 Task: Explore the NASA Solar System Exploration website to gather information about Jupiter and compare it with another planet.
Action: Mouse moved to (248, 225)
Screenshot: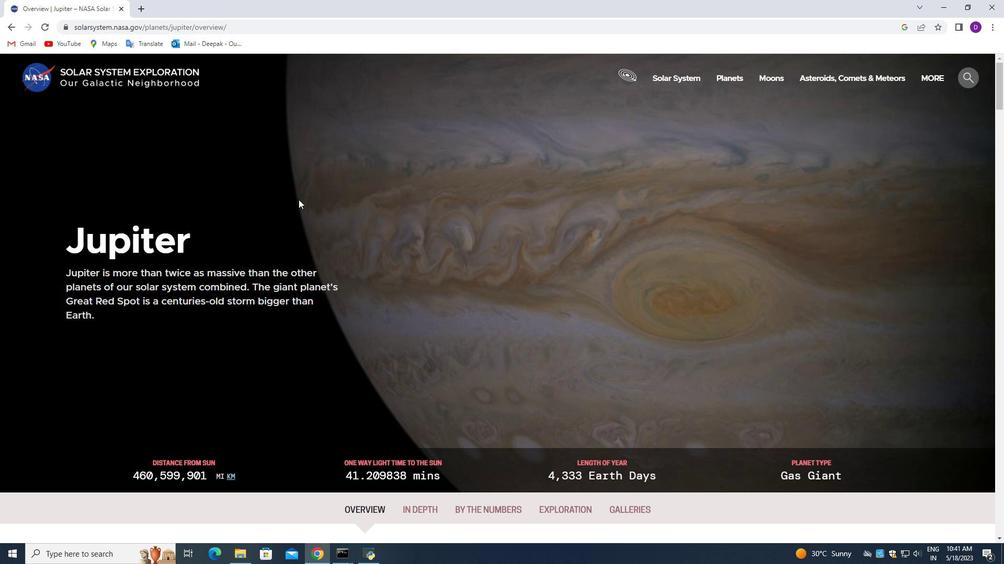 
Action: Mouse scrolled (248, 224) with delta (0, 0)
Screenshot: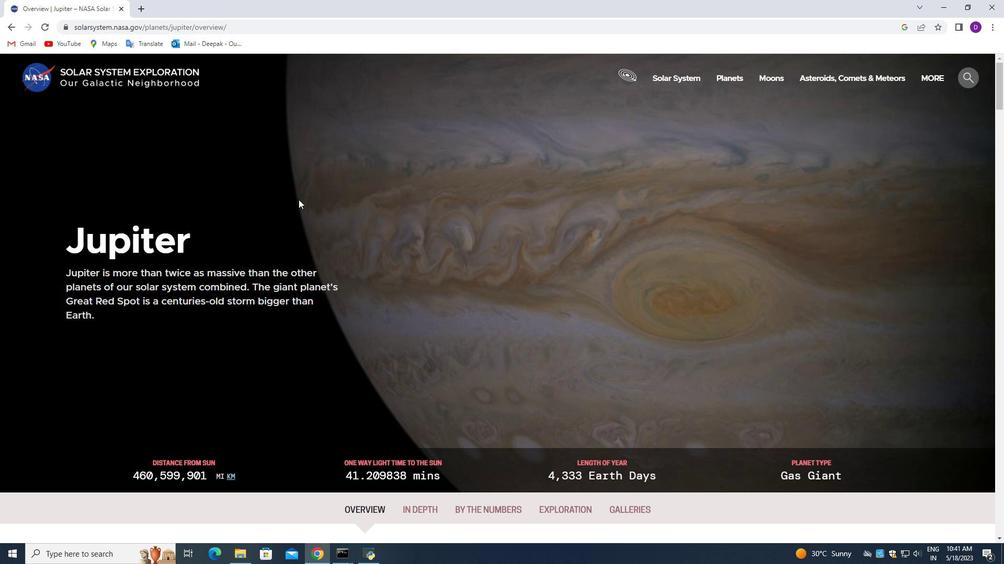 
Action: Mouse moved to (238, 230)
Screenshot: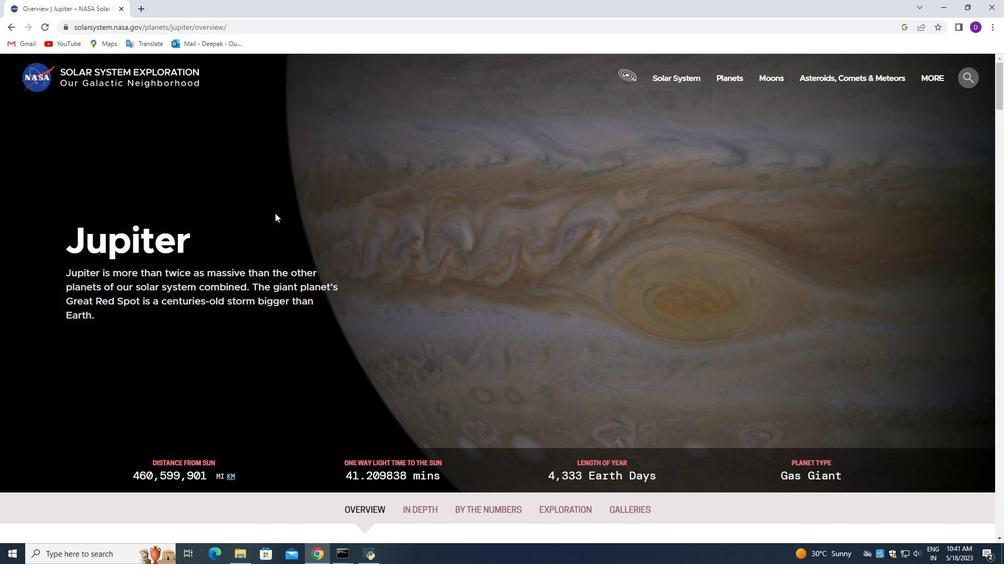 
Action: Mouse scrolled (238, 230) with delta (0, 0)
Screenshot: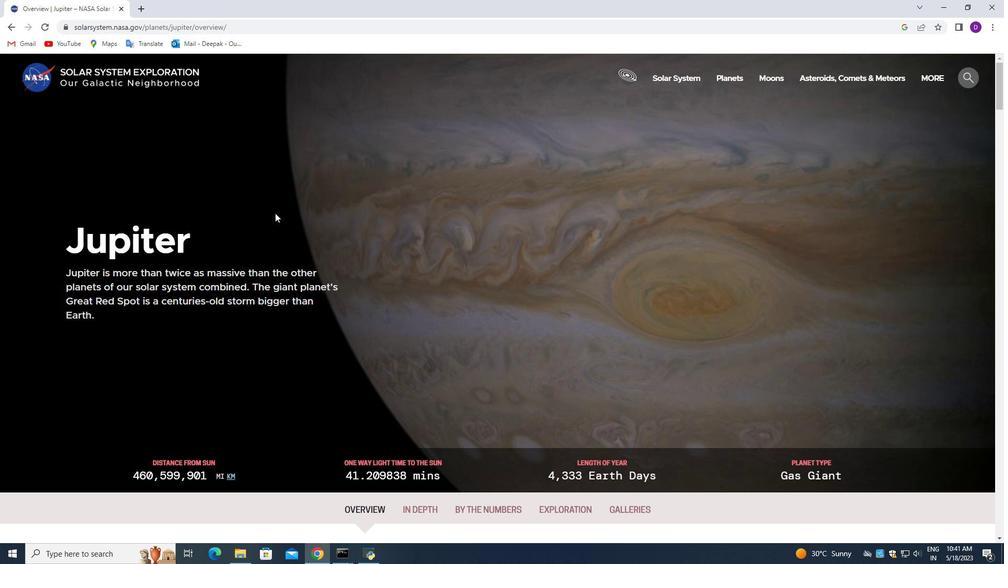 
Action: Mouse moved to (236, 231)
Screenshot: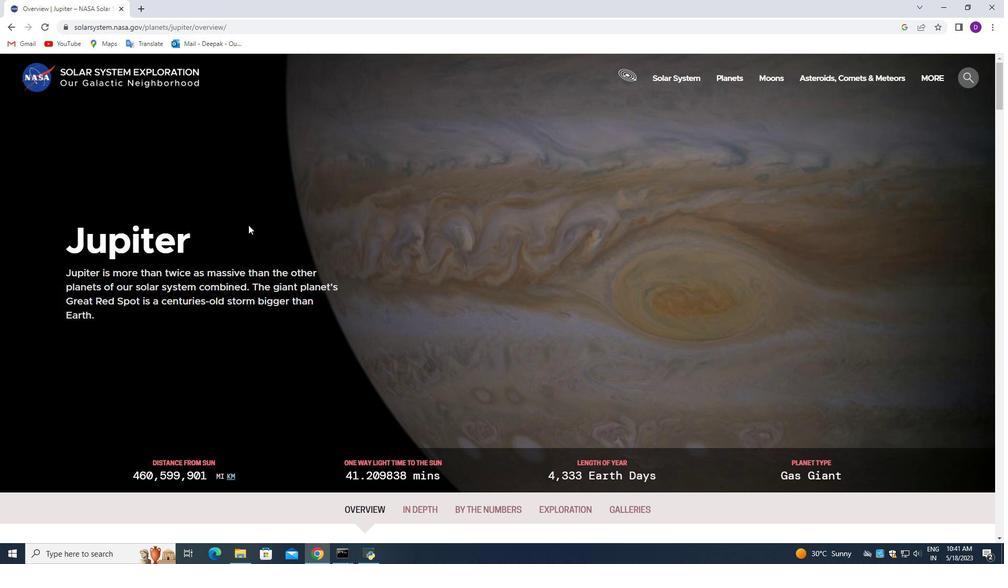 
Action: Mouse scrolled (236, 231) with delta (0, 0)
Screenshot: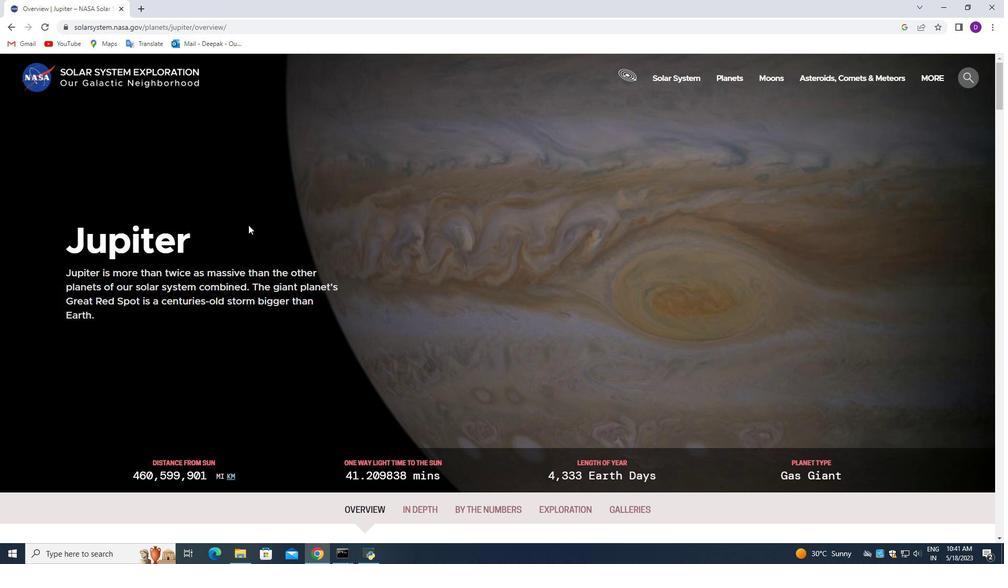
Action: Mouse moved to (276, 232)
Screenshot: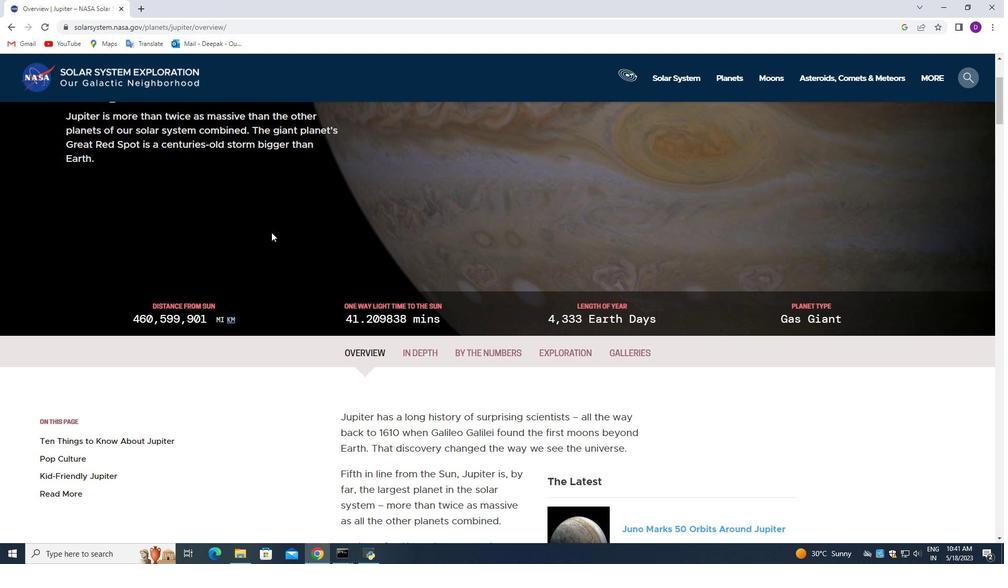 
Action: Mouse scrolled (276, 232) with delta (0, 0)
Screenshot: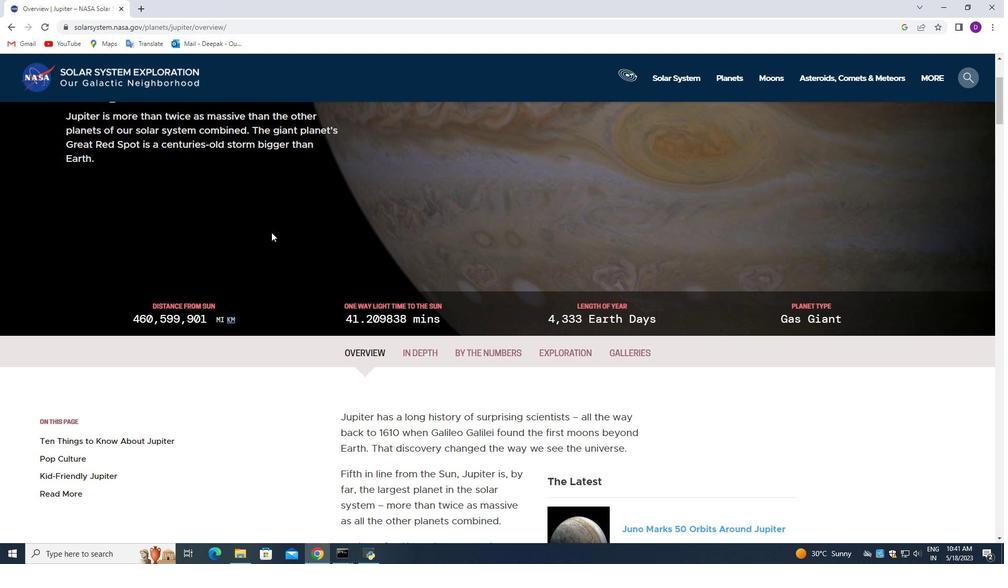 
Action: Mouse moved to (581, 317)
Screenshot: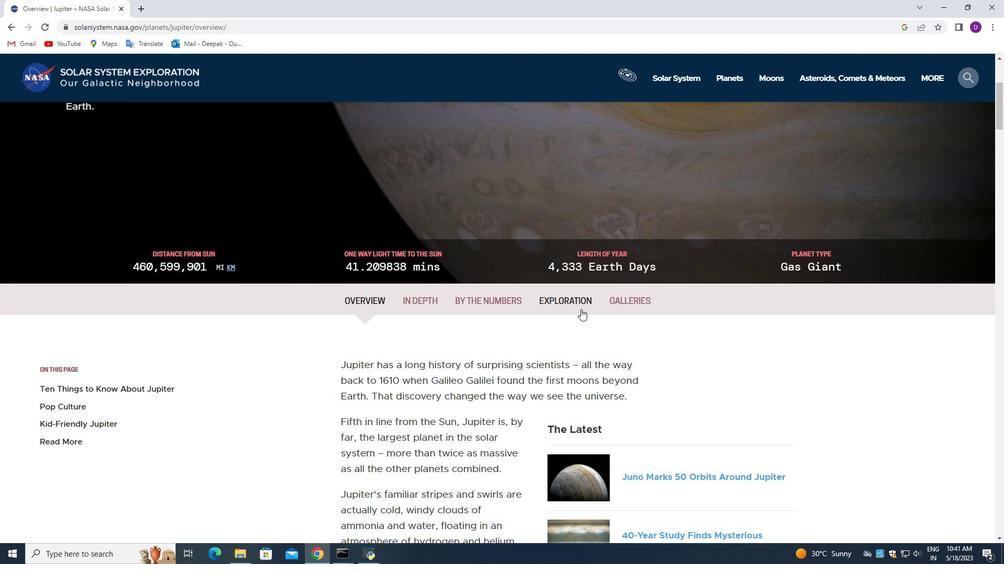 
Action: Mouse scrolled (581, 316) with delta (0, 0)
Screenshot: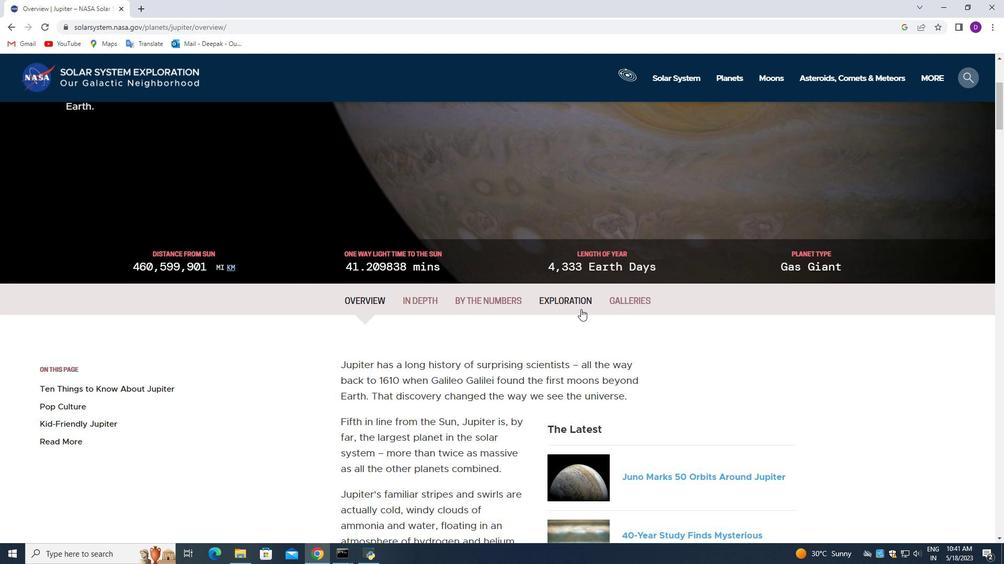 
Action: Mouse scrolled (581, 316) with delta (0, 0)
Screenshot: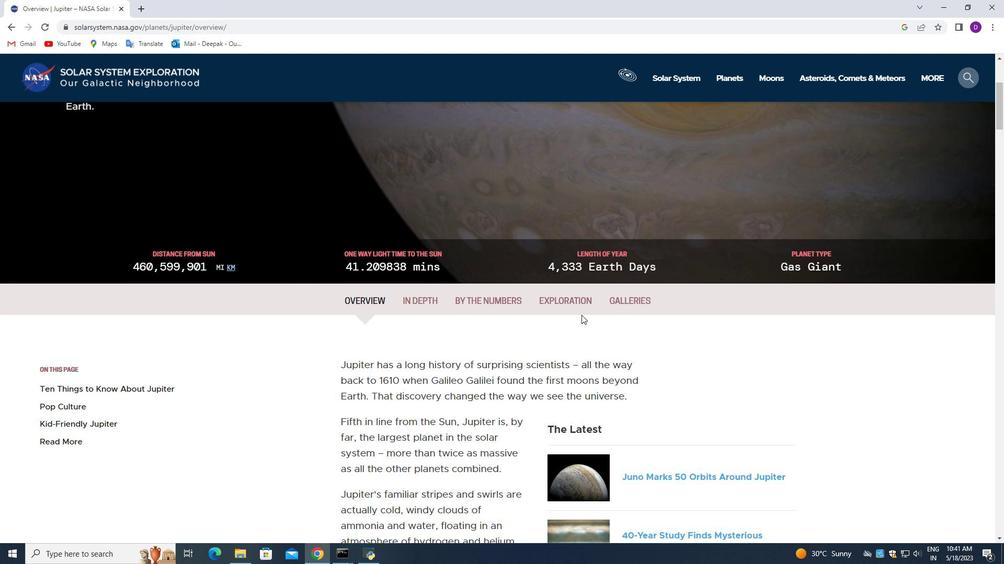 
Action: Mouse moved to (580, 317)
Screenshot: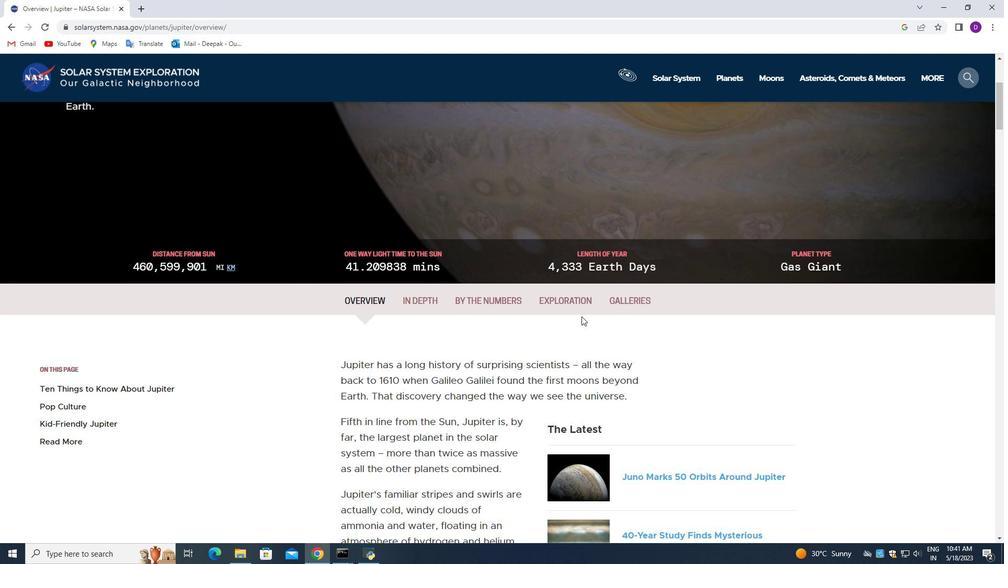 
Action: Mouse scrolled (580, 316) with delta (0, 0)
Screenshot: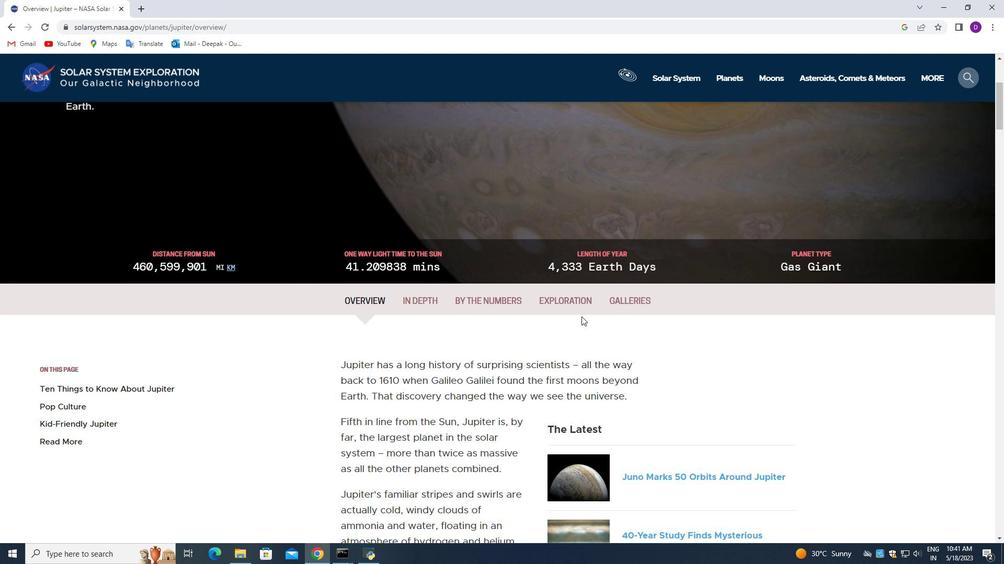 
Action: Mouse moved to (447, 321)
Screenshot: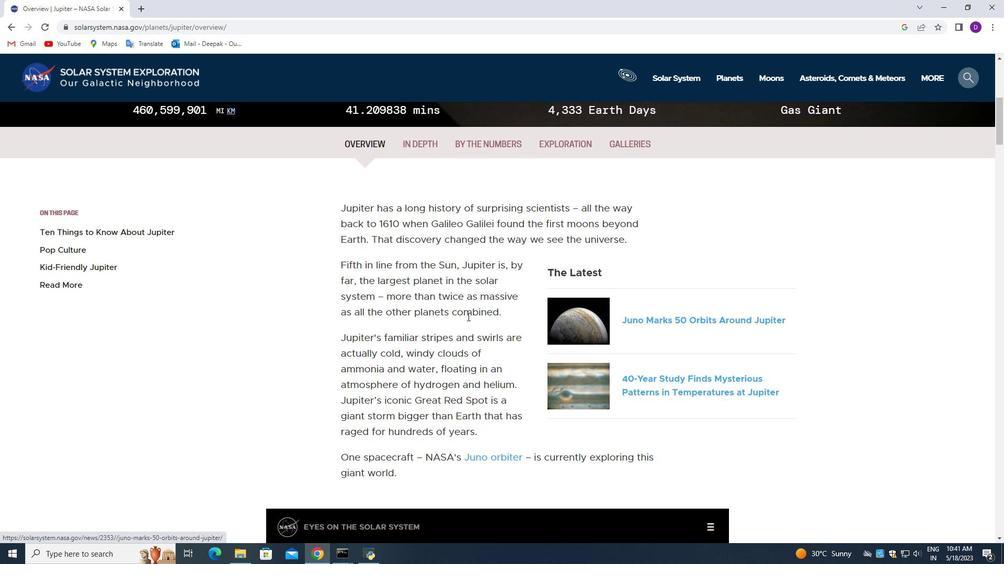 
Action: Mouse scrolled (447, 321) with delta (0, 0)
Screenshot: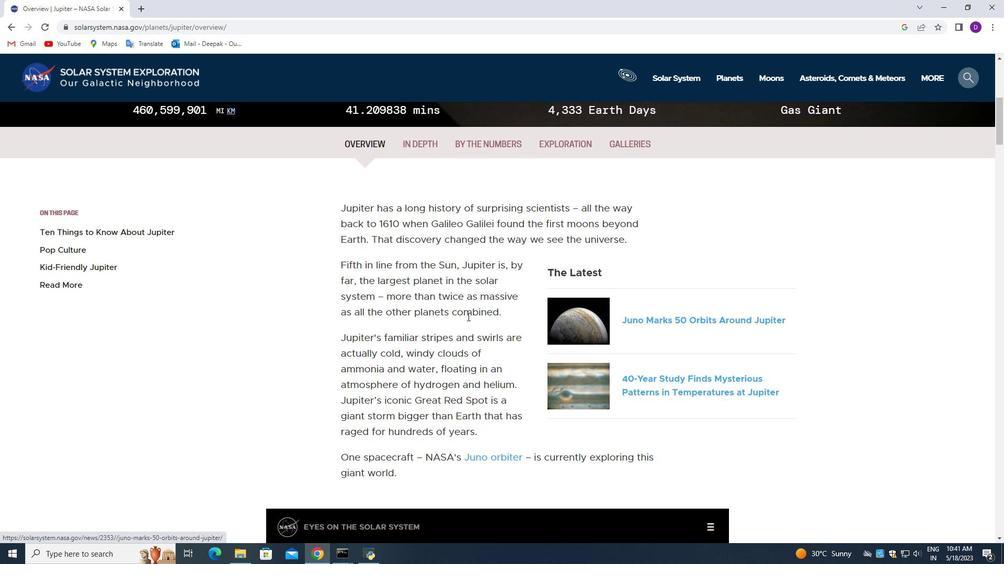 
Action: Mouse scrolled (447, 321) with delta (0, 0)
Screenshot: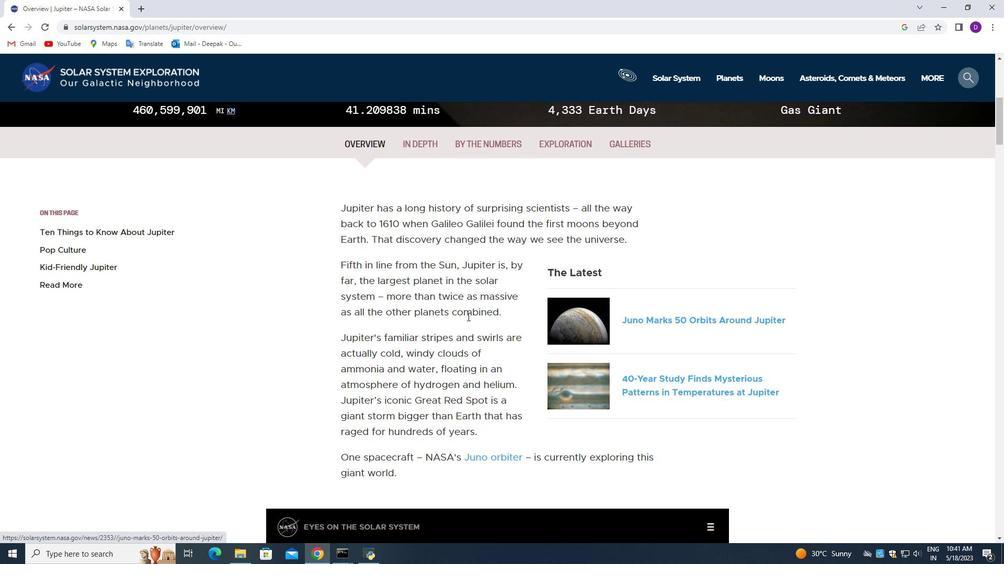 
Action: Mouse scrolled (447, 321) with delta (0, 0)
Screenshot: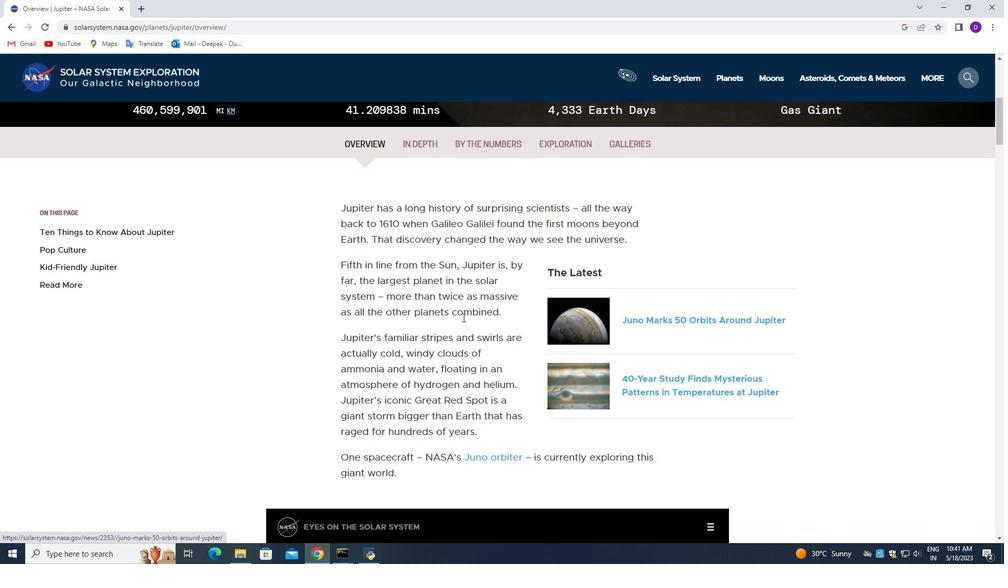 
Action: Mouse scrolled (447, 321) with delta (0, 0)
Screenshot: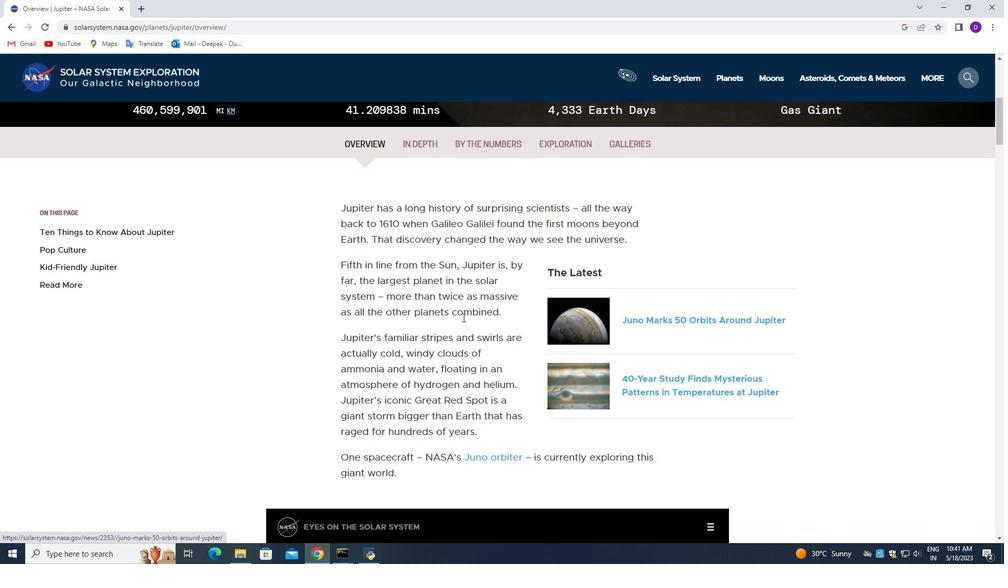 
Action: Mouse scrolled (447, 321) with delta (0, 0)
Screenshot: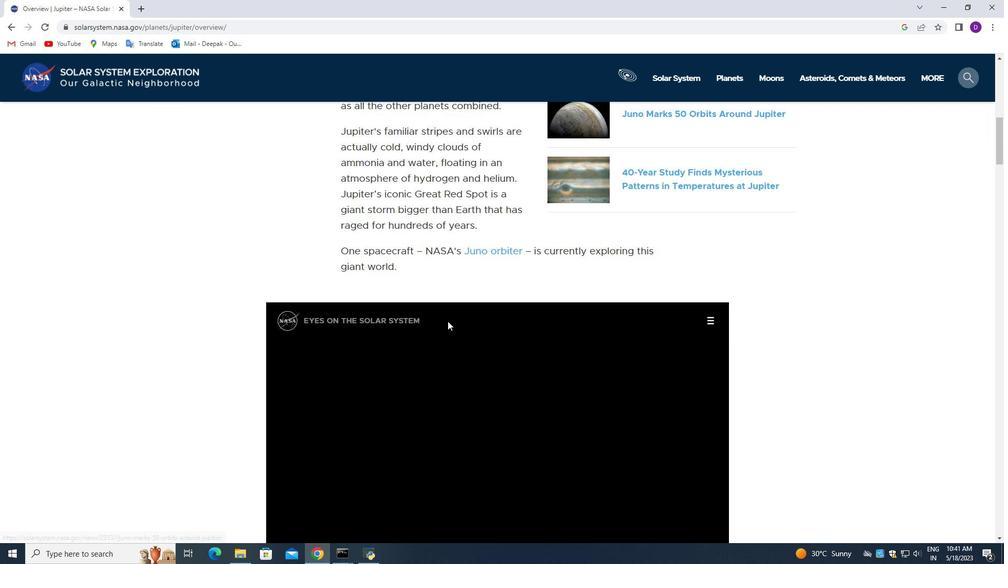 
Action: Mouse scrolled (447, 321) with delta (0, 0)
Screenshot: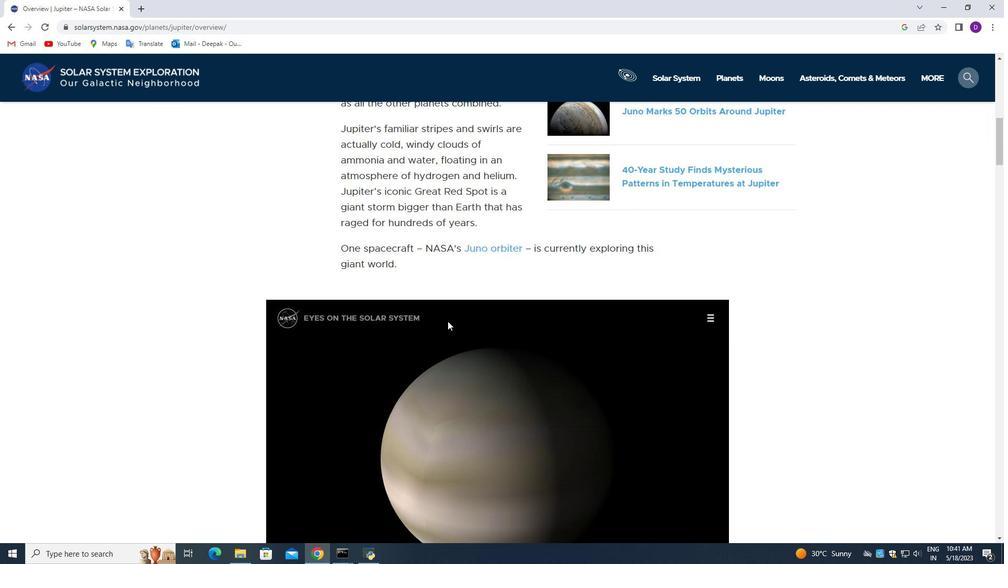 
Action: Mouse scrolled (447, 321) with delta (0, 0)
Screenshot: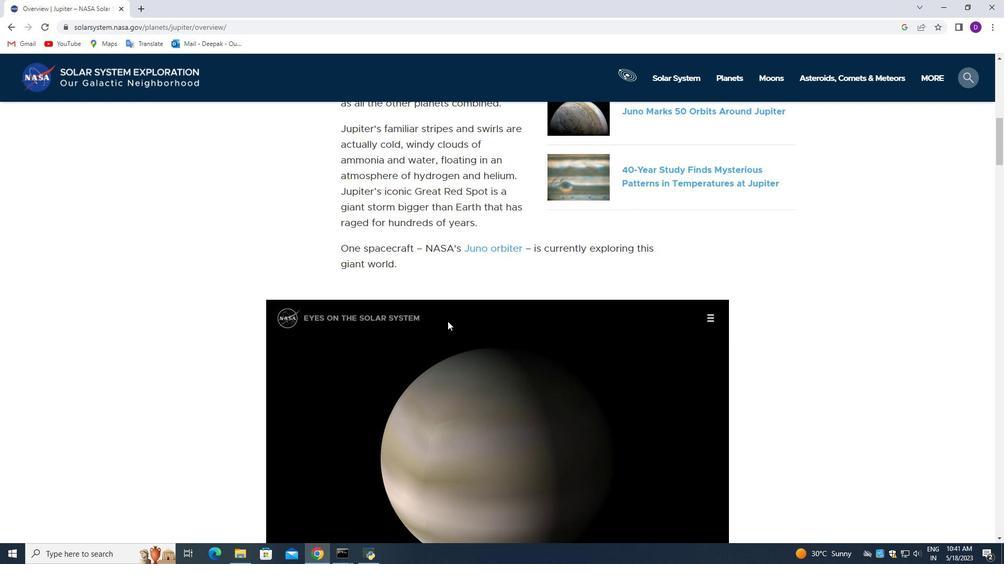 
Action: Mouse scrolled (447, 321) with delta (0, 0)
Screenshot: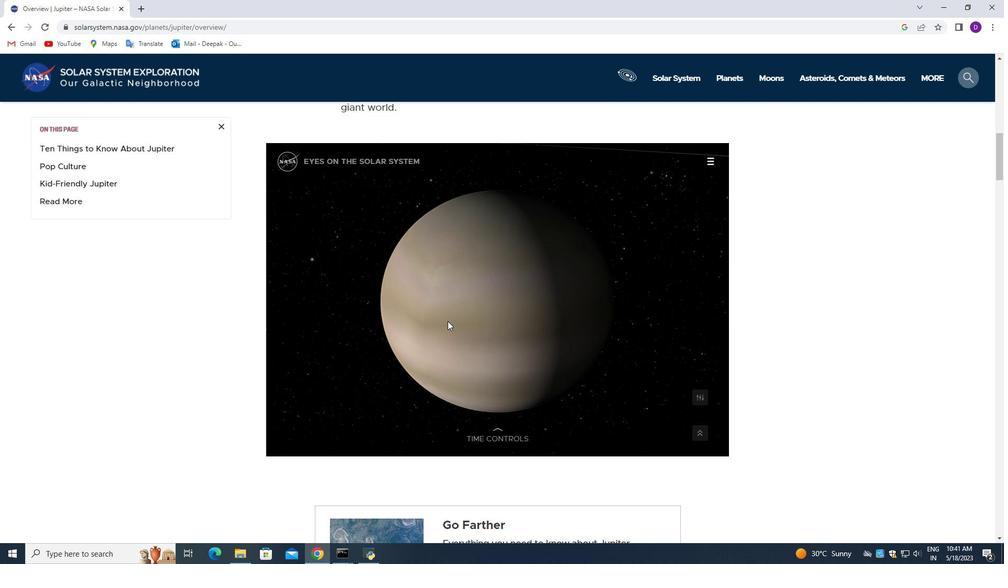 
Action: Mouse moved to (534, 318)
Screenshot: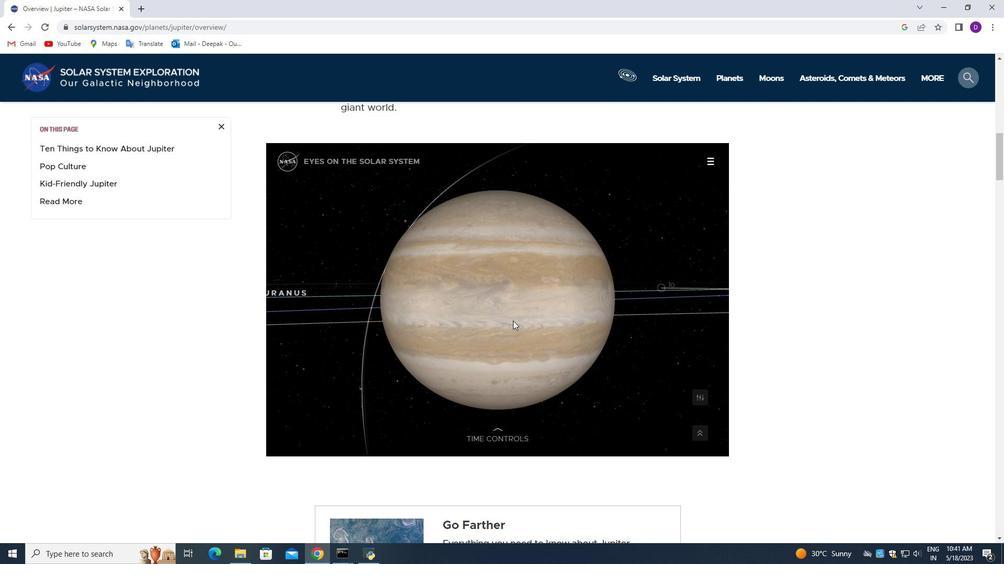 
Action: Mouse pressed left at (534, 318)
Screenshot: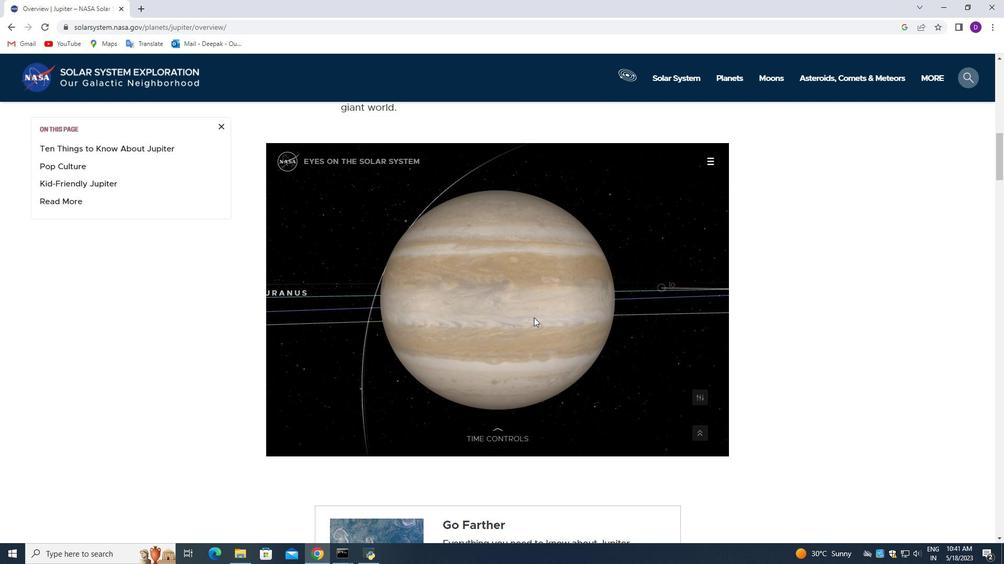 
Action: Mouse moved to (489, 293)
Screenshot: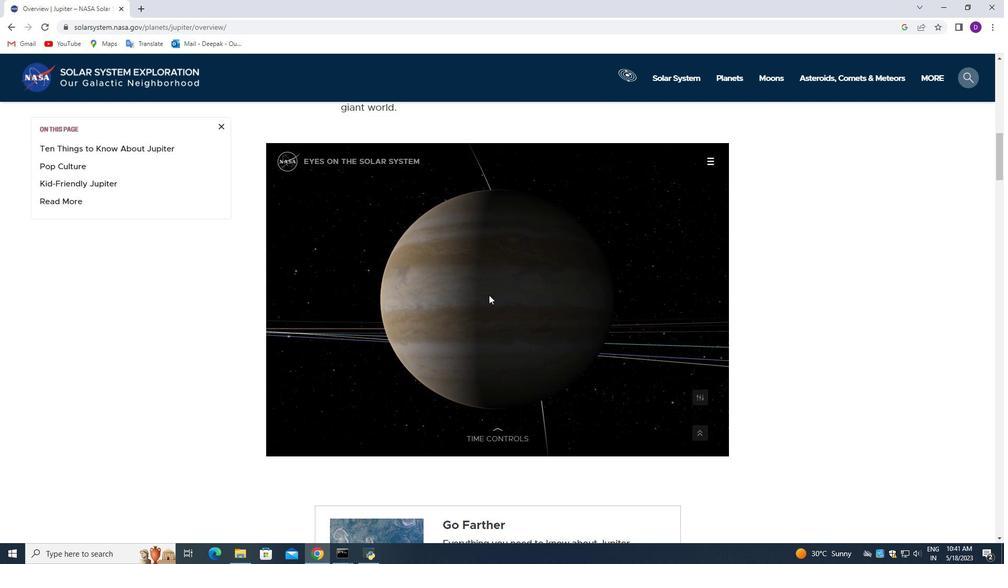 
Action: Mouse pressed left at (489, 293)
Screenshot: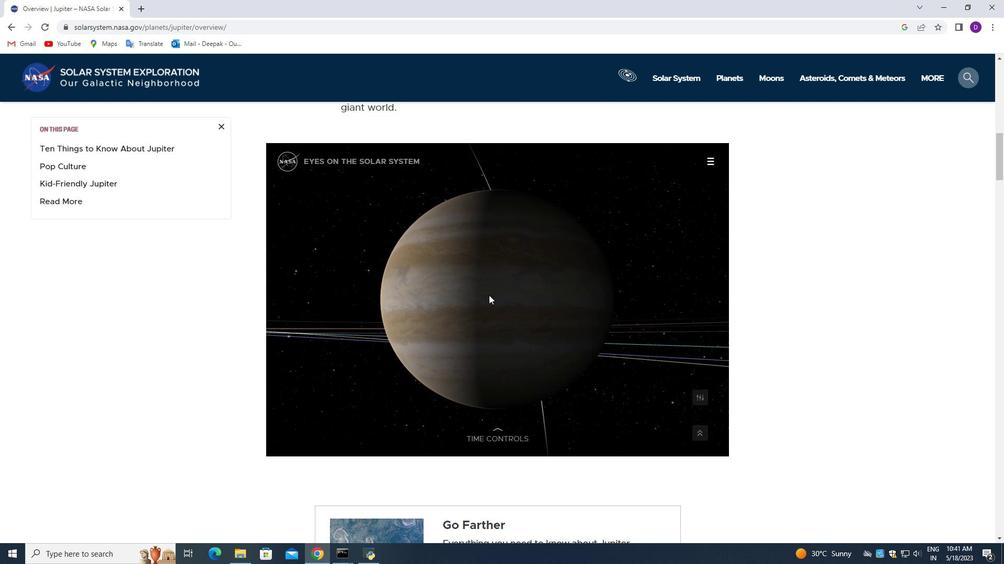 
Action: Mouse moved to (479, 325)
Screenshot: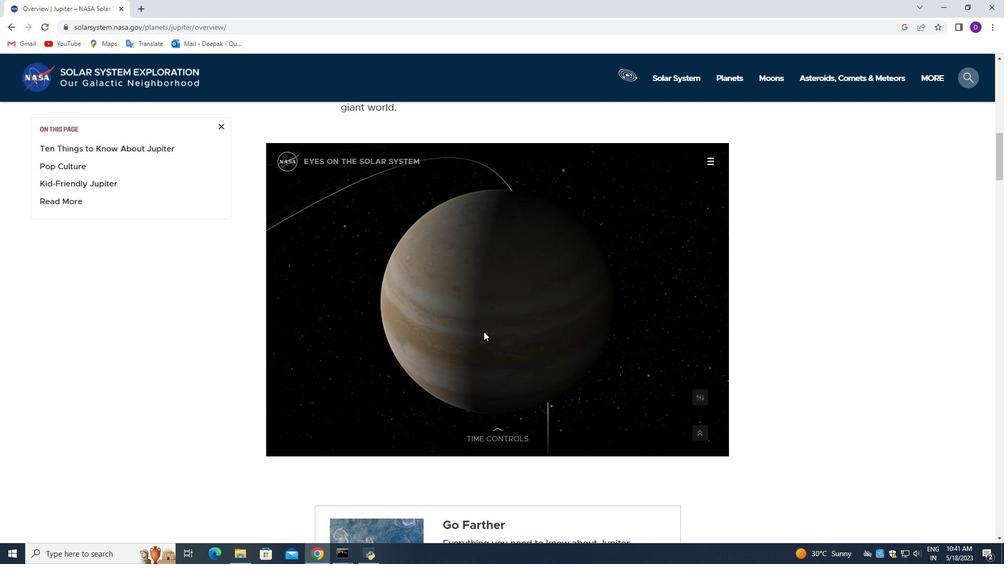 
Action: Mouse pressed left at (479, 325)
Screenshot: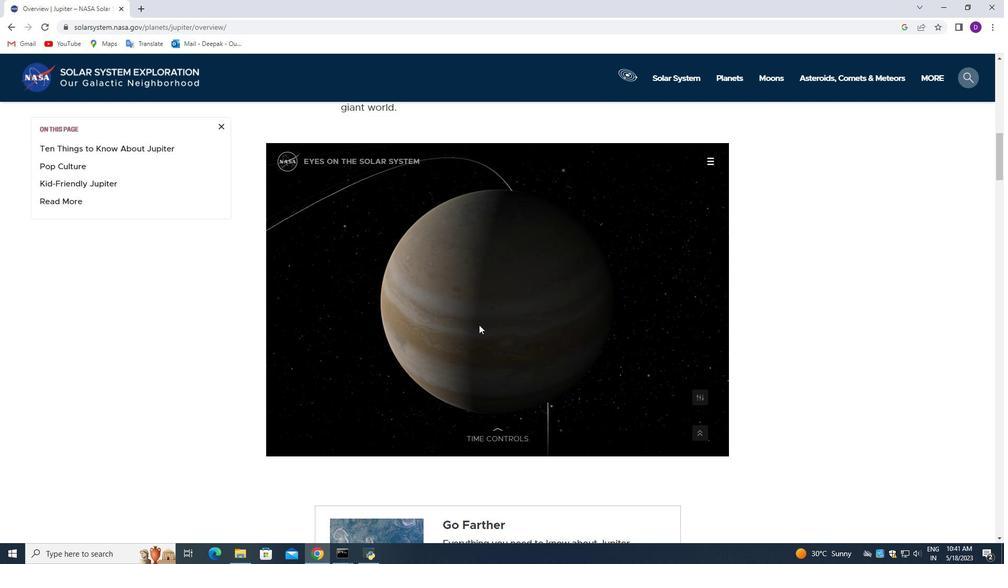 
Action: Mouse moved to (438, 307)
Screenshot: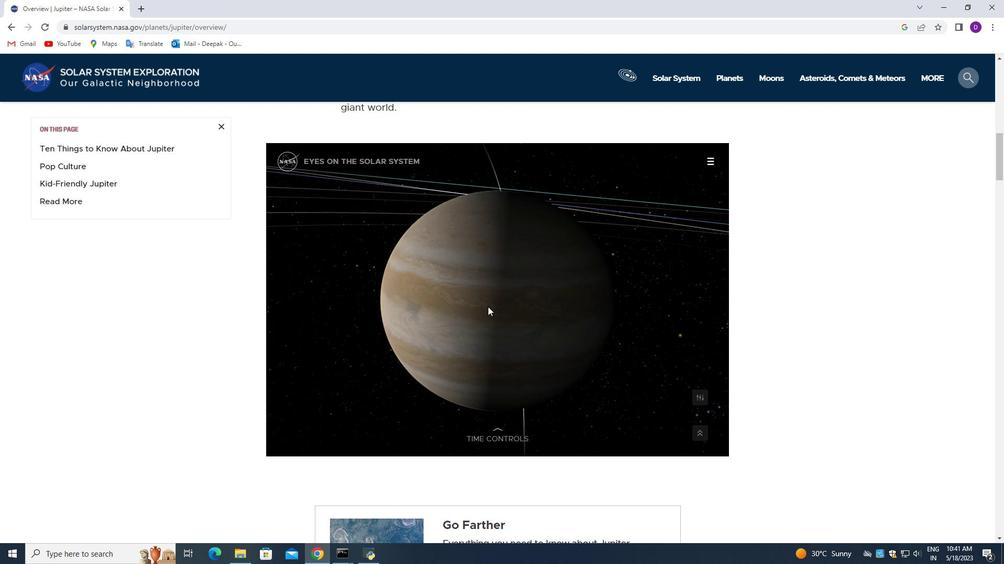 
Action: Mouse pressed left at (438, 307)
Screenshot: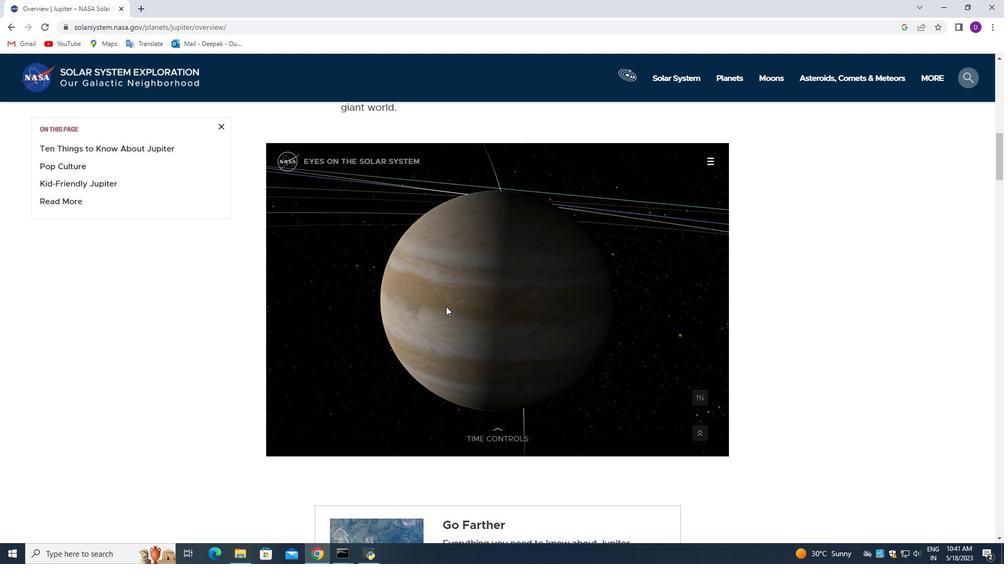 
Action: Mouse moved to (521, 276)
Screenshot: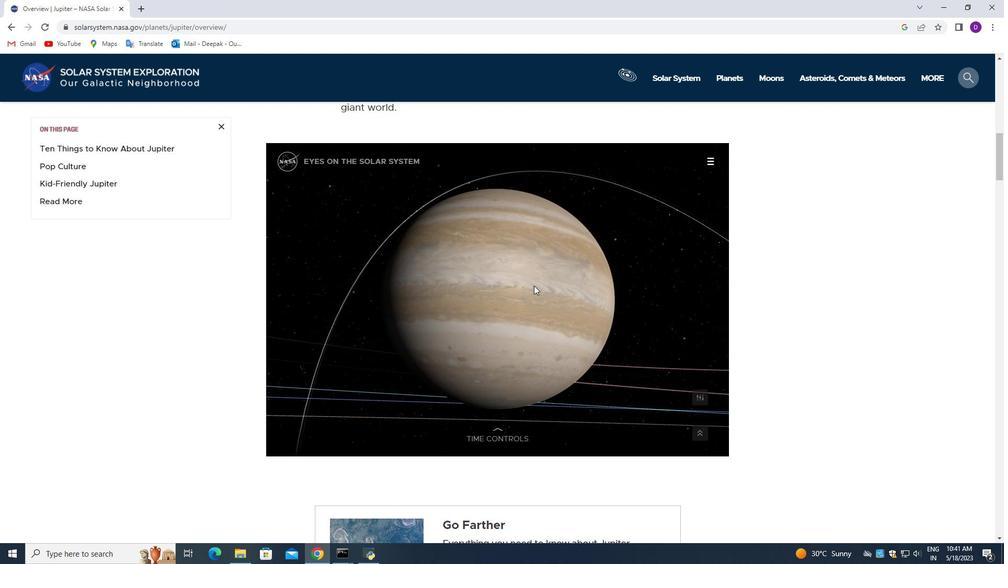 
Action: Mouse pressed left at (521, 276)
Screenshot: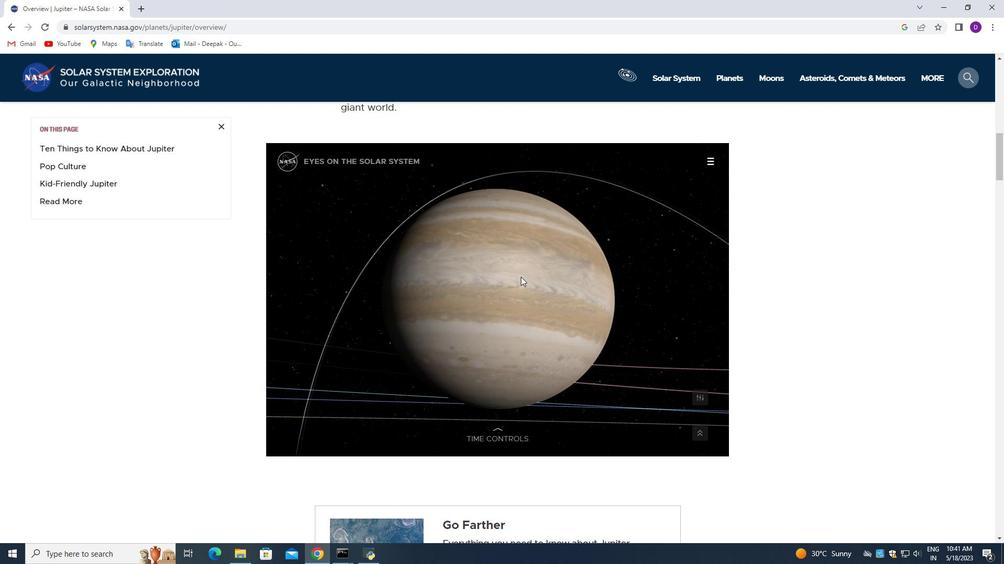 
Action: Mouse moved to (541, 345)
Screenshot: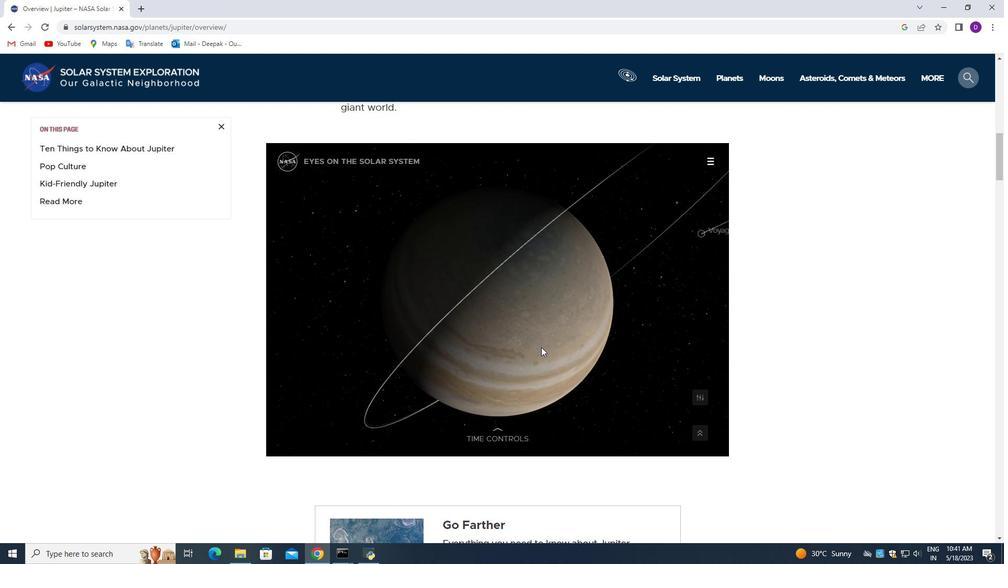 
Action: Mouse pressed left at (541, 345)
Screenshot: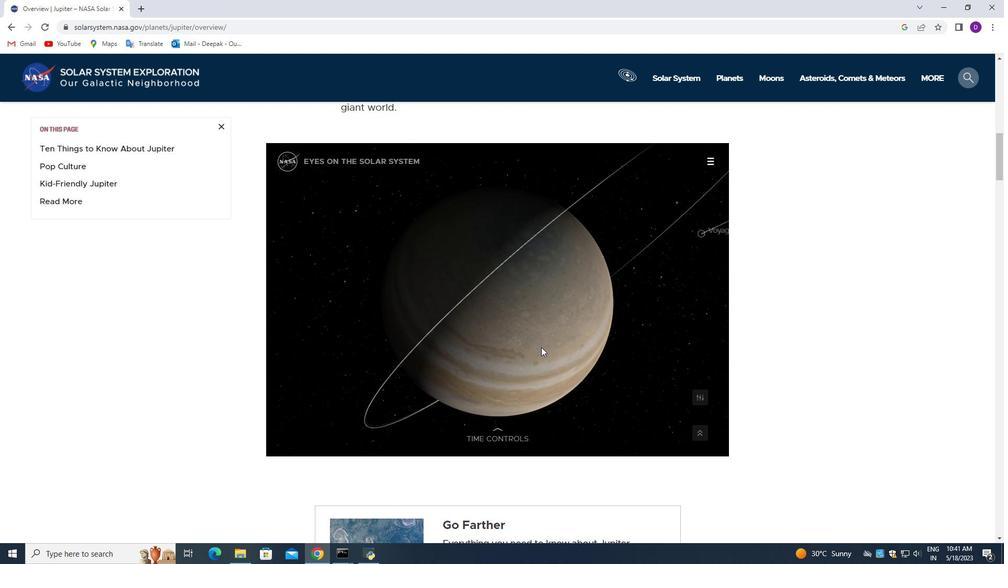 
Action: Mouse moved to (507, 286)
Screenshot: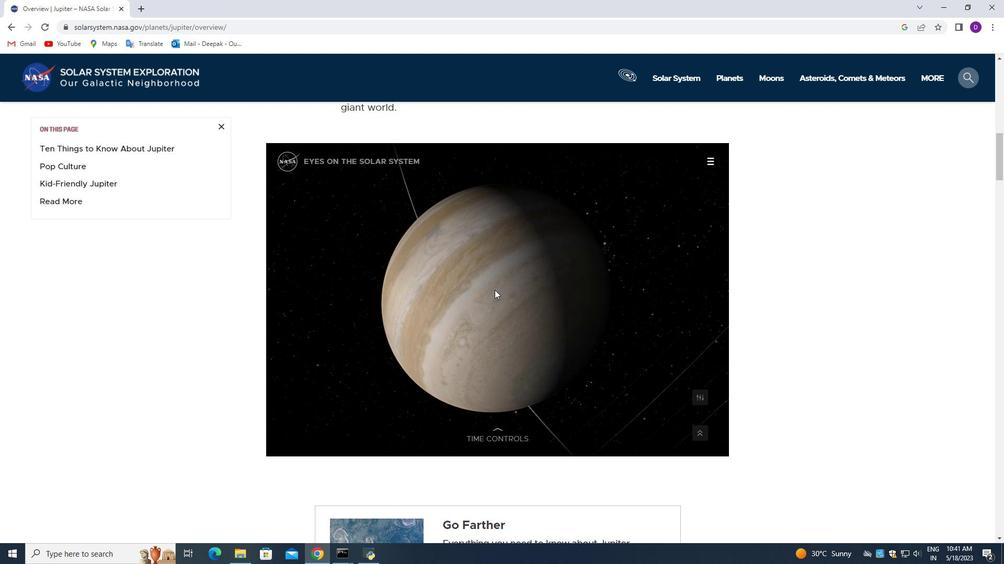 
Action: Mouse pressed left at (507, 286)
Screenshot: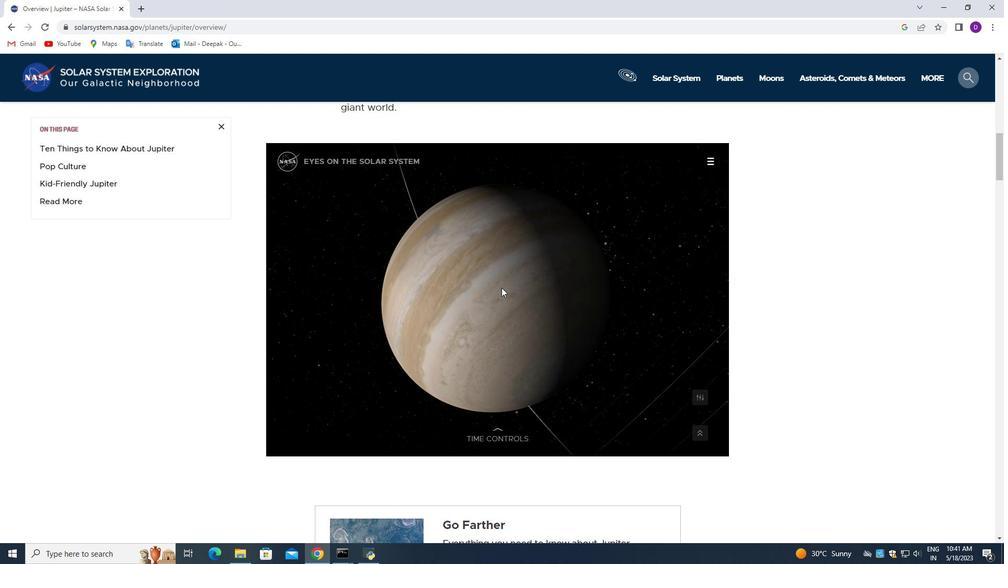 
Action: Mouse moved to (528, 301)
Screenshot: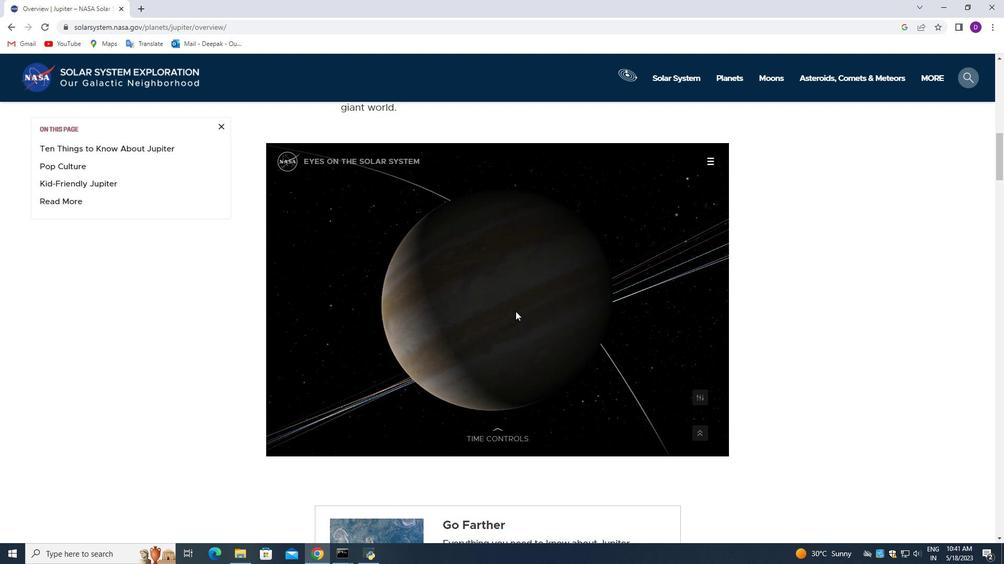 
Action: Mouse pressed left at (528, 301)
Screenshot: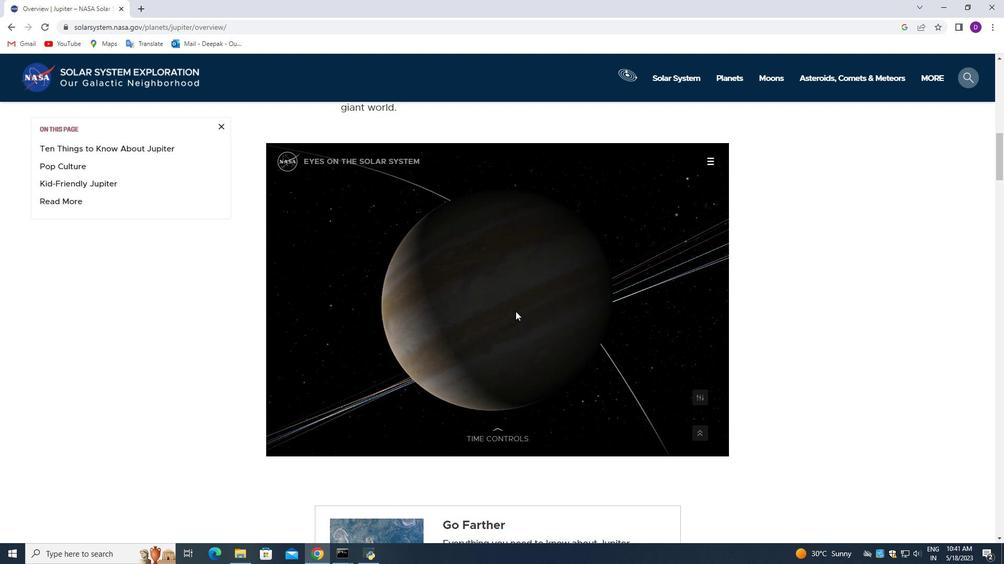 
Action: Mouse moved to (464, 355)
Screenshot: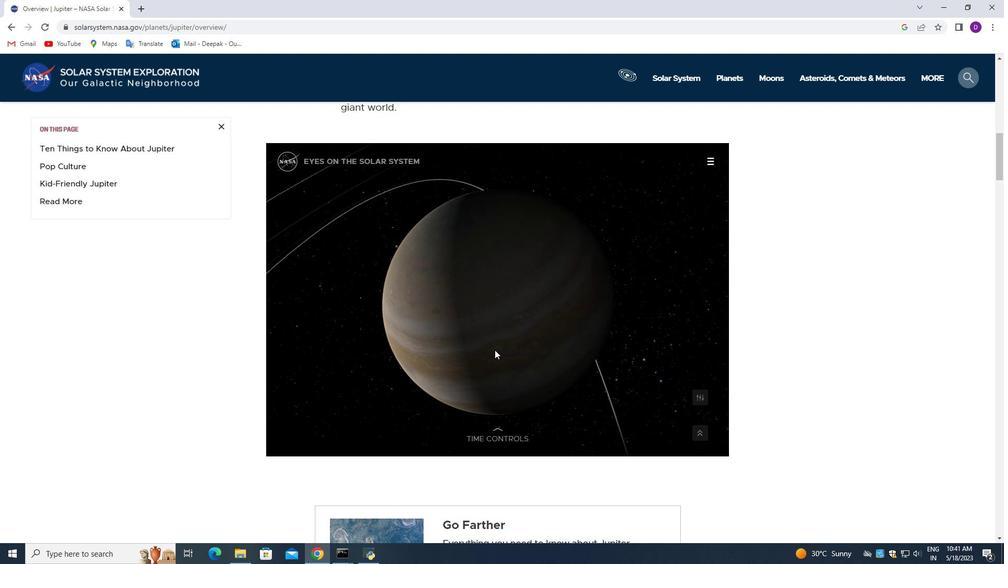 
Action: Mouse pressed left at (464, 355)
Screenshot: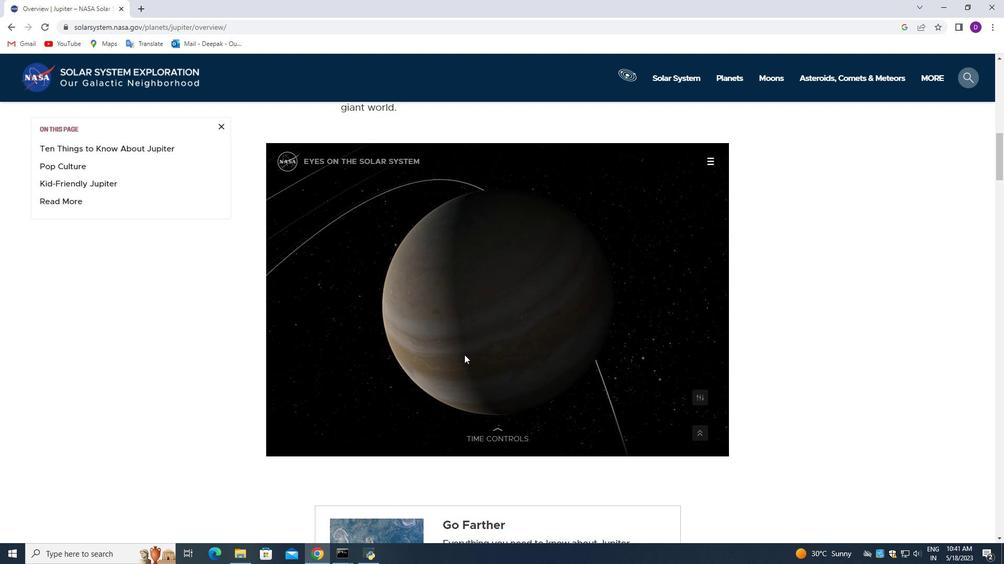 
Action: Mouse moved to (454, 329)
Screenshot: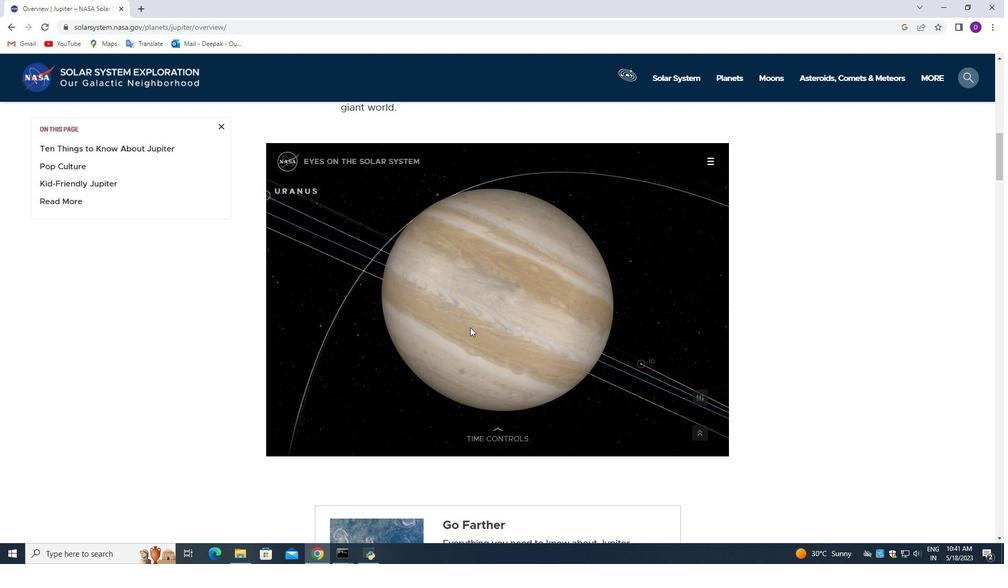 
Action: Mouse pressed left at (454, 329)
Screenshot: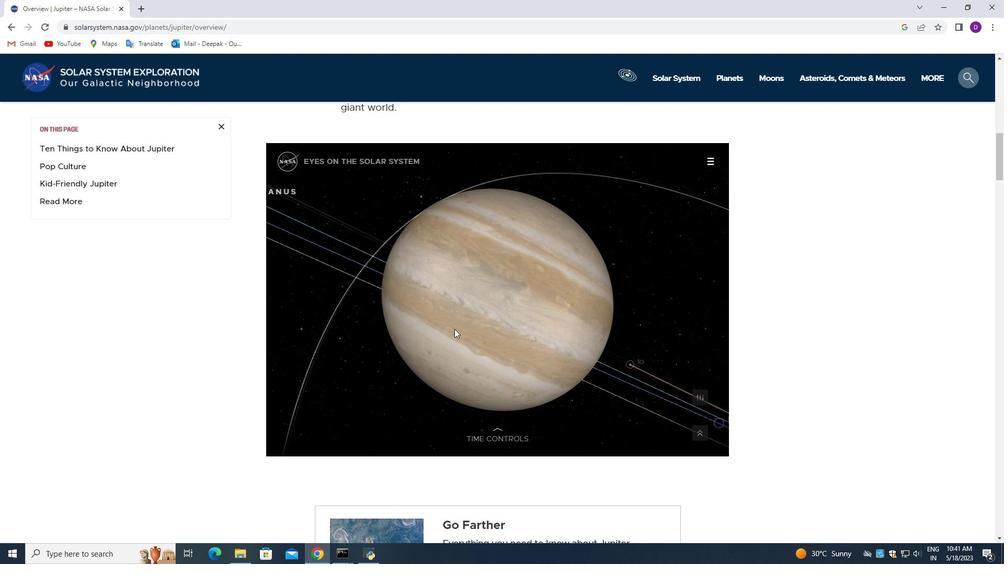 
Action: Mouse moved to (515, 338)
Screenshot: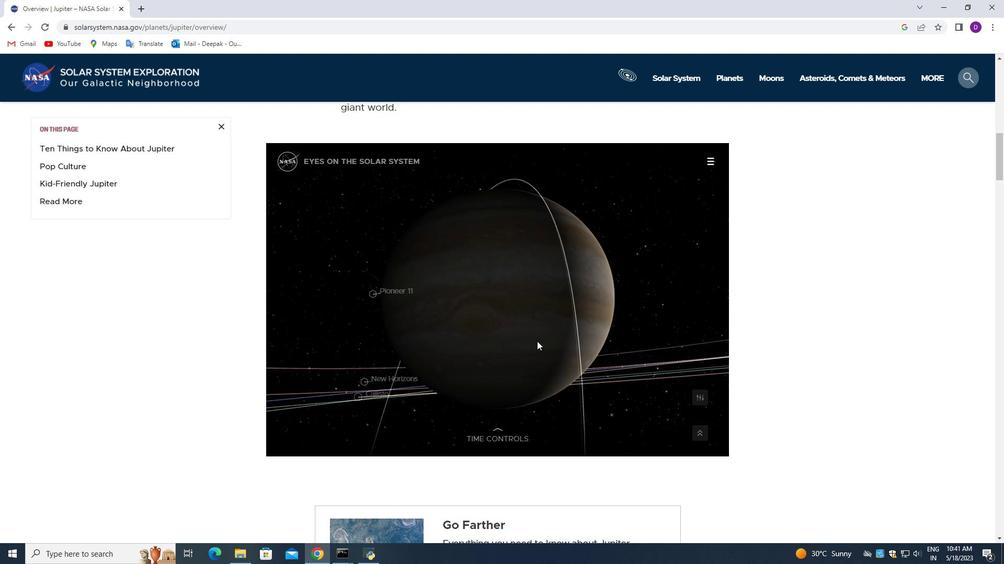 
Action: Mouse pressed left at (515, 338)
Screenshot: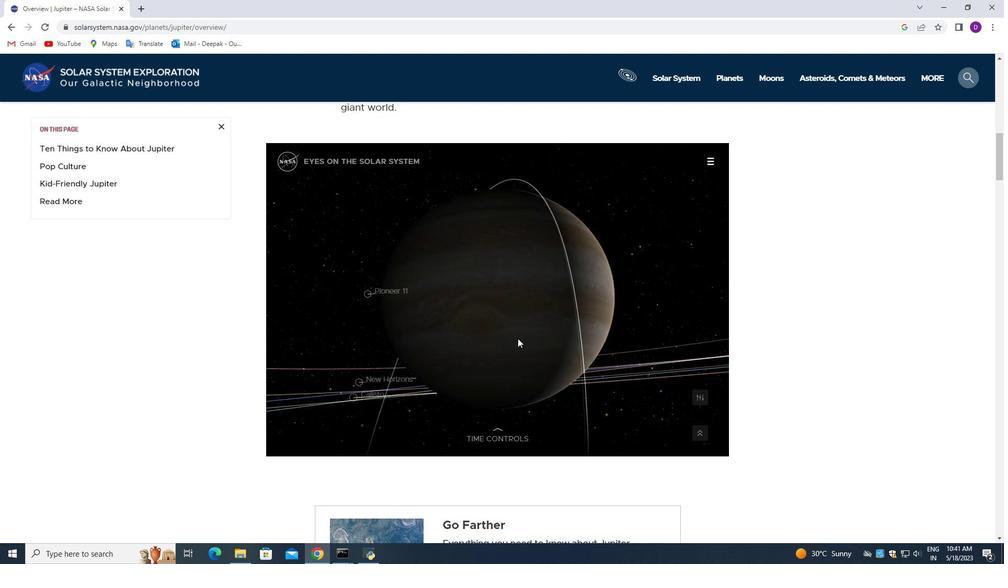 
Action: Mouse moved to (535, 323)
Screenshot: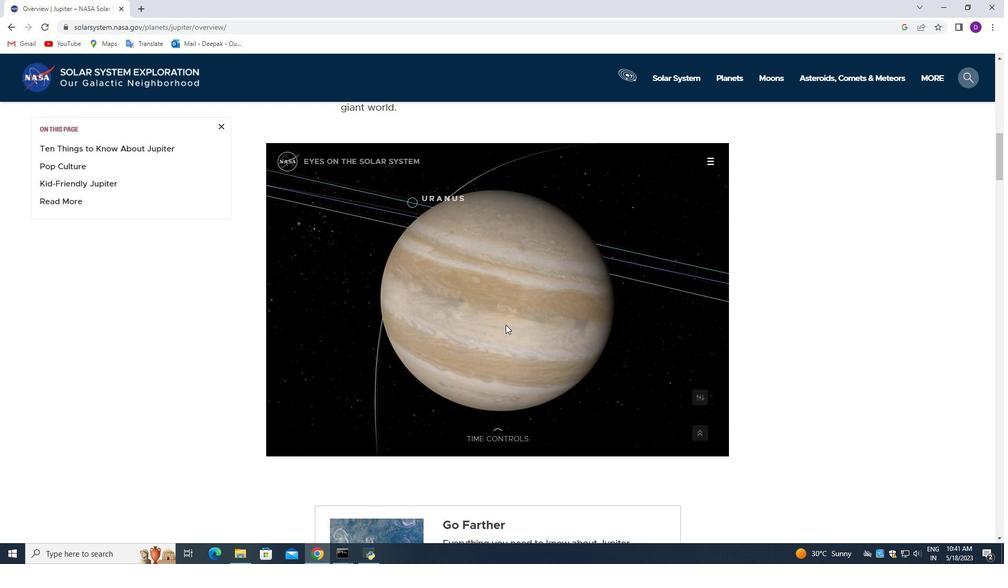 
Action: Mouse pressed left at (535, 323)
Screenshot: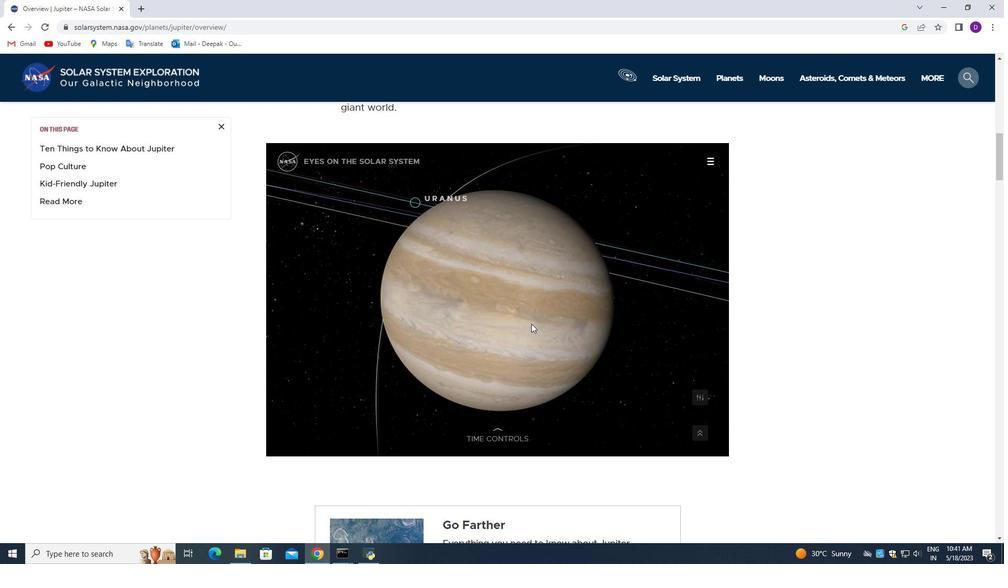 
Action: Mouse moved to (518, 318)
Screenshot: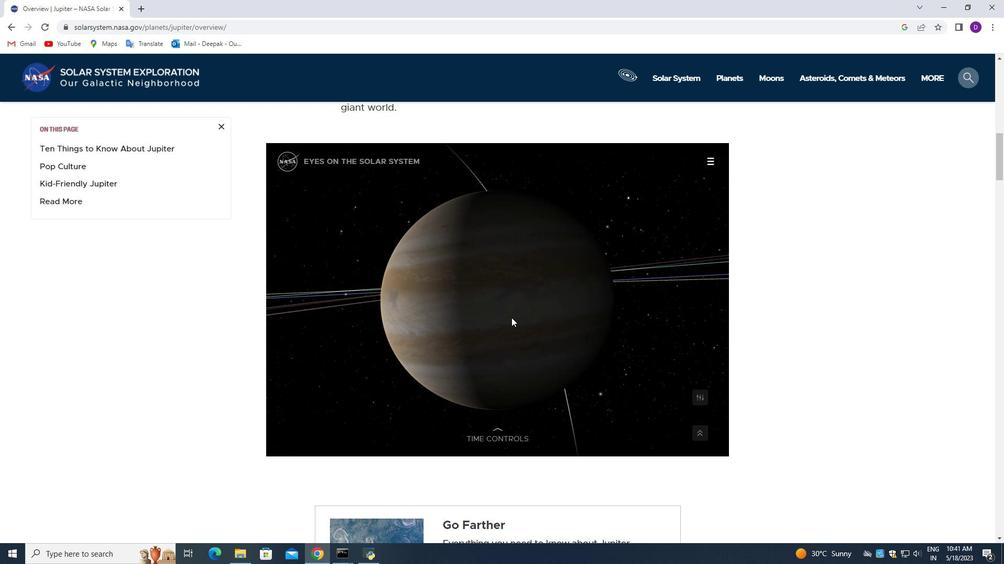 
Action: Mouse pressed left at (518, 318)
Screenshot: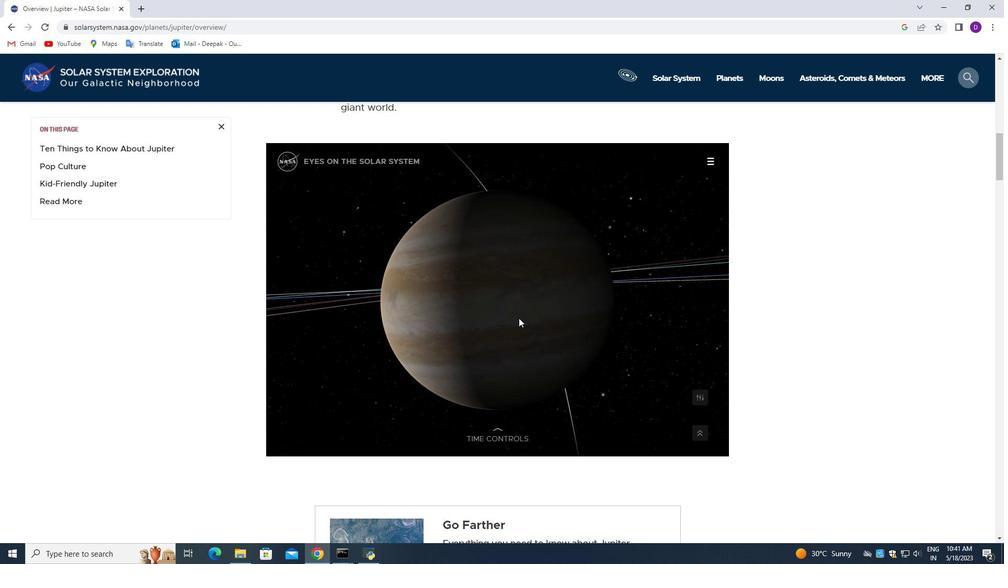 
Action: Mouse moved to (481, 297)
Screenshot: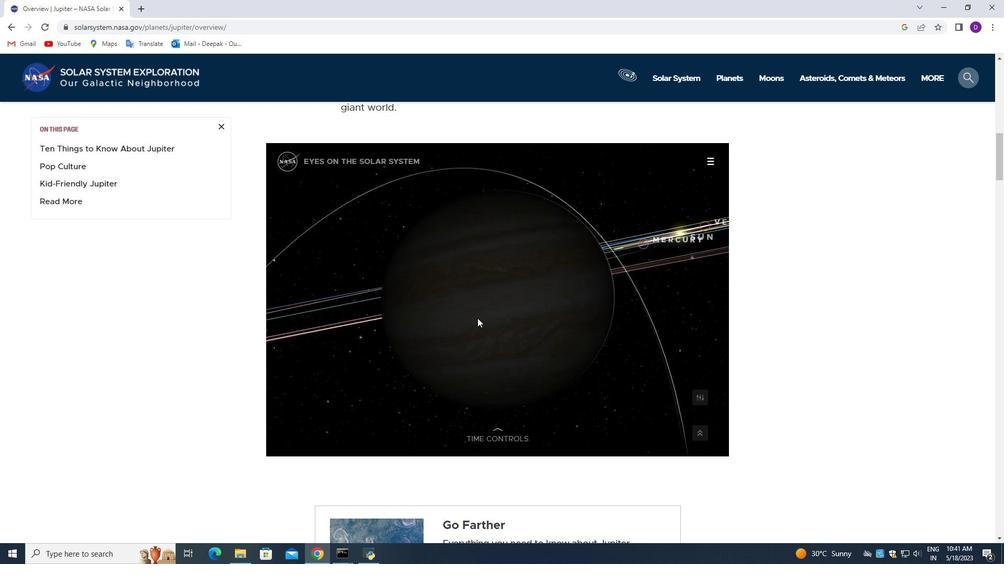 
Action: Mouse pressed left at (481, 297)
Screenshot: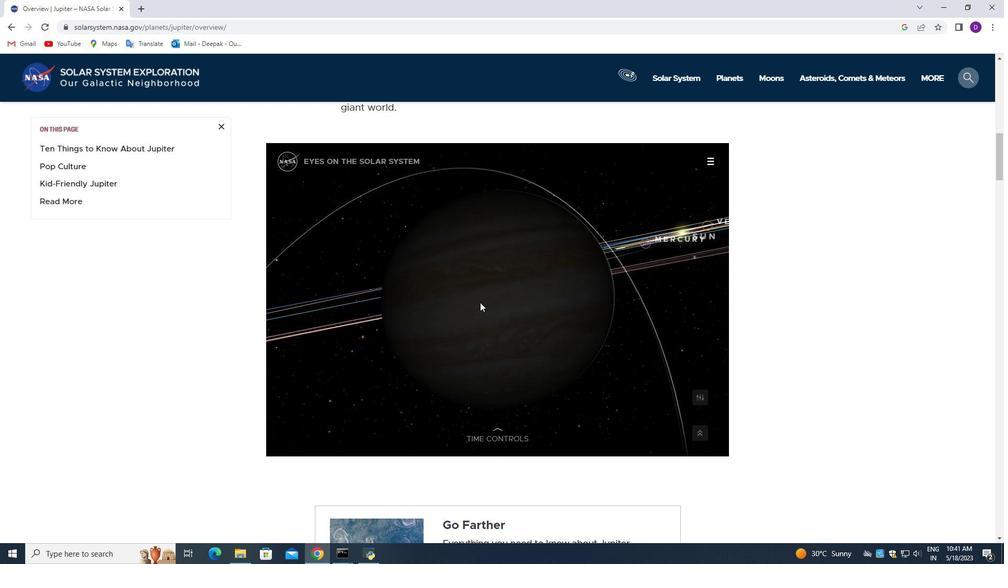 
Action: Mouse moved to (464, 282)
Screenshot: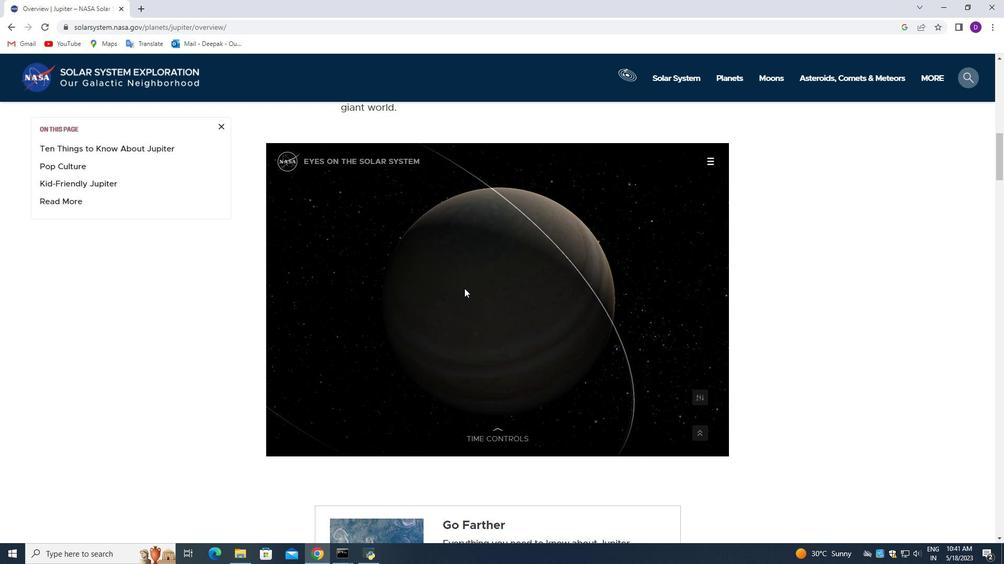 
Action: Mouse pressed left at (464, 282)
Screenshot: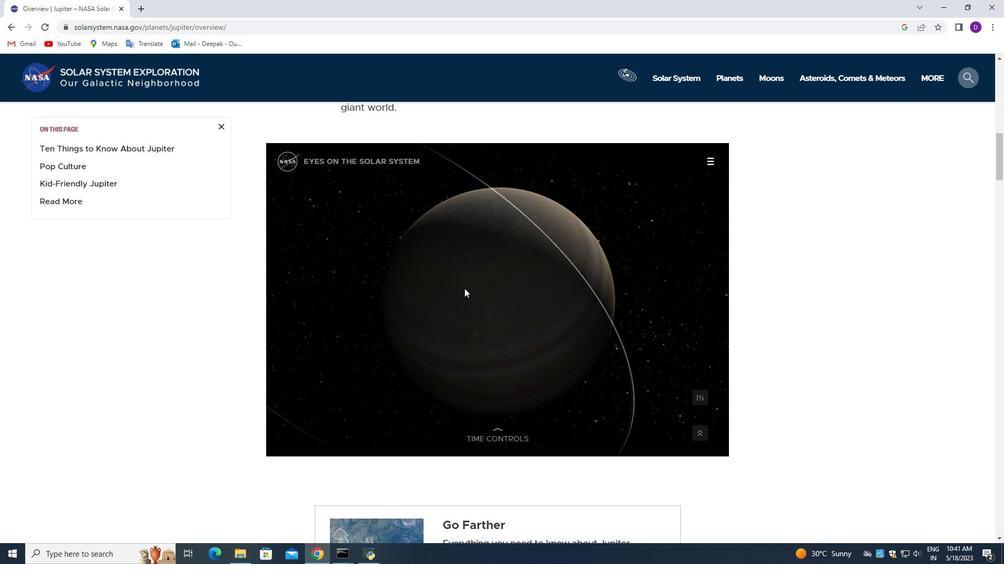 
Action: Mouse moved to (470, 277)
Screenshot: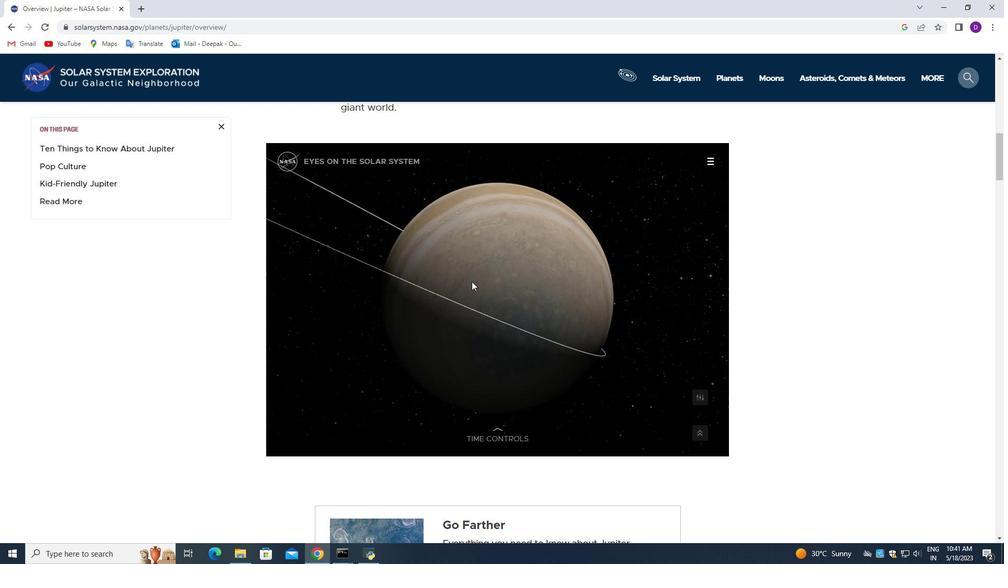 
Action: Mouse pressed left at (470, 277)
Screenshot: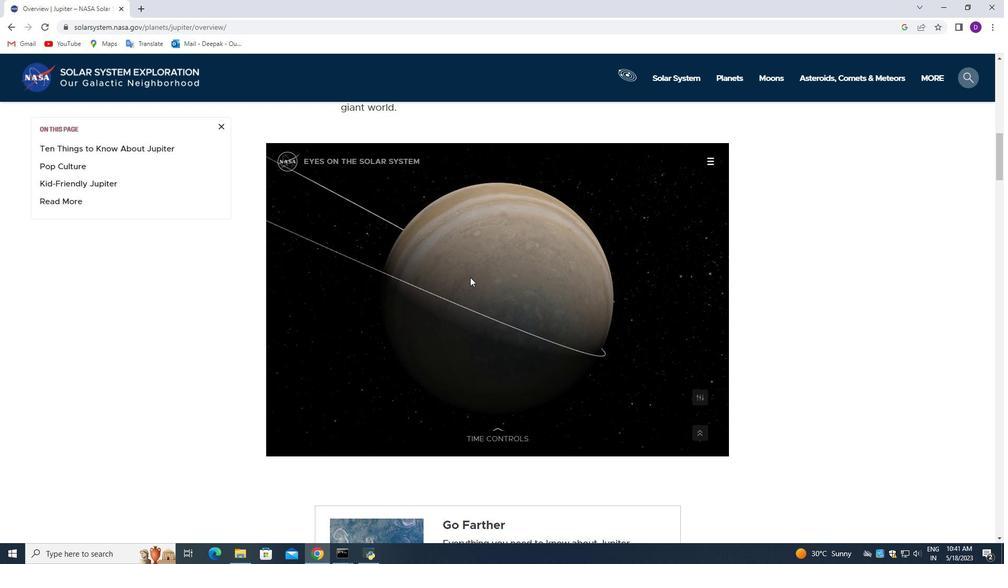 
Action: Mouse moved to (762, 308)
Screenshot: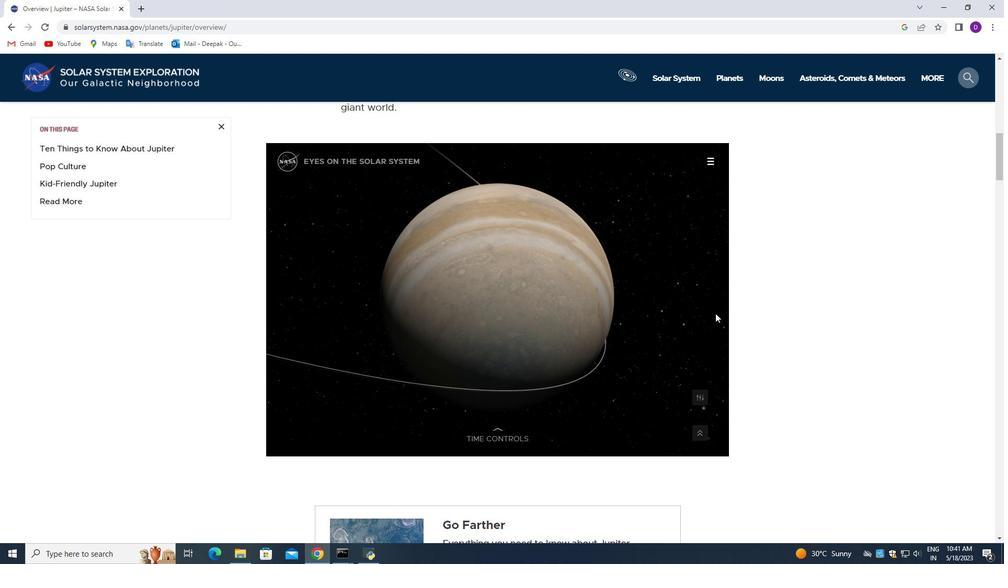 
Action: Mouse scrolled (762, 307) with delta (0, 0)
Screenshot: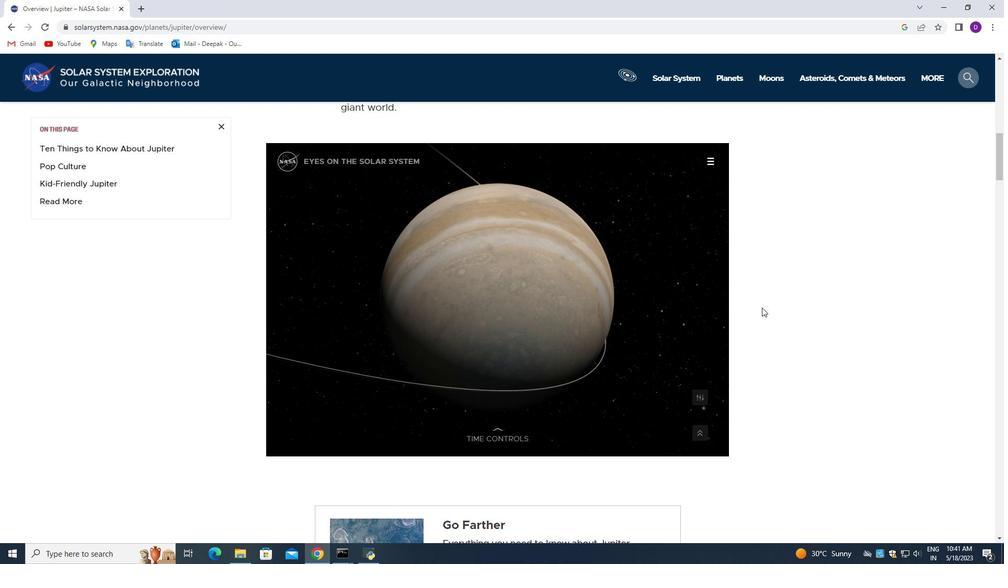 
Action: Mouse moved to (763, 307)
Screenshot: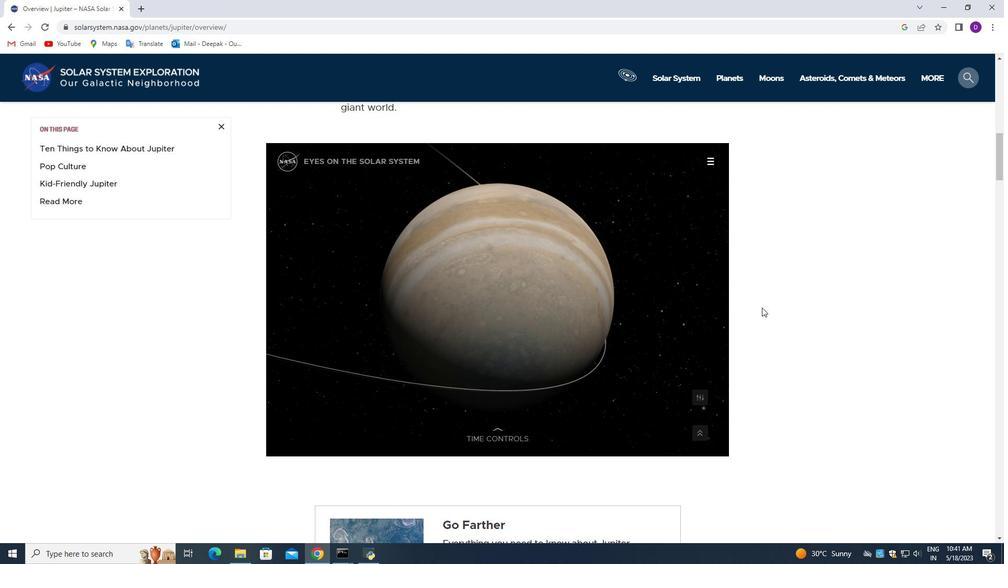 
Action: Mouse scrolled (763, 307) with delta (0, 0)
Screenshot: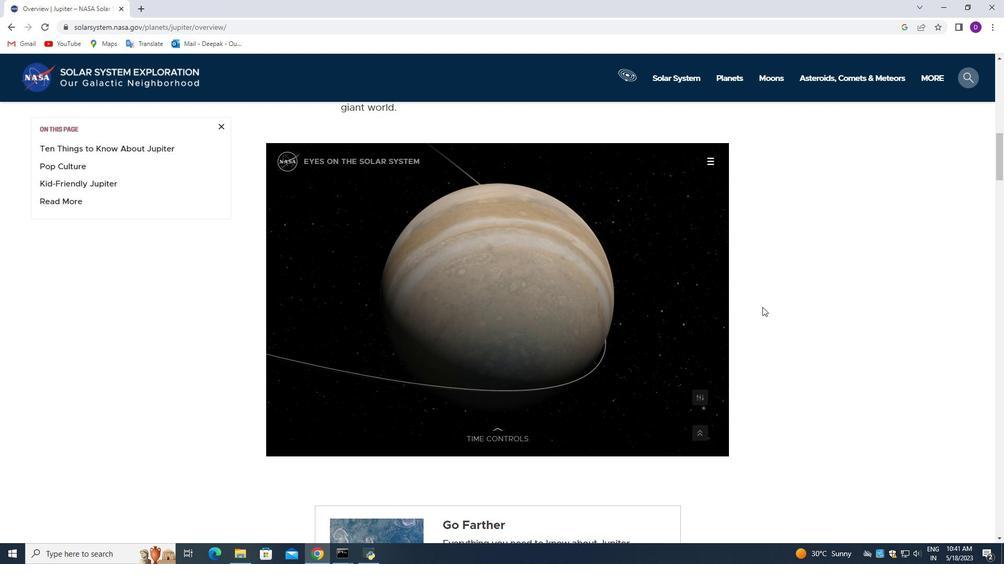 
Action: Mouse moved to (741, 291)
Screenshot: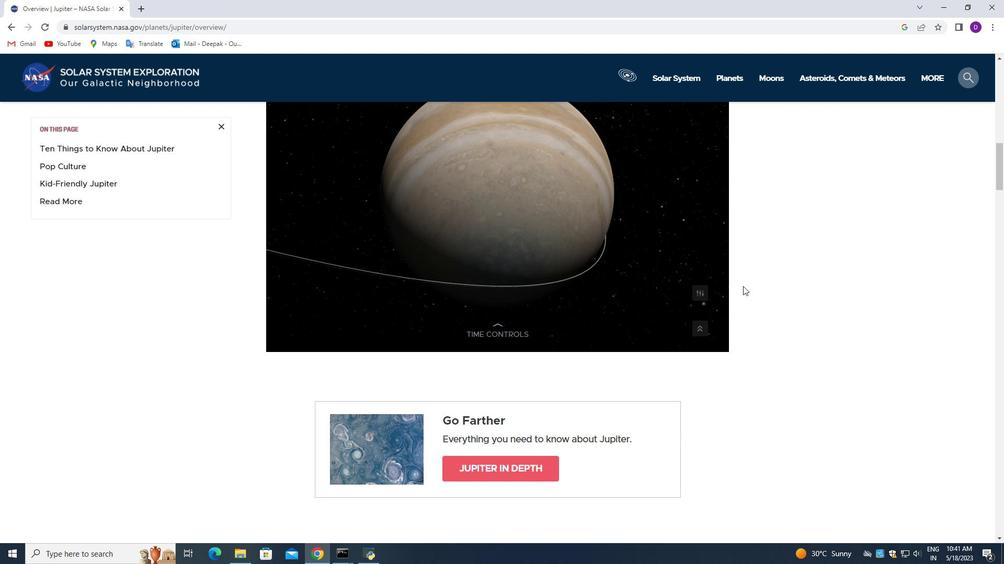 
Action: Mouse scrolled (741, 292) with delta (0, 0)
Screenshot: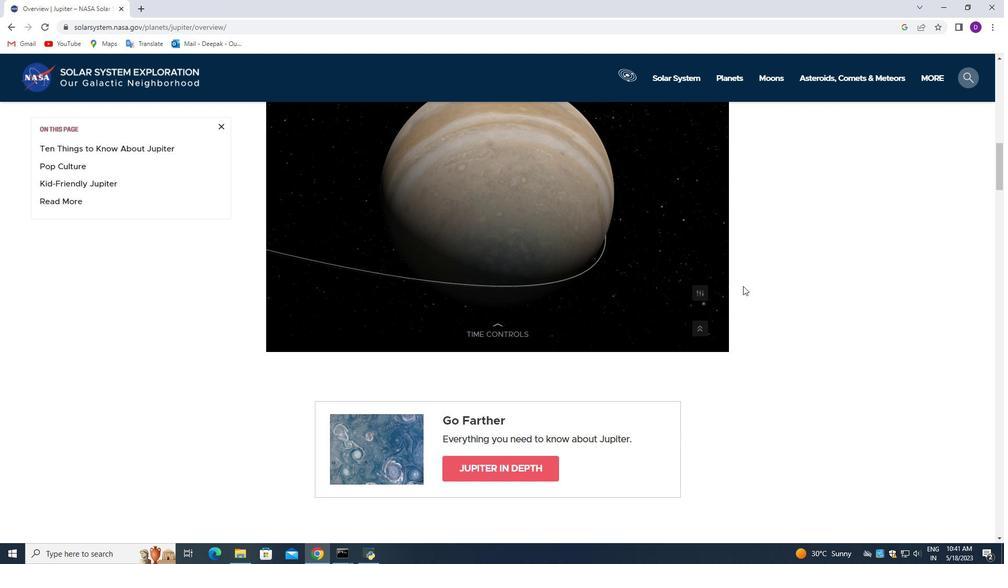 
Action: Mouse scrolled (741, 292) with delta (0, 0)
Screenshot: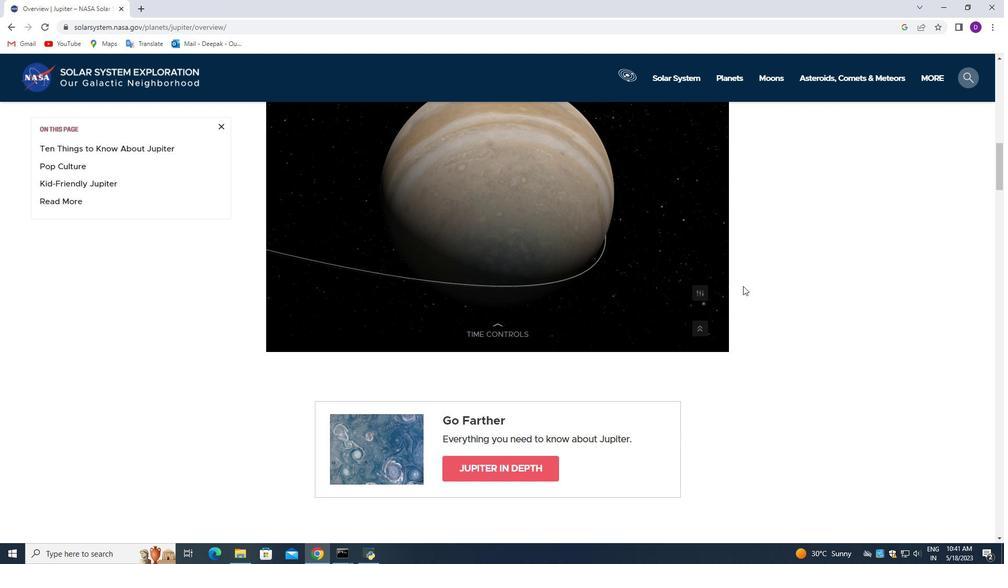 
Action: Mouse moved to (705, 160)
Screenshot: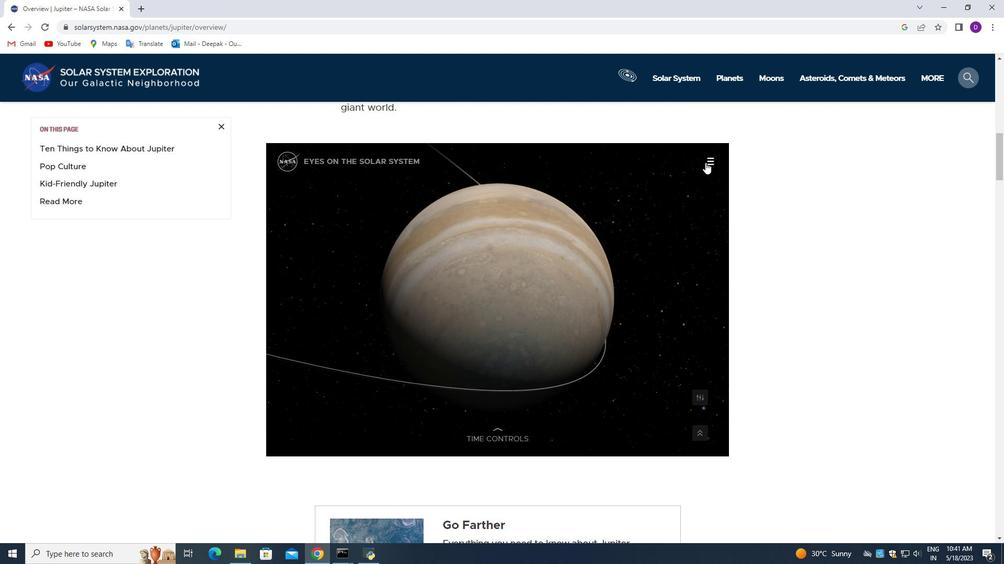 
Action: Mouse pressed left at (705, 160)
Screenshot: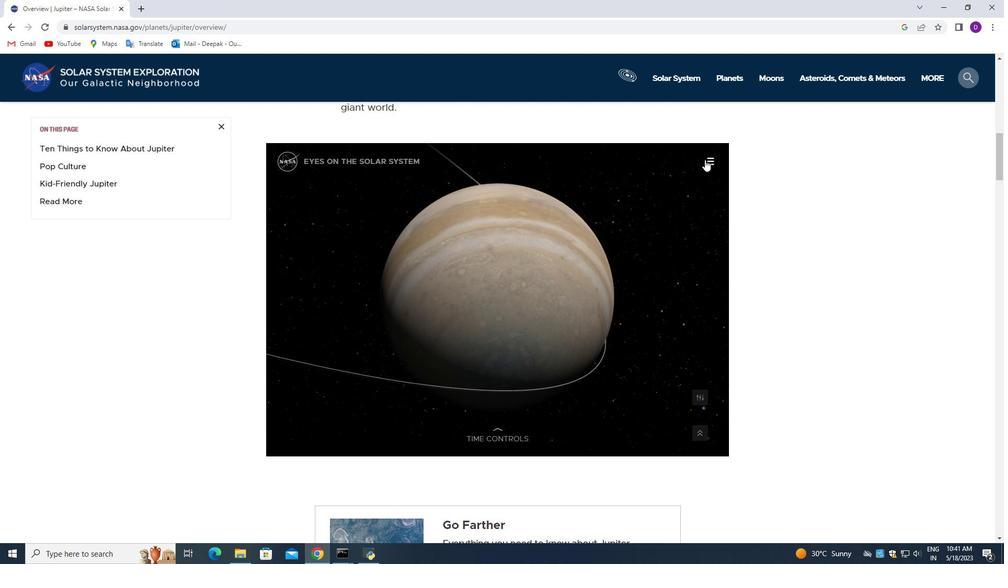 
Action: Mouse moved to (704, 242)
Screenshot: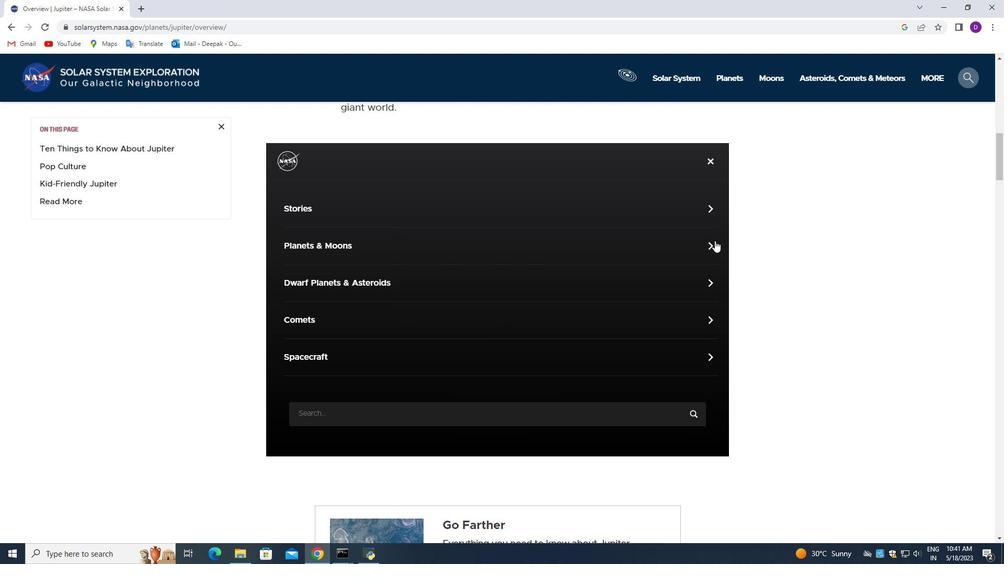 
Action: Mouse pressed left at (704, 242)
Screenshot: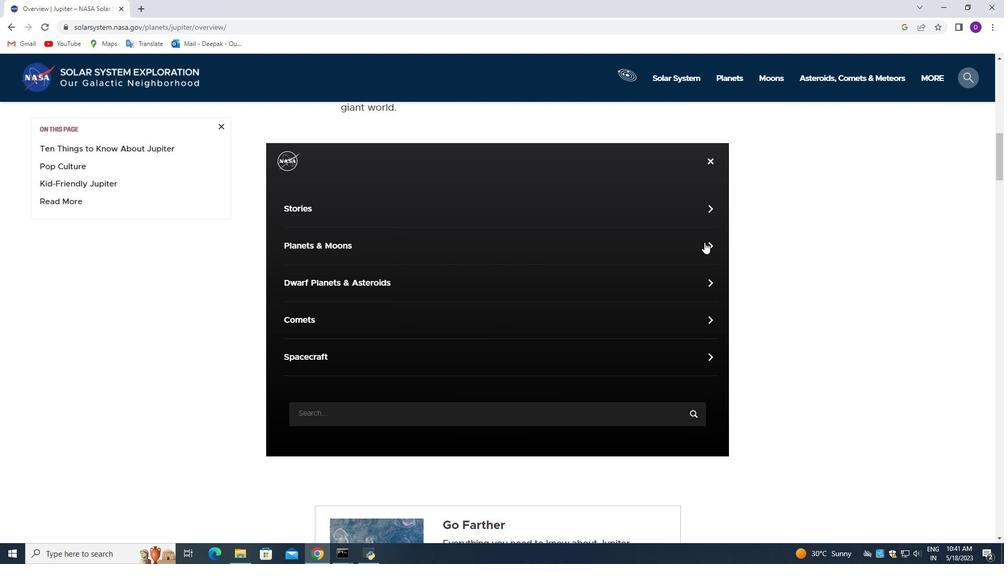
Action: Mouse moved to (301, 322)
Screenshot: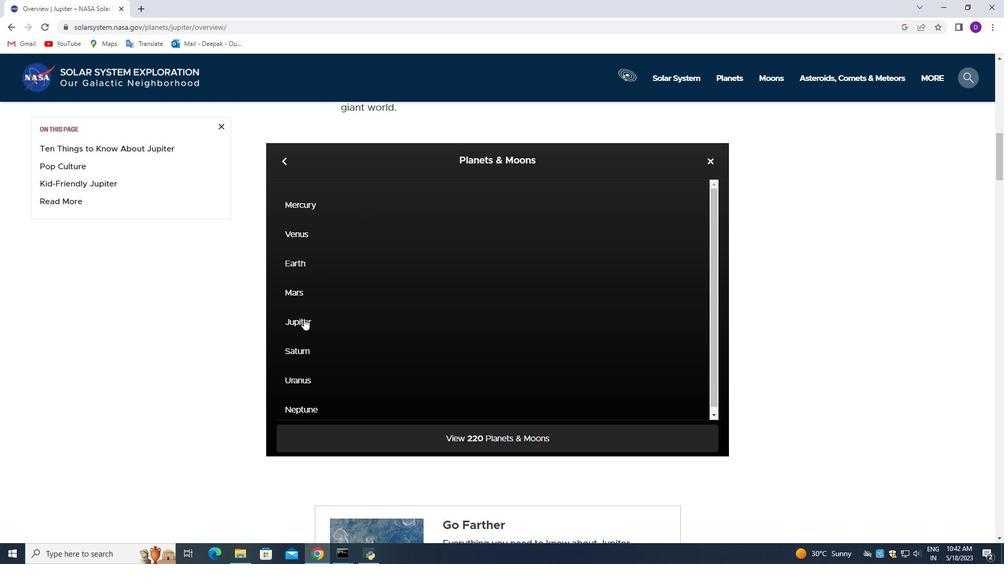 
Action: Mouse pressed left at (301, 322)
Screenshot: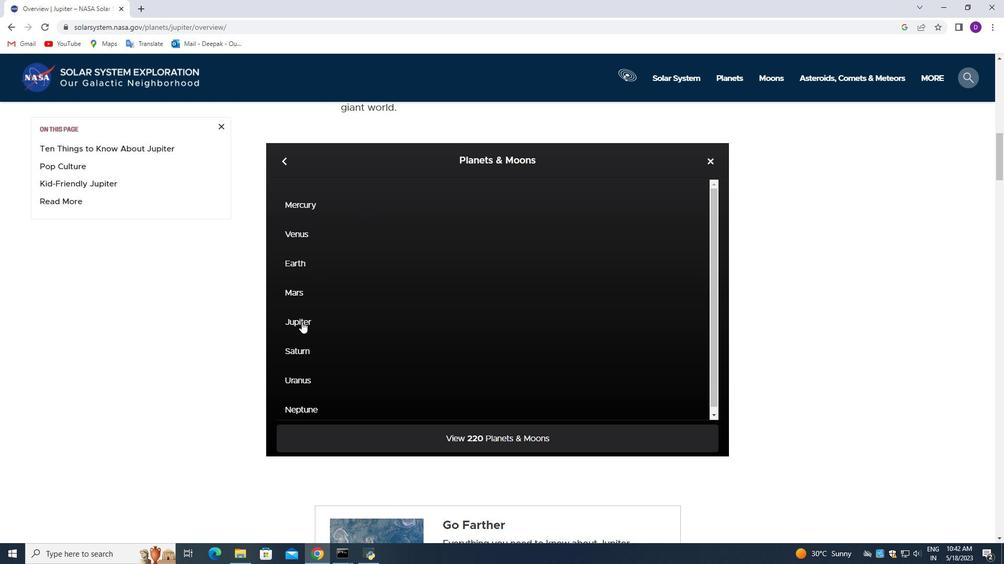
Action: Mouse moved to (491, 315)
Screenshot: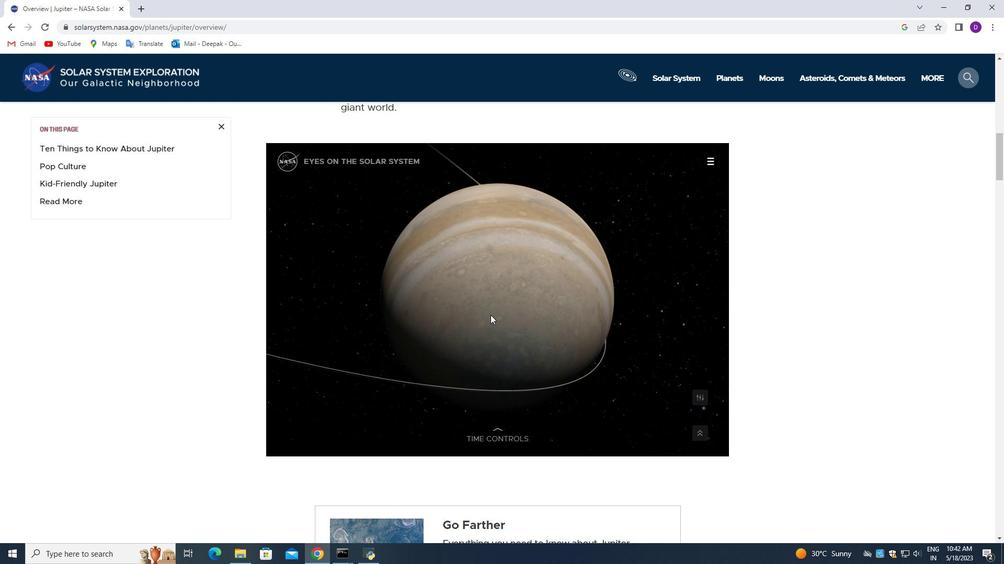 
Action: Mouse scrolled (491, 315) with delta (0, 0)
Screenshot: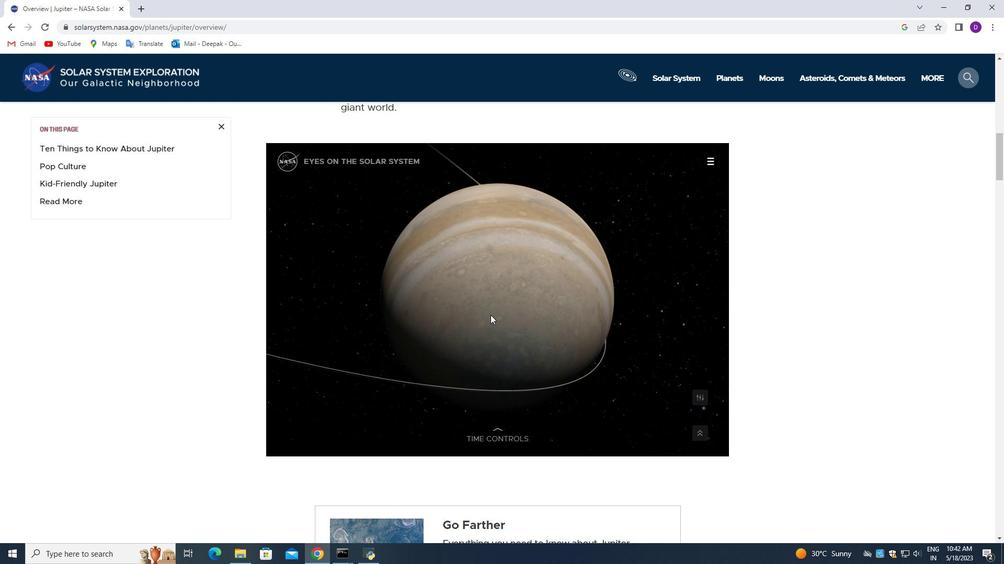 
Action: Mouse moved to (492, 315)
Screenshot: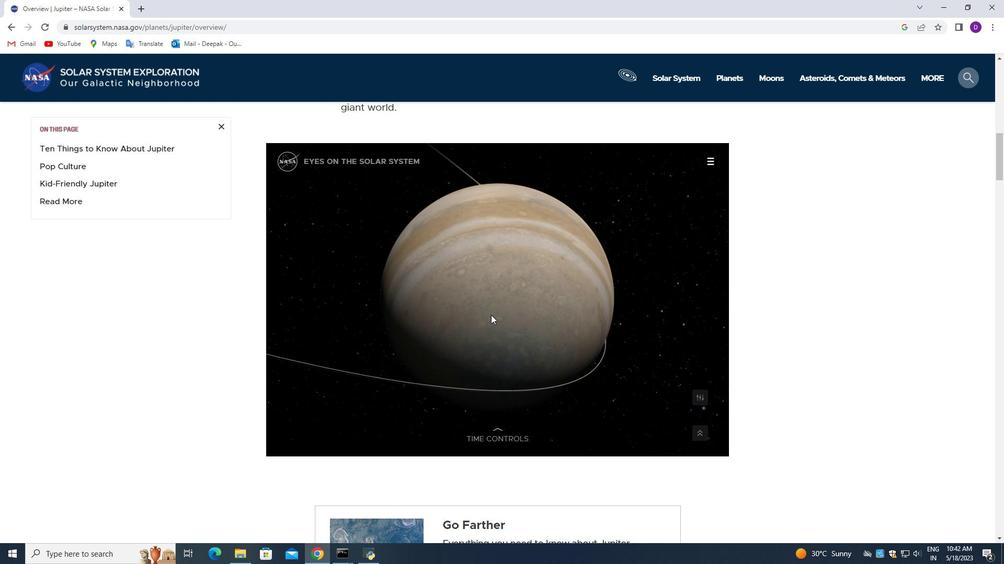 
Action: Mouse scrolled (492, 315) with delta (0, 0)
Screenshot: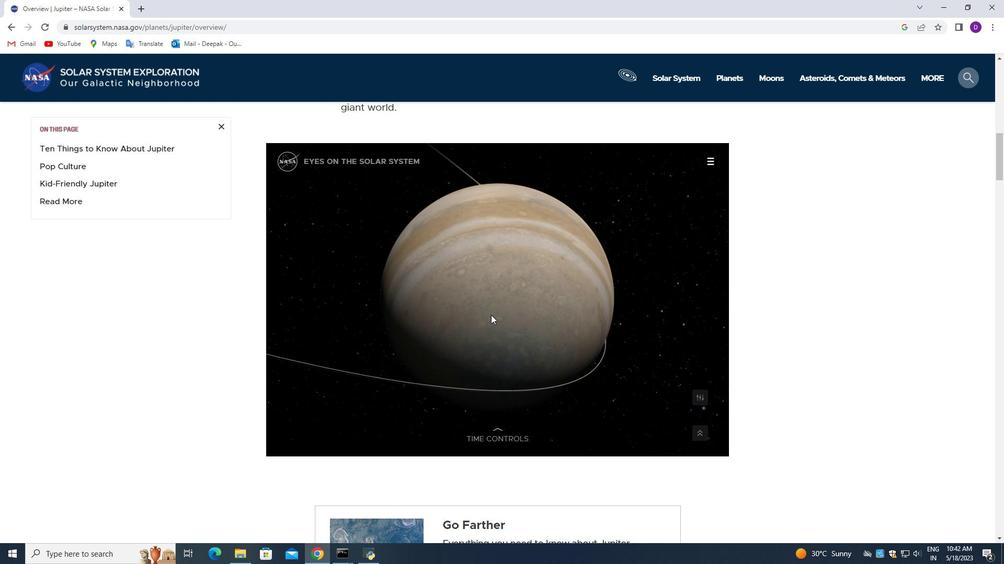 
Action: Mouse moved to (482, 320)
Screenshot: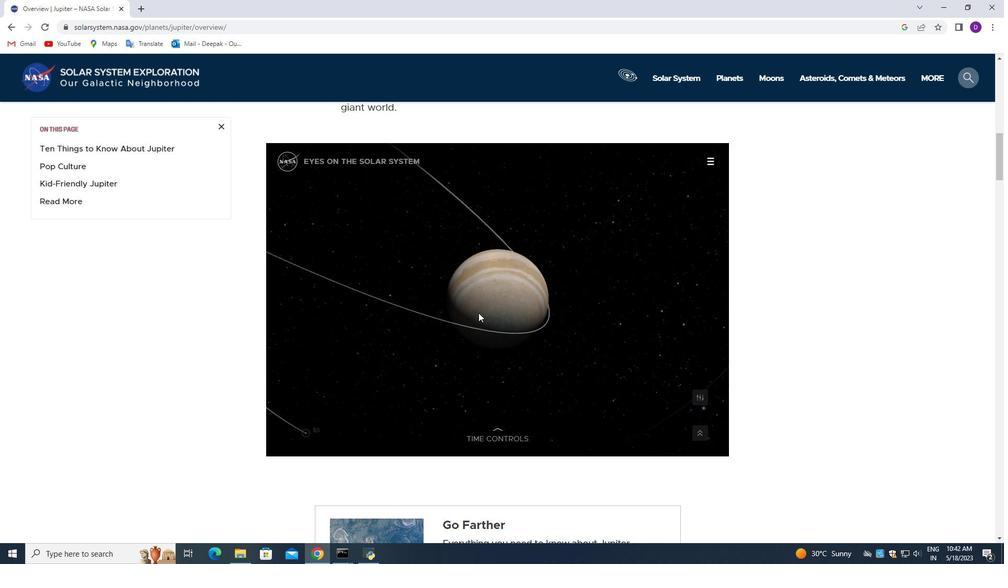 
Action: Mouse scrolled (481, 318) with delta (0, 0)
Screenshot: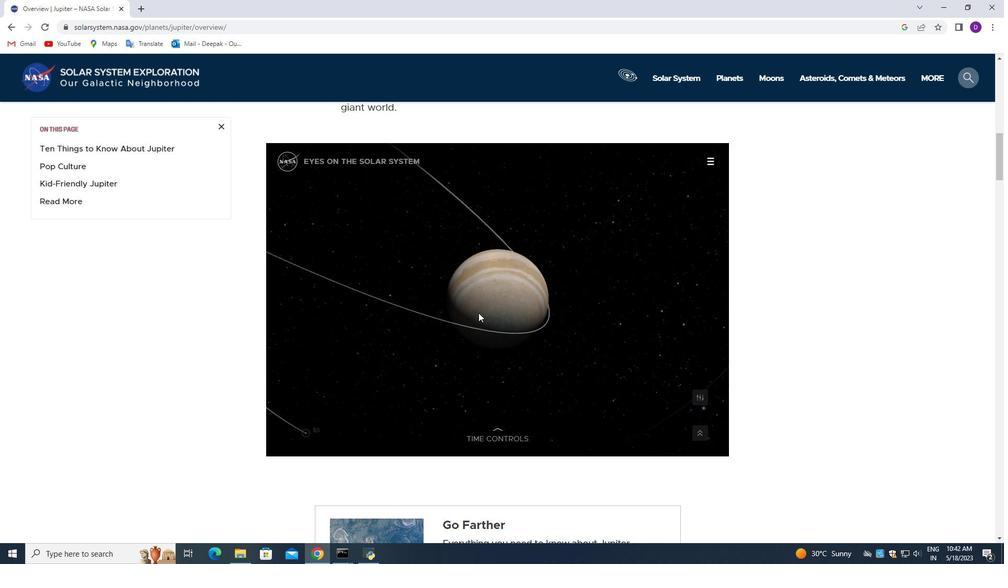 
Action: Mouse moved to (482, 321)
Screenshot: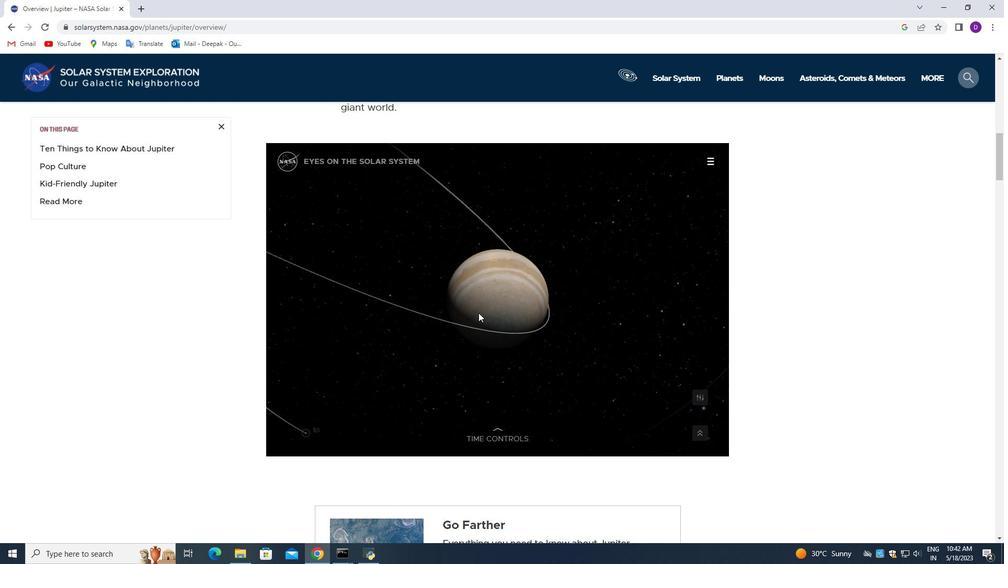 
Action: Mouse scrolled (482, 320) with delta (0, 0)
Screenshot: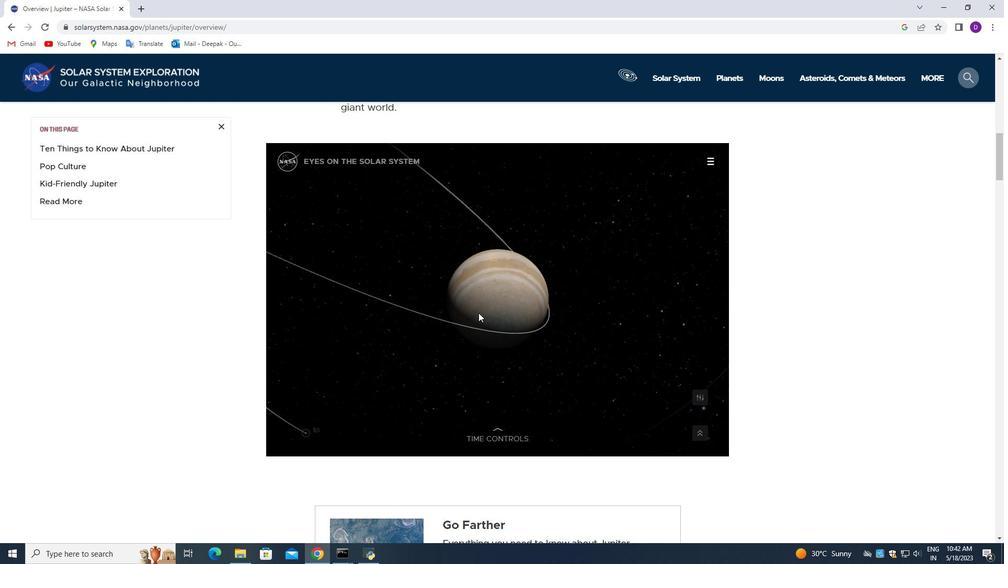 
Action: Mouse moved to (483, 321)
Screenshot: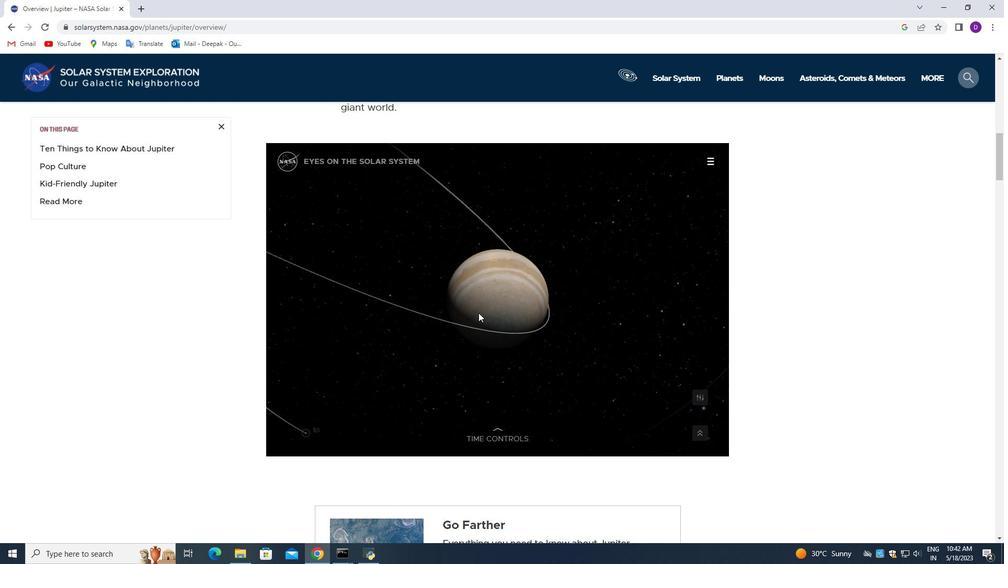 
Action: Mouse scrolled (483, 321) with delta (0, 0)
Screenshot: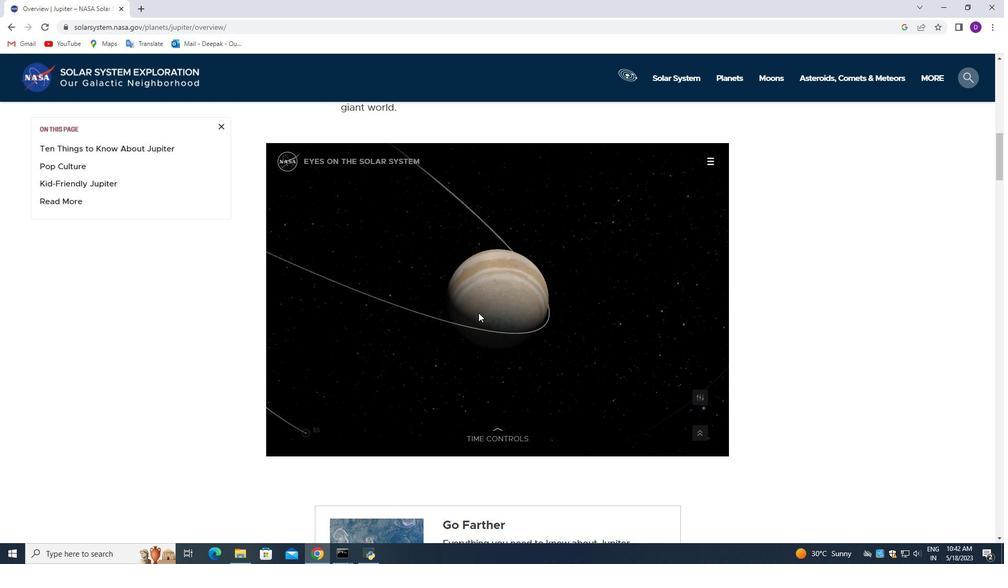 
Action: Mouse scrolled (483, 321) with delta (0, 0)
Screenshot: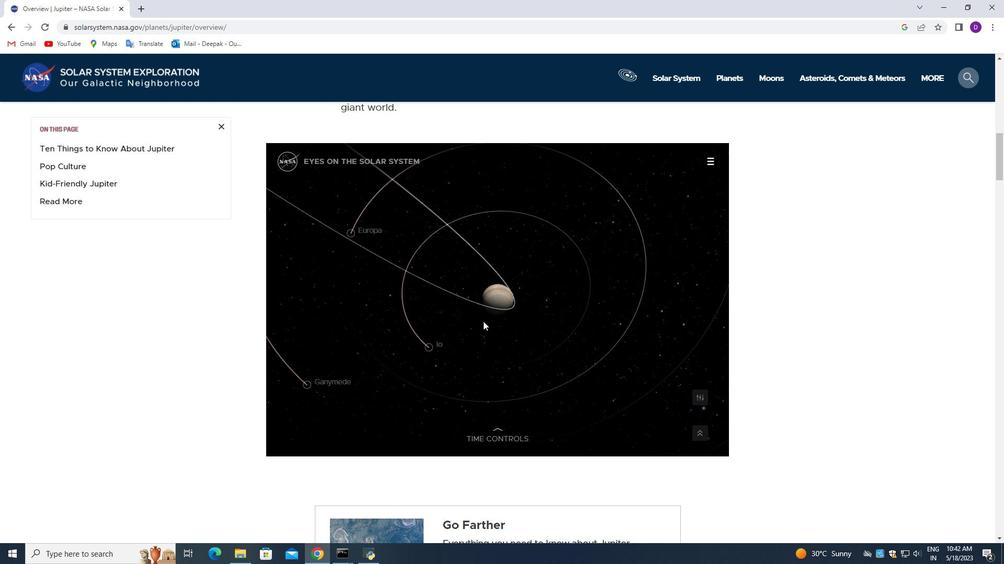 
Action: Mouse scrolled (483, 321) with delta (0, 0)
Screenshot: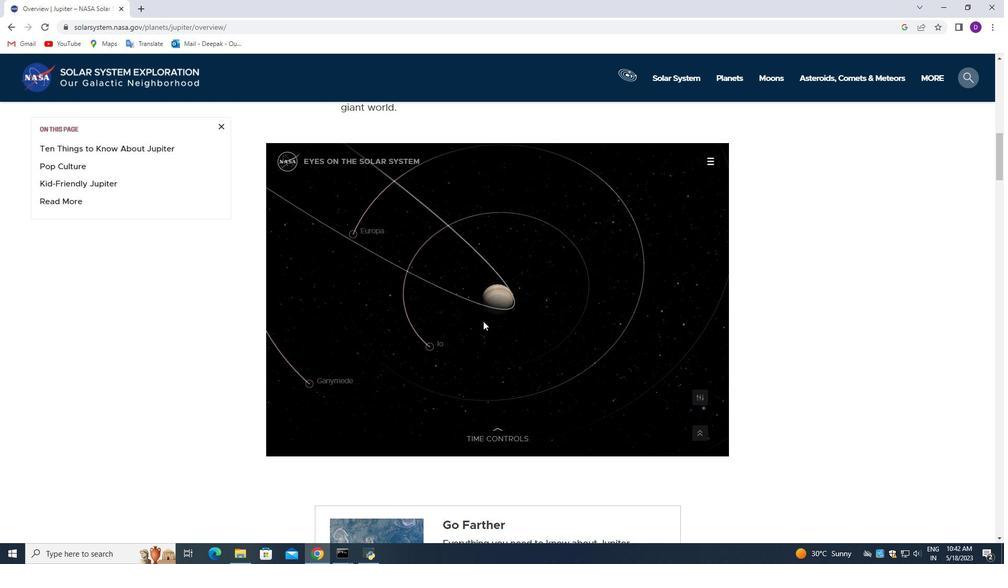 
Action: Mouse moved to (483, 322)
Screenshot: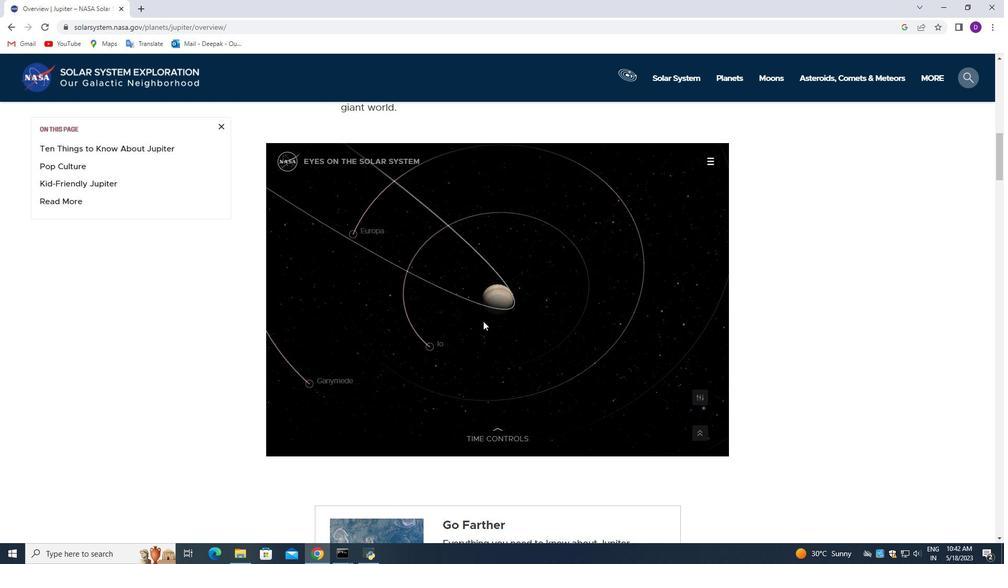 
Action: Mouse scrolled (483, 321) with delta (0, 0)
Screenshot: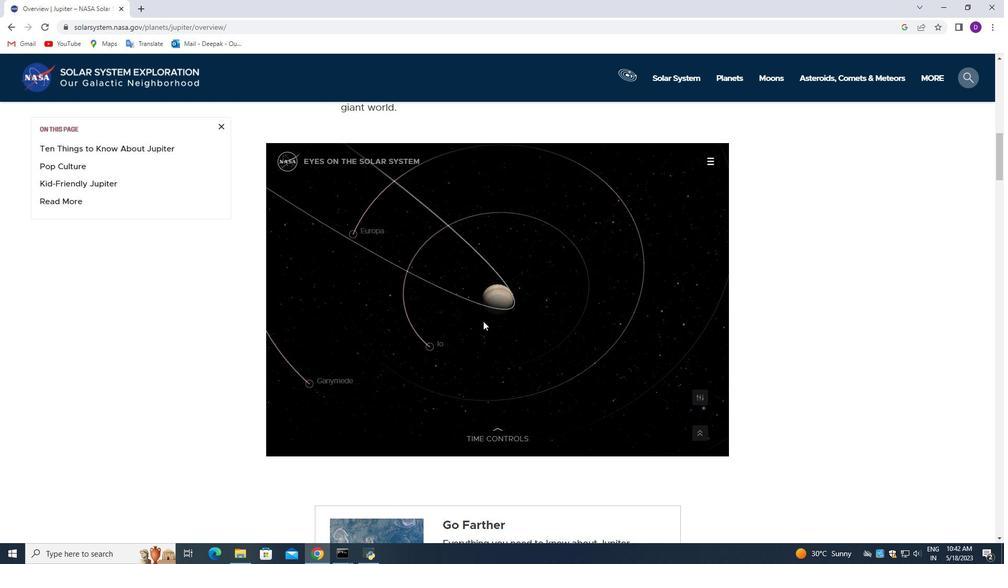 
Action: Mouse moved to (409, 307)
Screenshot: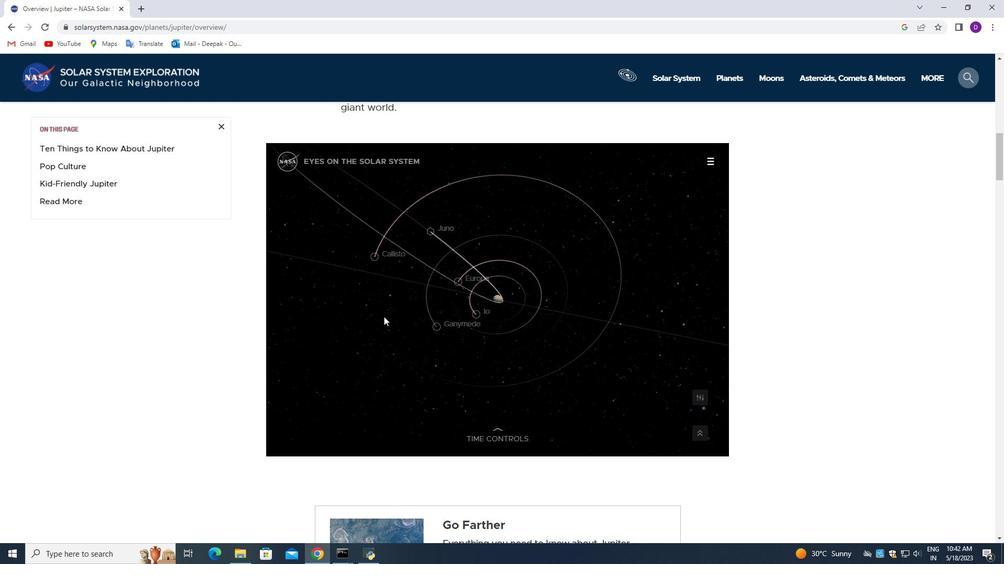 
Action: Mouse scrolled (409, 307) with delta (0, 0)
Screenshot: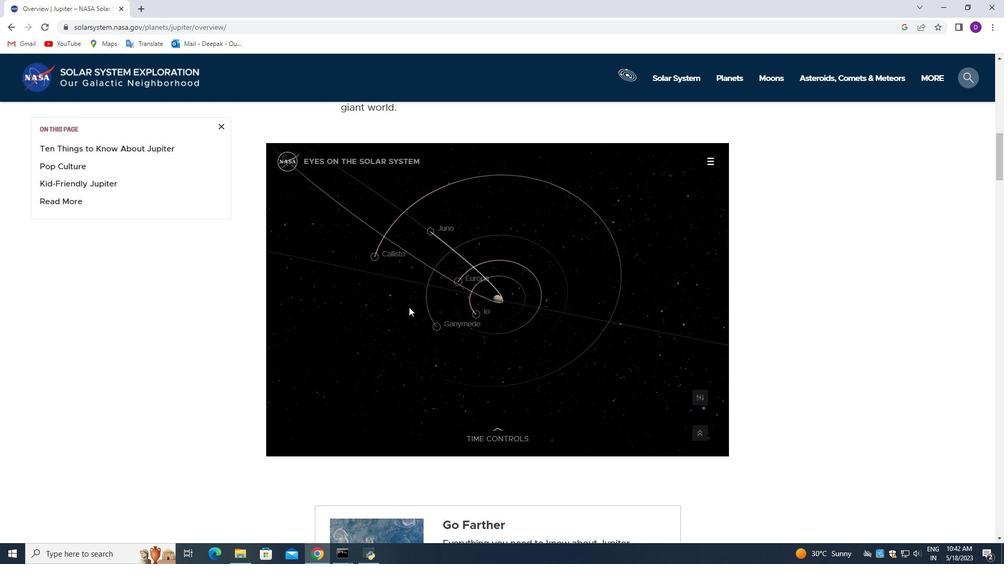 
Action: Mouse scrolled (409, 307) with delta (0, 0)
Screenshot: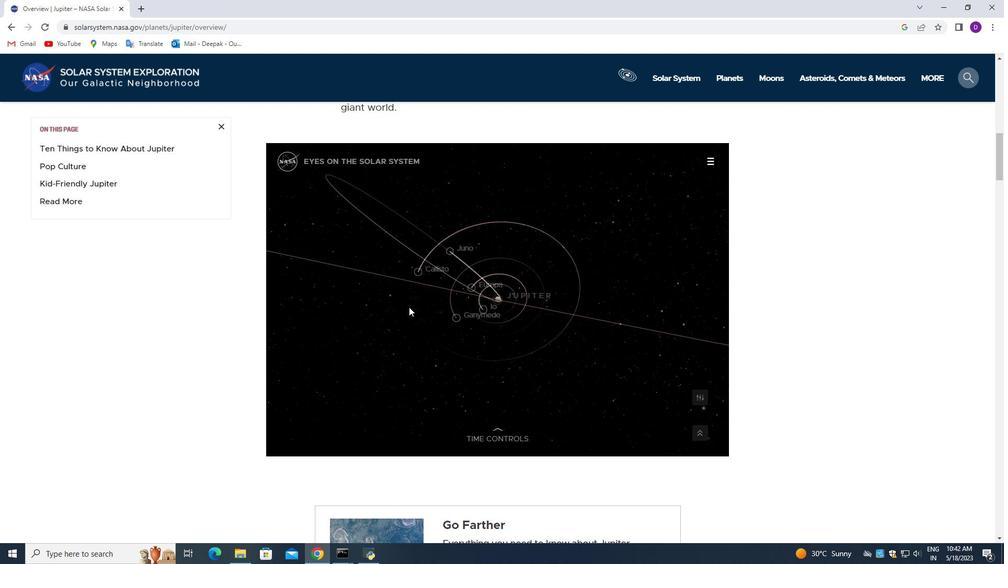 
Action: Mouse moved to (438, 340)
Screenshot: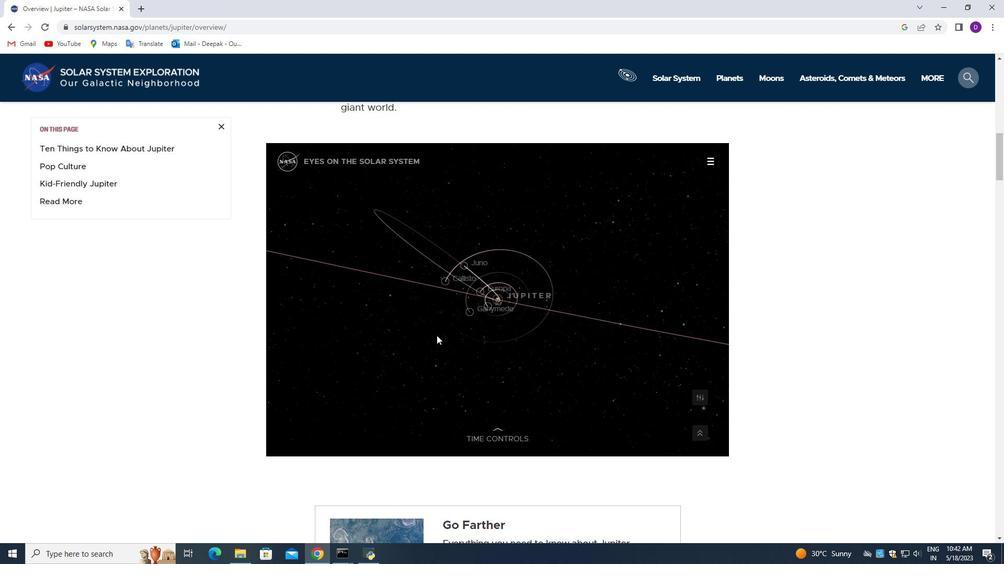 
Action: Mouse scrolled (438, 340) with delta (0, 0)
Screenshot: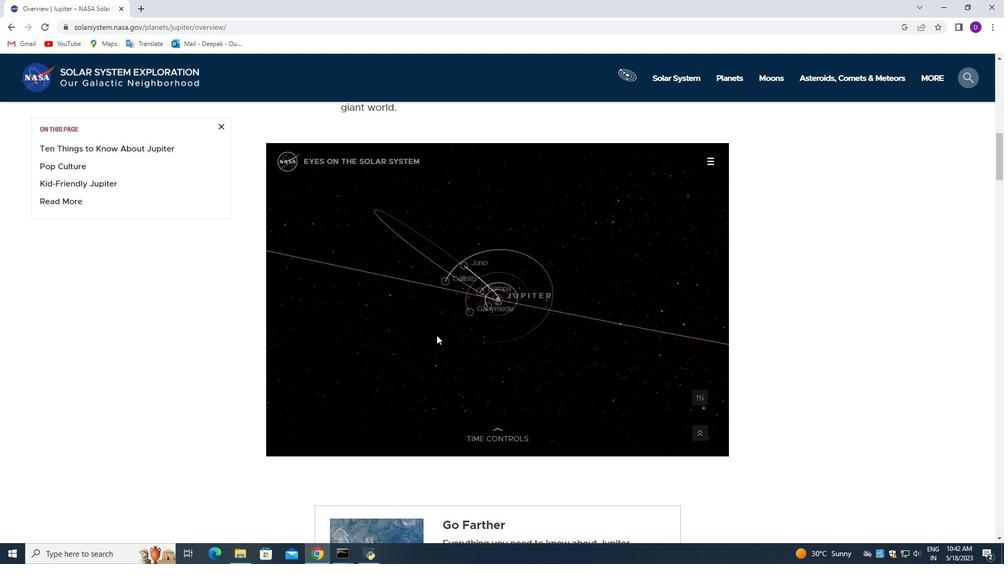 
Action: Mouse scrolled (438, 340) with delta (0, 0)
Screenshot: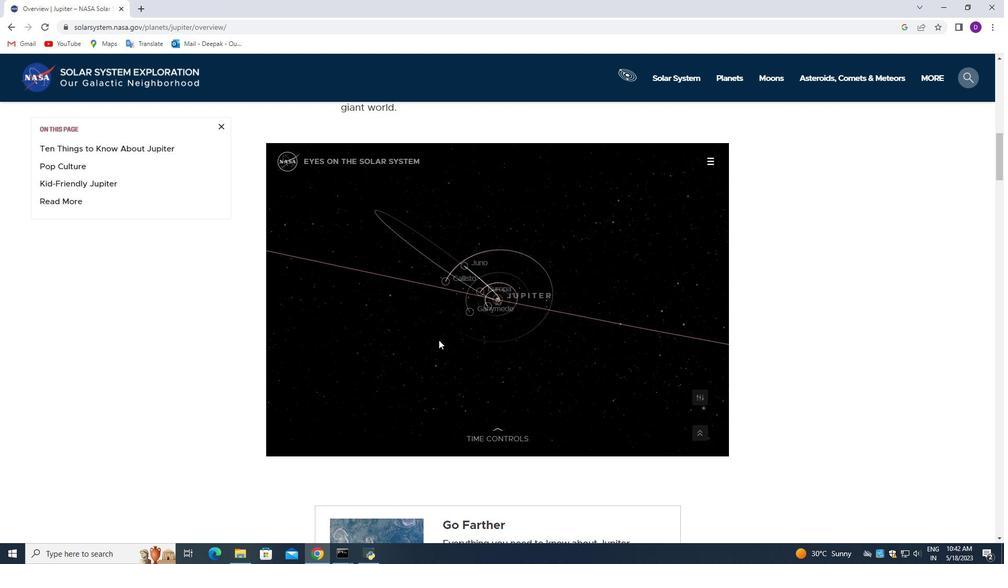 
Action: Mouse scrolled (438, 340) with delta (0, 0)
Screenshot: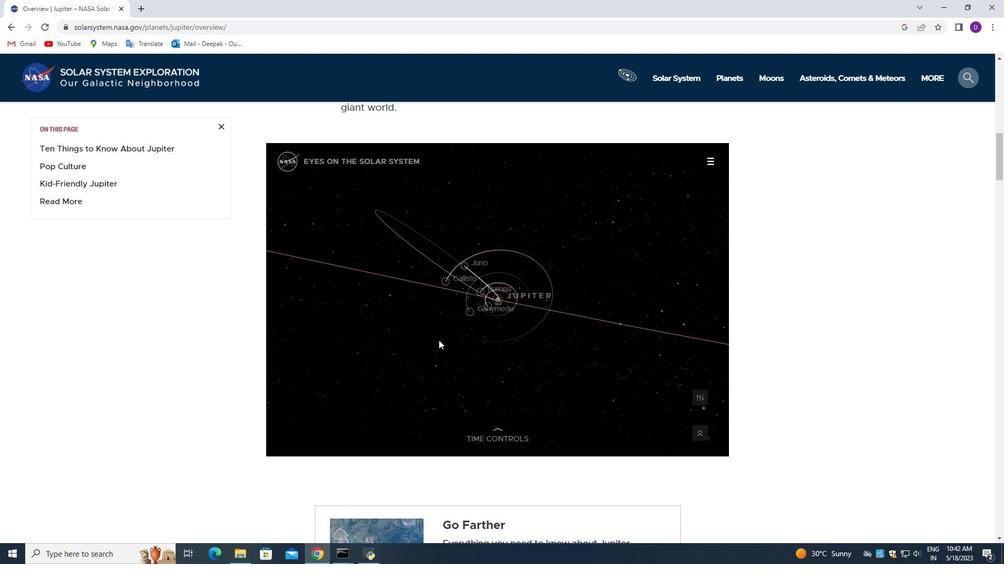 
Action: Mouse scrolled (438, 340) with delta (0, 0)
Screenshot: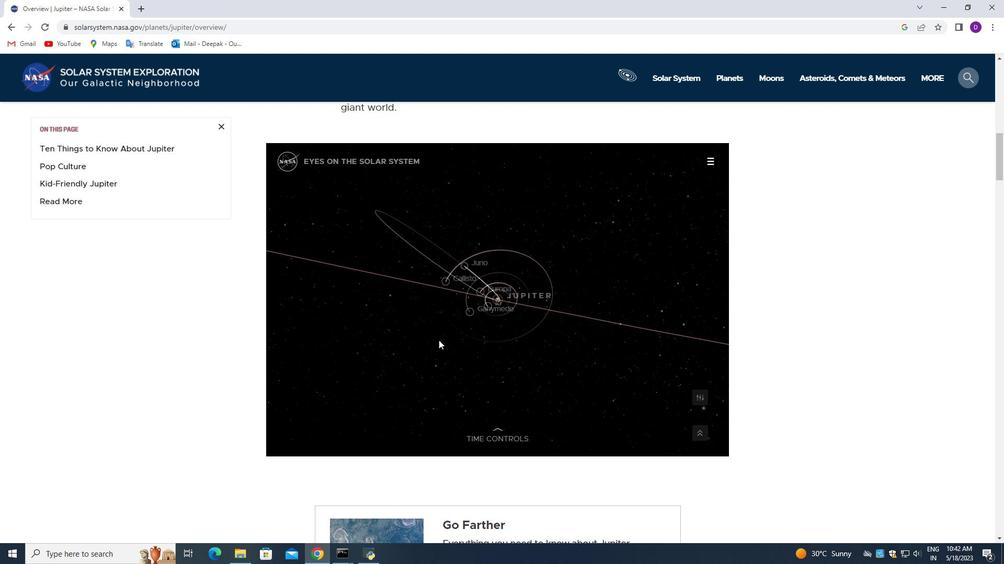 
Action: Mouse scrolled (438, 340) with delta (0, 0)
Screenshot: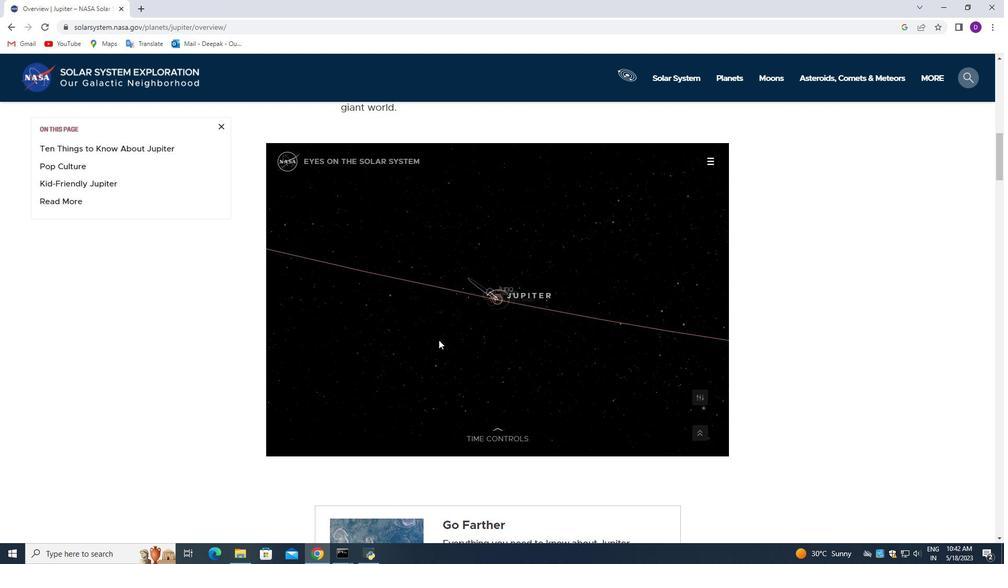 
Action: Mouse scrolled (438, 340) with delta (0, 0)
Screenshot: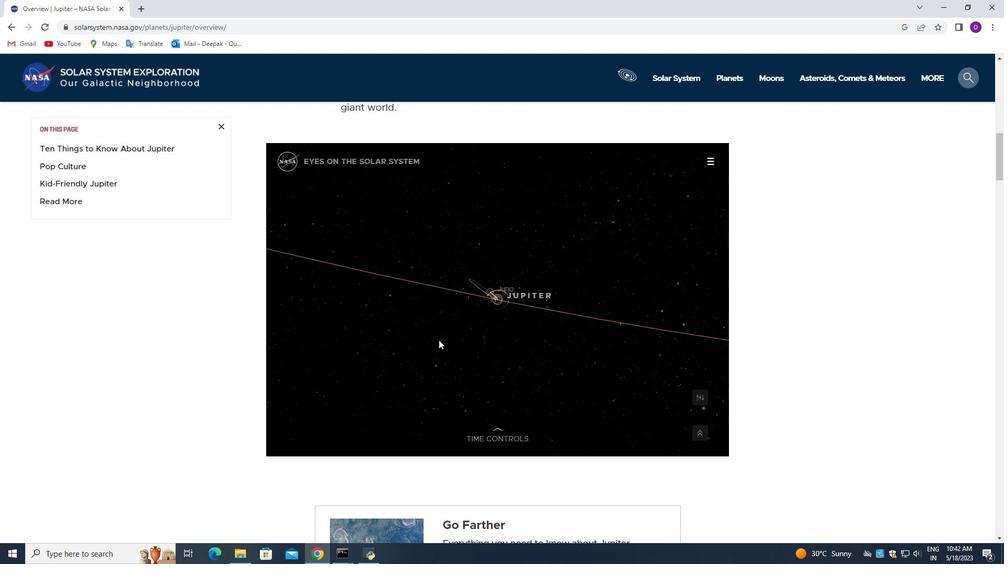 
Action: Mouse scrolled (438, 340) with delta (0, 0)
Screenshot: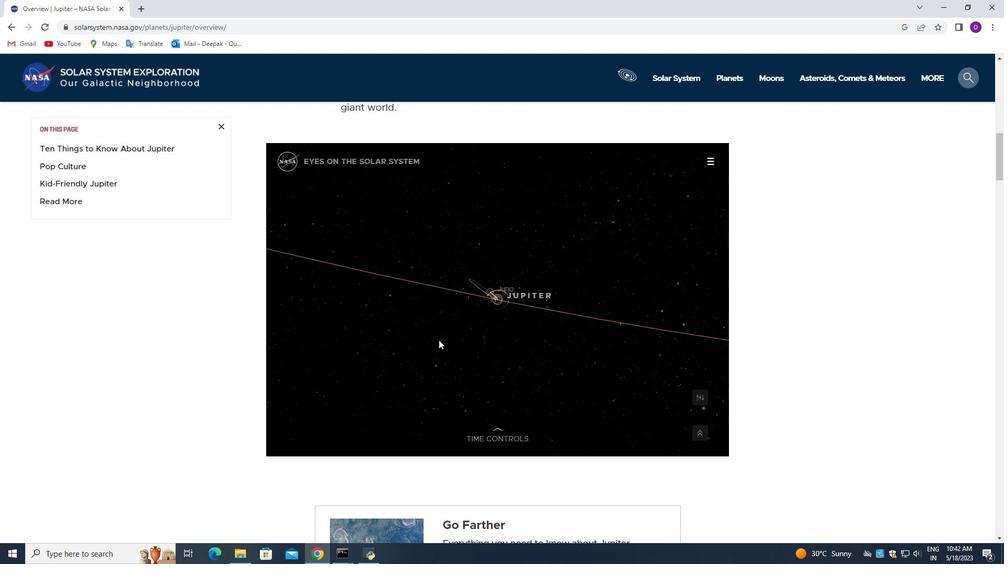 
Action: Mouse scrolled (438, 340) with delta (0, 0)
Screenshot: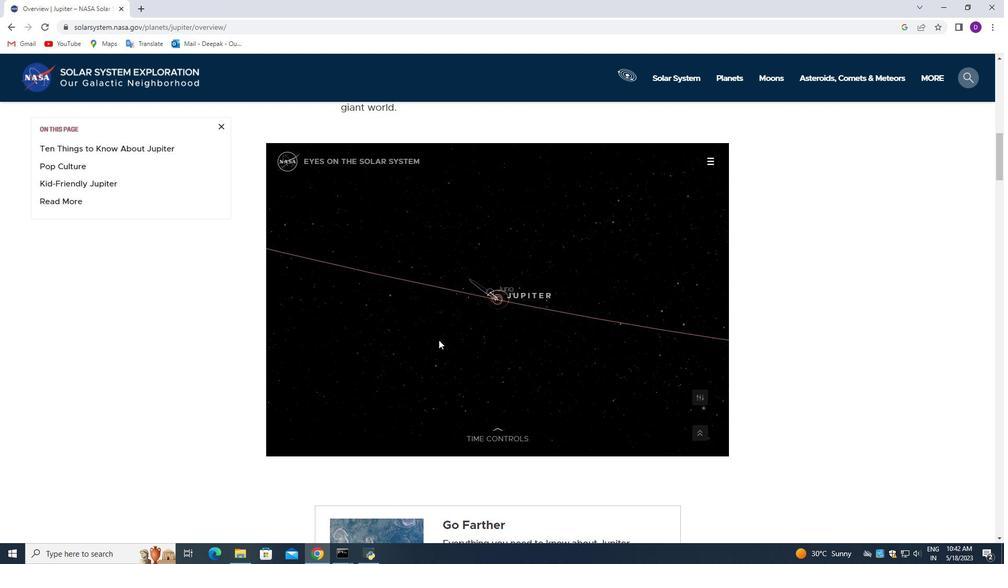
Action: Mouse moved to (449, 336)
Screenshot: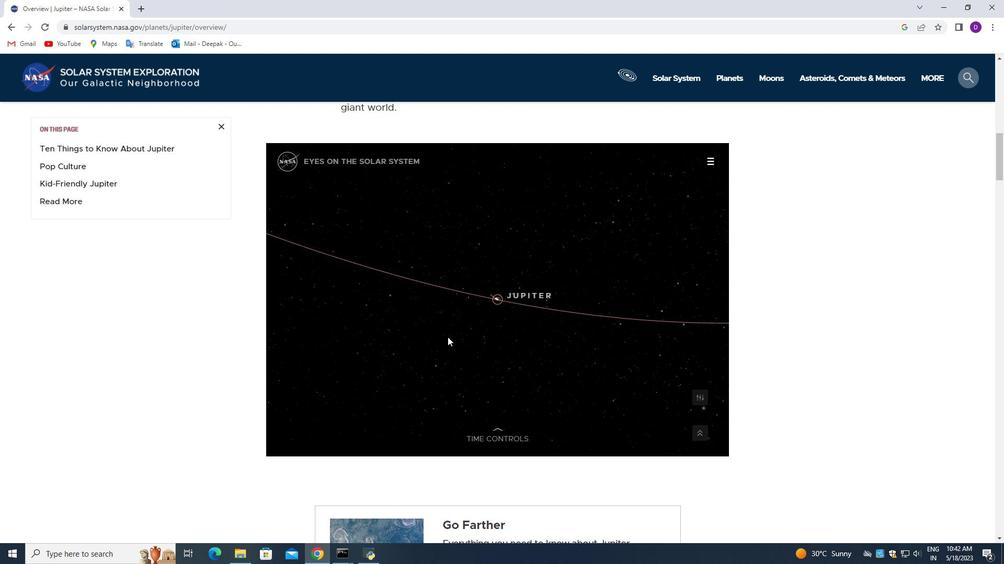 
Action: Mouse scrolled (449, 336) with delta (0, 0)
Screenshot: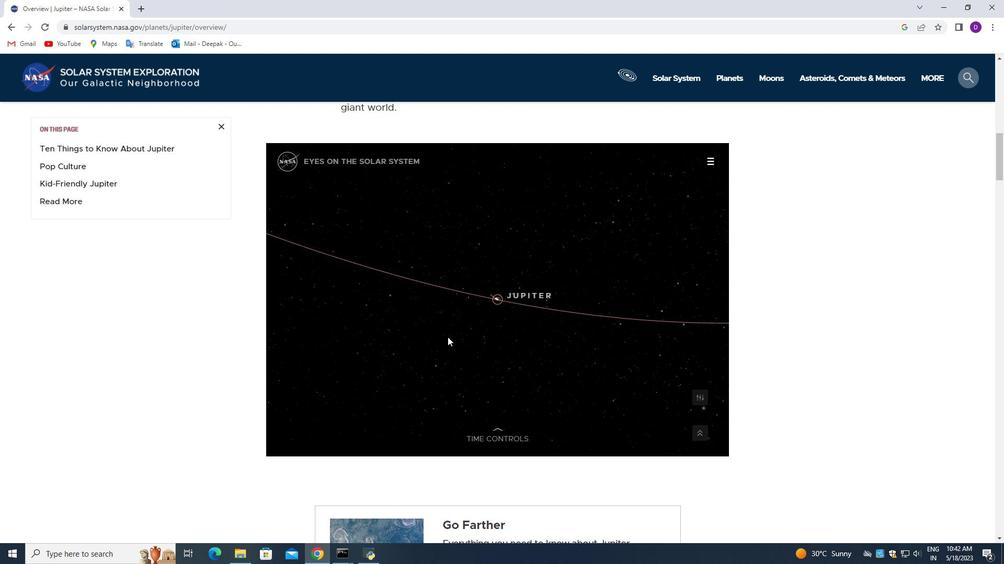 
Action: Mouse moved to (450, 336)
Screenshot: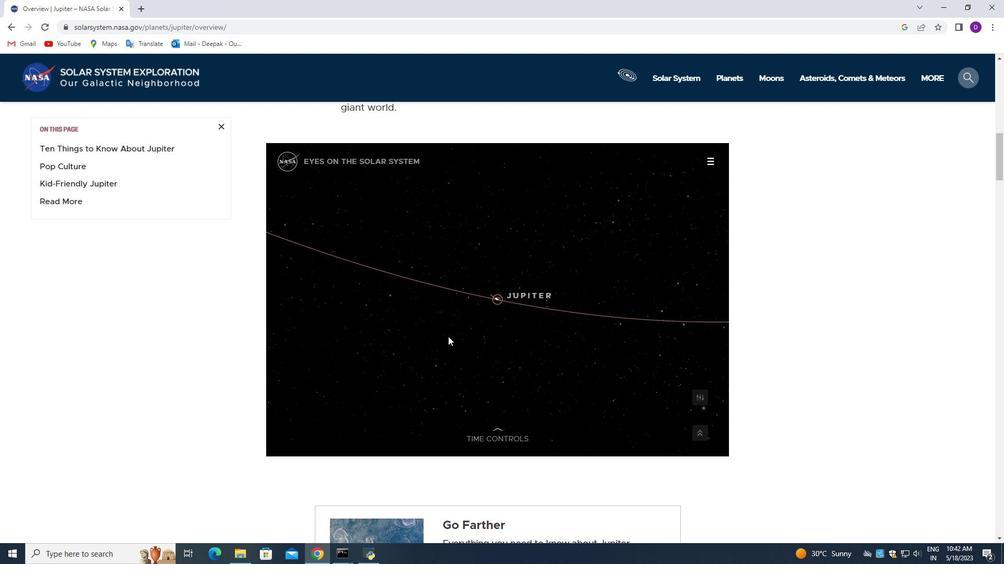 
Action: Mouse scrolled (450, 336) with delta (0, 0)
Screenshot: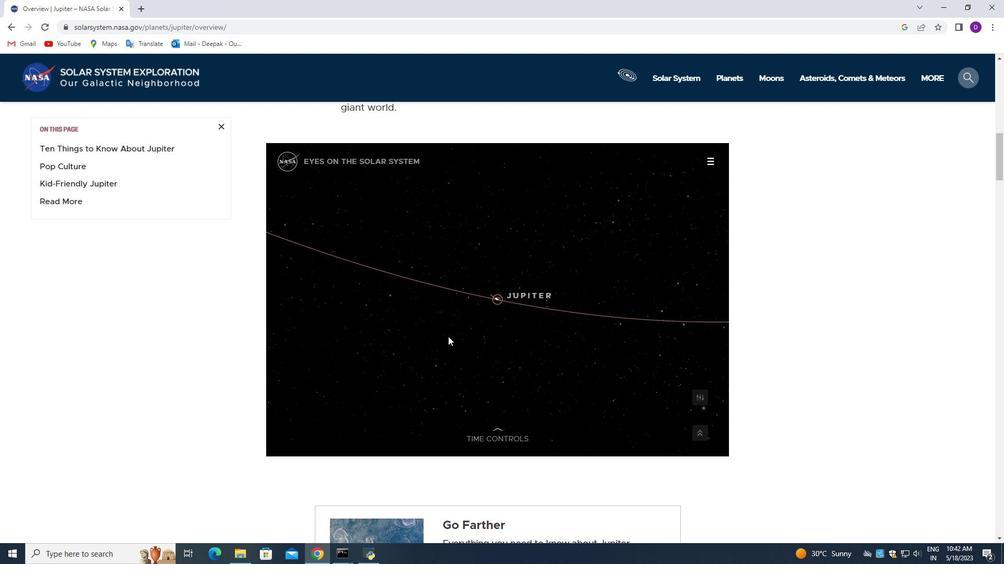 
Action: Mouse moved to (453, 336)
Screenshot: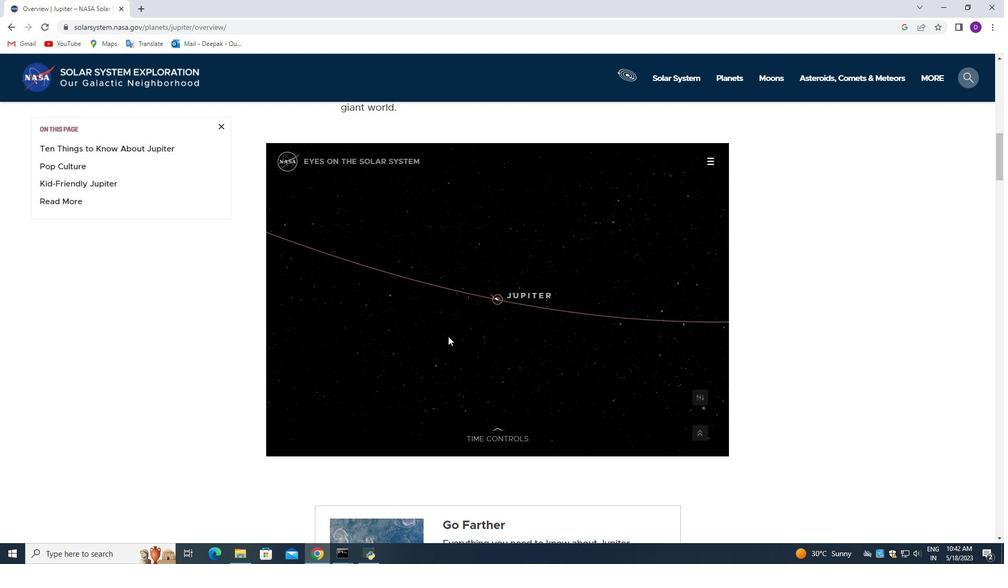 
Action: Mouse scrolled (452, 336) with delta (0, 0)
Screenshot: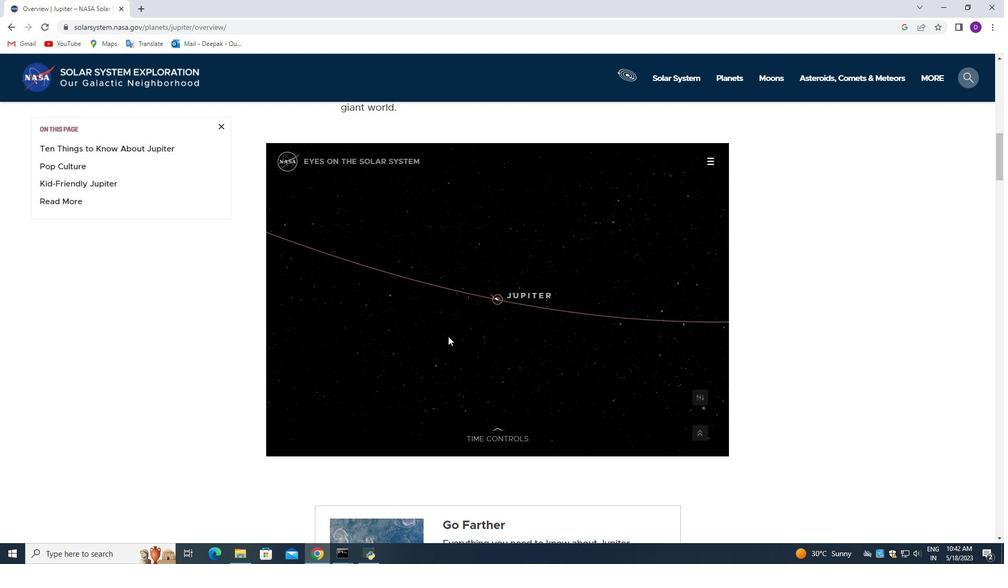 
Action: Mouse moved to (455, 336)
Screenshot: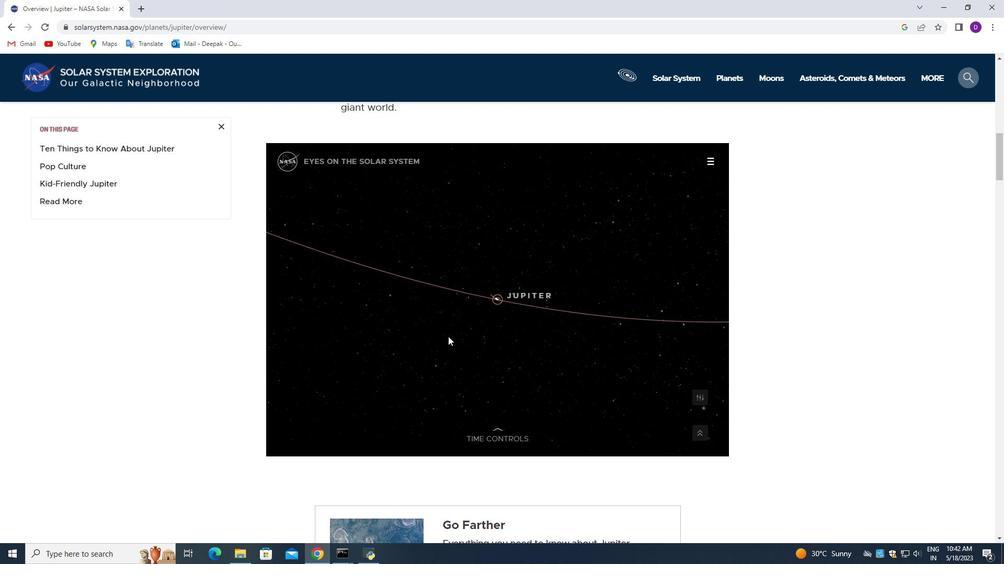 
Action: Mouse scrolled (455, 335) with delta (0, 0)
Screenshot: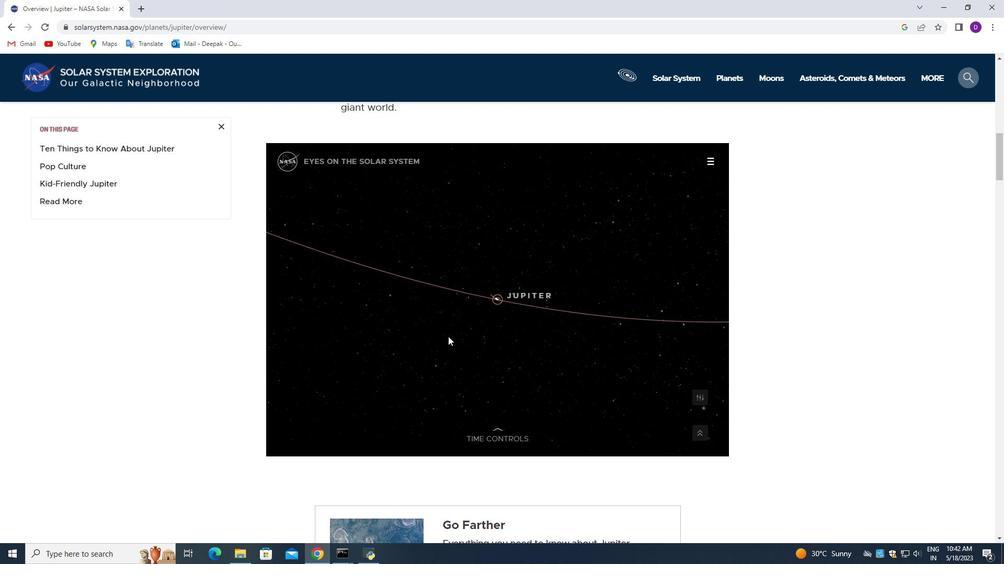 
Action: Mouse moved to (485, 328)
Screenshot: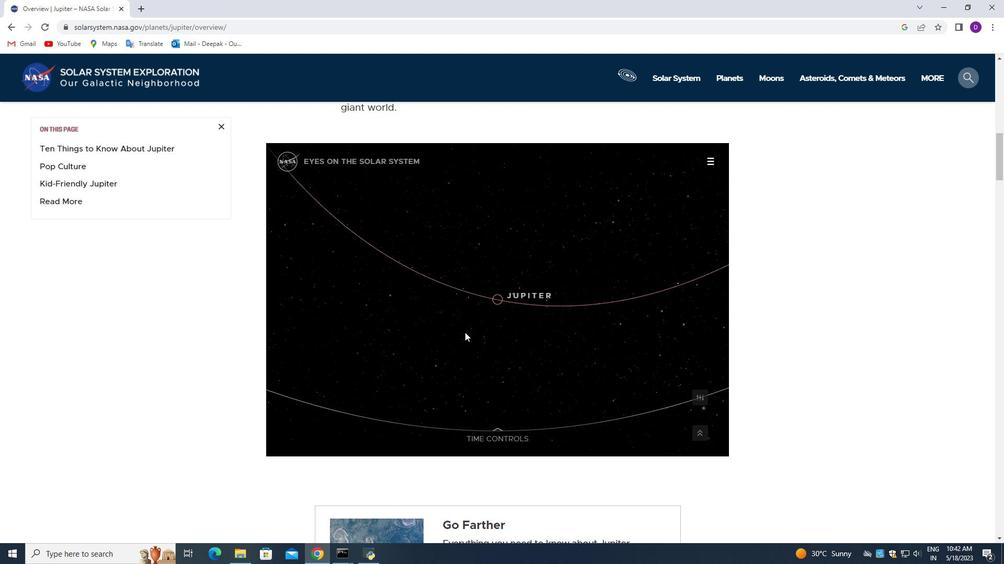 
Action: Mouse scrolled (485, 327) with delta (0, 0)
Screenshot: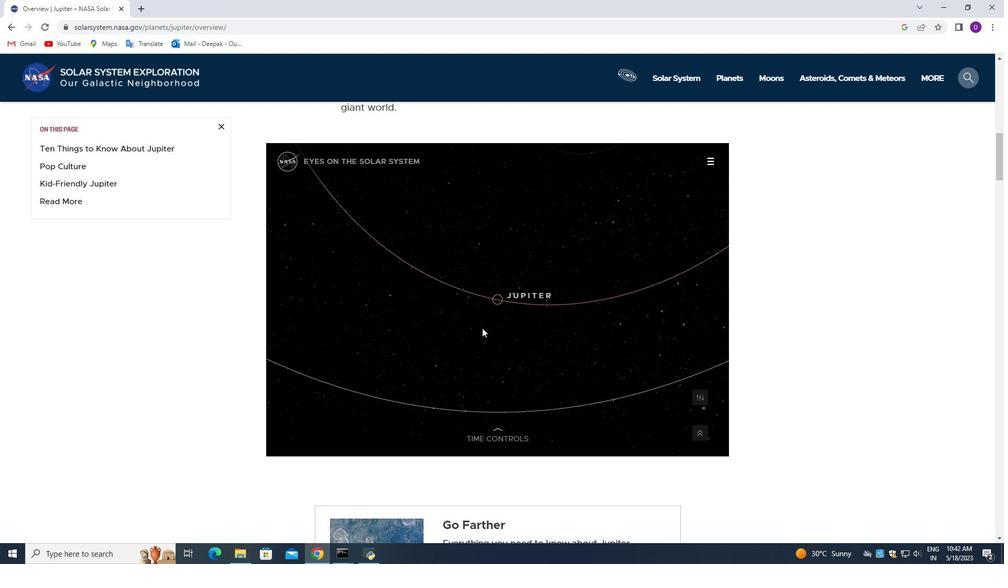 
Action: Mouse scrolled (485, 327) with delta (0, 0)
Screenshot: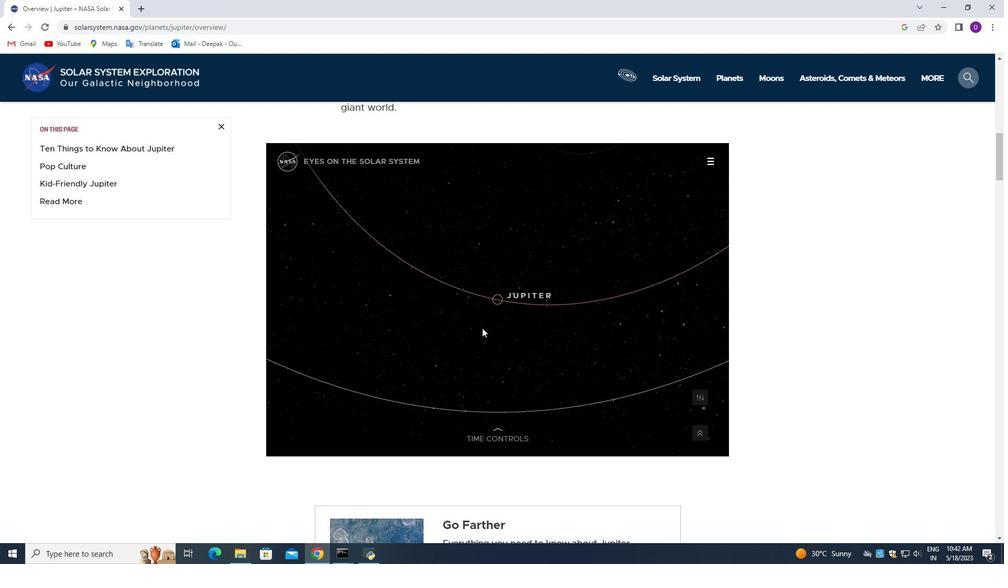 
Action: Mouse scrolled (485, 327) with delta (0, 0)
Screenshot: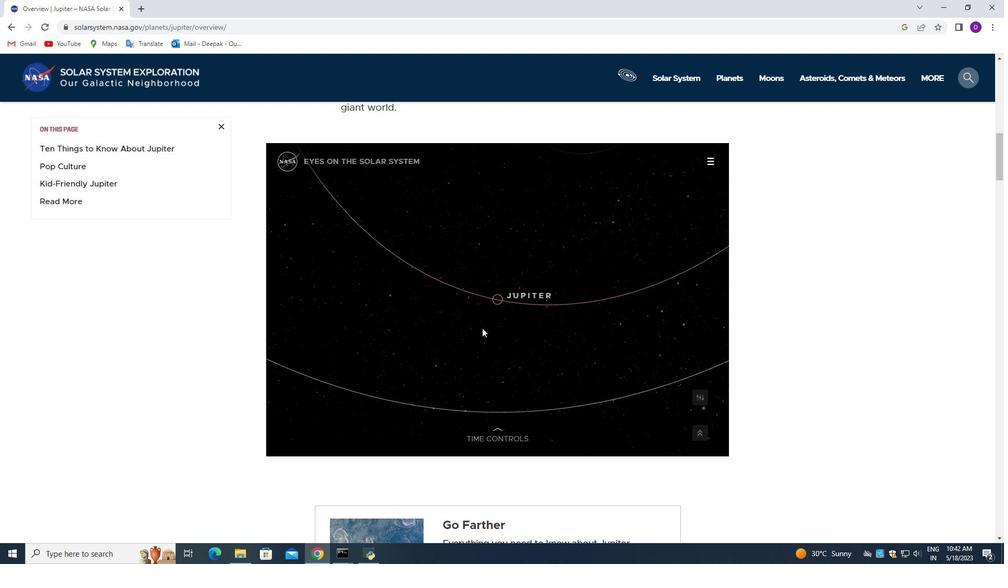 
Action: Mouse scrolled (485, 327) with delta (0, 0)
Screenshot: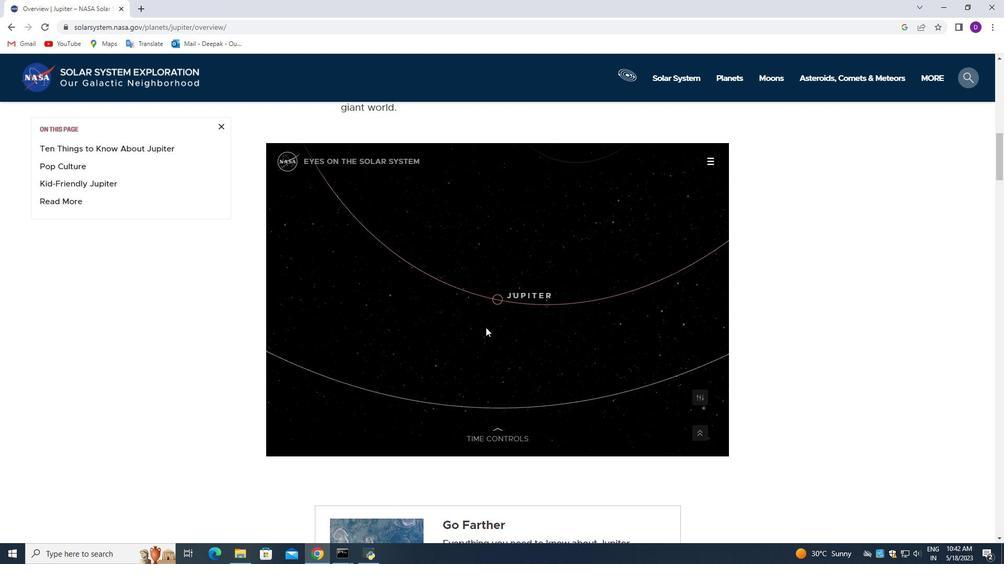 
Action: Mouse scrolled (485, 327) with delta (0, 0)
Screenshot: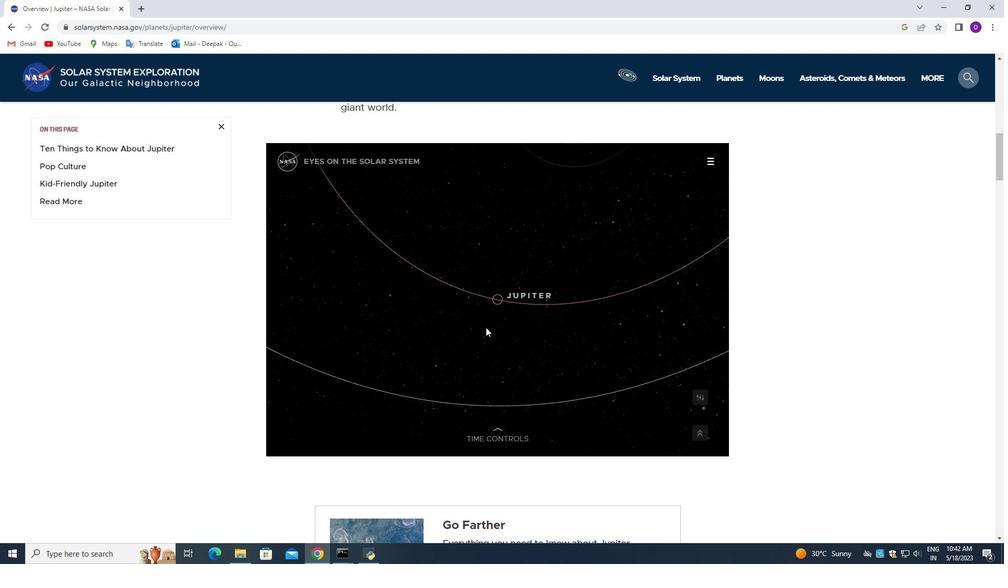 
Action: Mouse scrolled (485, 327) with delta (0, 0)
Screenshot: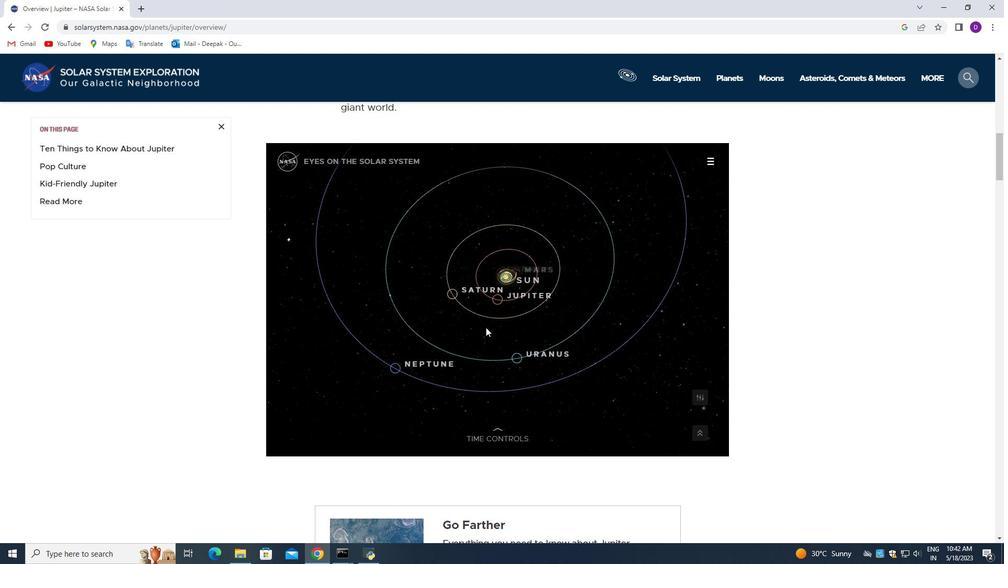 
Action: Mouse scrolled (485, 327) with delta (0, 0)
Screenshot: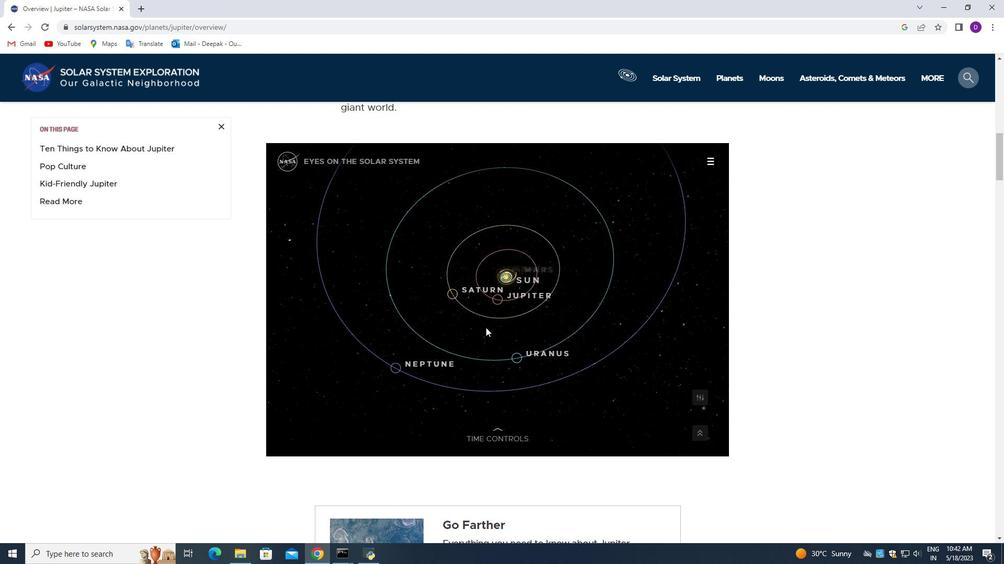 
Action: Mouse scrolled (485, 327) with delta (0, 0)
Screenshot: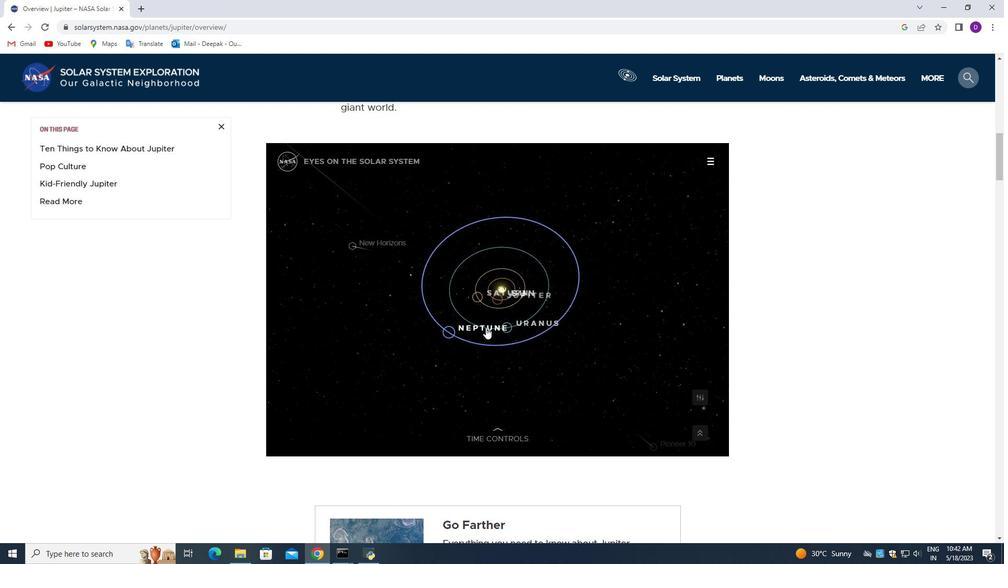 
Action: Mouse scrolled (485, 327) with delta (0, 0)
Screenshot: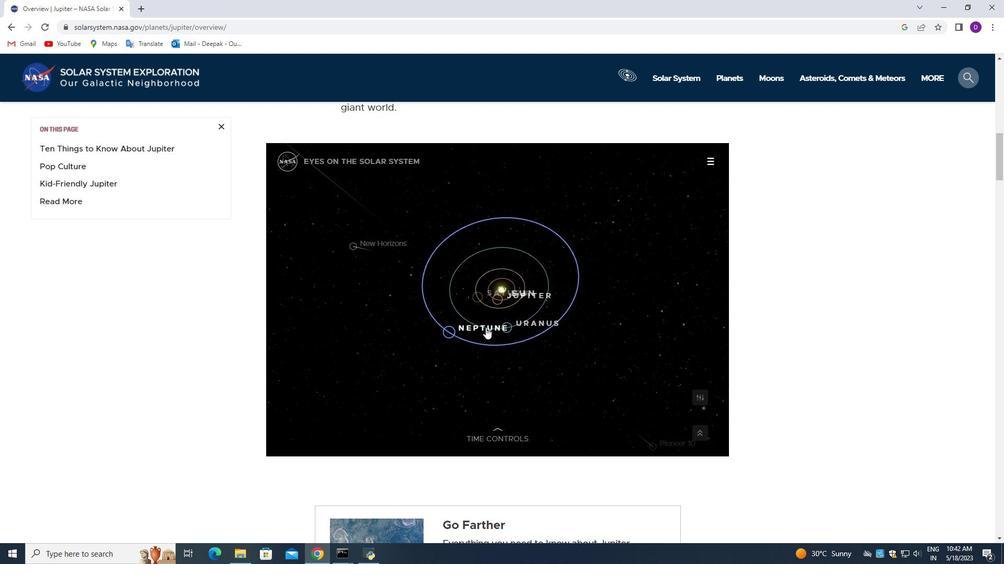 
Action: Mouse scrolled (485, 327) with delta (0, 0)
Screenshot: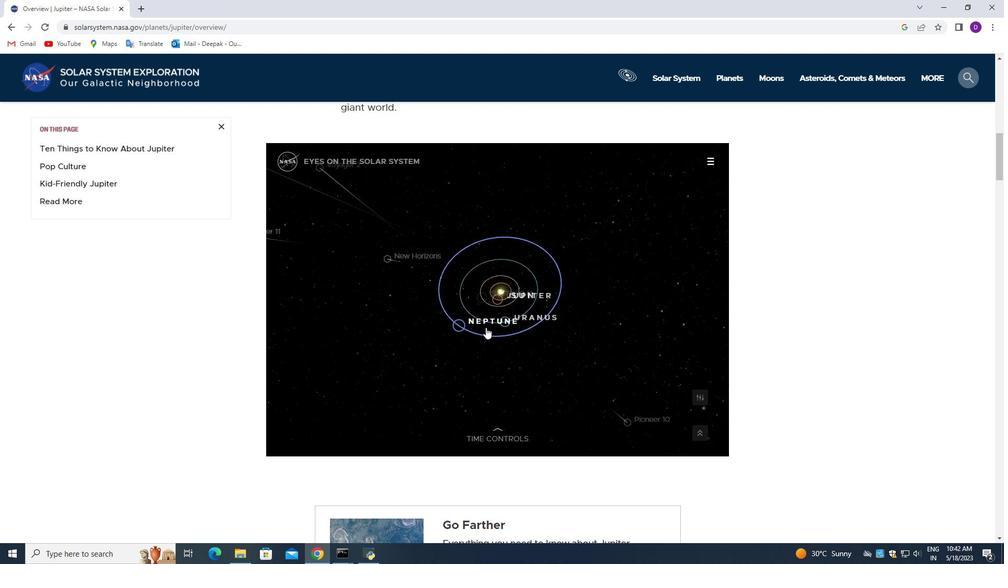 
Action: Mouse scrolled (485, 327) with delta (0, 0)
Screenshot: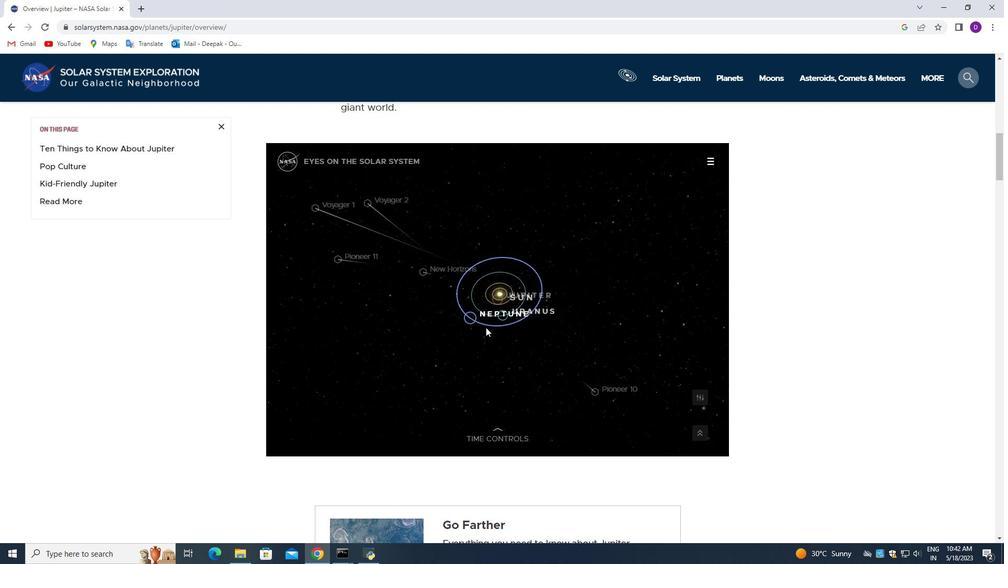 
Action: Mouse scrolled (485, 327) with delta (0, 0)
Screenshot: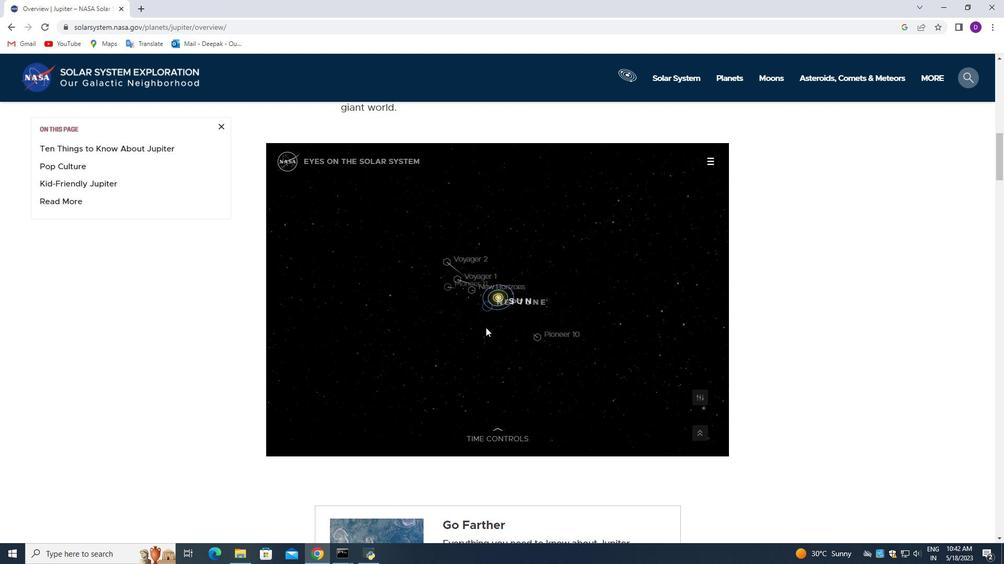 
Action: Mouse scrolled (485, 327) with delta (0, 0)
Screenshot: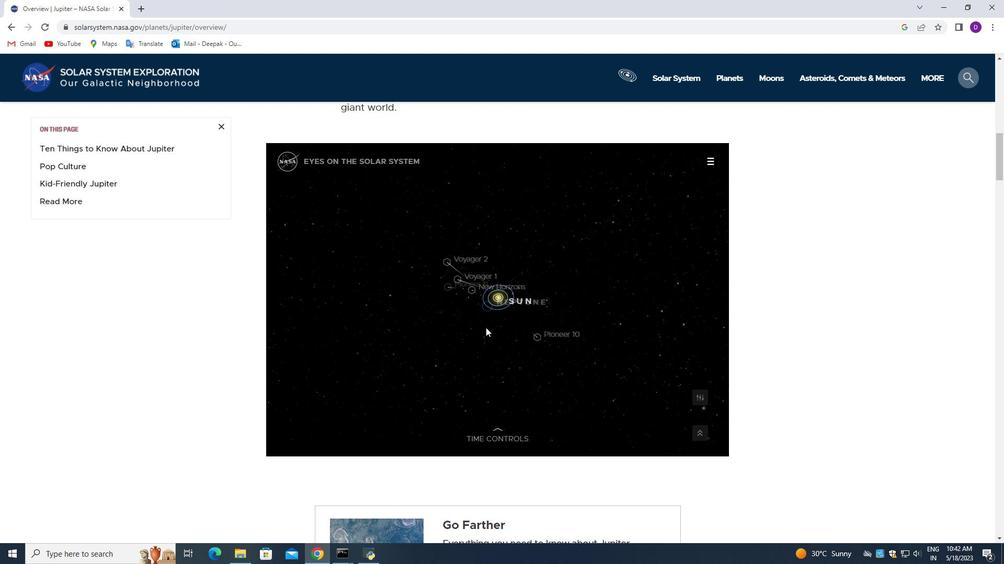
Action: Mouse scrolled (485, 327) with delta (0, 0)
Screenshot: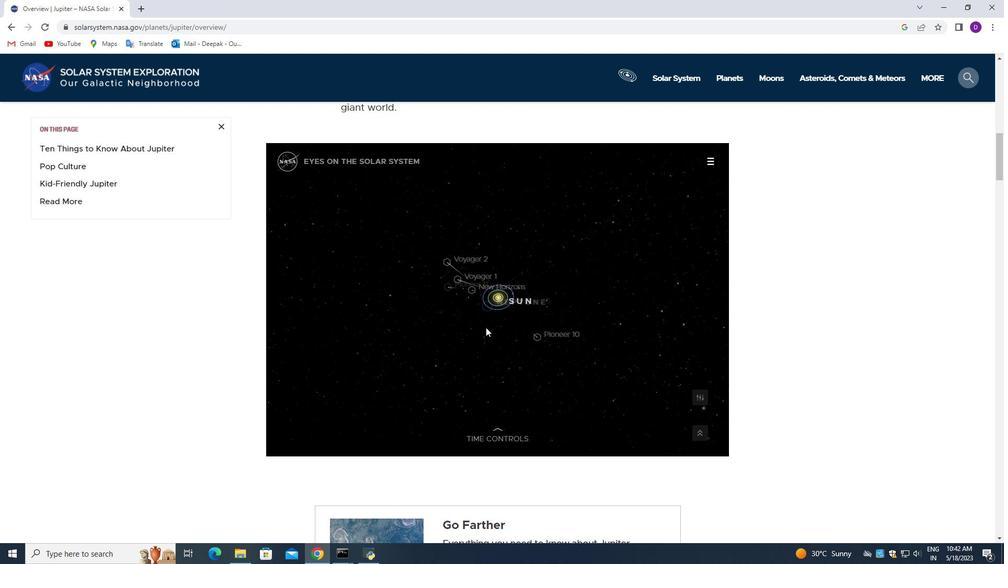 
Action: Mouse scrolled (485, 327) with delta (0, 0)
Screenshot: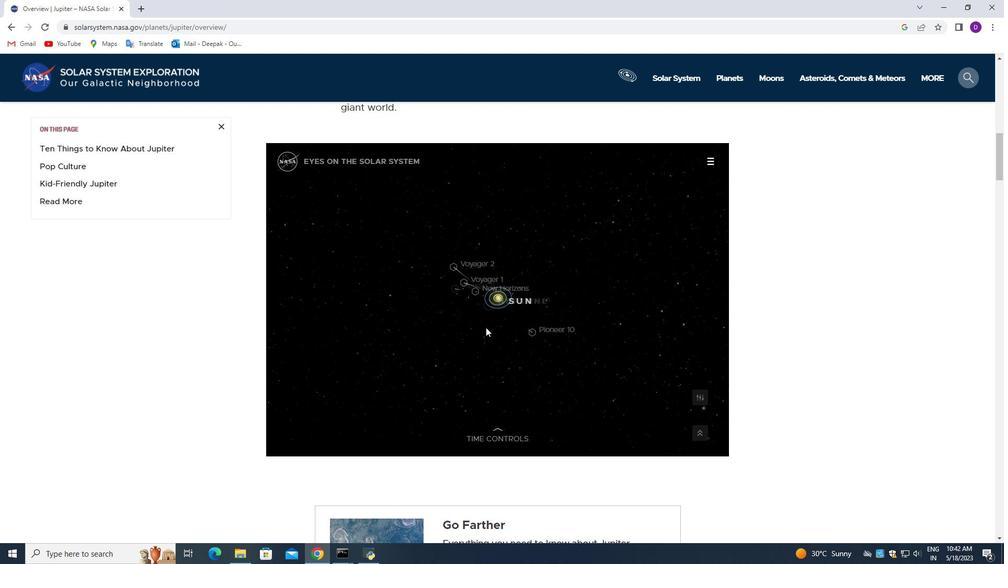 
Action: Mouse scrolled (485, 327) with delta (0, 0)
Screenshot: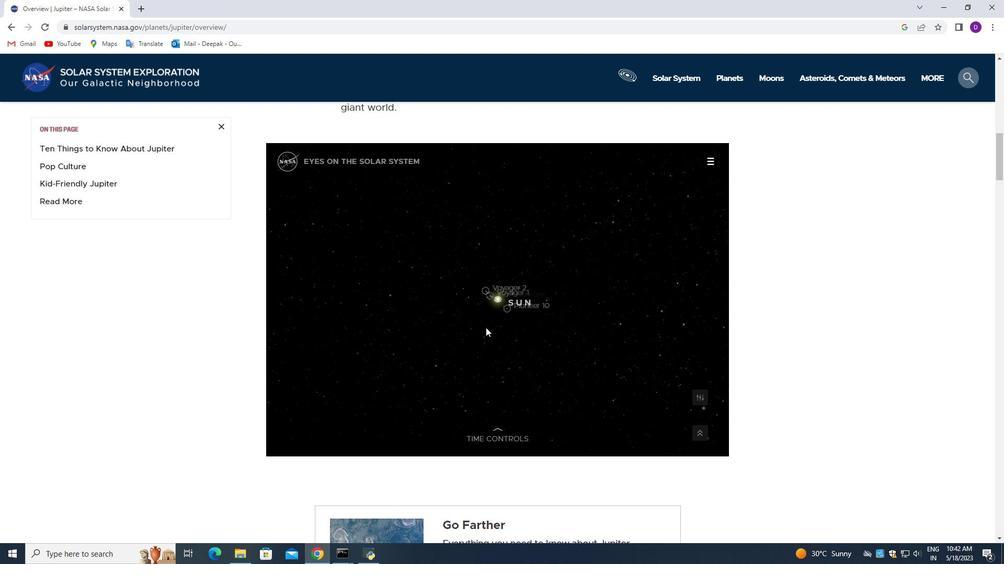 
Action: Mouse scrolled (485, 327) with delta (0, 0)
Screenshot: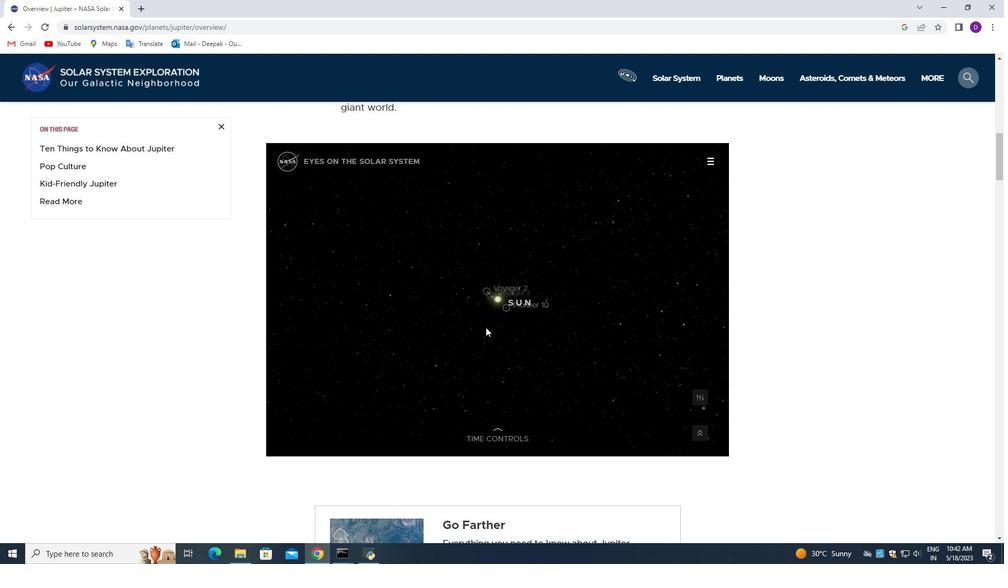 
Action: Mouse scrolled (485, 327) with delta (0, 0)
Screenshot: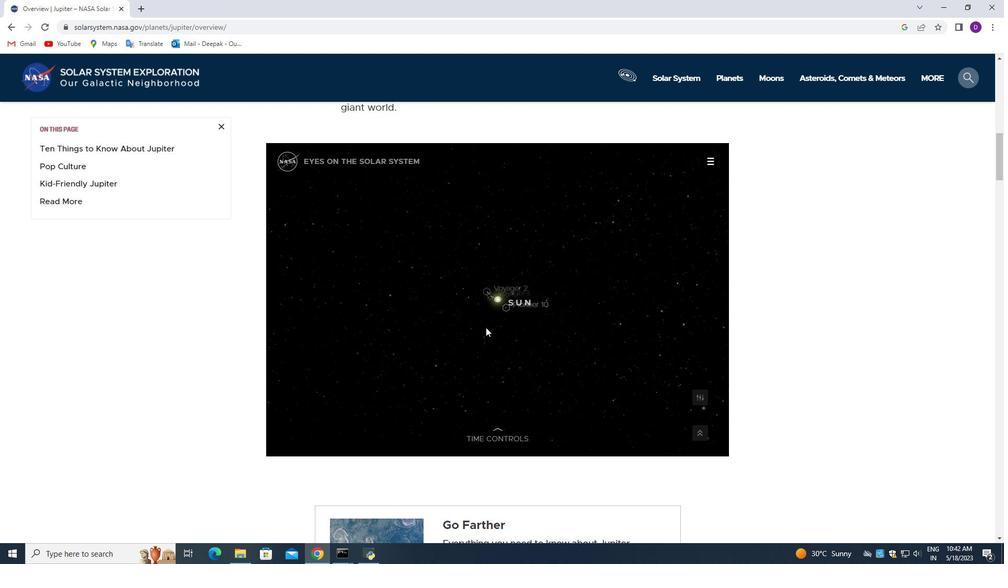 
Action: Mouse scrolled (485, 327) with delta (0, 0)
Screenshot: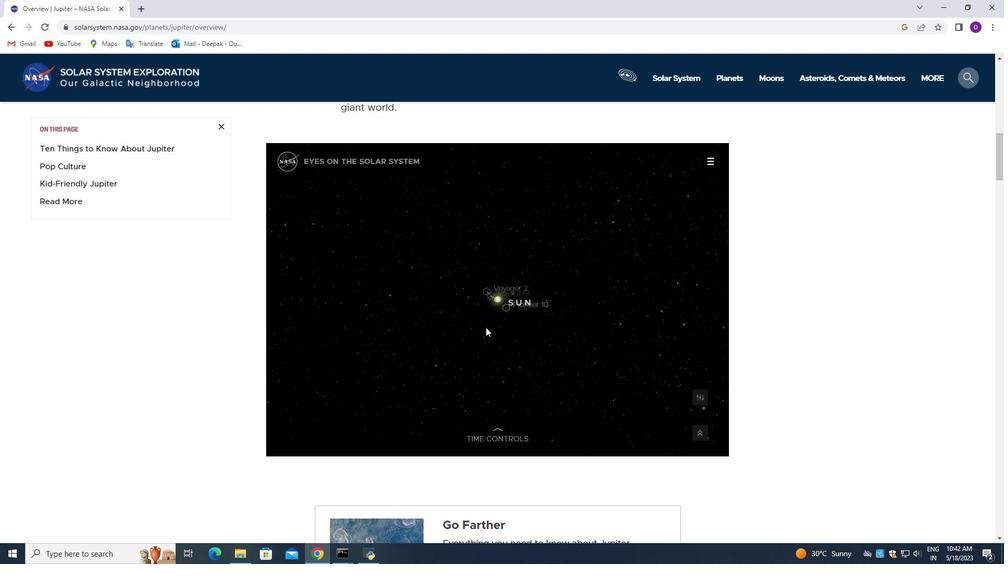 
Action: Mouse scrolled (485, 327) with delta (0, 0)
Screenshot: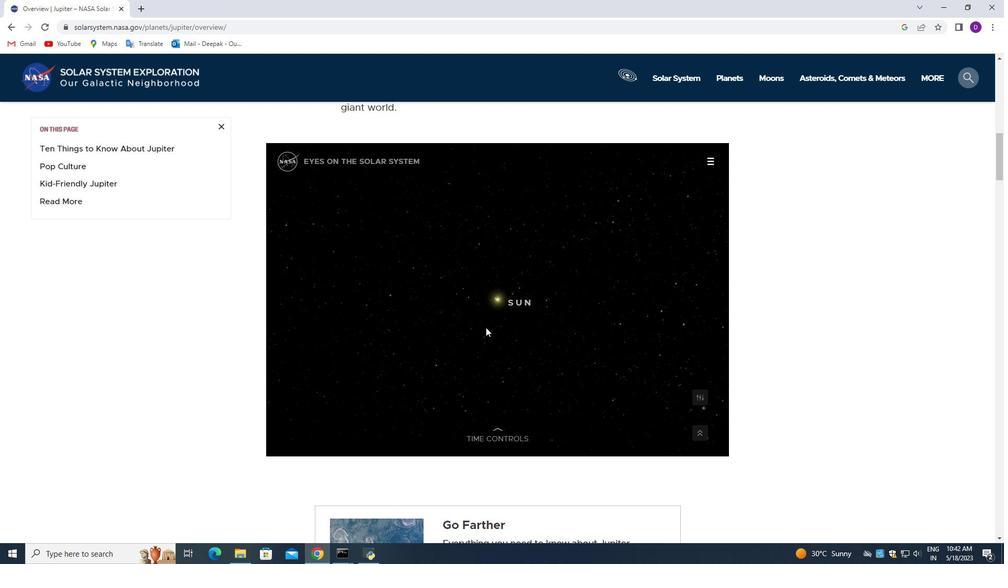 
Action: Mouse scrolled (485, 327) with delta (0, 0)
Screenshot: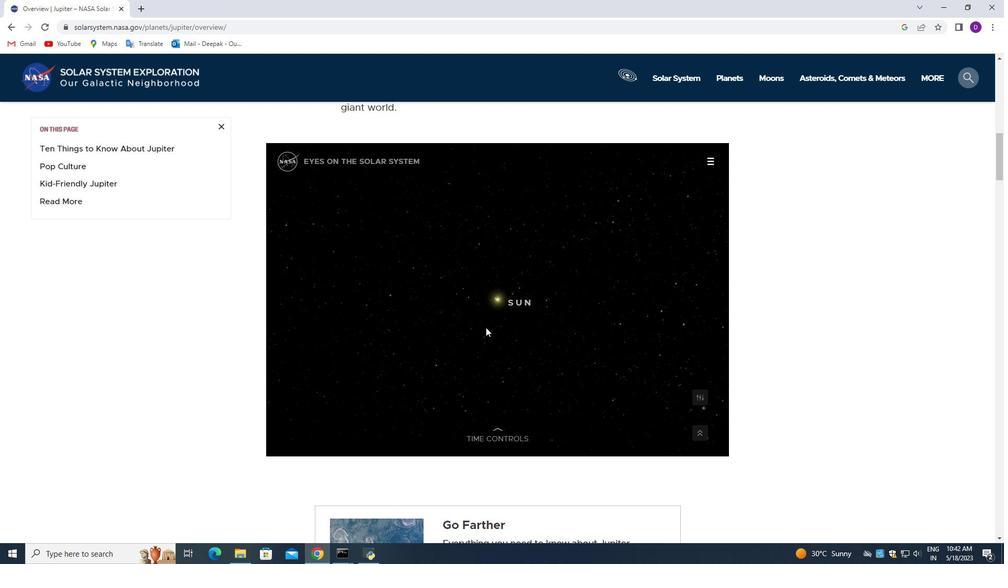 
Action: Mouse scrolled (485, 327) with delta (0, 0)
Screenshot: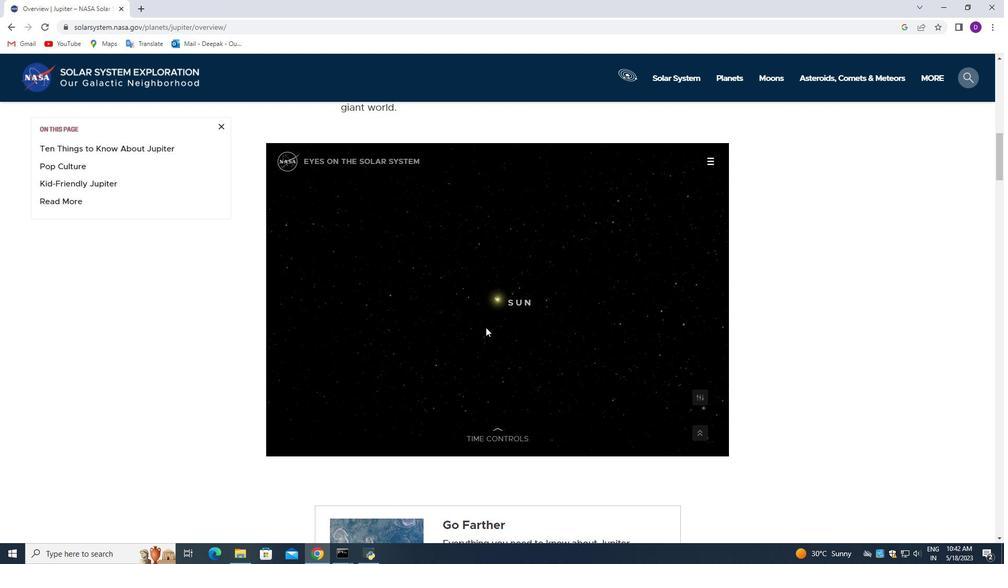 
Action: Mouse scrolled (485, 327) with delta (0, 0)
Screenshot: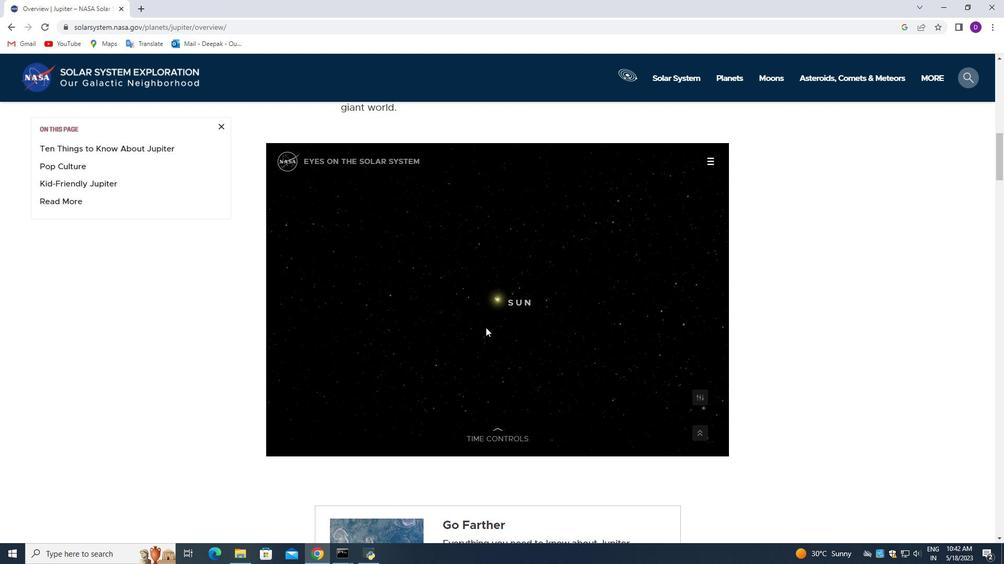 
Action: Mouse scrolled (485, 327) with delta (0, 0)
Screenshot: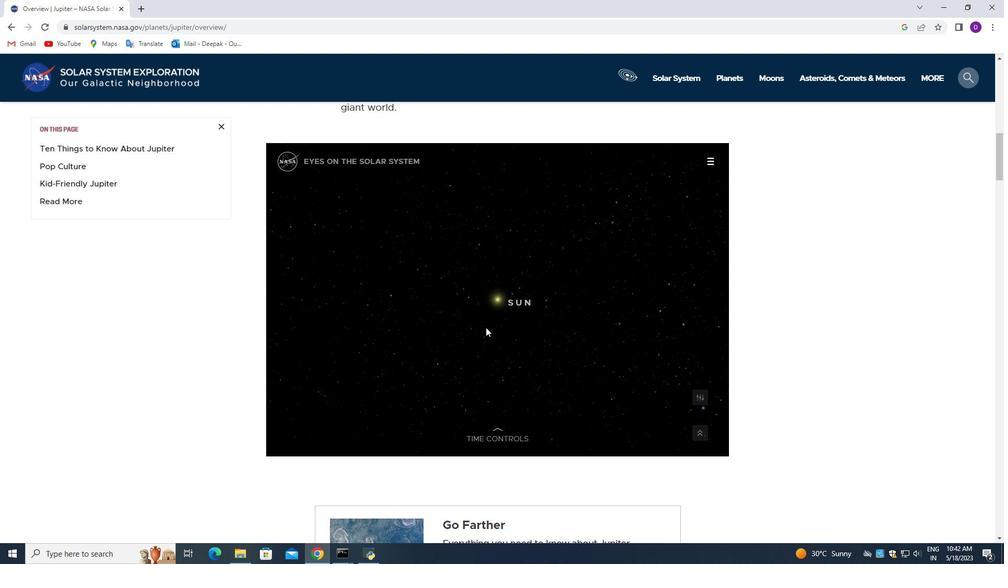 
Action: Mouse scrolled (485, 327) with delta (0, 0)
Screenshot: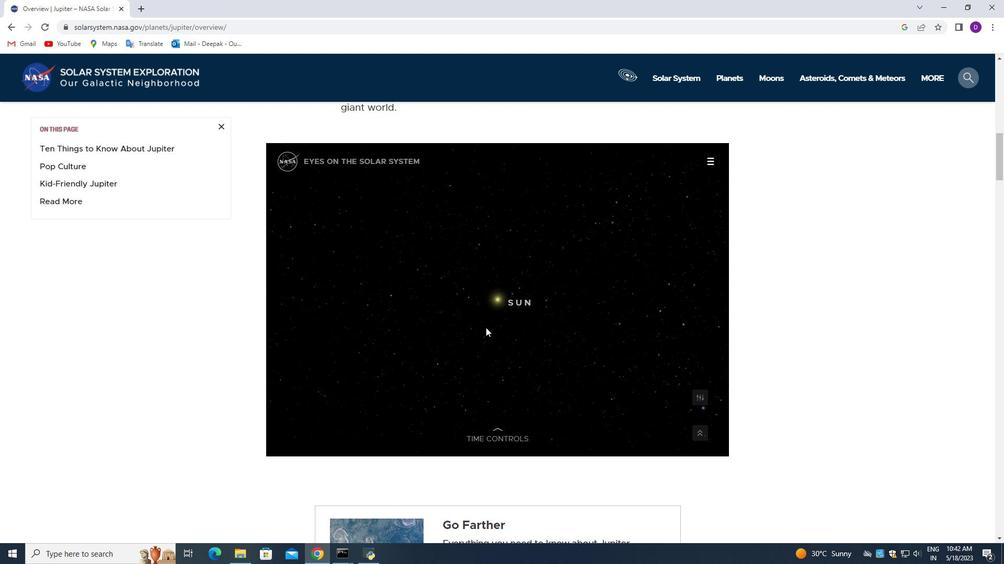 
Action: Mouse scrolled (485, 327) with delta (0, 0)
Screenshot: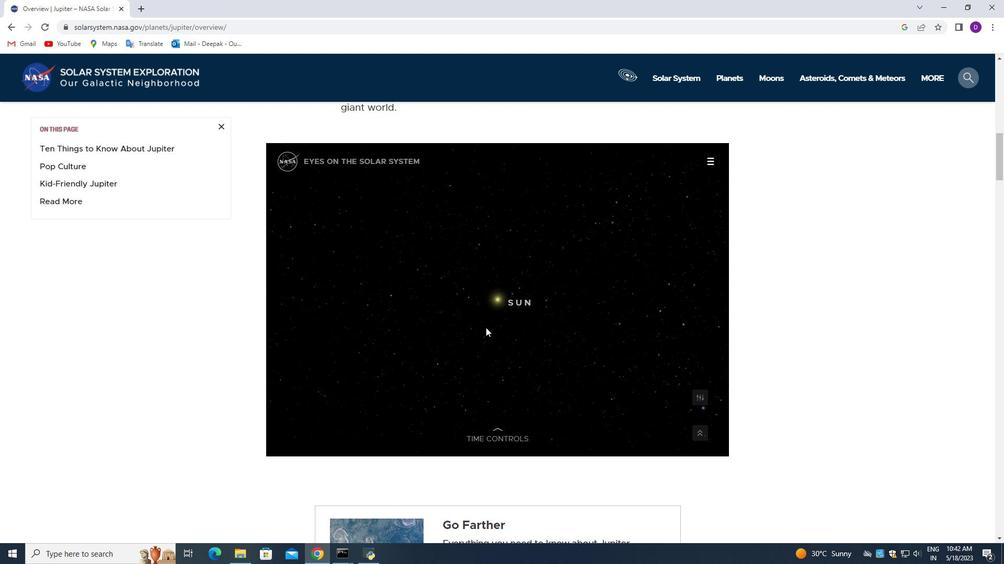 
Action: Mouse scrolled (485, 327) with delta (0, 0)
Screenshot: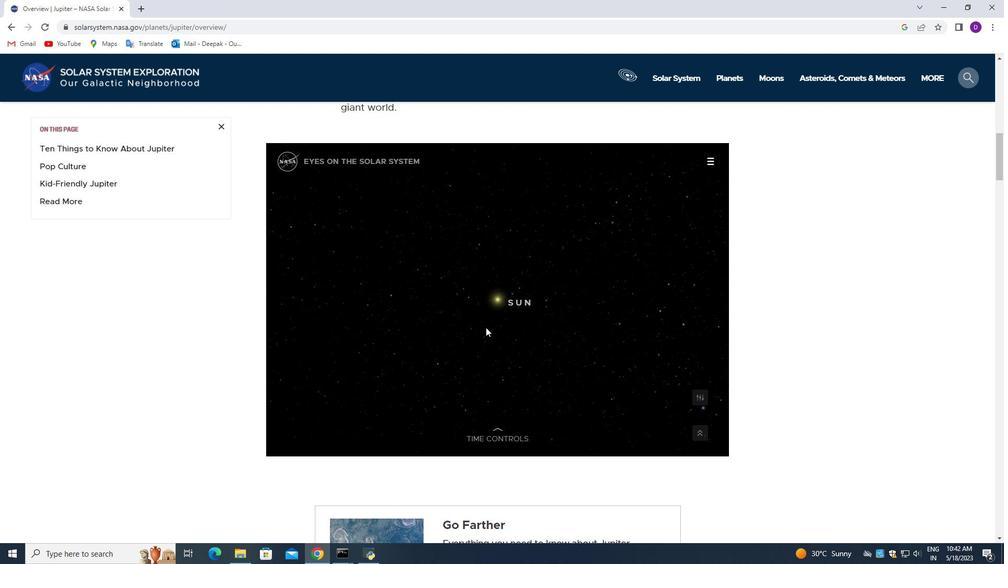 
Action: Mouse scrolled (485, 327) with delta (0, 0)
Screenshot: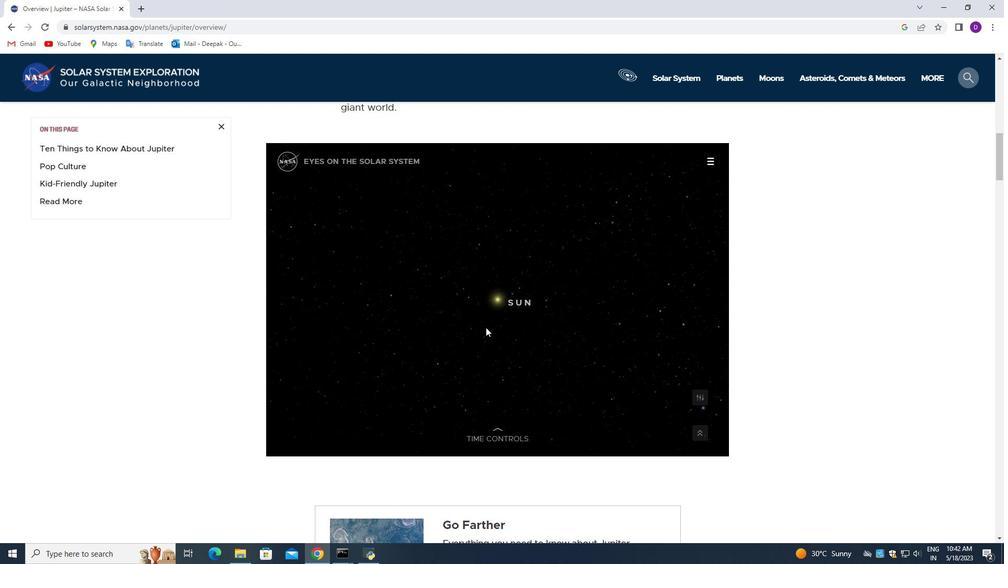 
Action: Mouse scrolled (485, 327) with delta (0, 0)
Screenshot: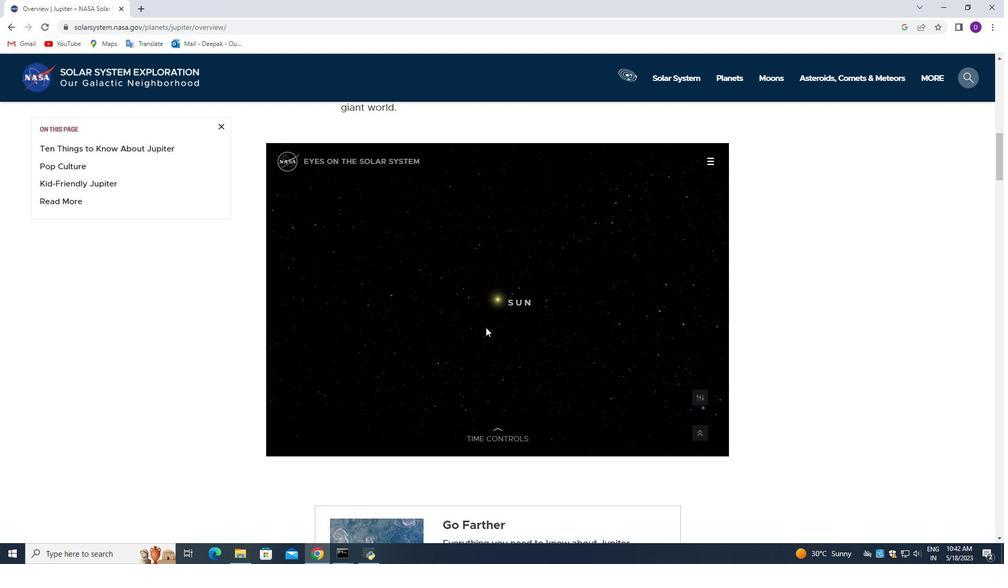 
Action: Mouse scrolled (485, 327) with delta (0, 0)
Screenshot: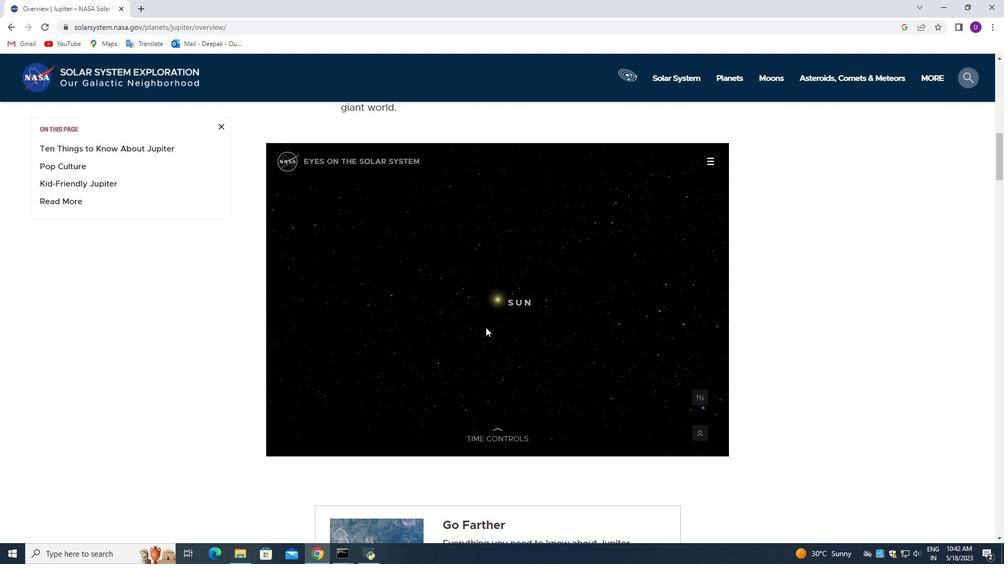 
Action: Mouse scrolled (485, 327) with delta (0, 0)
Screenshot: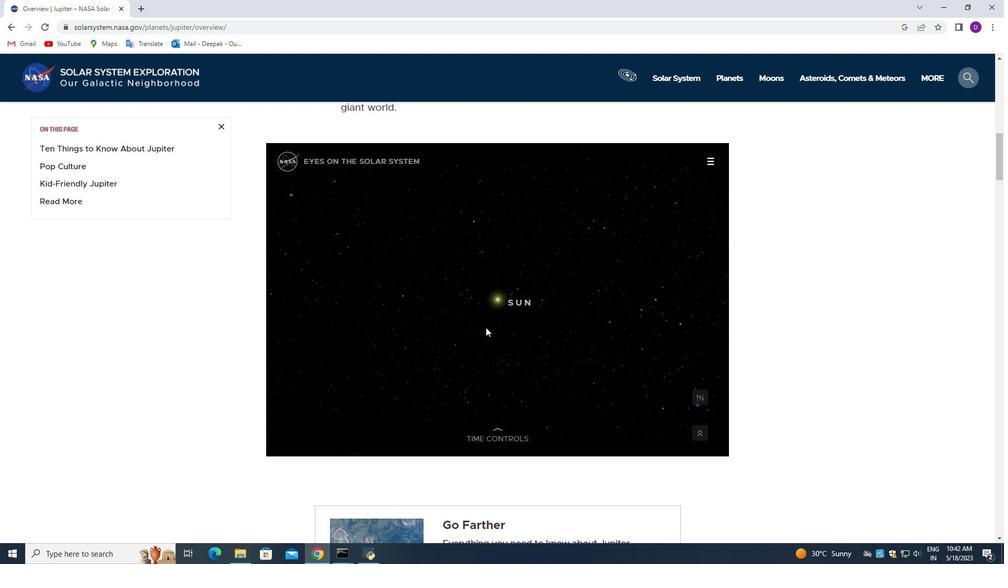 
Action: Mouse scrolled (485, 327) with delta (0, 0)
Screenshot: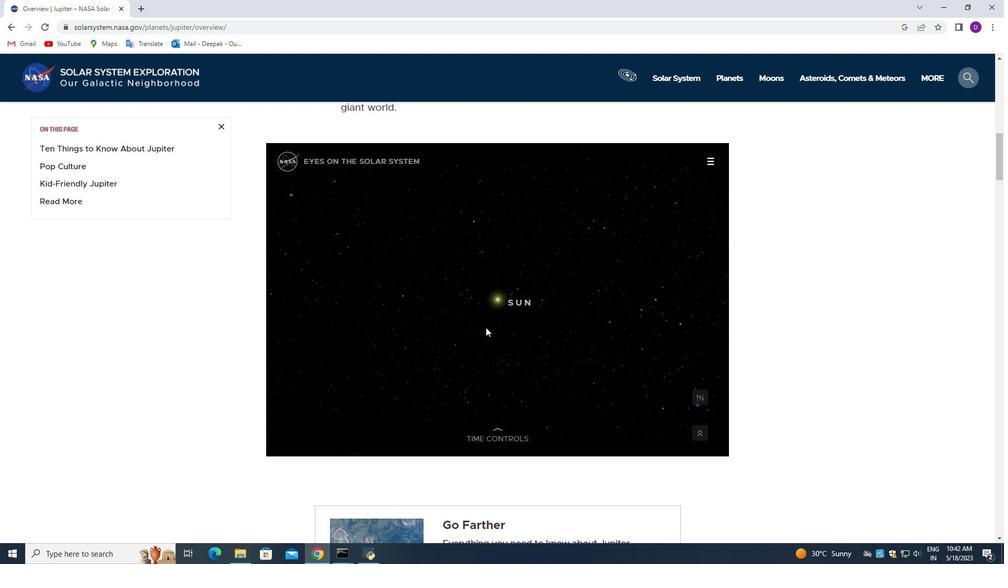 
Action: Mouse scrolled (485, 327) with delta (0, 0)
Screenshot: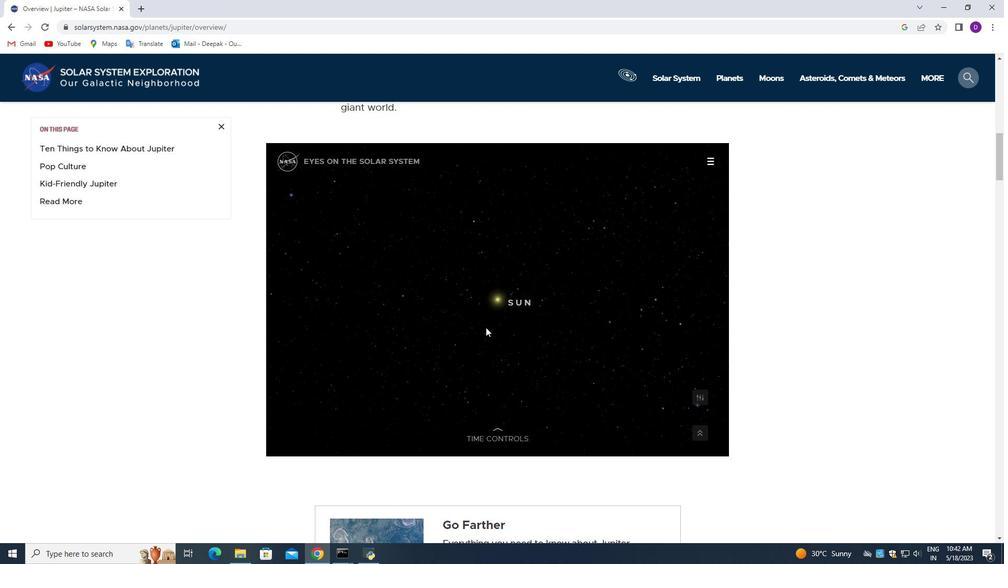 
Action: Mouse scrolled (485, 327) with delta (0, 0)
Screenshot: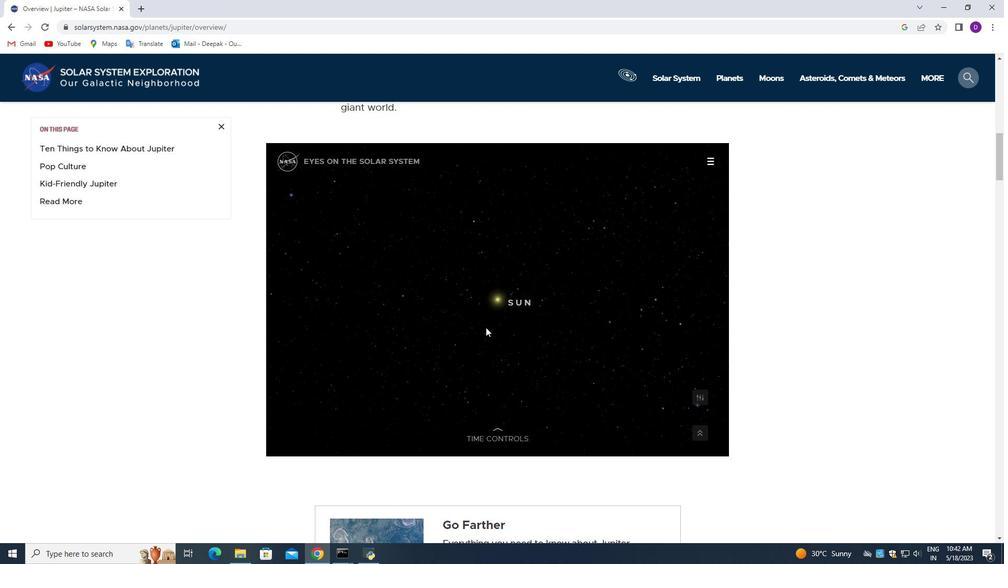 
Action: Mouse scrolled (485, 327) with delta (0, 0)
Screenshot: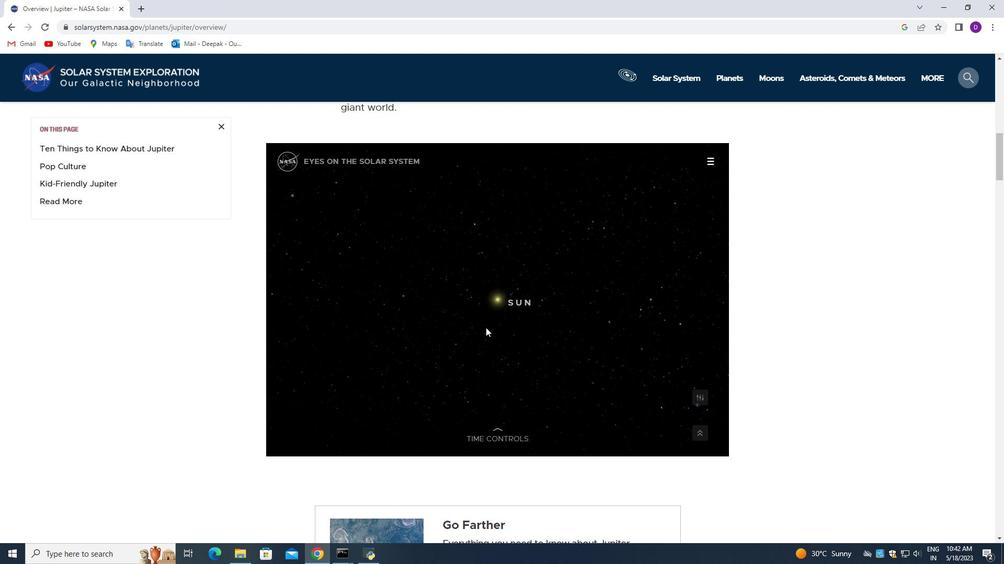
Action: Mouse scrolled (485, 327) with delta (0, 0)
Screenshot: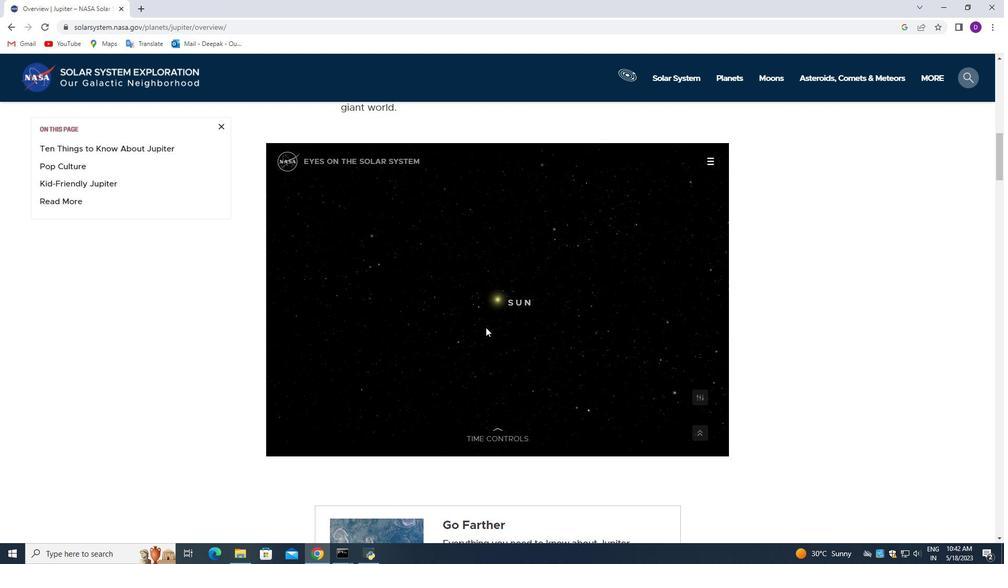 
Action: Mouse scrolled (485, 327) with delta (0, 0)
Screenshot: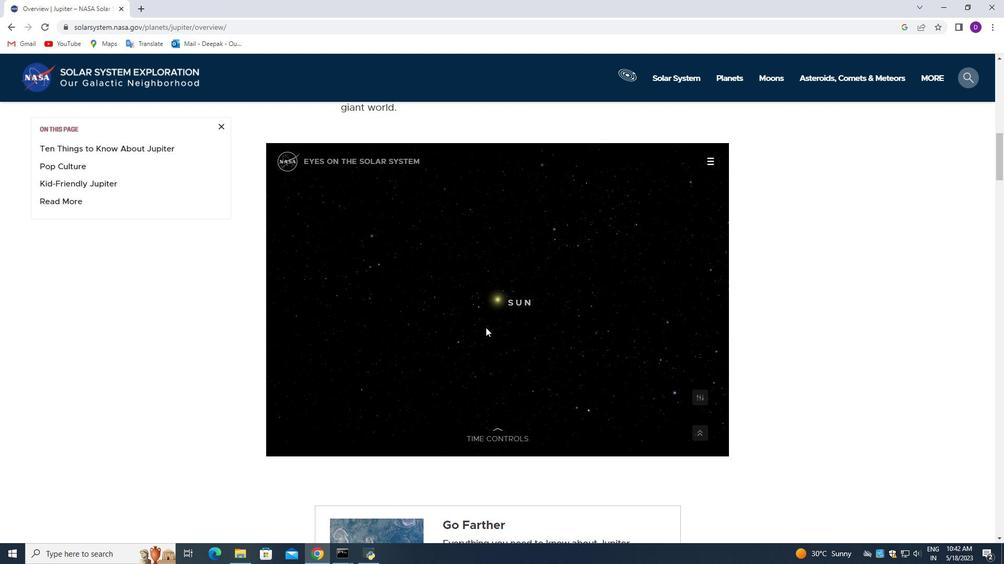 
Action: Mouse scrolled (485, 327) with delta (0, 0)
Screenshot: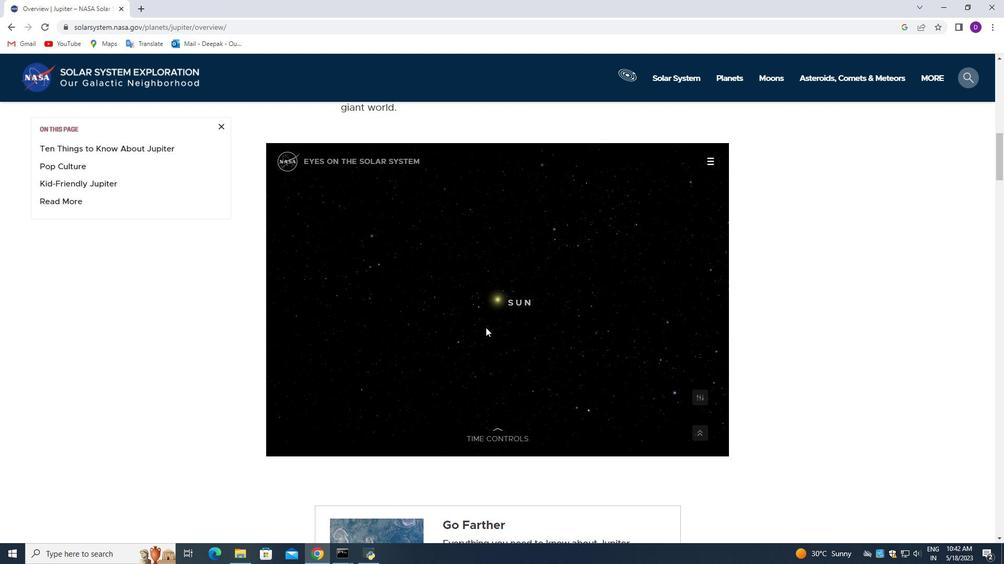 
Action: Mouse scrolled (485, 327) with delta (0, 0)
Screenshot: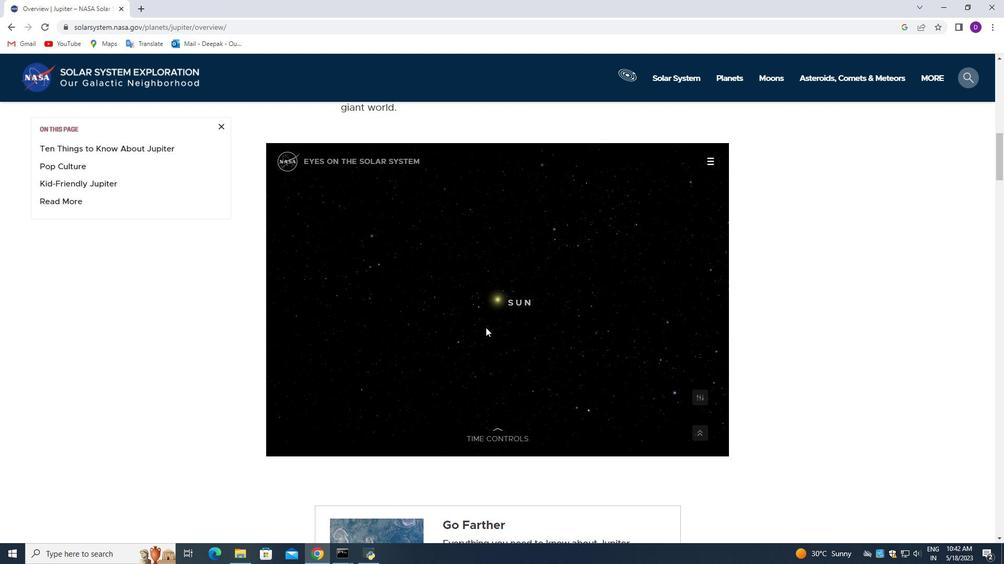 
Action: Mouse scrolled (485, 327) with delta (0, 0)
Screenshot: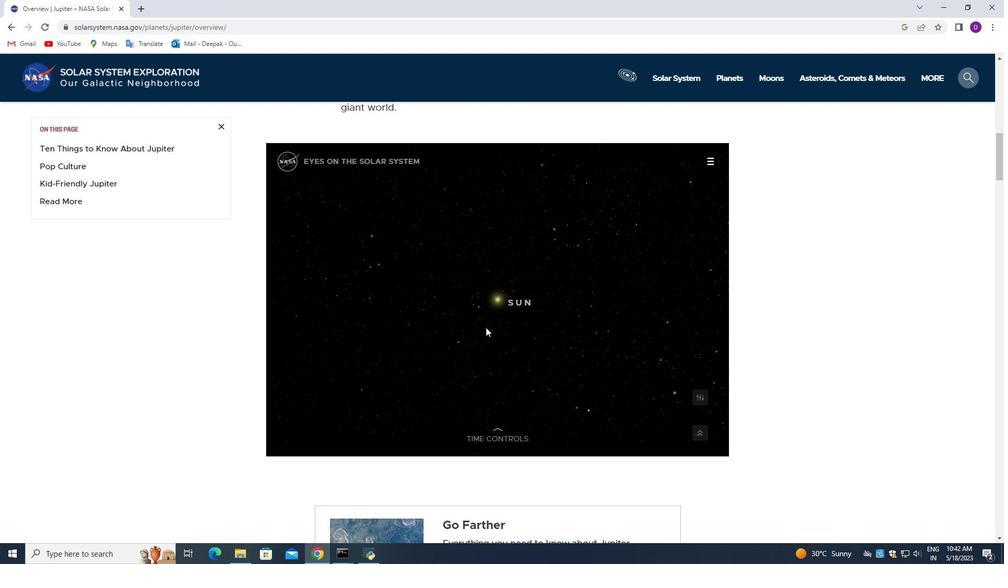 
Action: Mouse scrolled (485, 327) with delta (0, 0)
Screenshot: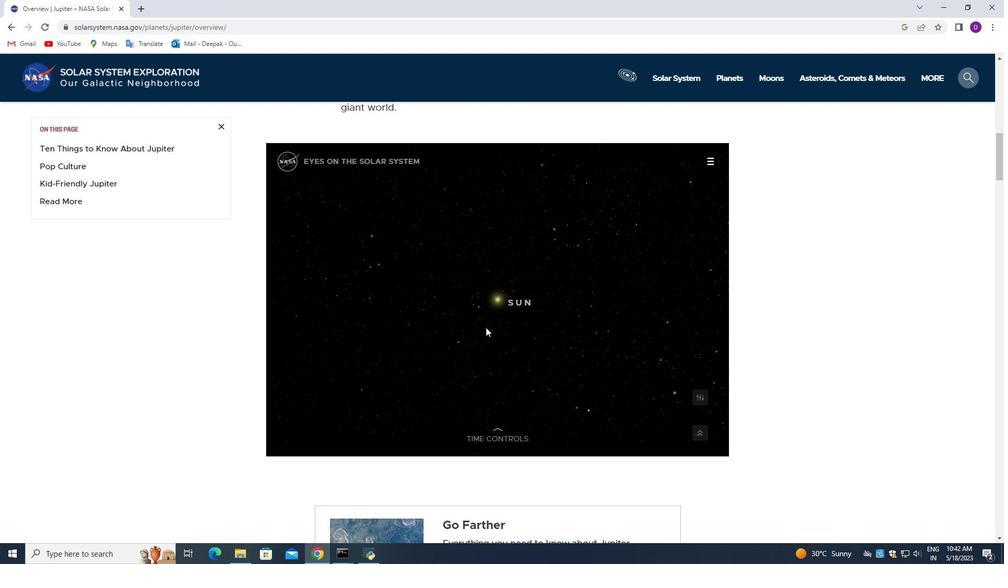 
Action: Mouse scrolled (485, 327) with delta (0, 0)
Screenshot: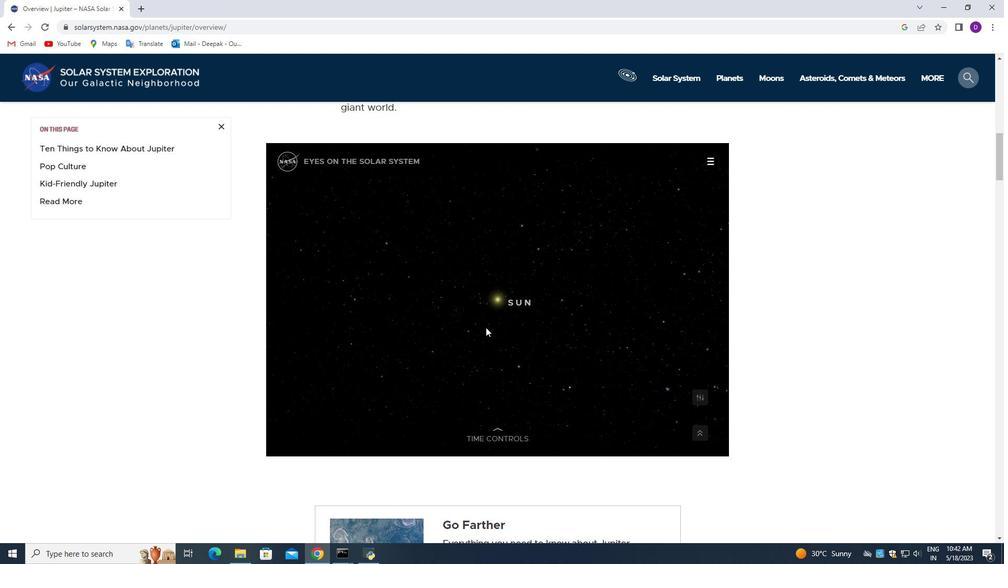 
Action: Mouse scrolled (485, 327) with delta (0, 0)
Screenshot: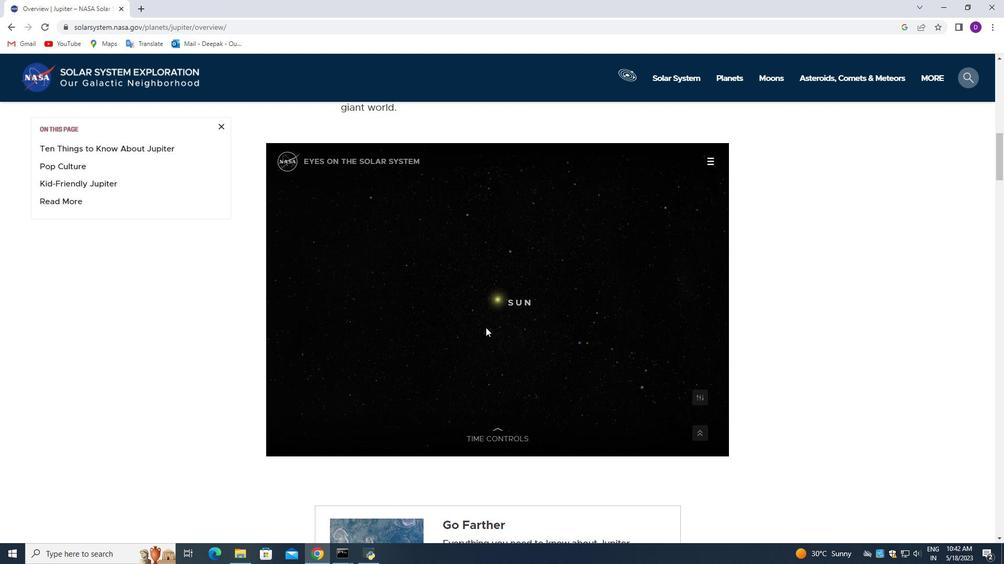 
Action: Mouse scrolled (485, 327) with delta (0, 0)
Screenshot: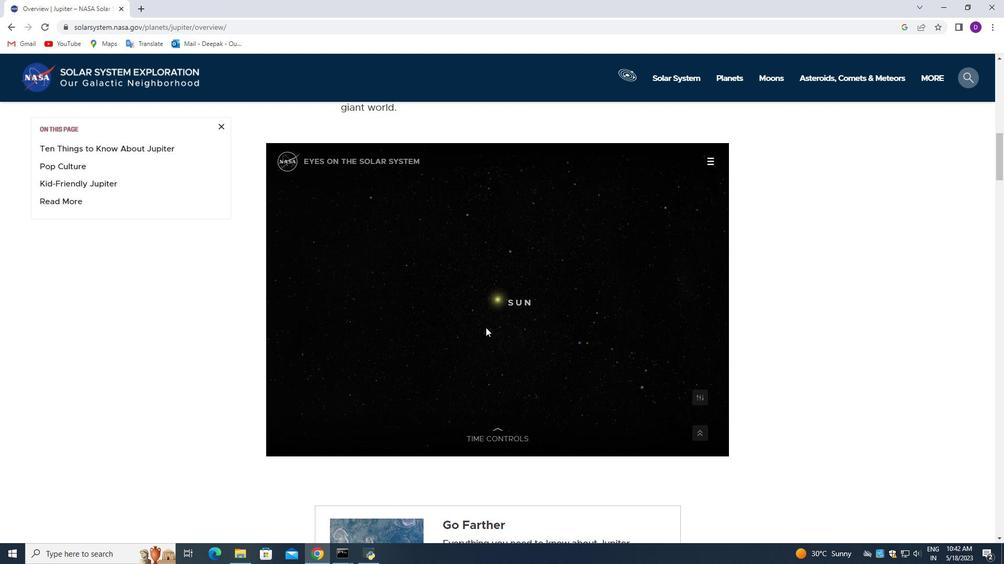 
Action: Mouse scrolled (485, 327) with delta (0, 0)
Screenshot: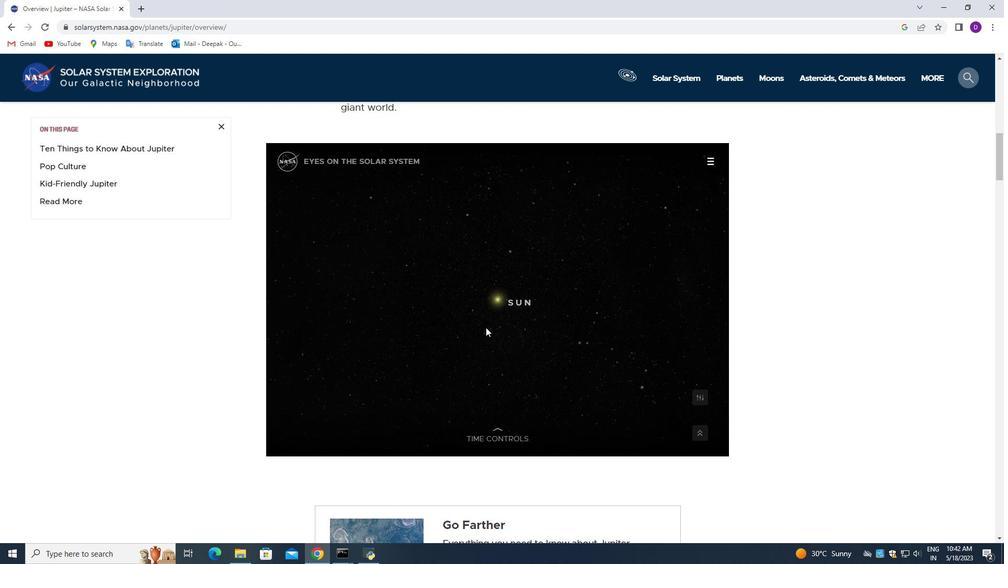 
Action: Mouse scrolled (485, 327) with delta (0, 0)
Screenshot: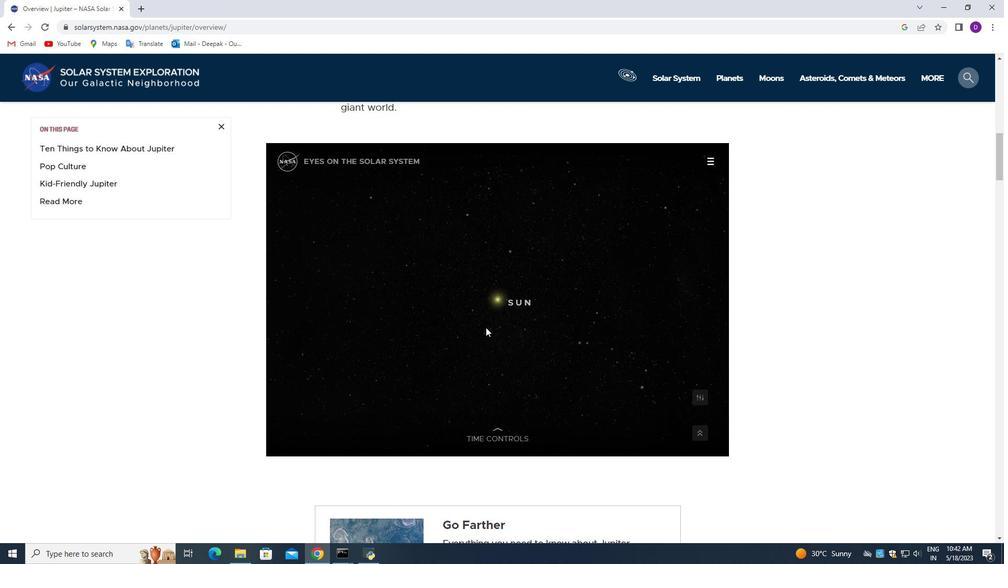 
Action: Mouse scrolled (485, 327) with delta (0, 0)
Screenshot: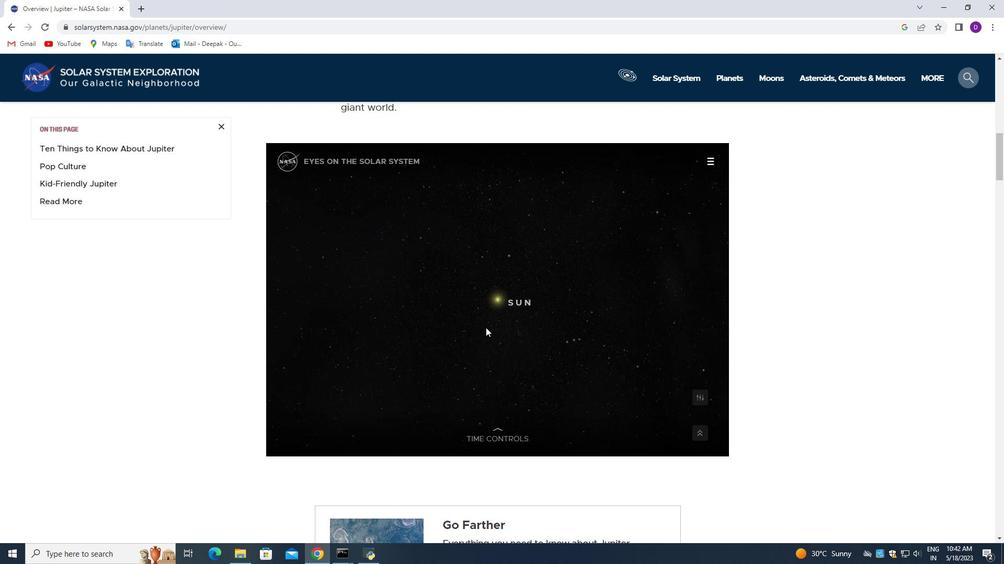 
Action: Mouse scrolled (485, 327) with delta (0, 0)
Screenshot: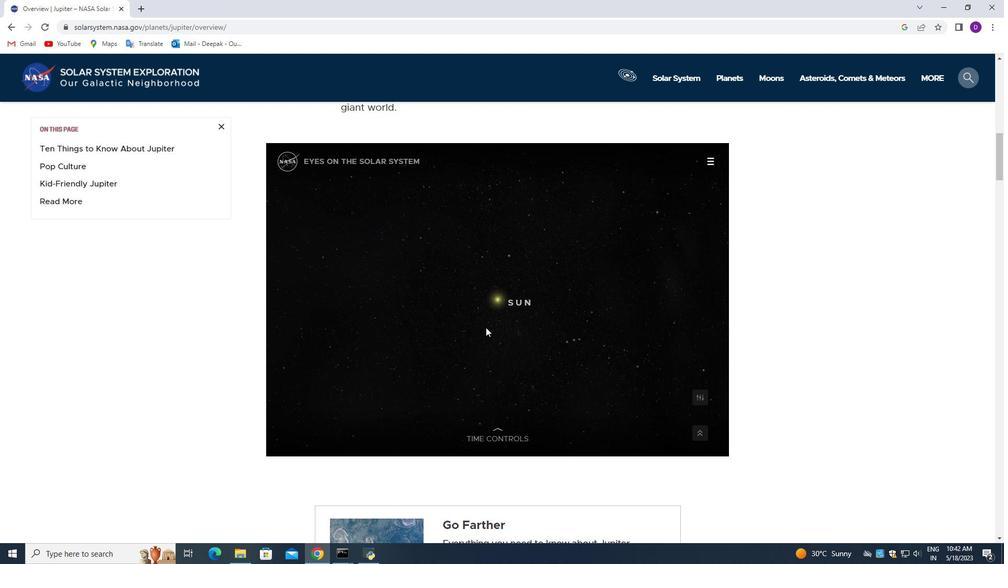 
Action: Mouse scrolled (485, 327) with delta (0, 0)
Screenshot: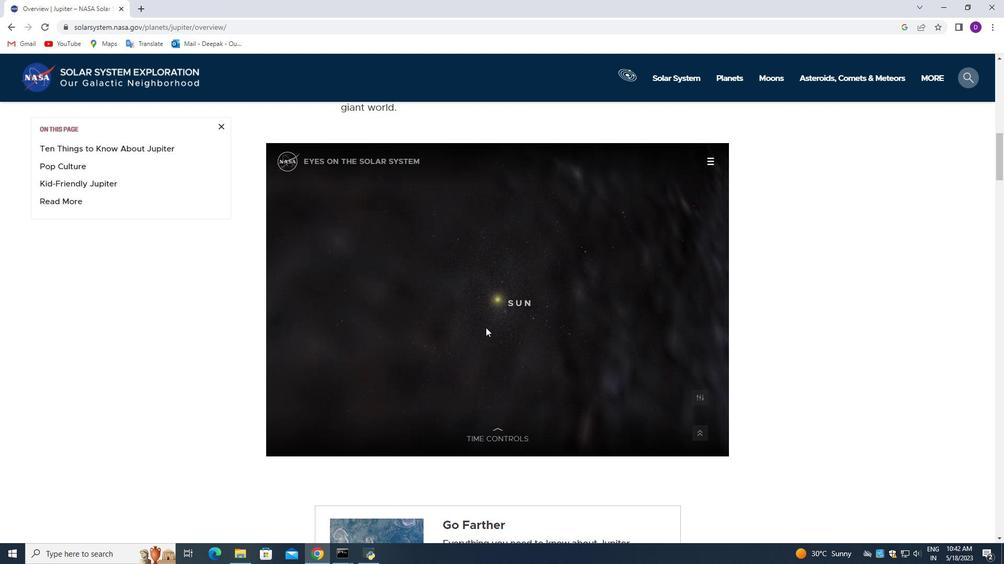 
Action: Mouse scrolled (485, 327) with delta (0, 0)
Screenshot: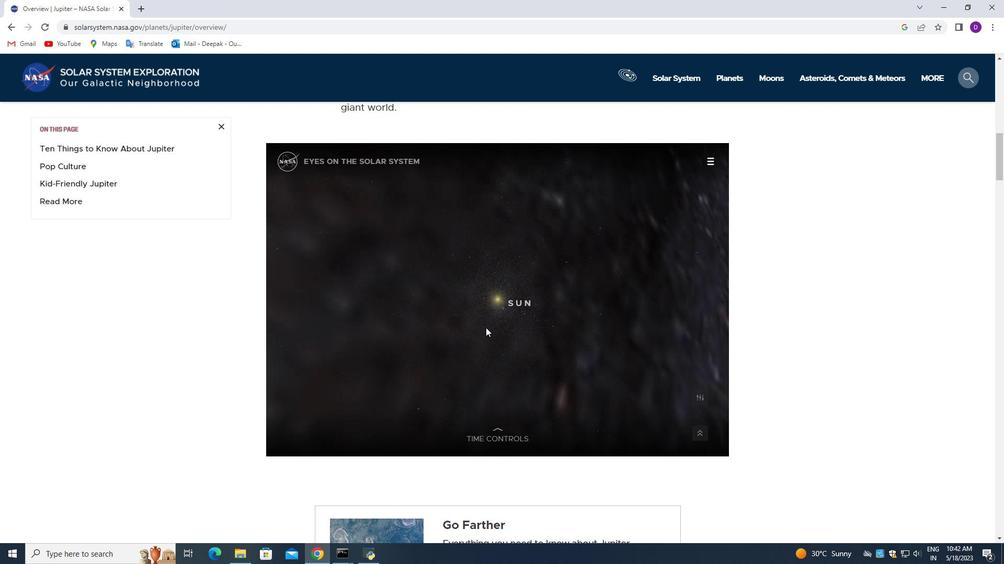 
Action: Mouse scrolled (485, 327) with delta (0, 0)
Screenshot: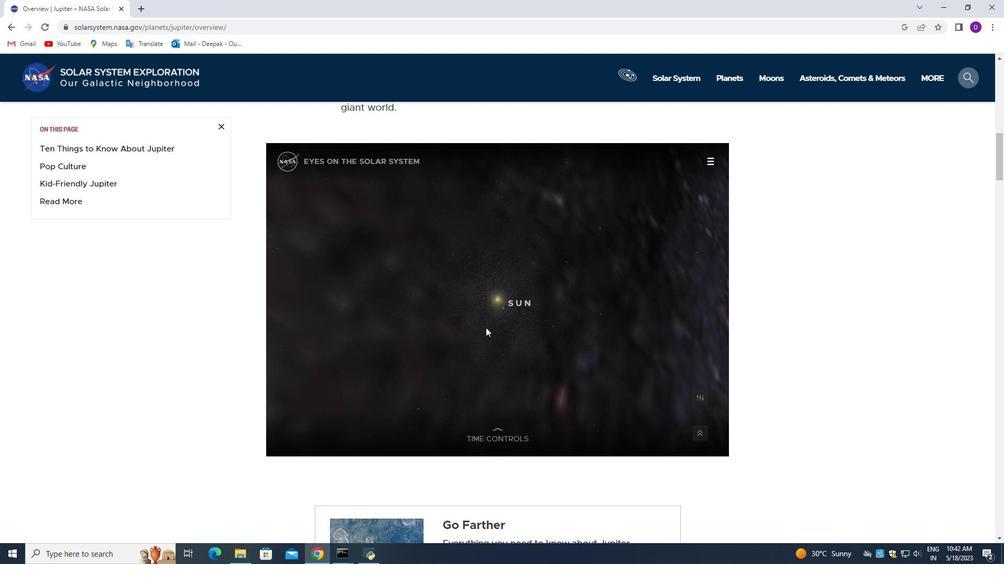 
Action: Mouse scrolled (485, 327) with delta (0, 0)
Screenshot: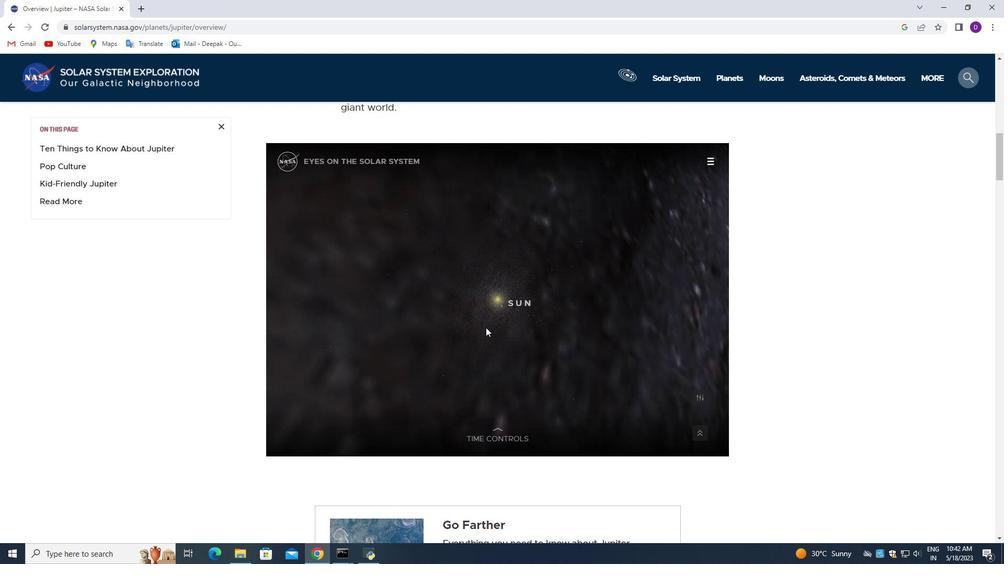 
Action: Mouse scrolled (485, 327) with delta (0, 0)
Screenshot: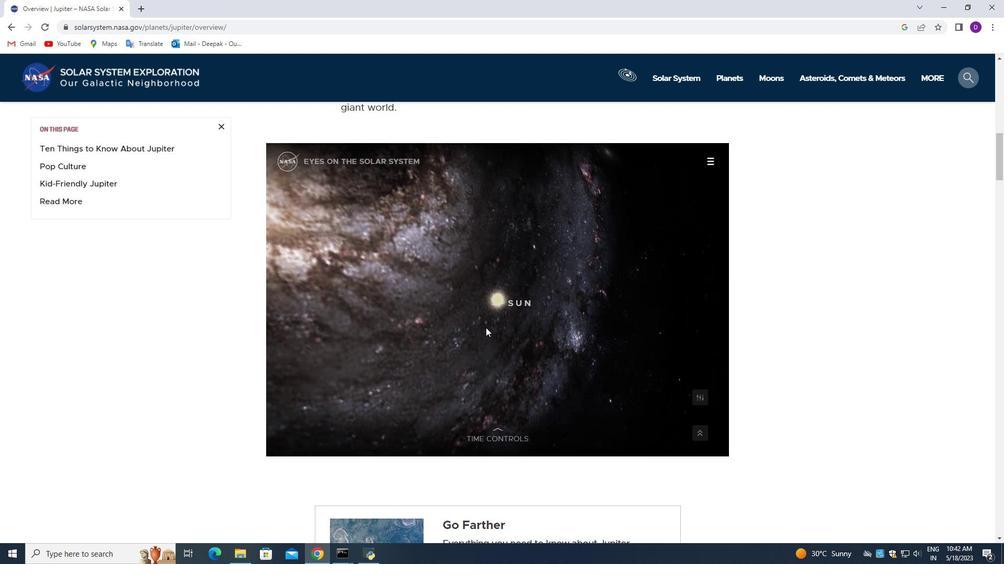 
Action: Mouse scrolled (485, 327) with delta (0, 0)
Screenshot: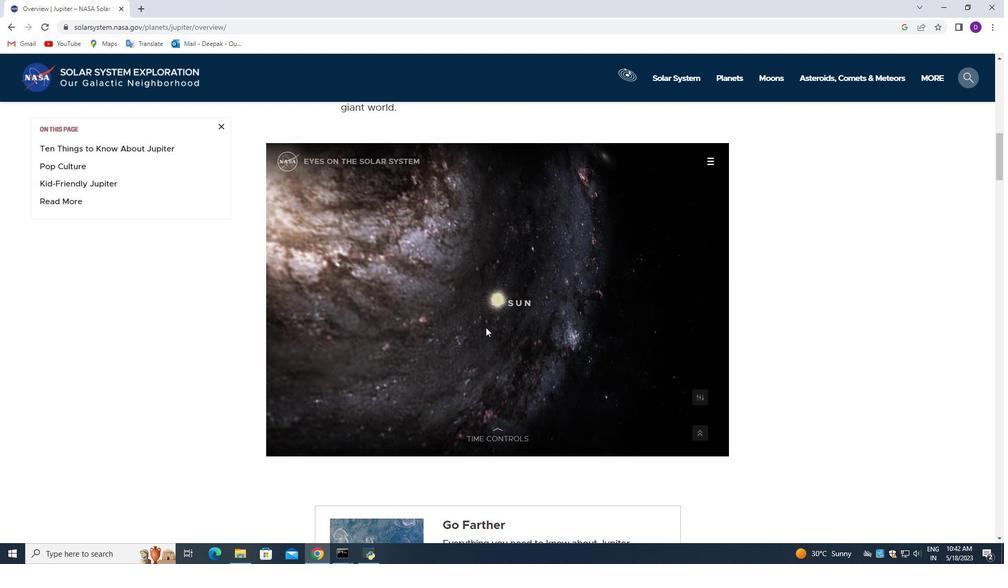 
Action: Mouse scrolled (485, 327) with delta (0, 0)
Screenshot: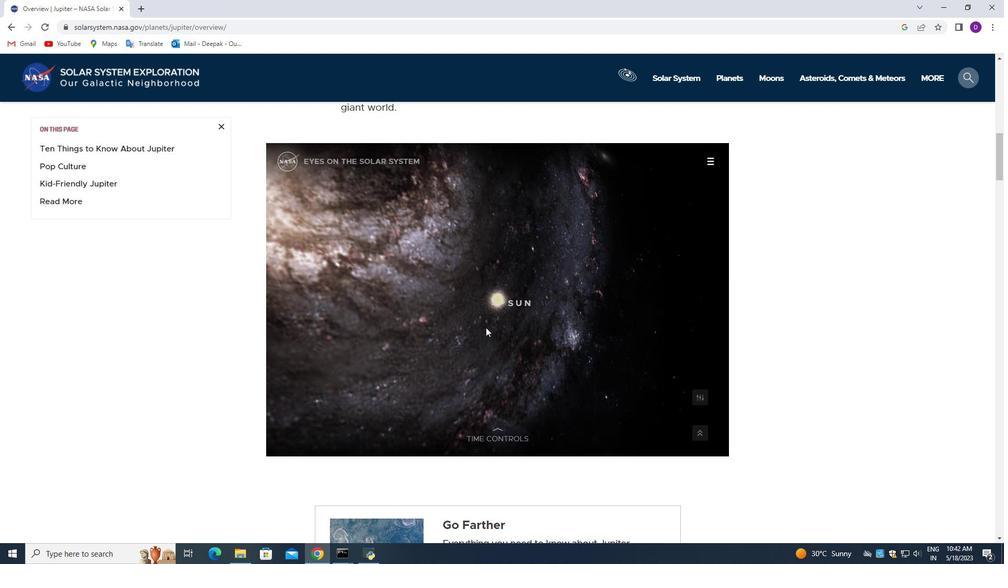 
Action: Mouse scrolled (485, 327) with delta (0, 0)
Screenshot: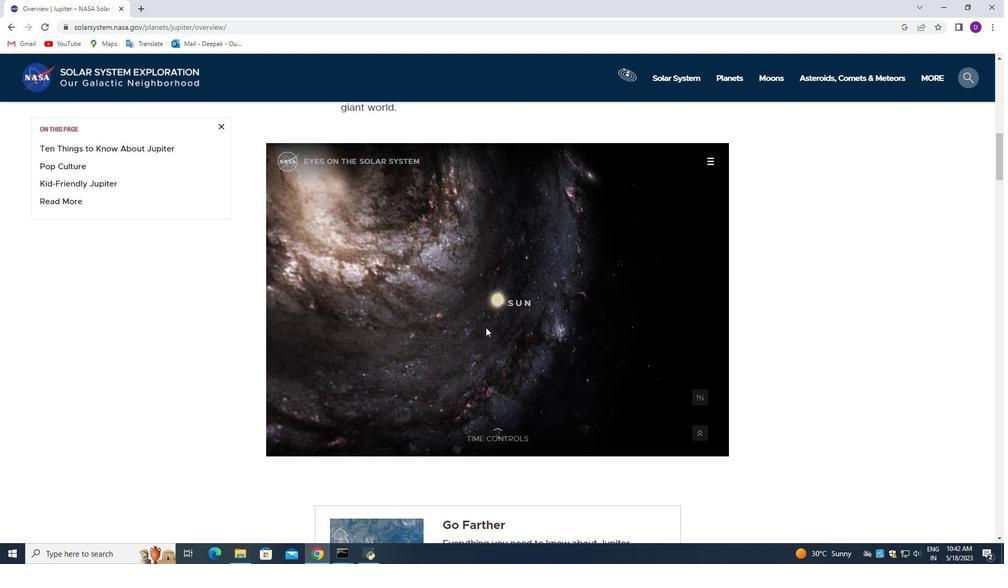 
Action: Mouse scrolled (485, 327) with delta (0, 0)
Screenshot: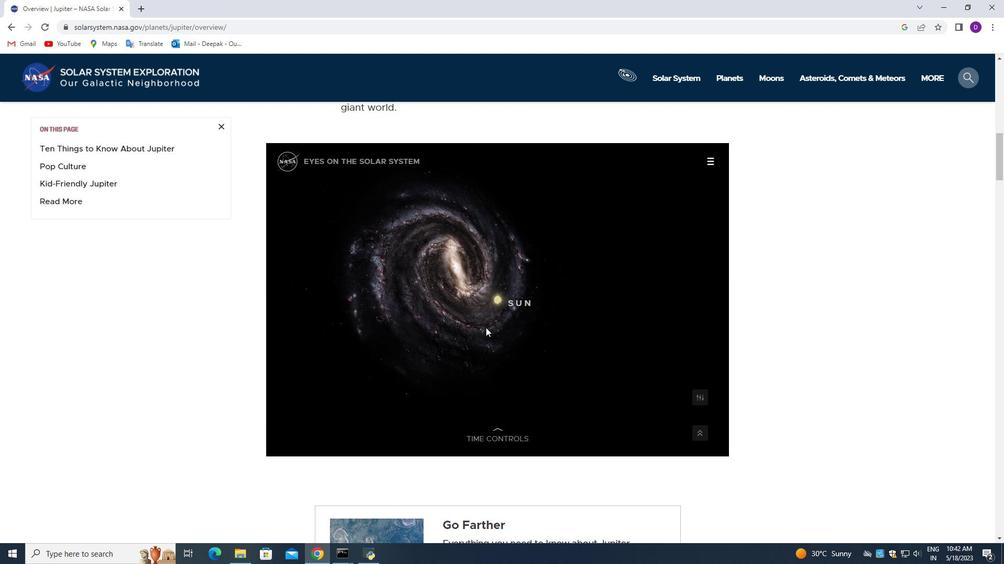 
Action: Mouse scrolled (485, 327) with delta (0, 0)
Screenshot: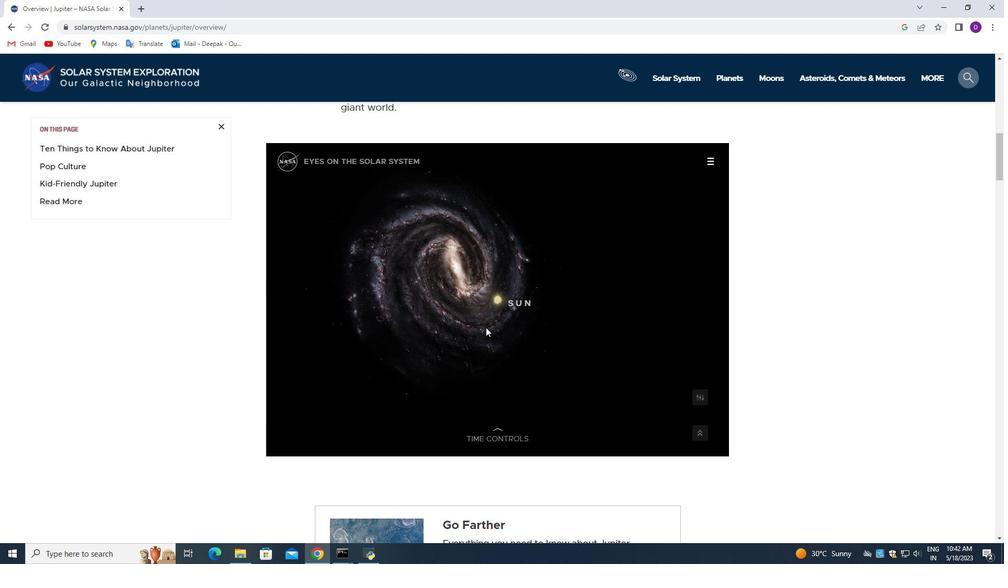 
Action: Mouse scrolled (485, 327) with delta (0, 0)
Screenshot: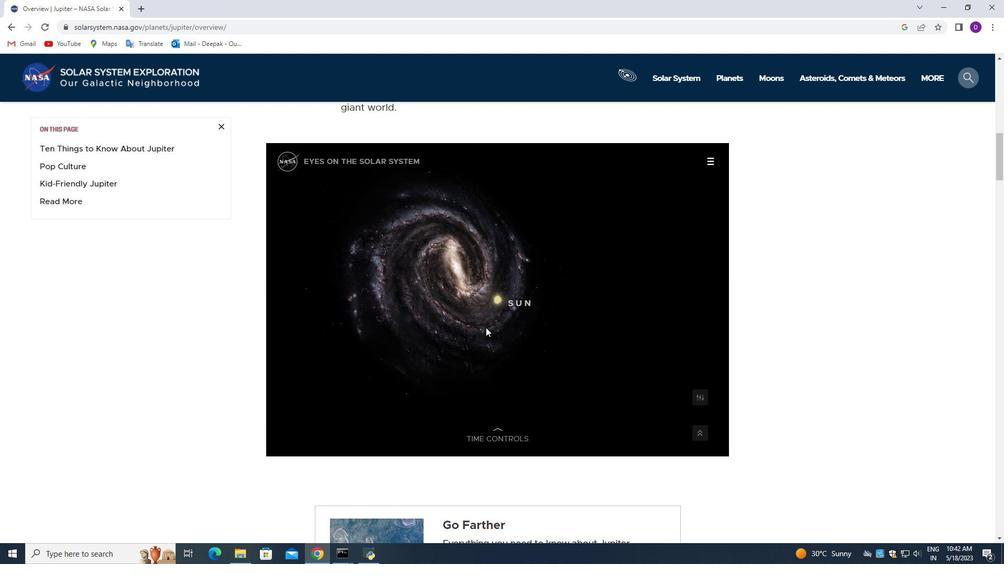
Action: Mouse scrolled (485, 327) with delta (0, 0)
Screenshot: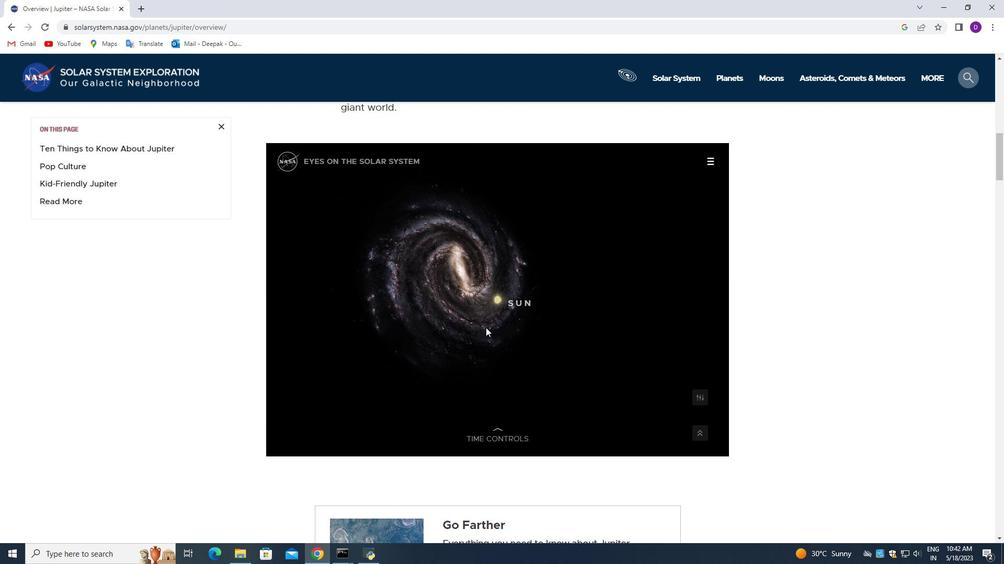 
Action: Mouse scrolled (485, 327) with delta (0, 0)
Screenshot: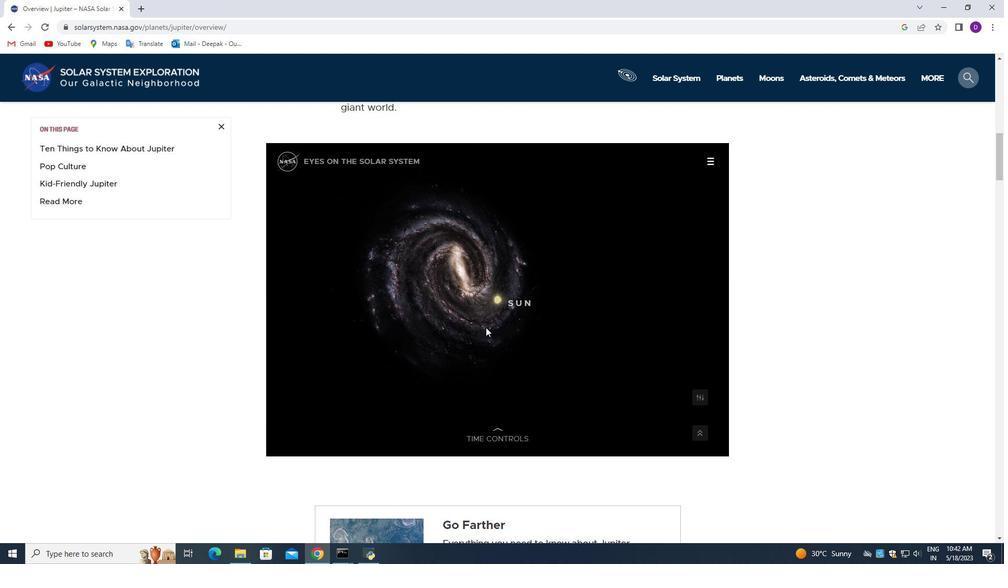
Action: Mouse scrolled (485, 327) with delta (0, 0)
Screenshot: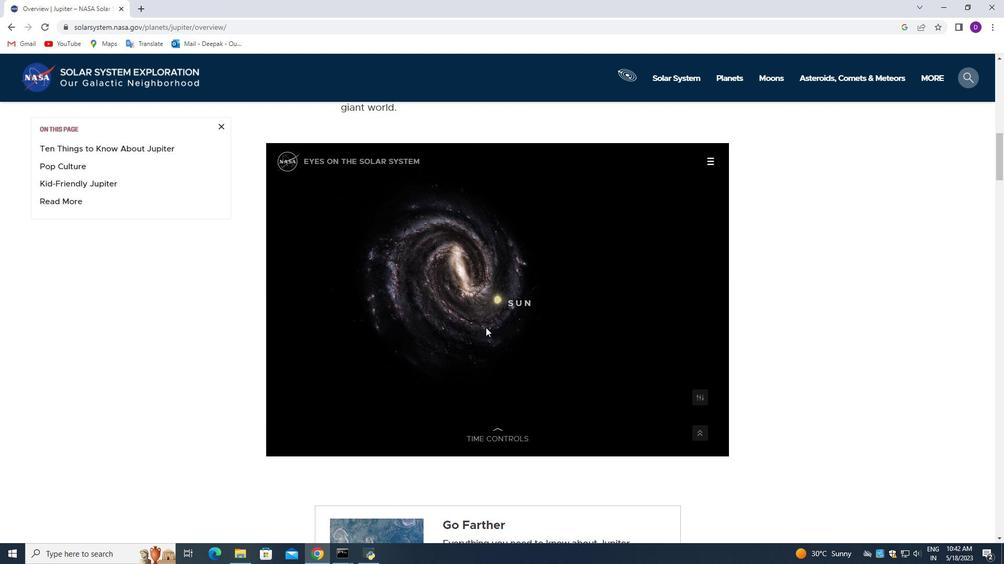 
Action: Mouse scrolled (485, 327) with delta (0, 0)
Screenshot: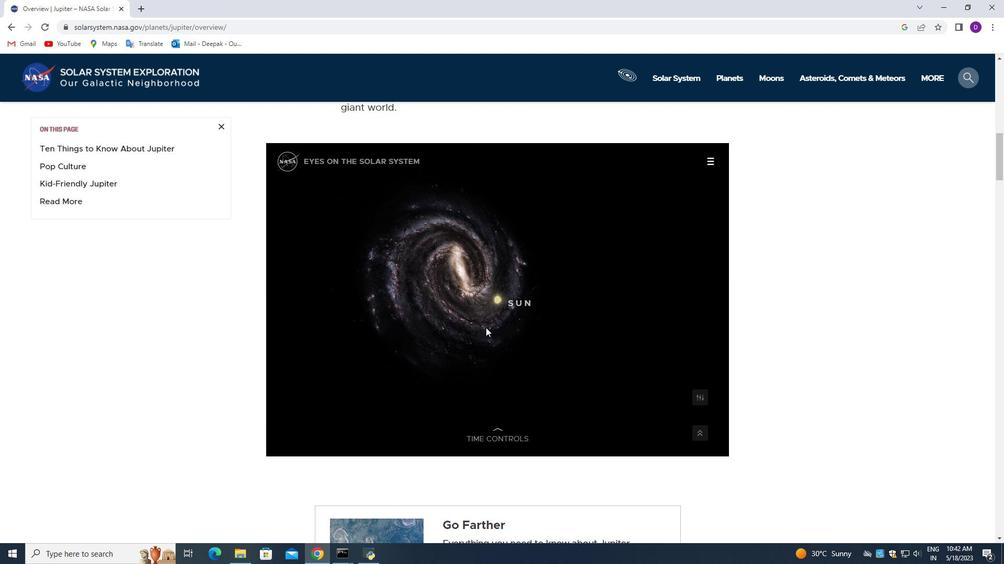 
Action: Mouse scrolled (485, 327) with delta (0, 0)
Screenshot: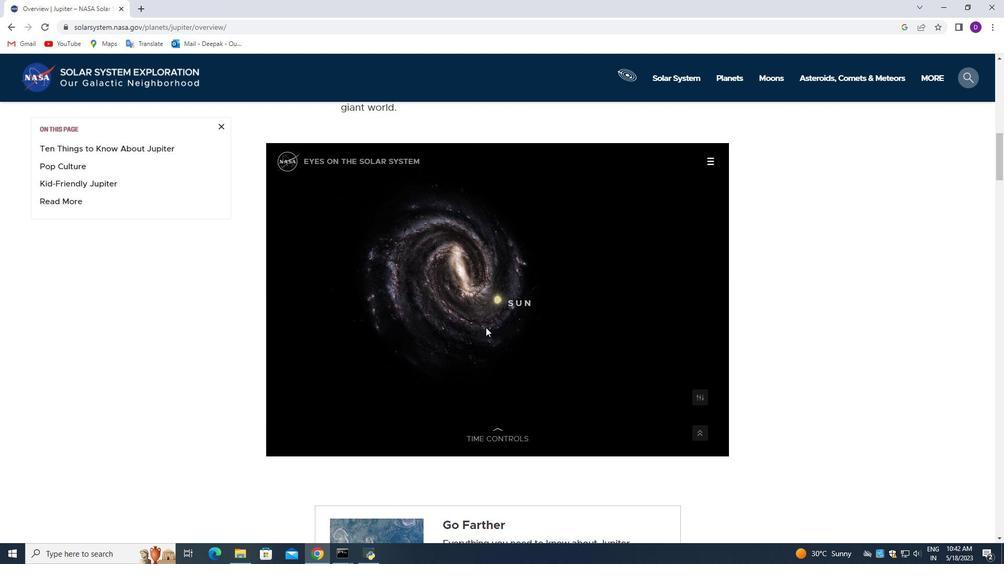 
Action: Mouse moved to (489, 313)
Screenshot: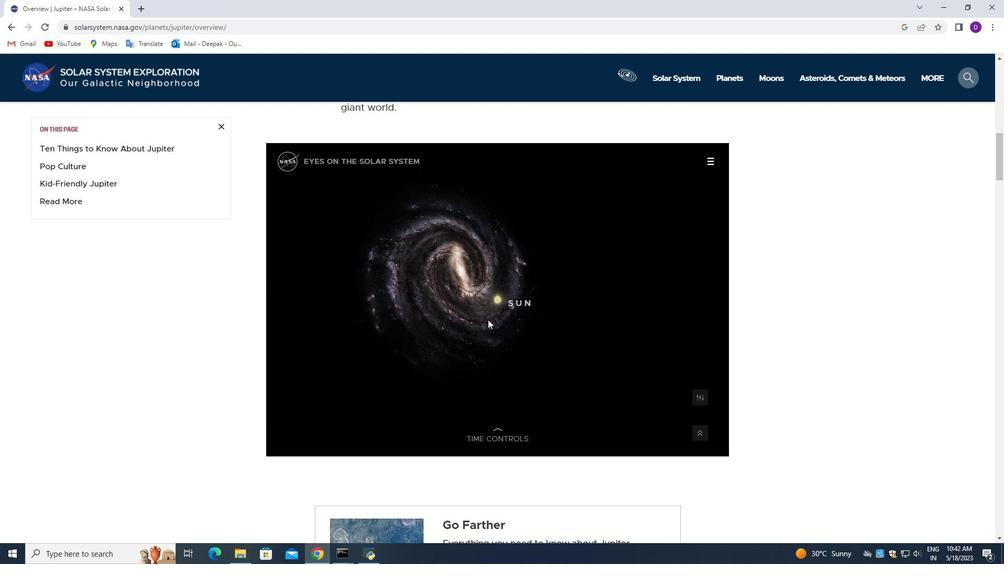 
Action: Mouse scrolled (489, 314) with delta (0, 0)
Screenshot: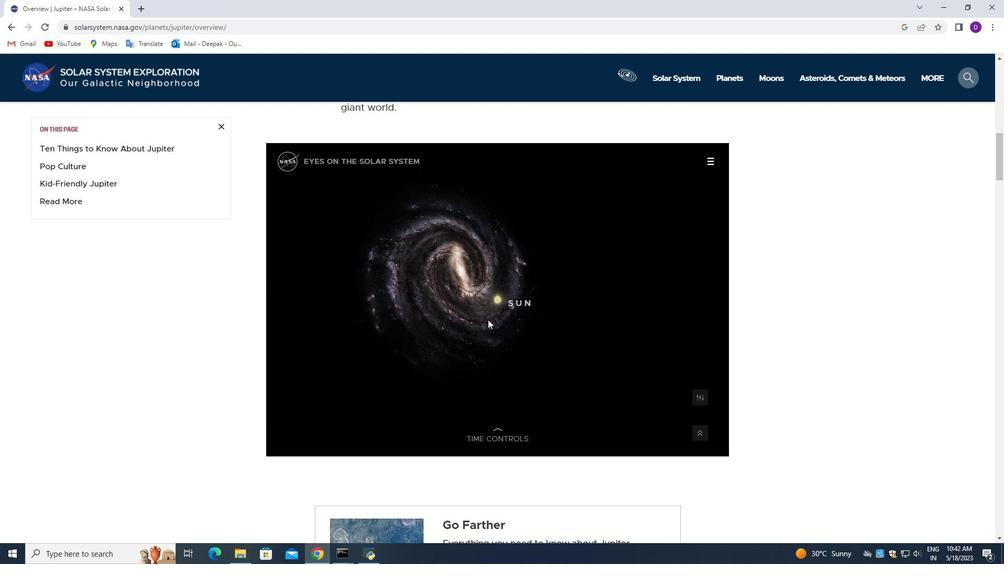 
Action: Mouse moved to (485, 316)
Screenshot: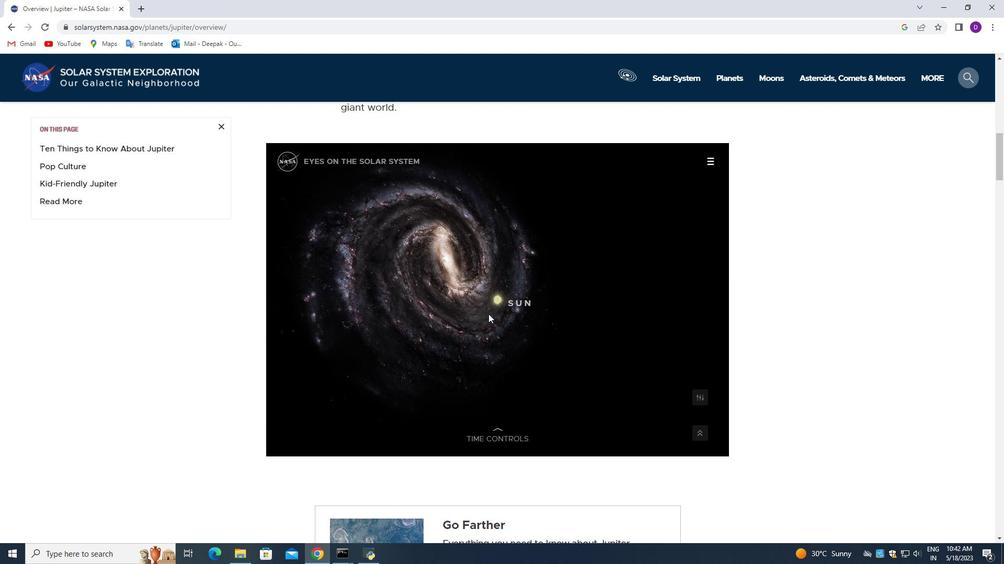 
Action: Mouse scrolled (485, 315) with delta (0, 0)
Screenshot: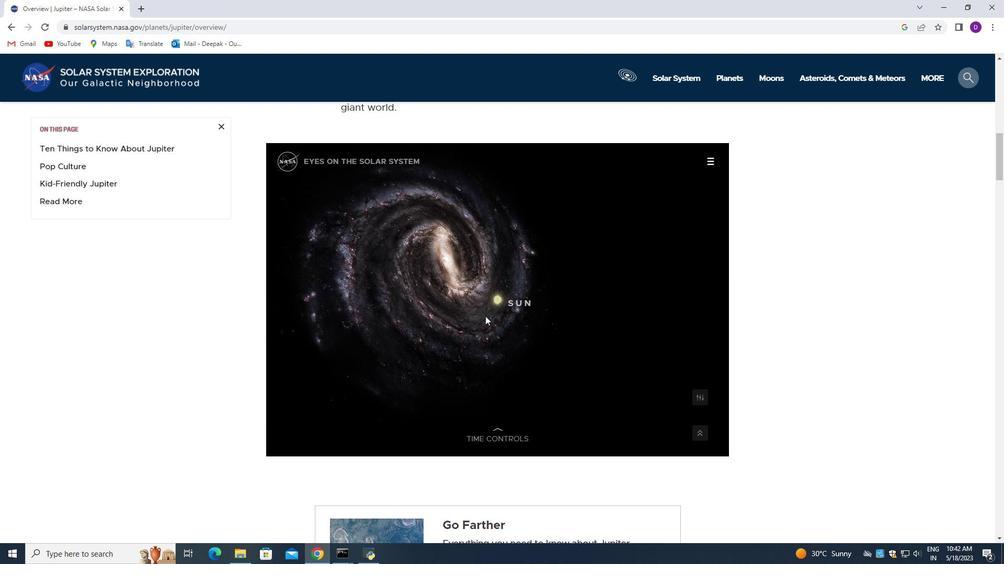 
Action: Mouse scrolled (485, 315) with delta (0, 0)
Screenshot: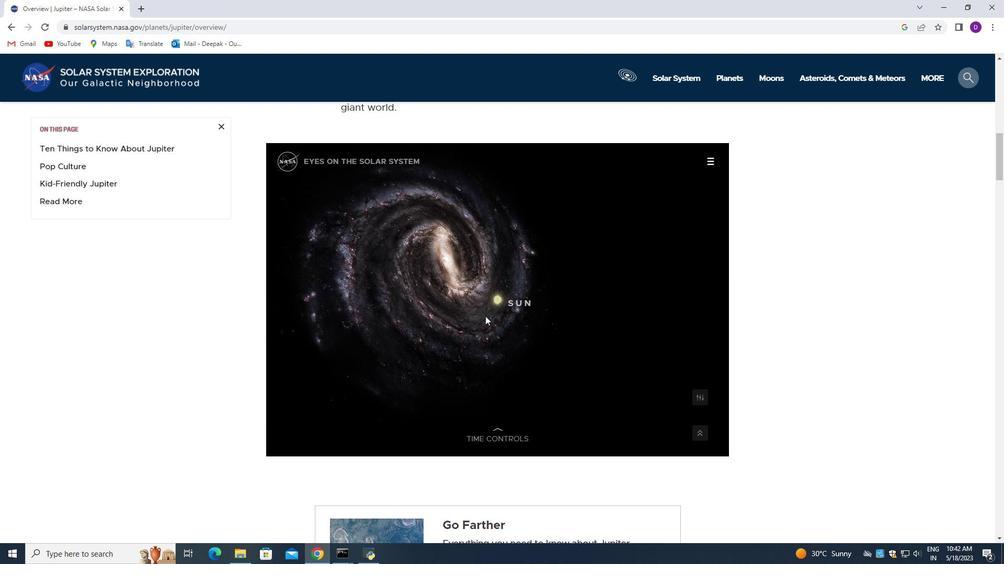 
Action: Mouse scrolled (485, 315) with delta (0, 0)
Screenshot: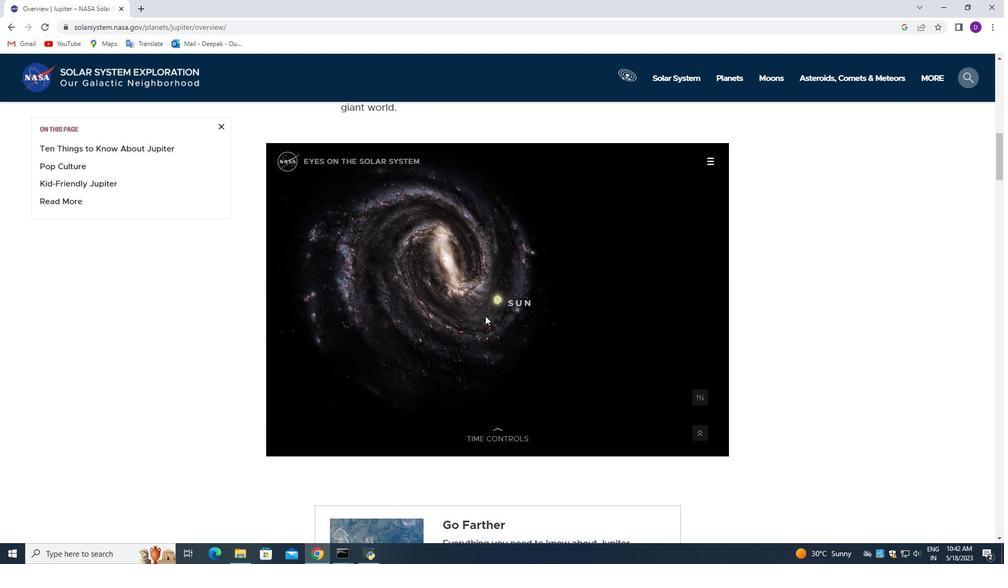 
Action: Mouse moved to (404, 323)
Screenshot: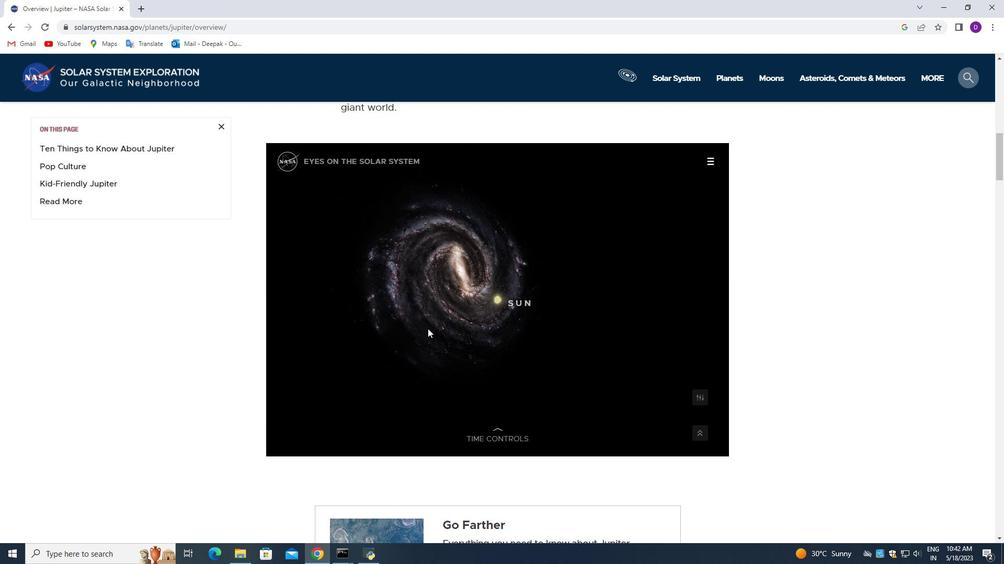 
Action: Mouse scrolled (404, 323) with delta (0, 0)
Screenshot: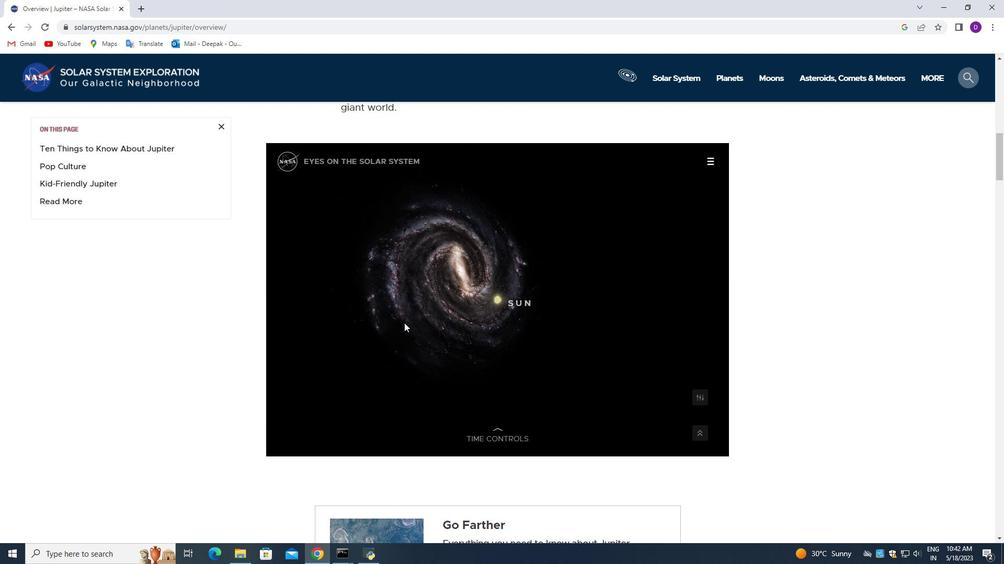 
Action: Mouse scrolled (404, 323) with delta (0, 0)
Screenshot: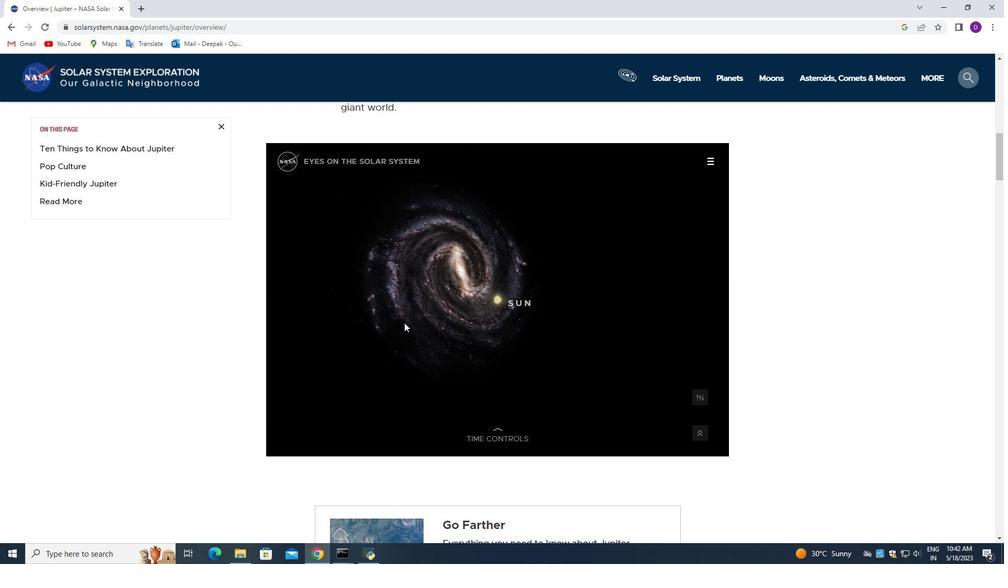 
Action: Mouse scrolled (404, 323) with delta (0, 0)
Screenshot: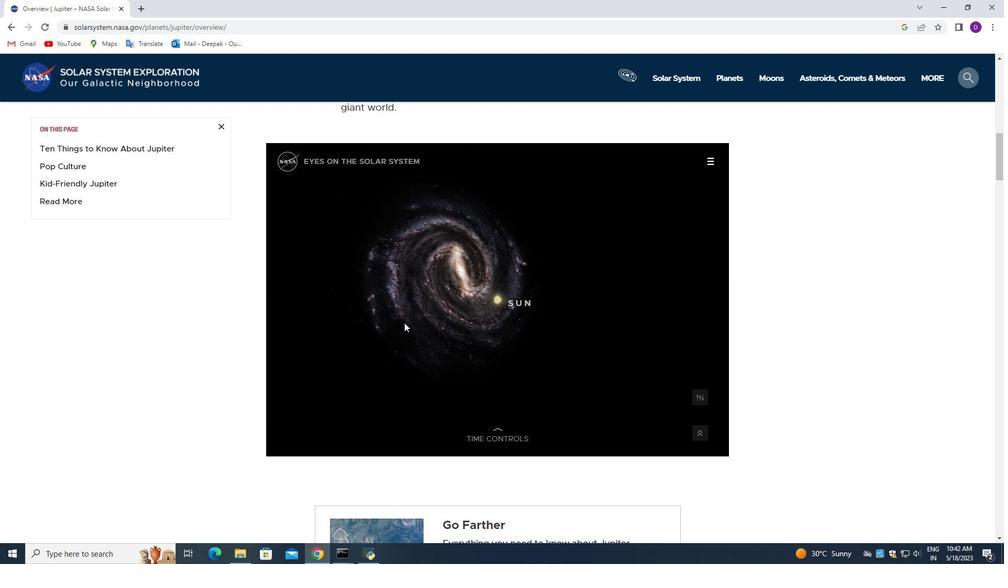 
Action: Mouse scrolled (404, 323) with delta (0, 0)
Screenshot: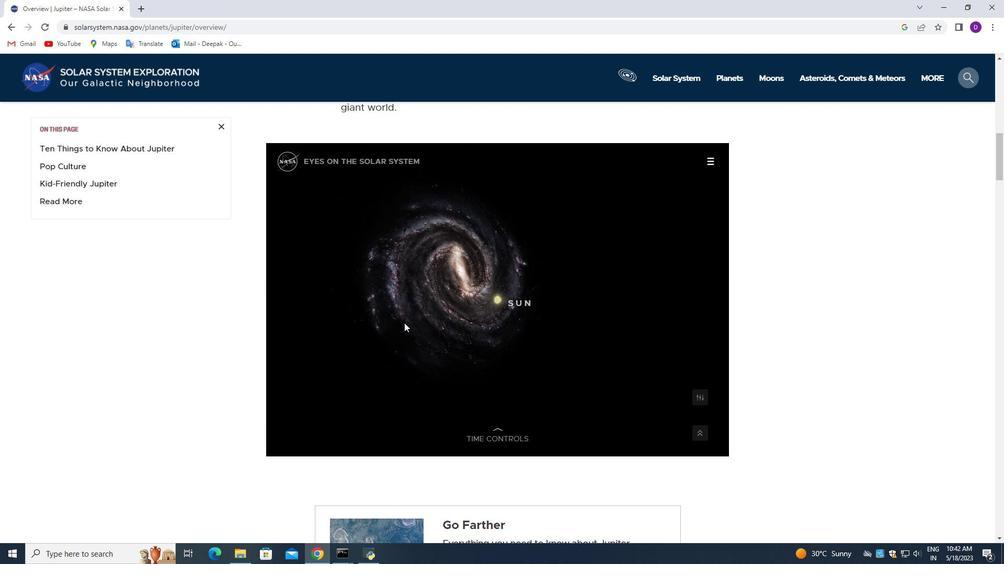 
Action: Mouse scrolled (404, 323) with delta (0, 0)
Screenshot: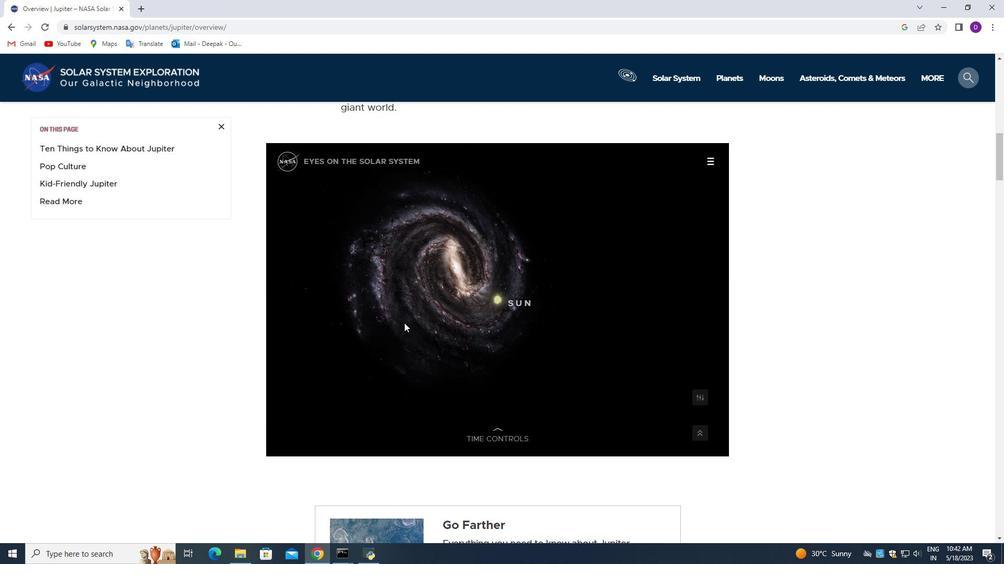 
Action: Mouse scrolled (404, 323) with delta (0, 0)
Screenshot: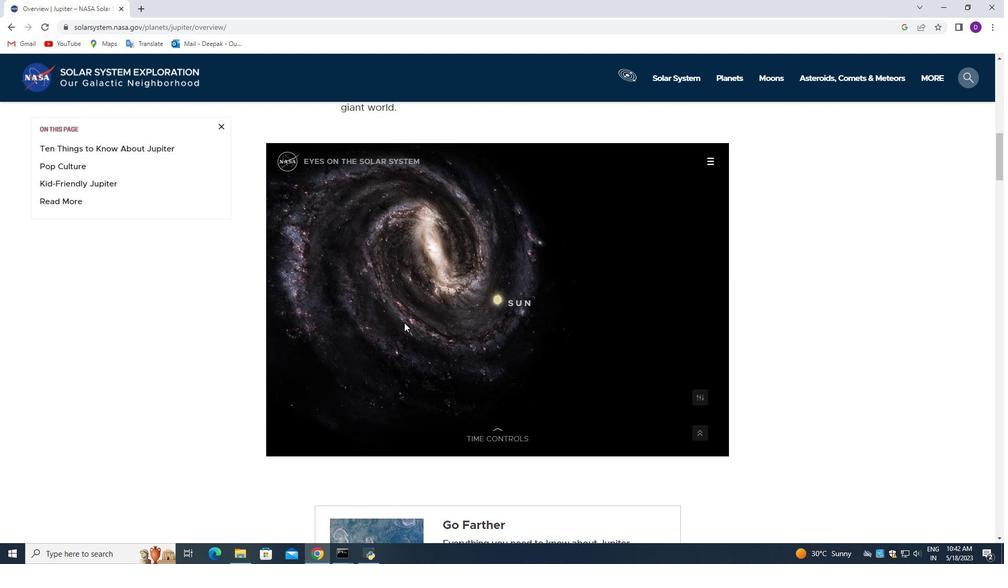 
Action: Mouse moved to (472, 333)
Screenshot: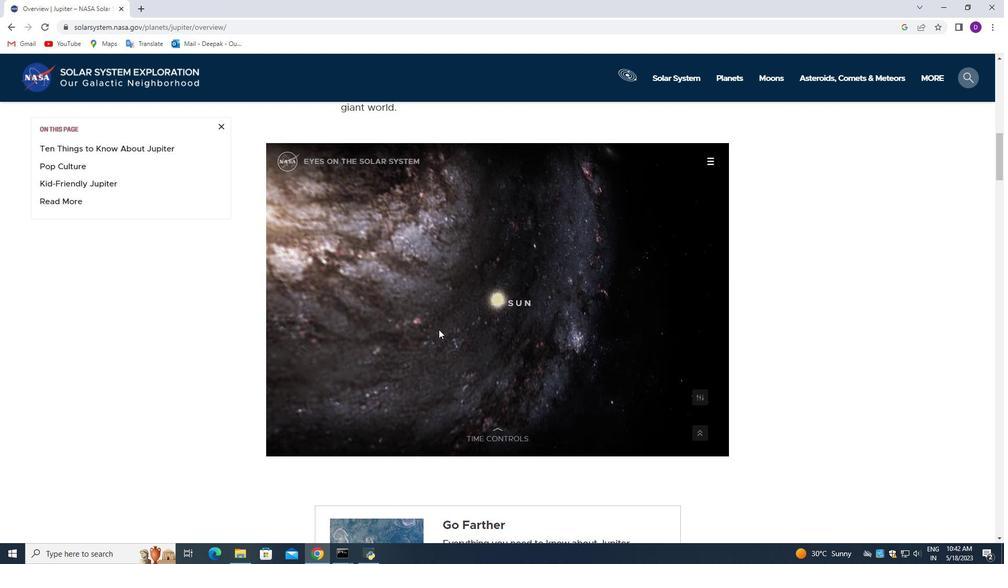 
Action: Mouse scrolled (472, 334) with delta (0, 0)
Screenshot: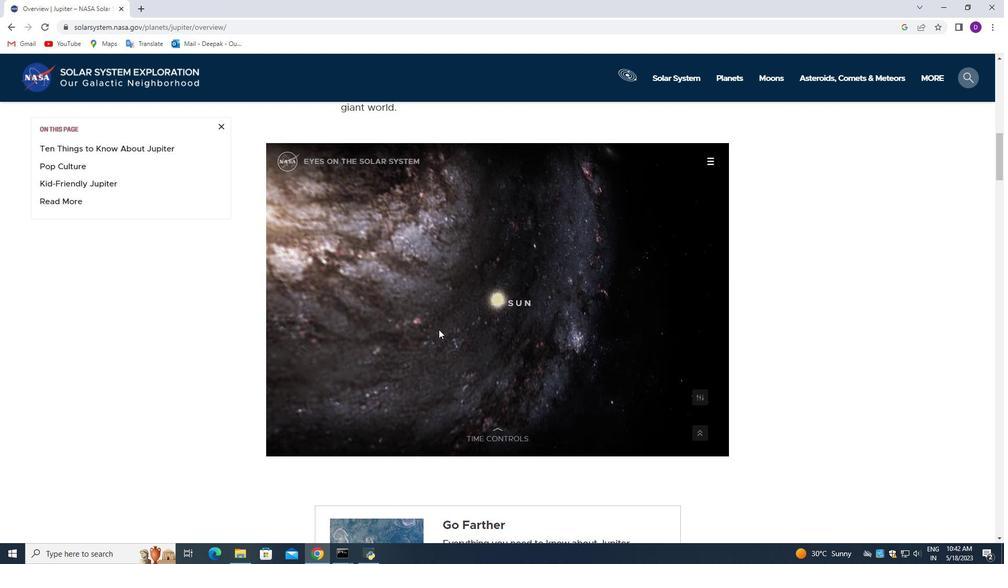 
Action: Mouse moved to (473, 334)
Screenshot: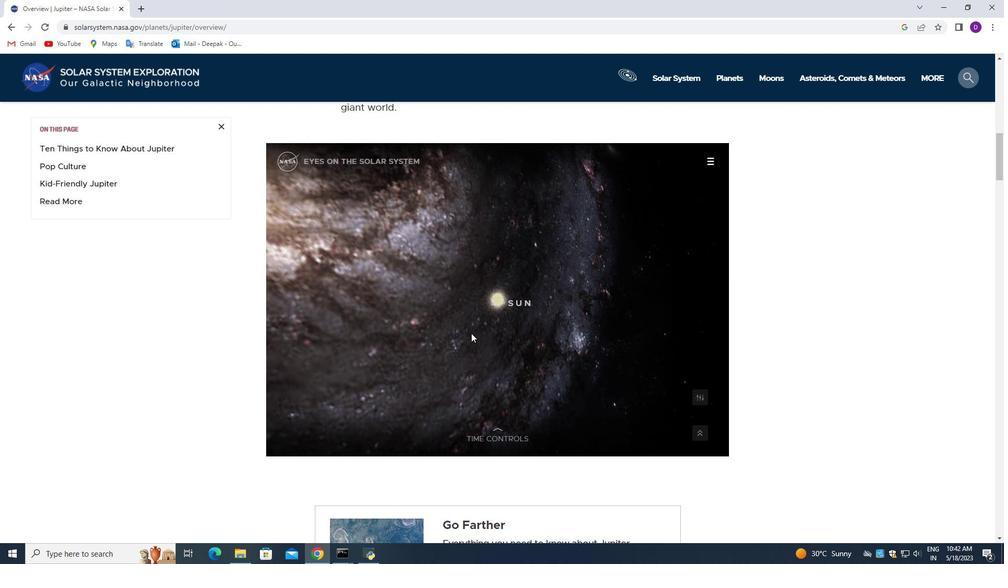 
Action: Mouse scrolled (473, 334) with delta (0, 0)
Screenshot: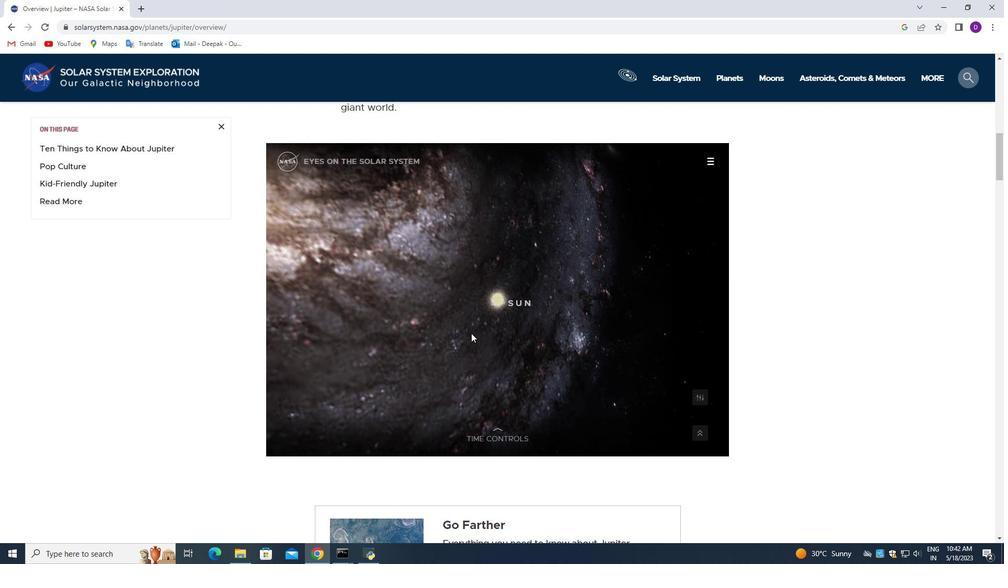 
Action: Mouse moved to (478, 335)
Screenshot: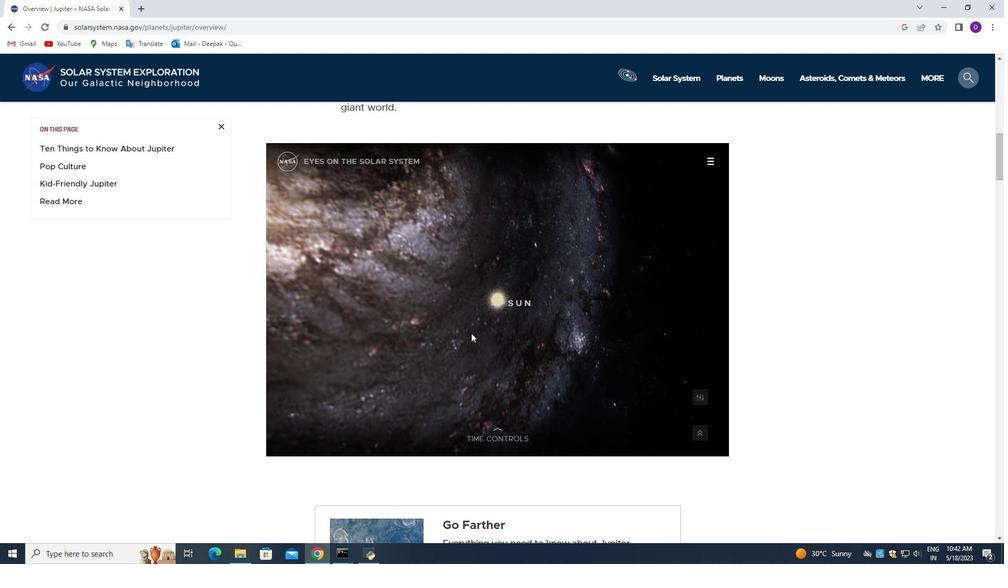 
Action: Mouse scrolled (478, 336) with delta (0, 0)
Screenshot: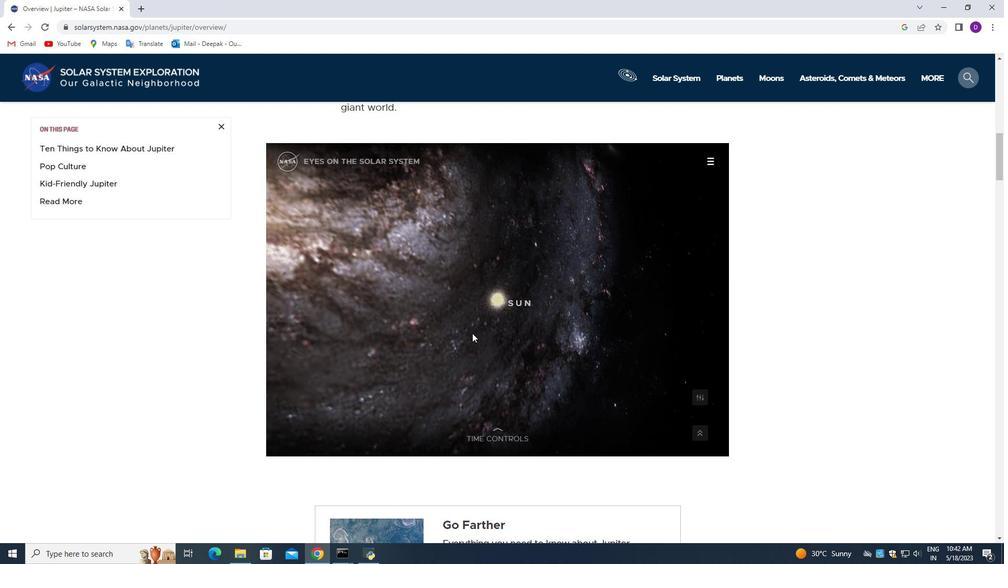 
Action: Mouse moved to (483, 336)
Screenshot: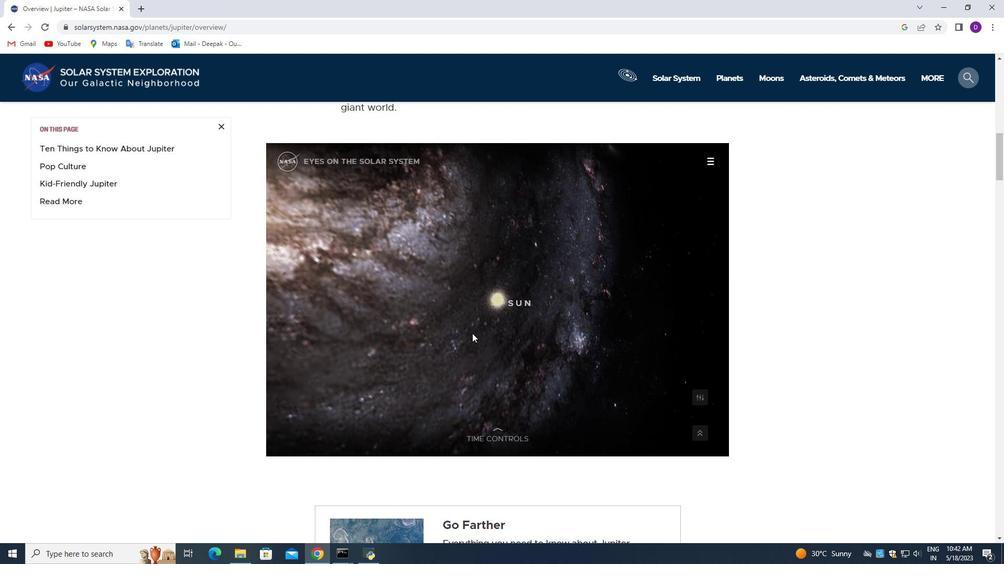 
Action: Mouse scrolled (483, 336) with delta (0, 0)
Screenshot: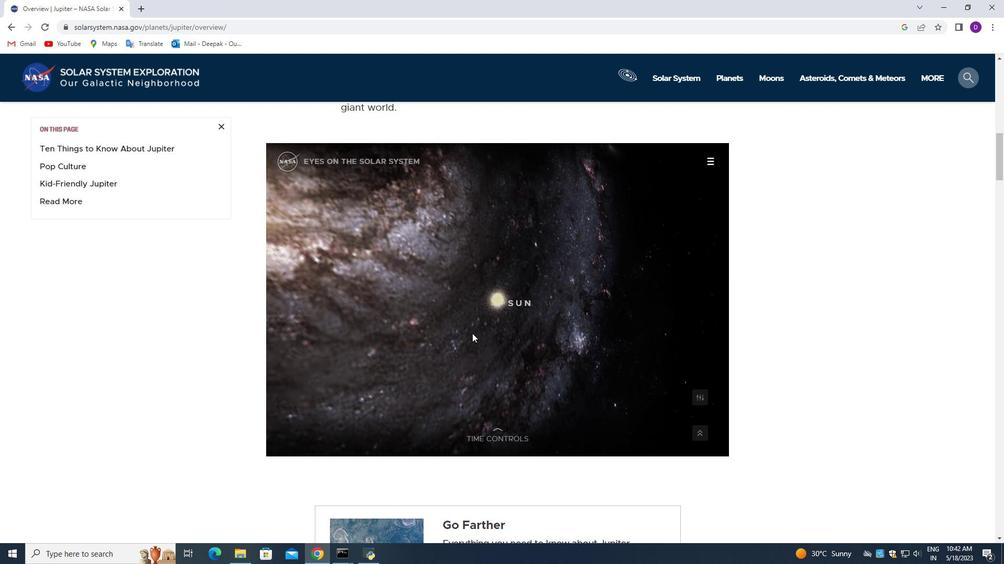 
Action: Mouse scrolled (483, 336) with delta (0, 0)
Screenshot: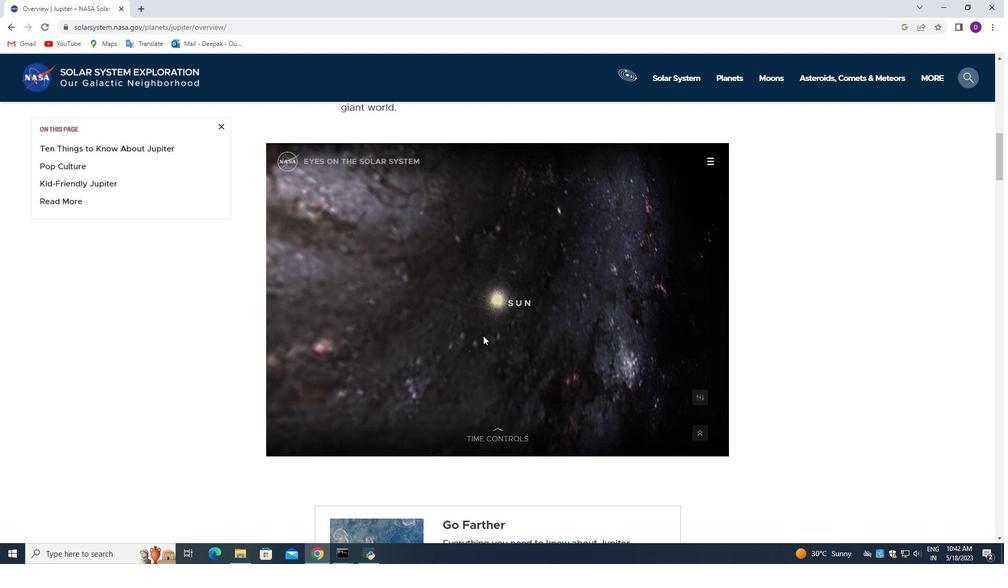 
Action: Mouse moved to (483, 336)
Screenshot: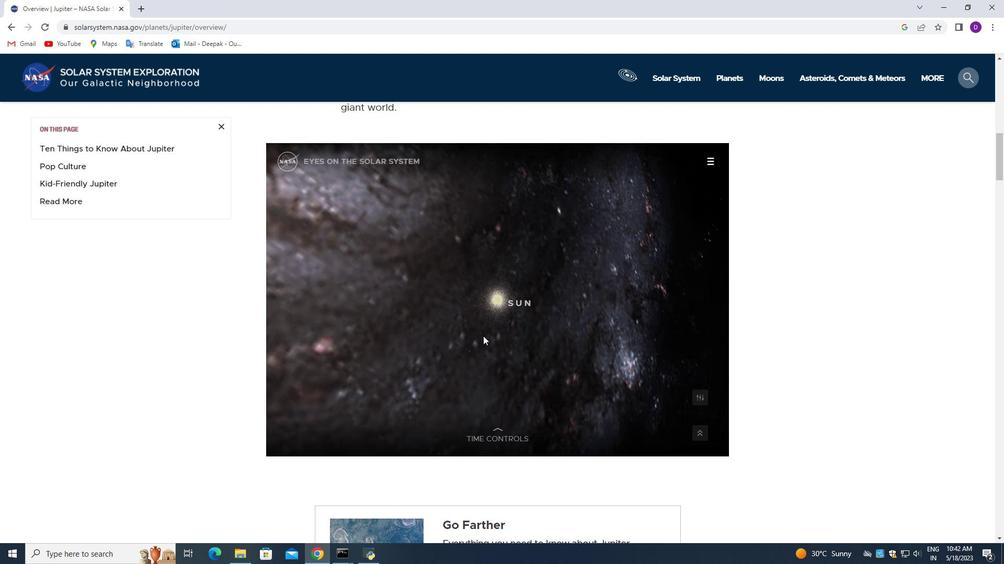 
Action: Mouse scrolled (483, 336) with delta (0, 0)
Screenshot: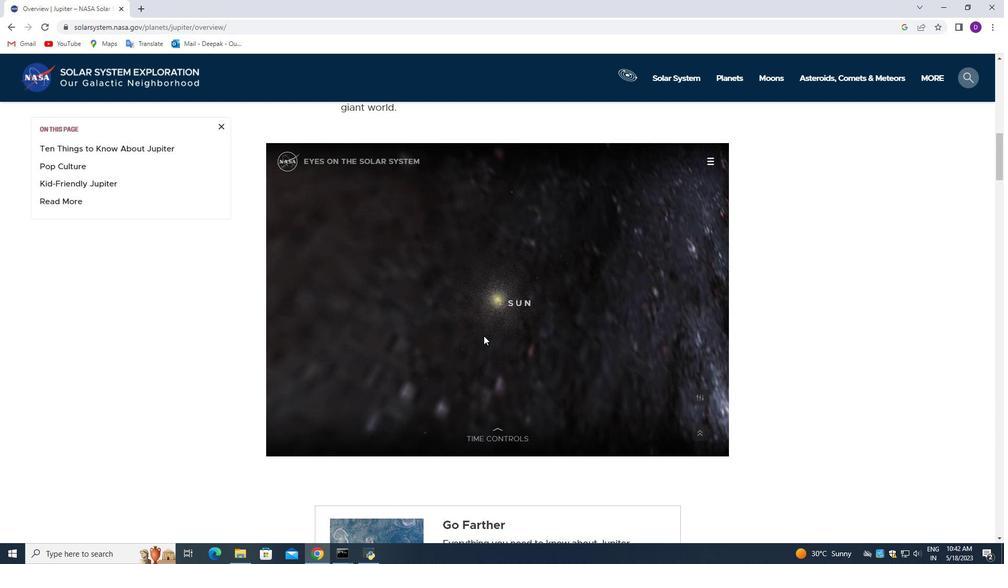 
Action: Mouse scrolled (483, 336) with delta (0, 0)
Screenshot: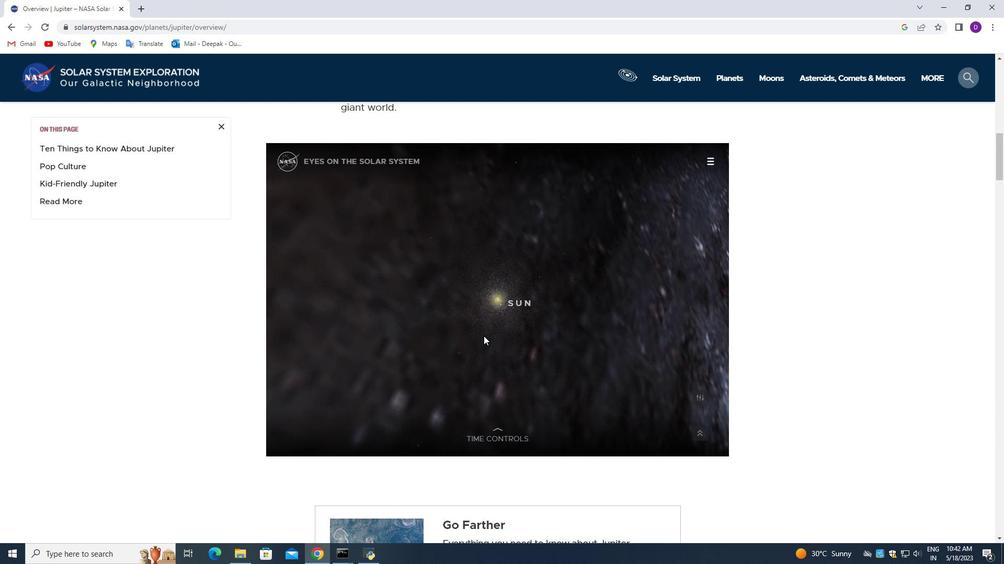 
Action: Mouse scrolled (483, 336) with delta (0, 0)
Screenshot: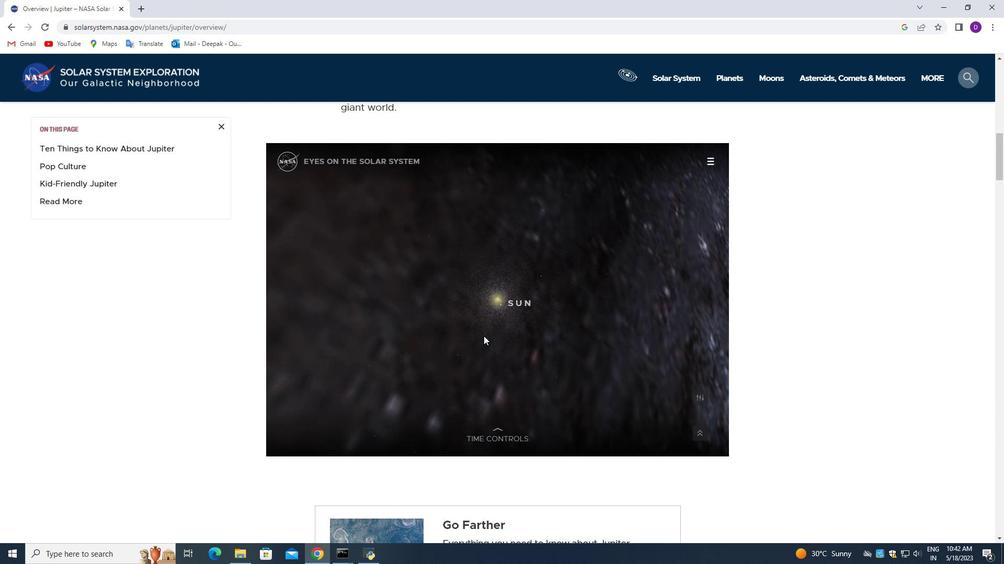 
Action: Mouse scrolled (483, 336) with delta (0, 0)
Screenshot: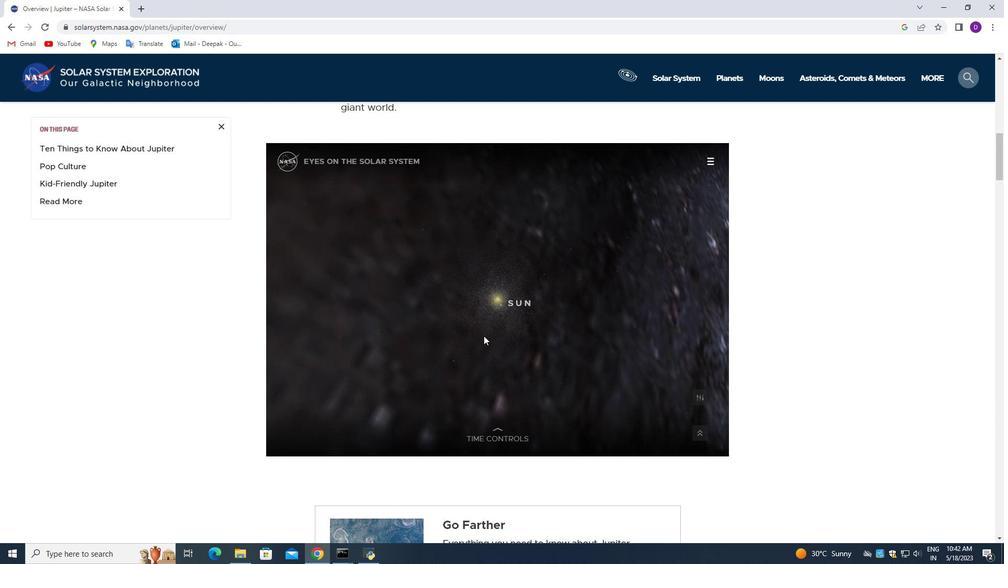
Action: Mouse scrolled (483, 336) with delta (0, 0)
Screenshot: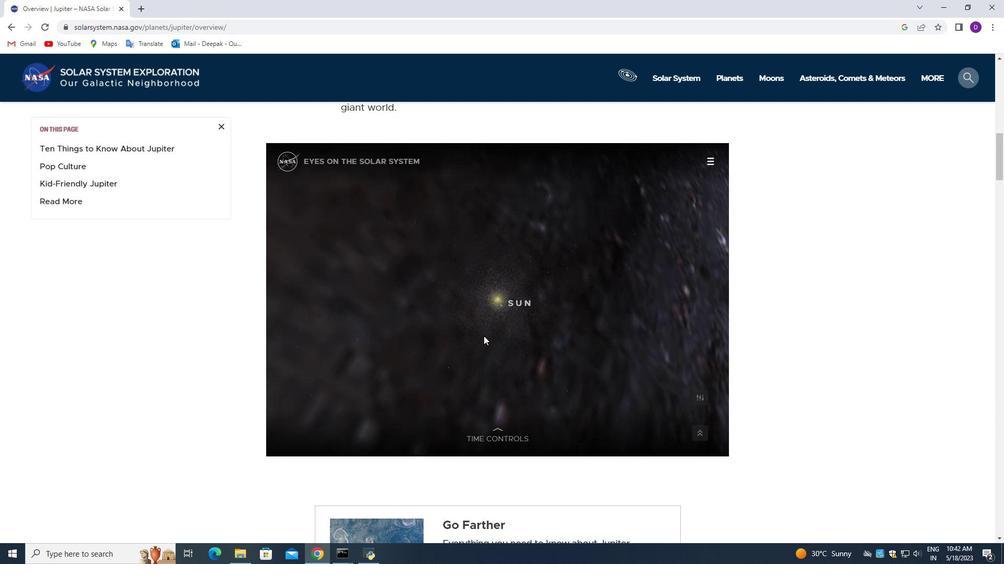 
Action: Mouse scrolled (483, 336) with delta (0, 0)
Screenshot: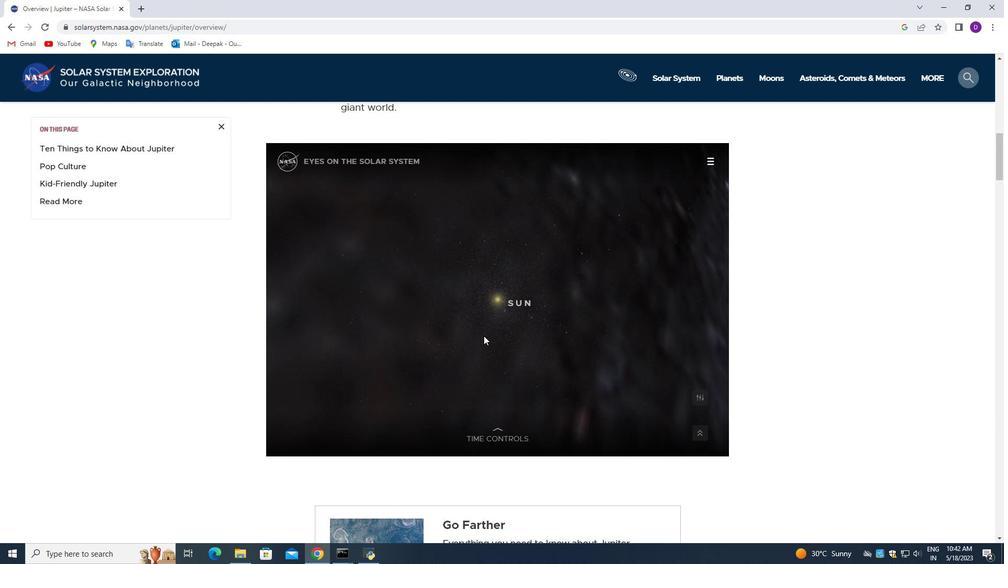 
Action: Mouse scrolled (483, 336) with delta (0, 0)
Screenshot: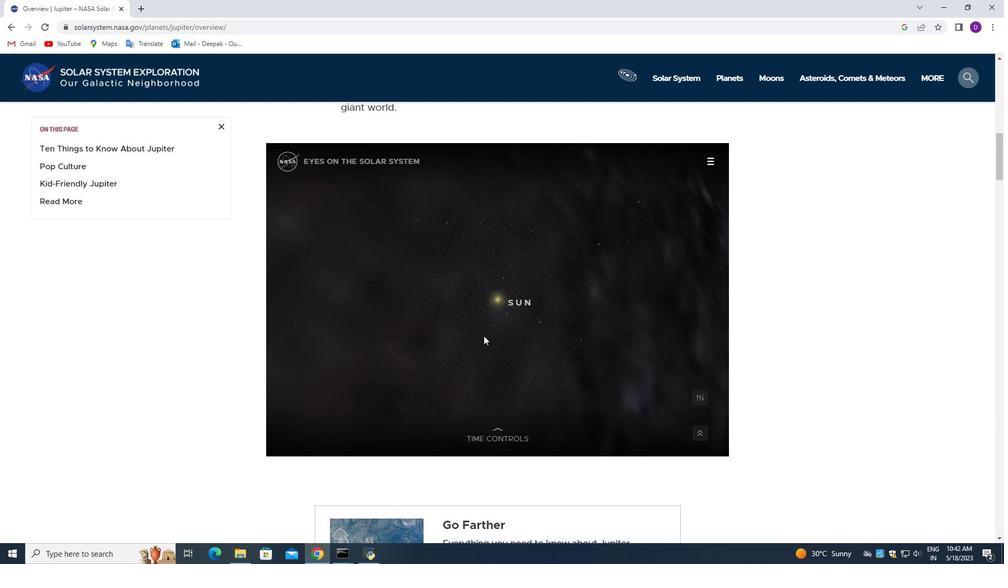 
Action: Mouse scrolled (483, 336) with delta (0, 0)
Screenshot: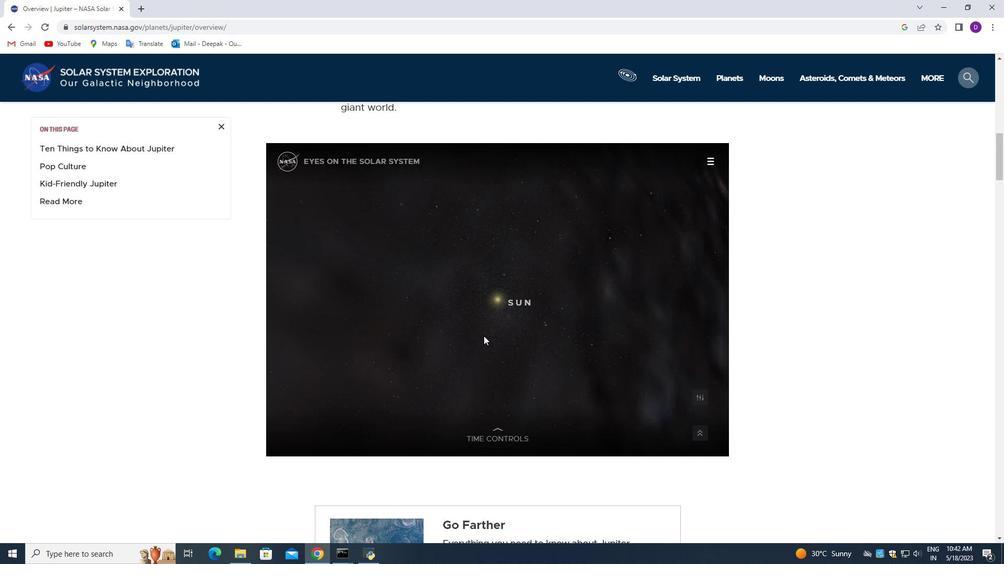 
Action: Mouse scrolled (483, 336) with delta (0, 0)
Screenshot: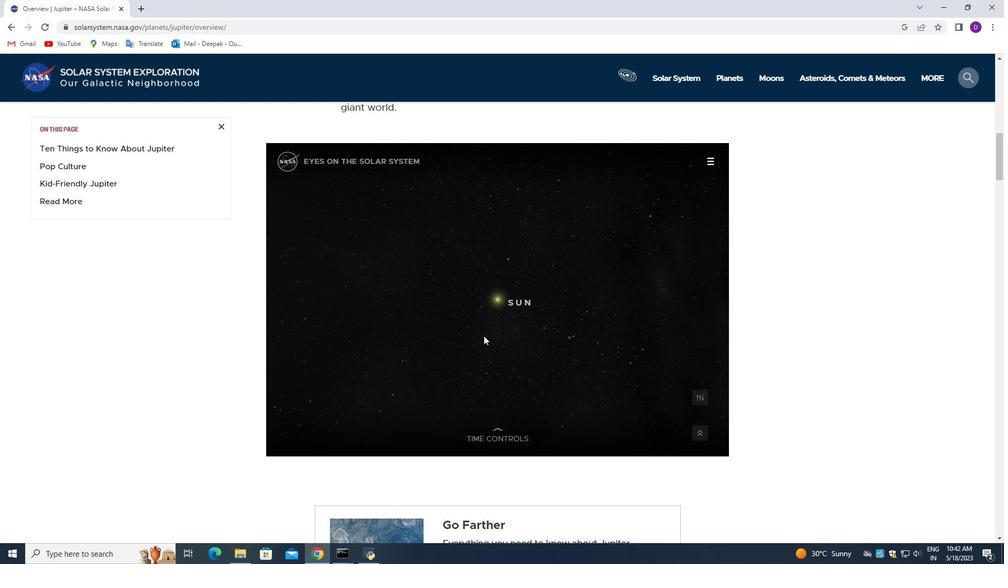 
Action: Mouse scrolled (483, 336) with delta (0, 0)
Screenshot: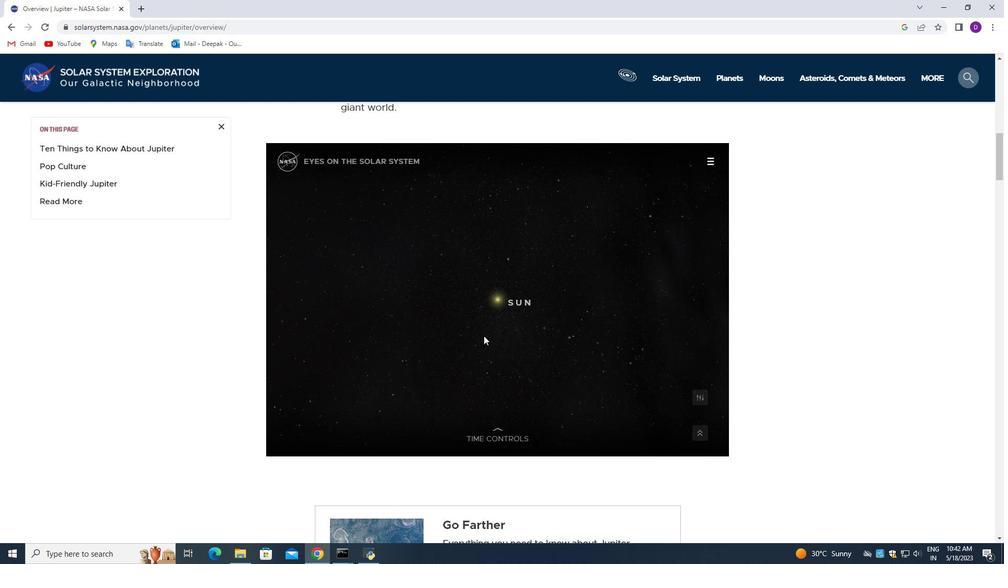 
Action: Mouse scrolled (483, 336) with delta (0, 0)
Screenshot: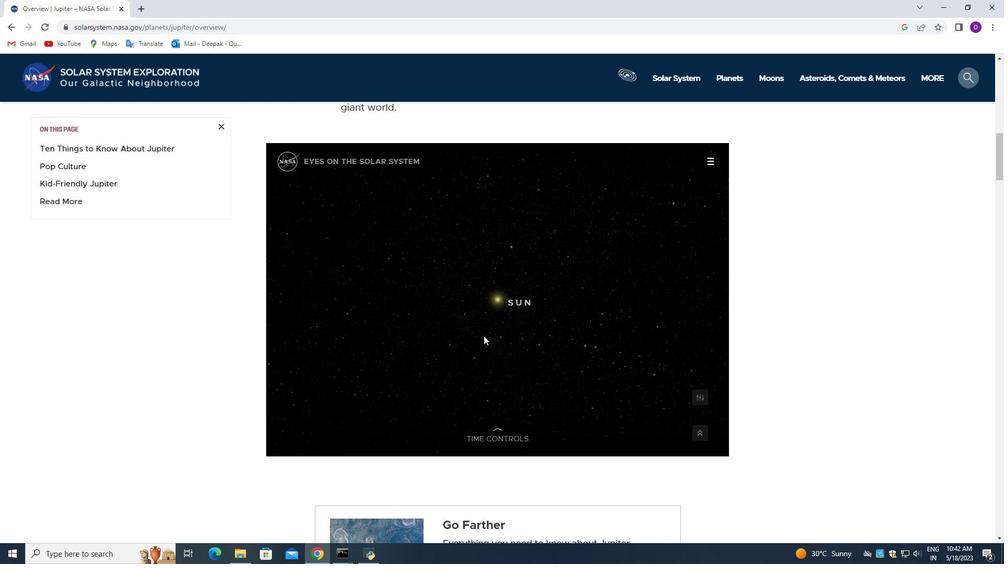
Action: Mouse scrolled (483, 336) with delta (0, 0)
Screenshot: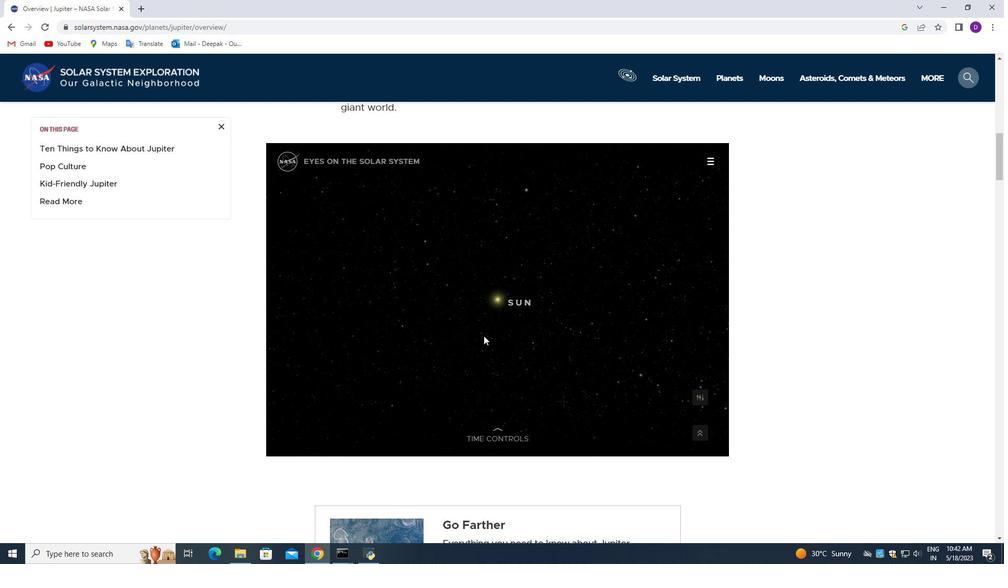 
Action: Mouse scrolled (483, 336) with delta (0, 0)
Screenshot: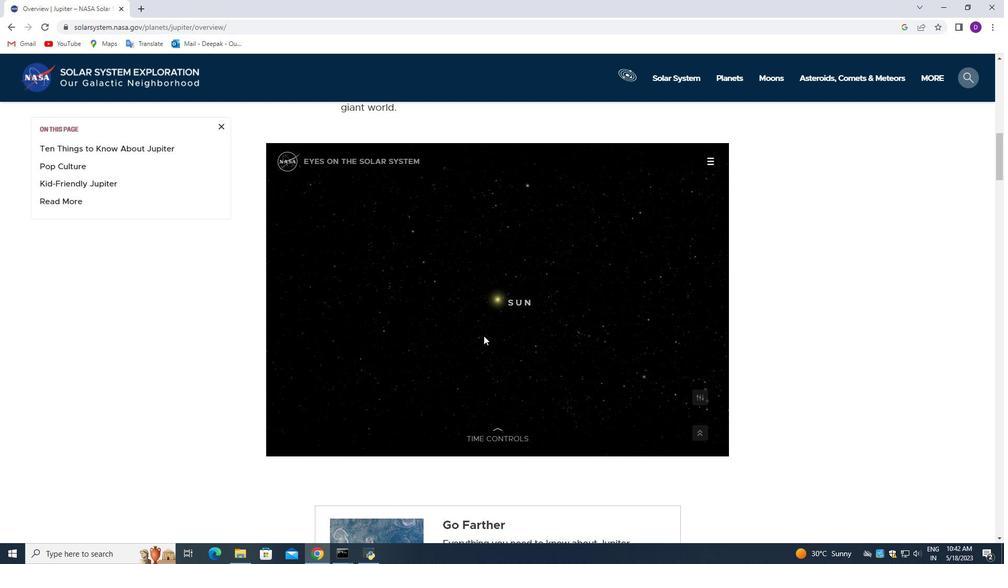 
Action: Mouse scrolled (483, 336) with delta (0, 0)
Screenshot: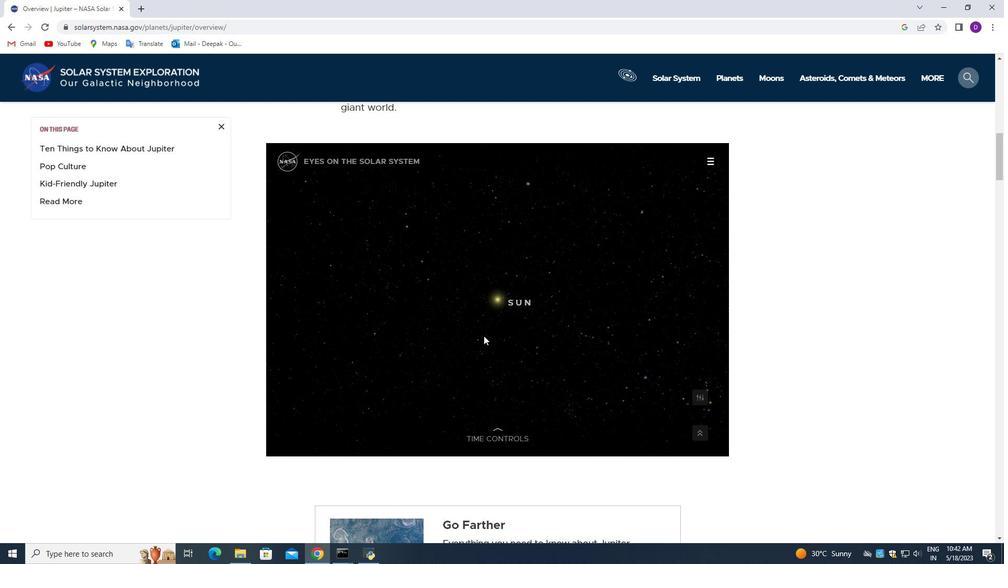 
Action: Mouse scrolled (483, 336) with delta (0, 0)
Screenshot: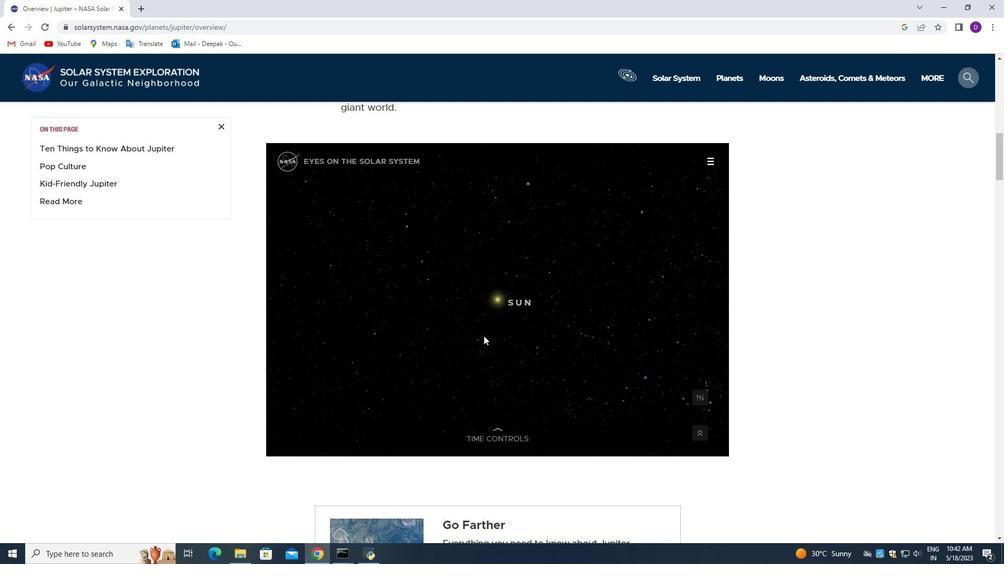 
Action: Mouse scrolled (483, 336) with delta (0, 0)
Screenshot: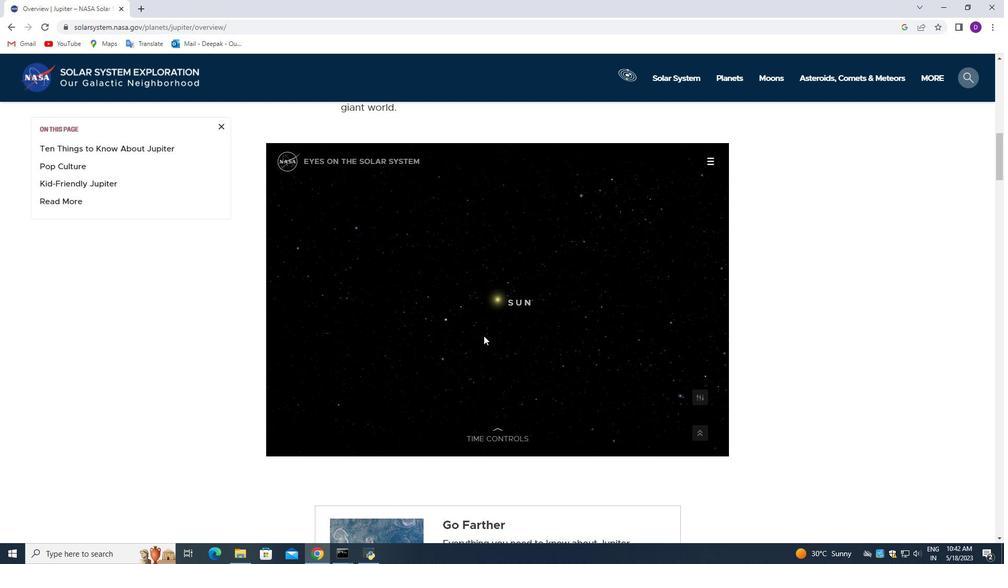 
Action: Mouse scrolled (483, 336) with delta (0, 0)
Screenshot: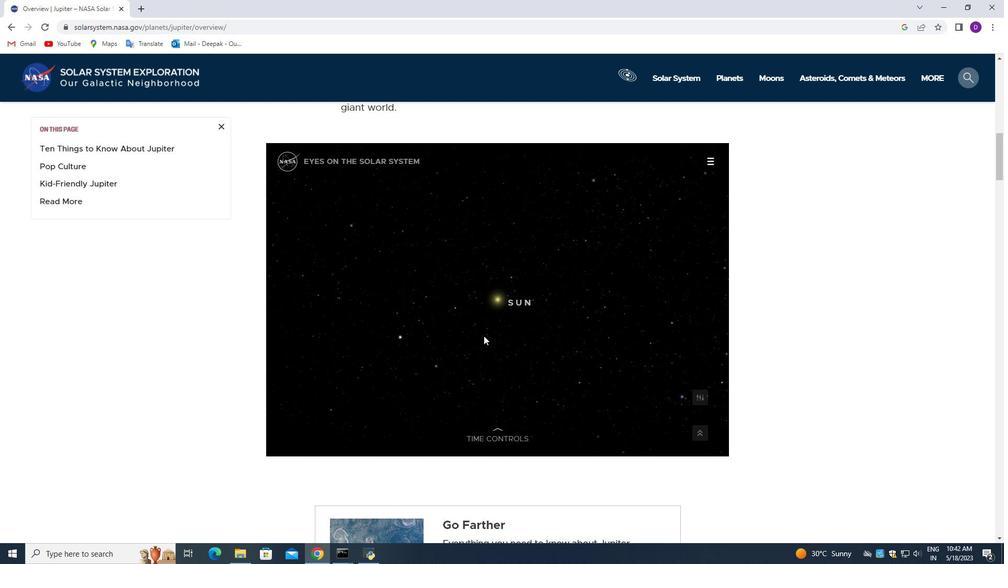 
Action: Mouse scrolled (483, 336) with delta (0, 0)
Screenshot: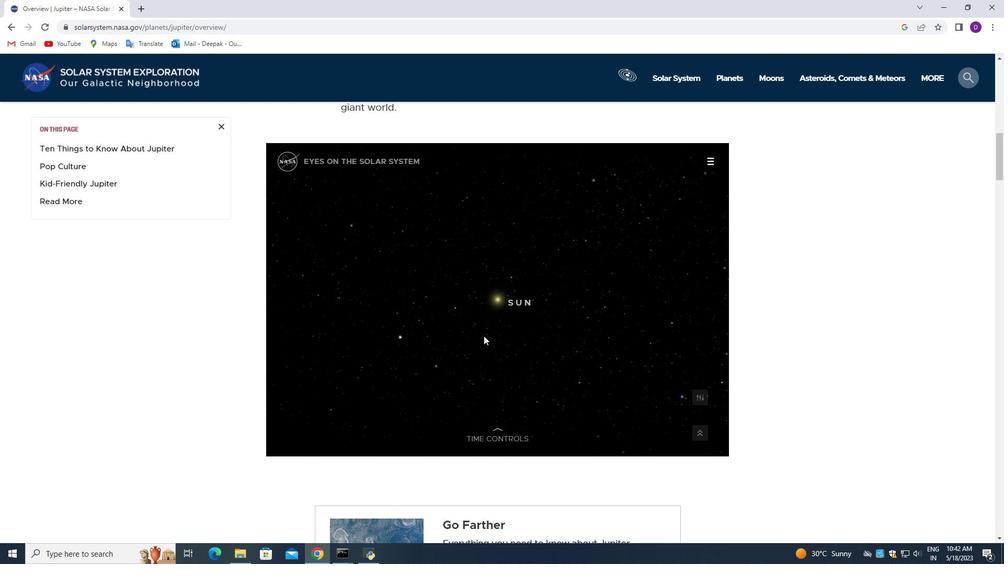 
Action: Mouse scrolled (483, 336) with delta (0, 0)
Screenshot: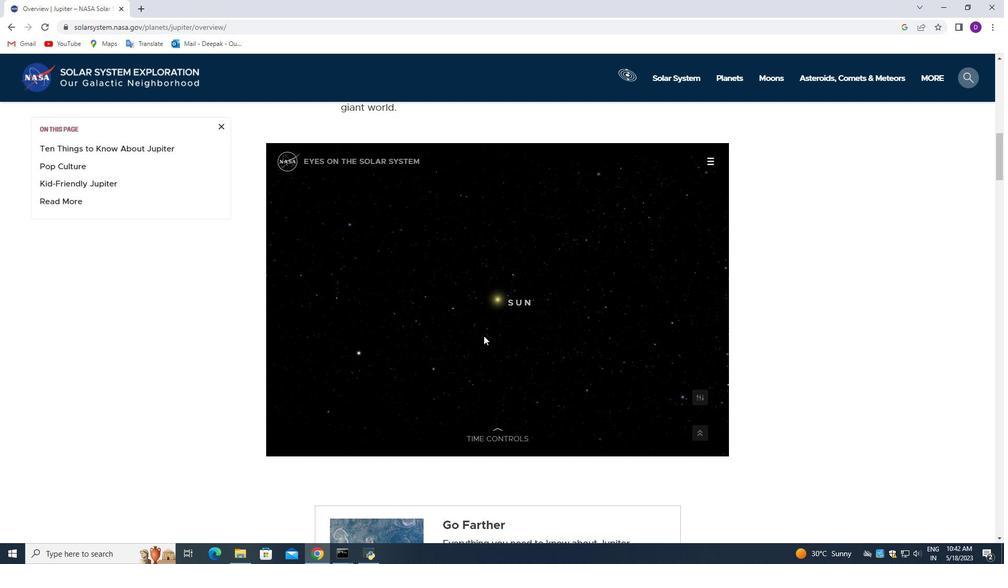 
Action: Mouse scrolled (483, 336) with delta (0, 0)
Screenshot: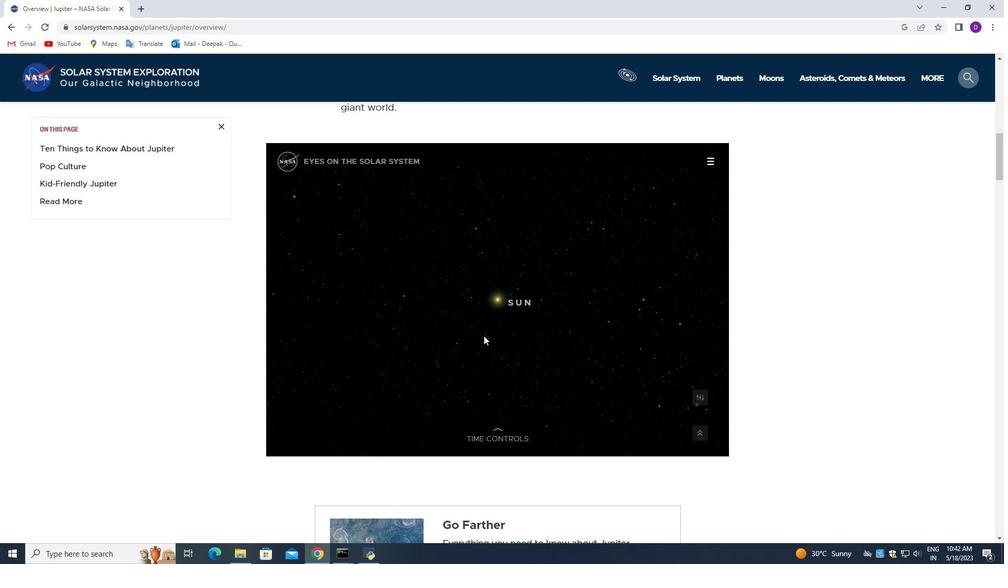 
Action: Mouse scrolled (483, 336) with delta (0, 0)
Screenshot: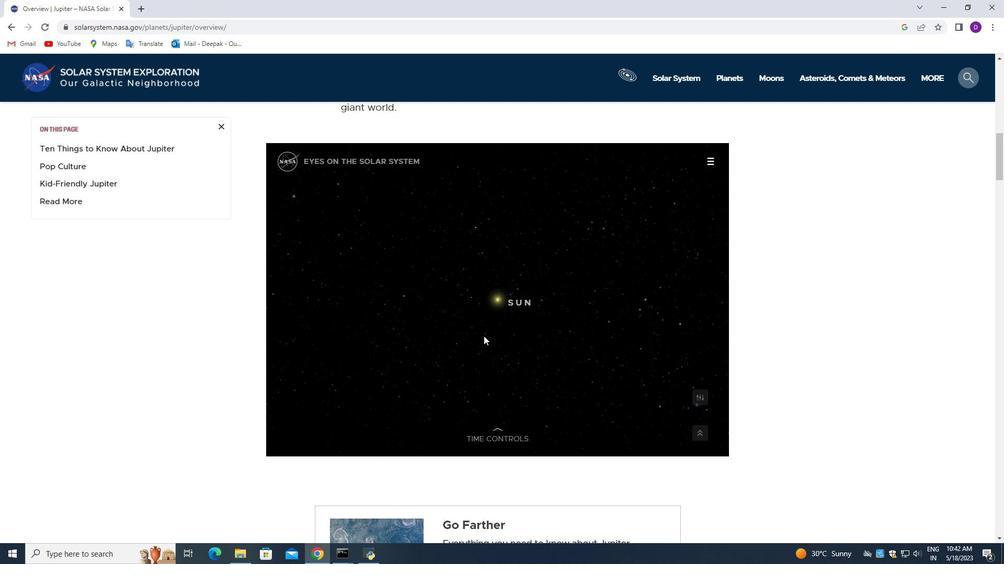 
Action: Mouse scrolled (483, 336) with delta (0, 0)
Screenshot: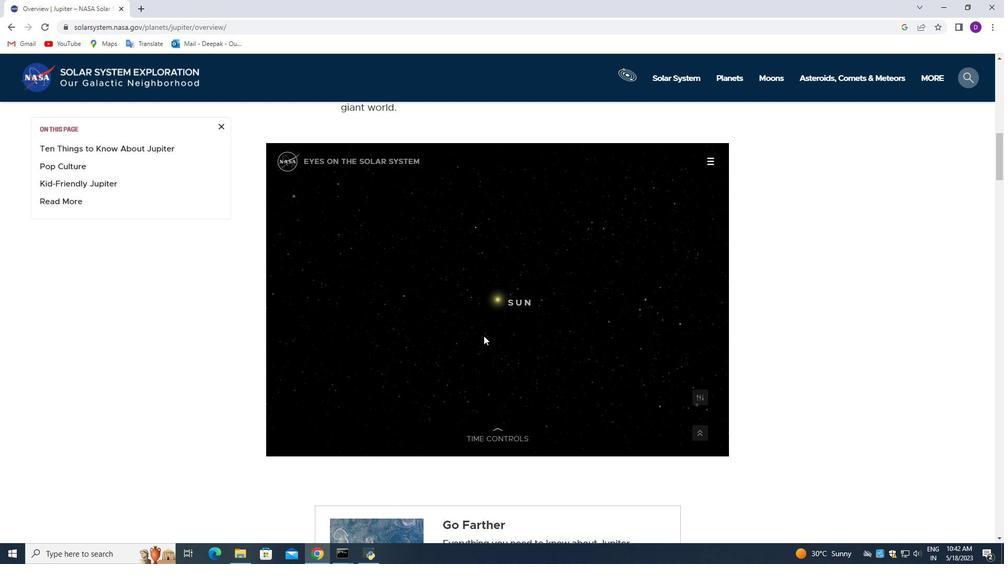 
Action: Mouse scrolled (483, 336) with delta (0, 0)
Screenshot: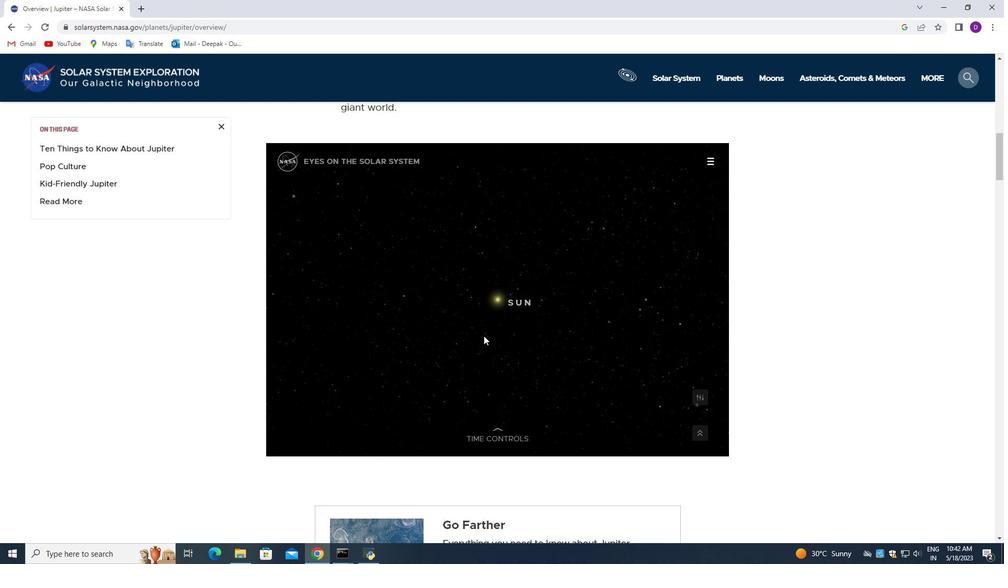 
Action: Mouse scrolled (483, 336) with delta (0, 0)
Screenshot: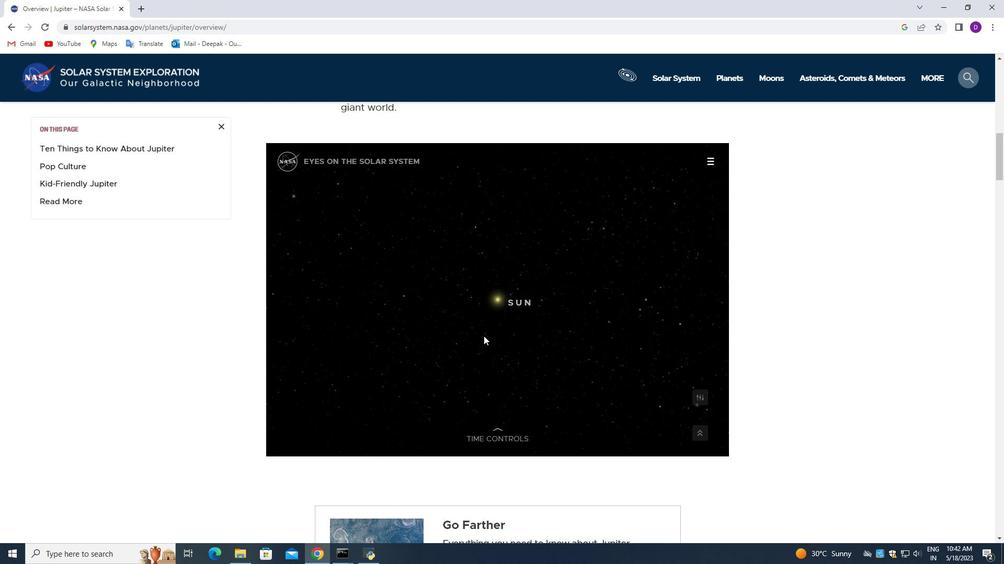 
Action: Mouse scrolled (483, 336) with delta (0, 0)
Screenshot: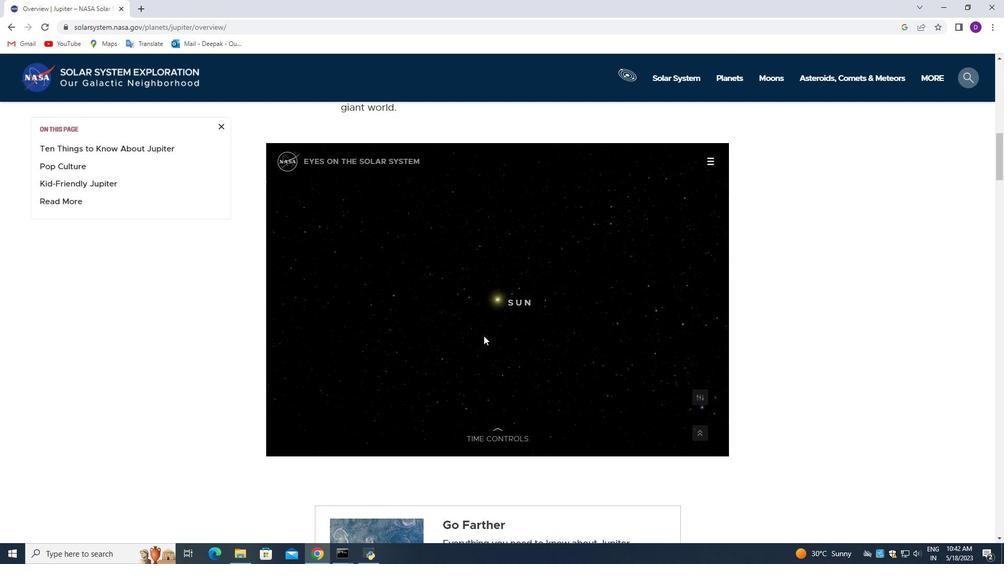 
Action: Mouse scrolled (483, 336) with delta (0, 0)
Screenshot: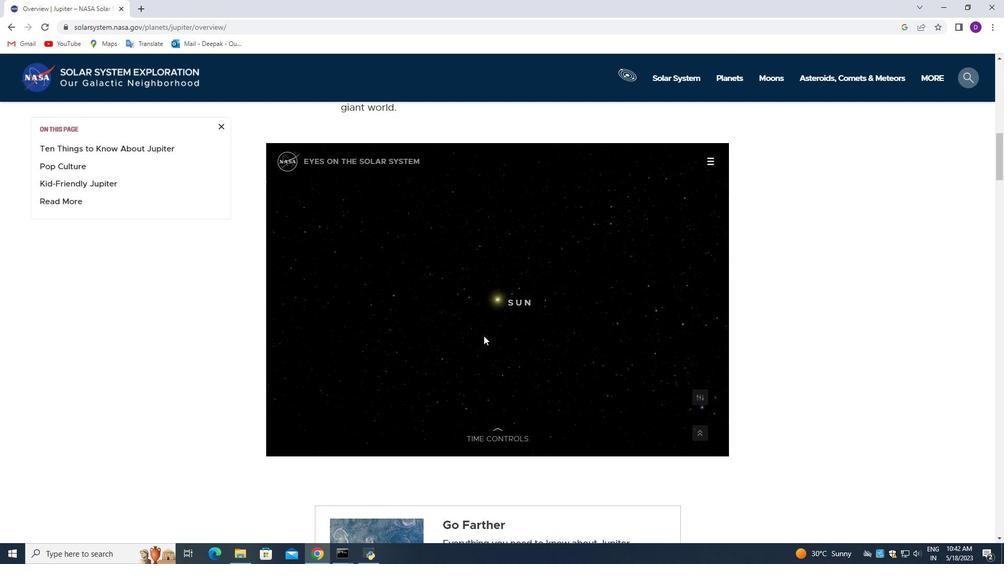 
Action: Mouse scrolled (483, 336) with delta (0, 0)
Screenshot: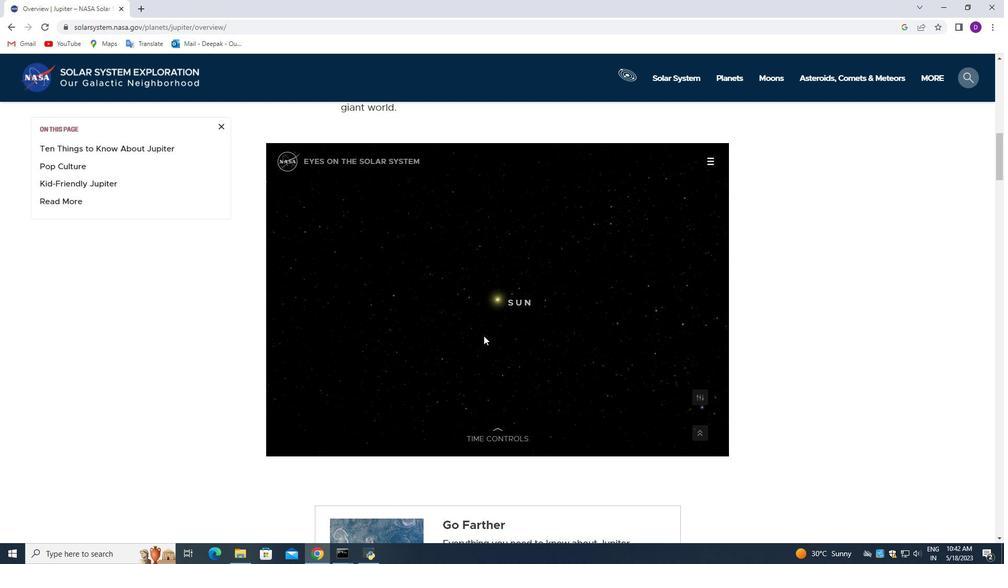 
Action: Mouse scrolled (483, 336) with delta (0, 0)
Screenshot: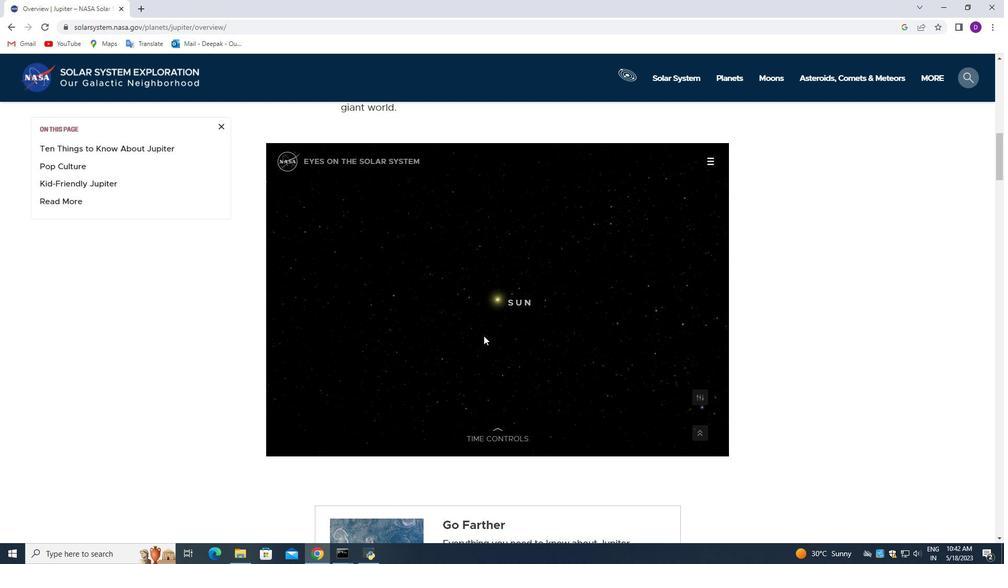 
Action: Mouse scrolled (483, 336) with delta (0, 0)
Screenshot: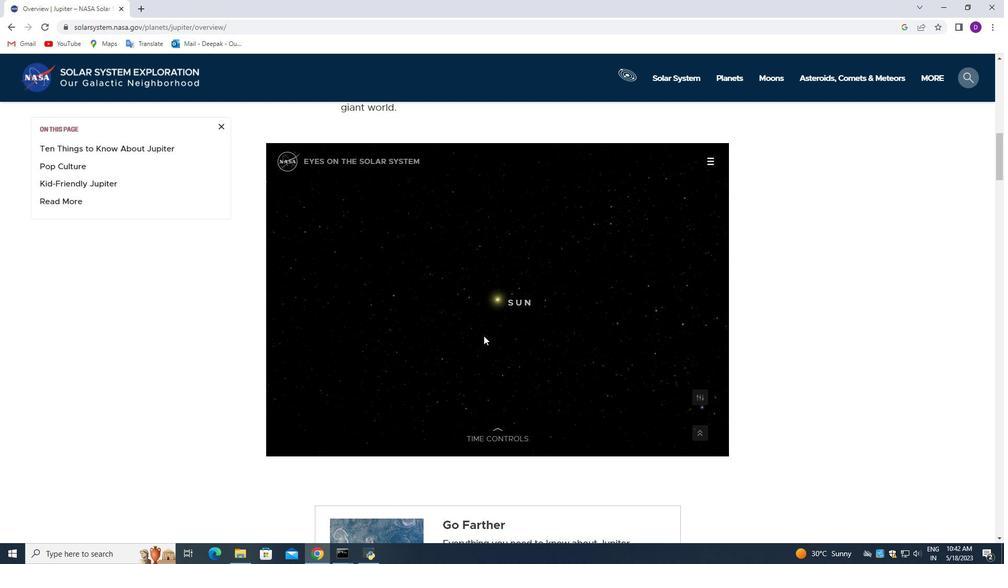 
Action: Mouse scrolled (483, 336) with delta (0, 0)
Screenshot: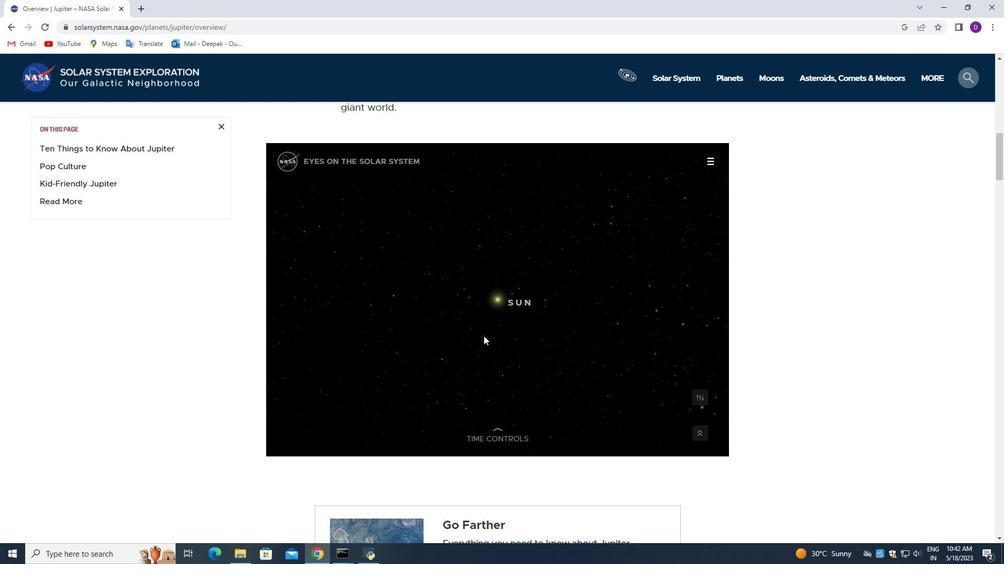 
Action: Mouse scrolled (483, 336) with delta (0, 0)
Screenshot: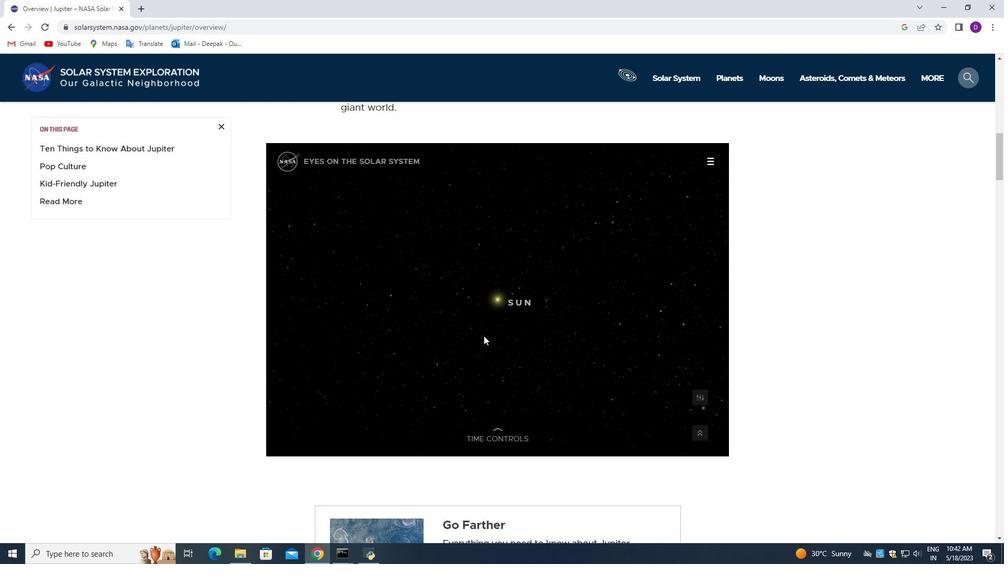 
Action: Mouse scrolled (483, 336) with delta (0, 0)
Screenshot: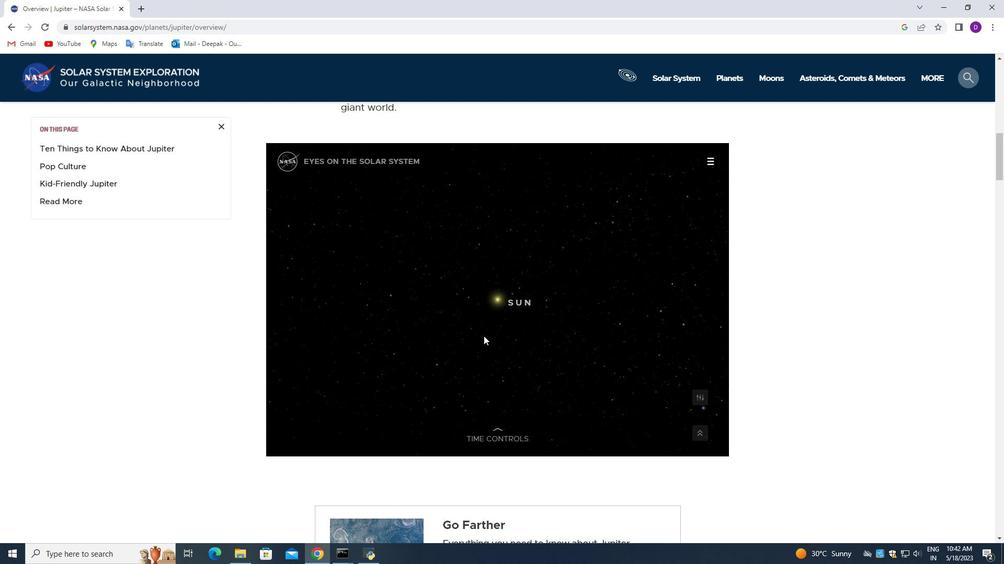 
Action: Mouse scrolled (483, 336) with delta (0, 0)
Screenshot: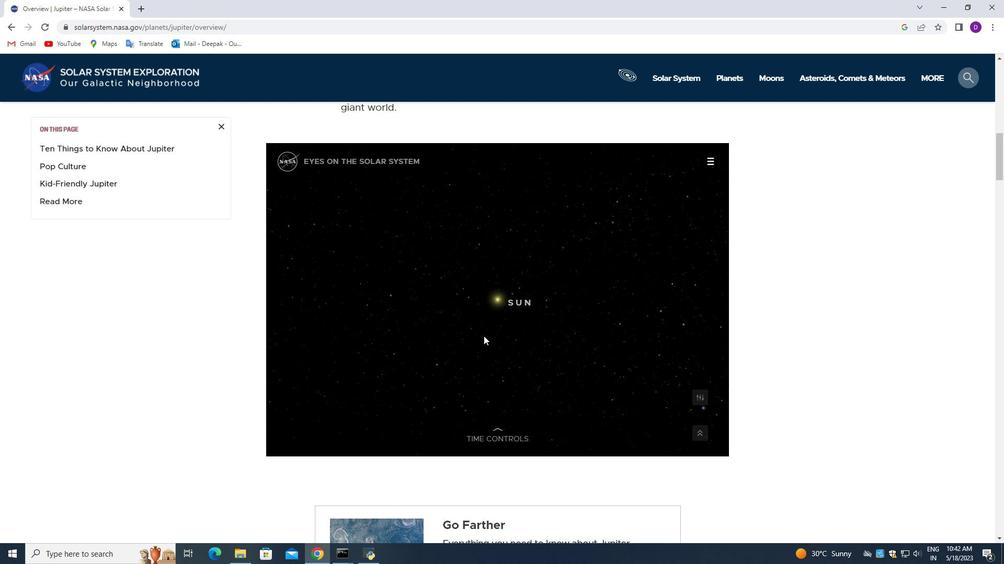 
Action: Mouse scrolled (483, 336) with delta (0, 0)
Screenshot: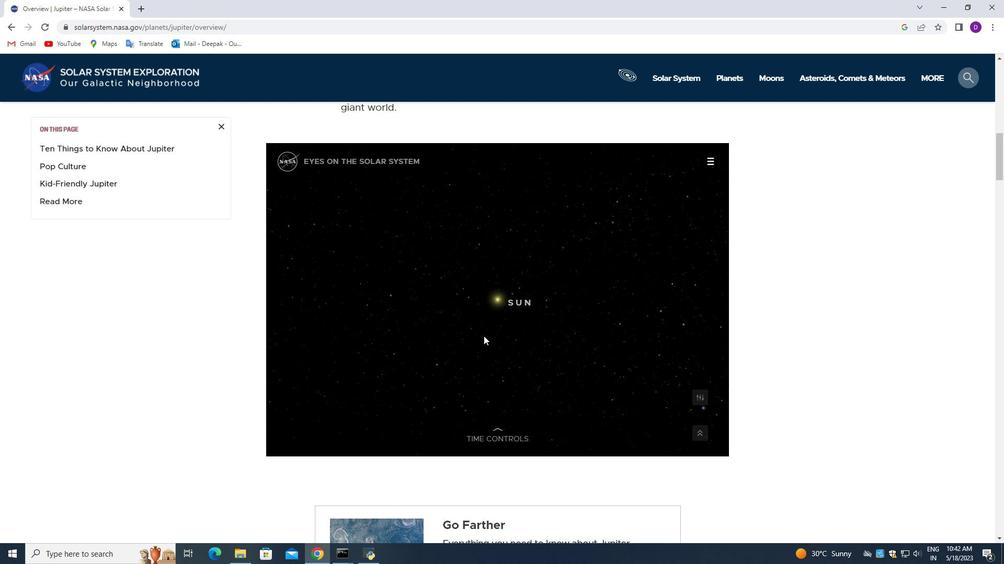 
Action: Mouse scrolled (483, 336) with delta (0, 0)
Screenshot: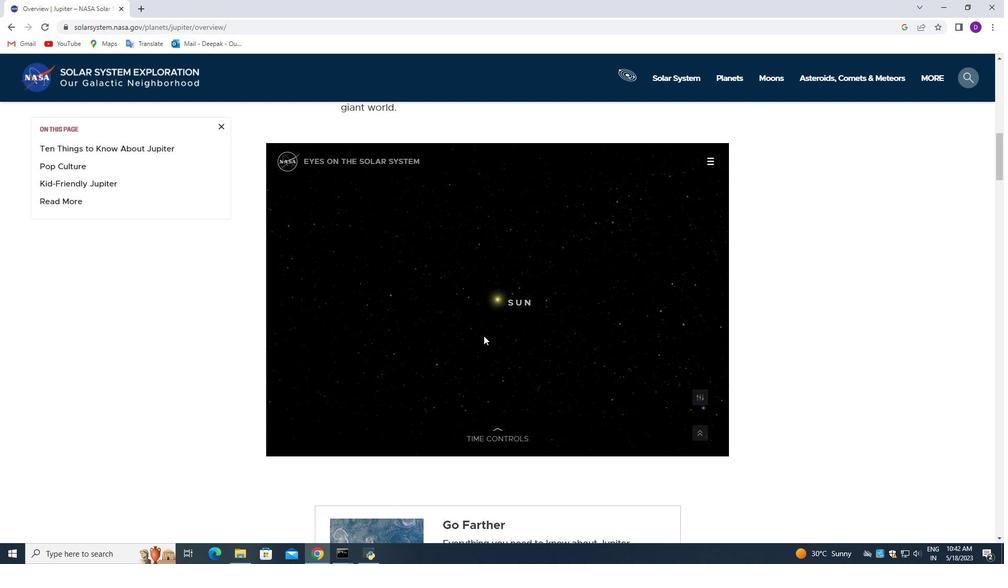 
Action: Mouse scrolled (483, 336) with delta (0, 0)
Screenshot: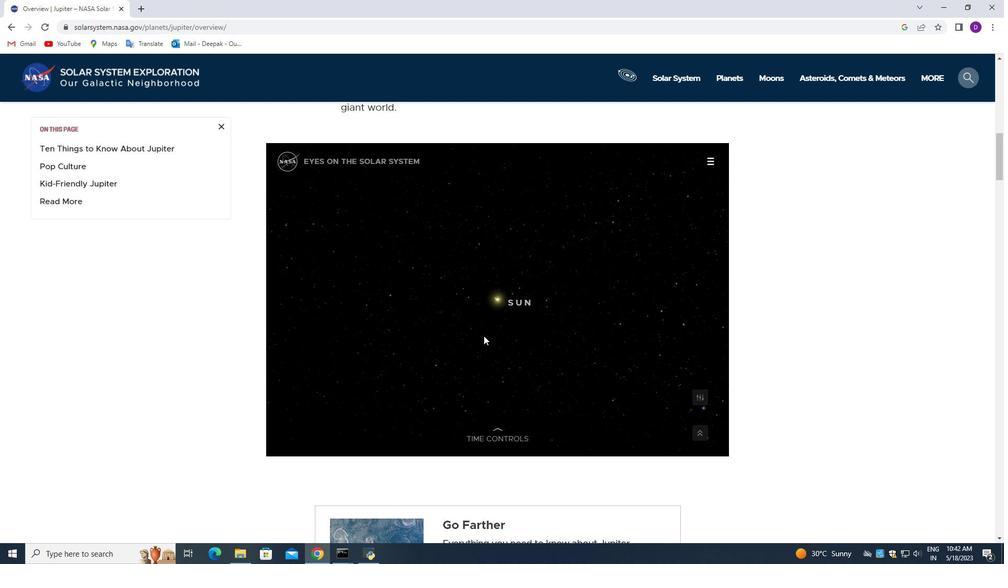 
Action: Mouse scrolled (483, 336) with delta (0, 0)
Screenshot: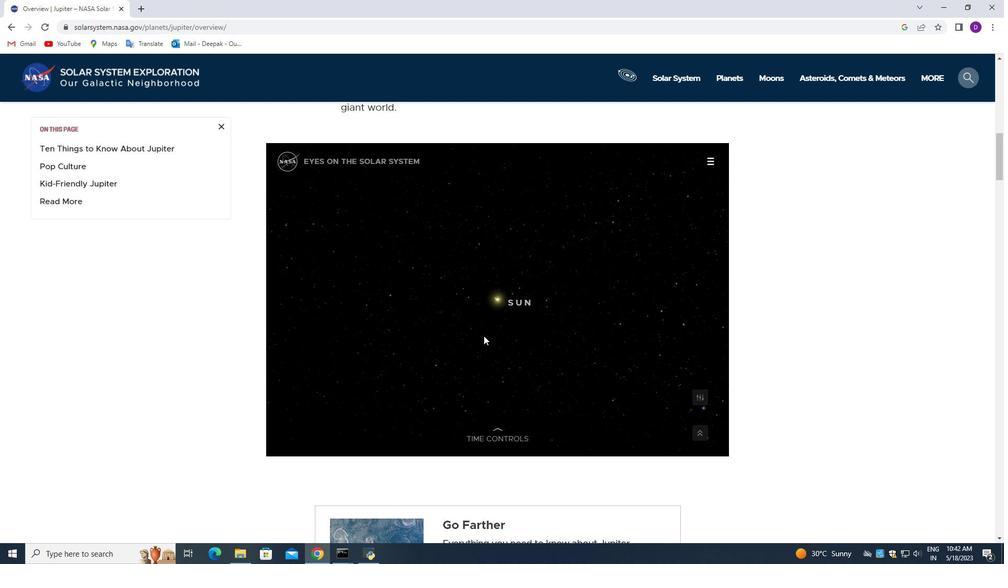 
Action: Mouse scrolled (483, 336) with delta (0, 0)
Screenshot: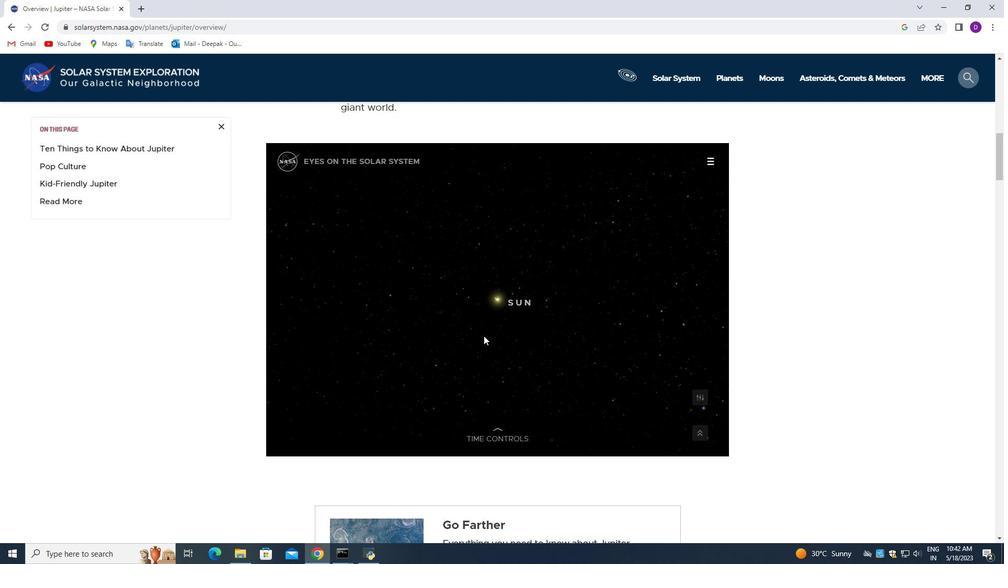 
Action: Mouse scrolled (483, 336) with delta (0, 0)
Screenshot: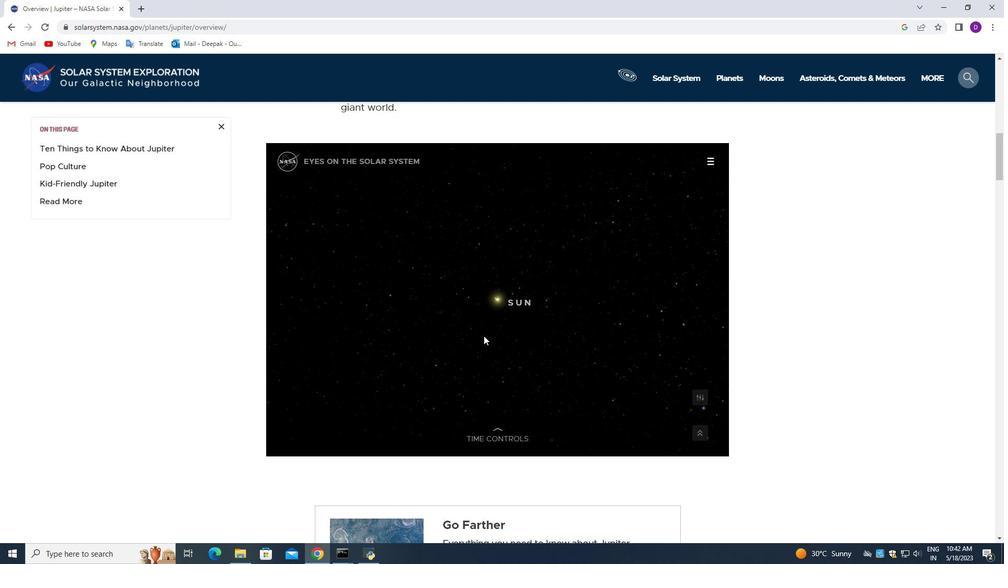 
Action: Mouse moved to (501, 317)
Screenshot: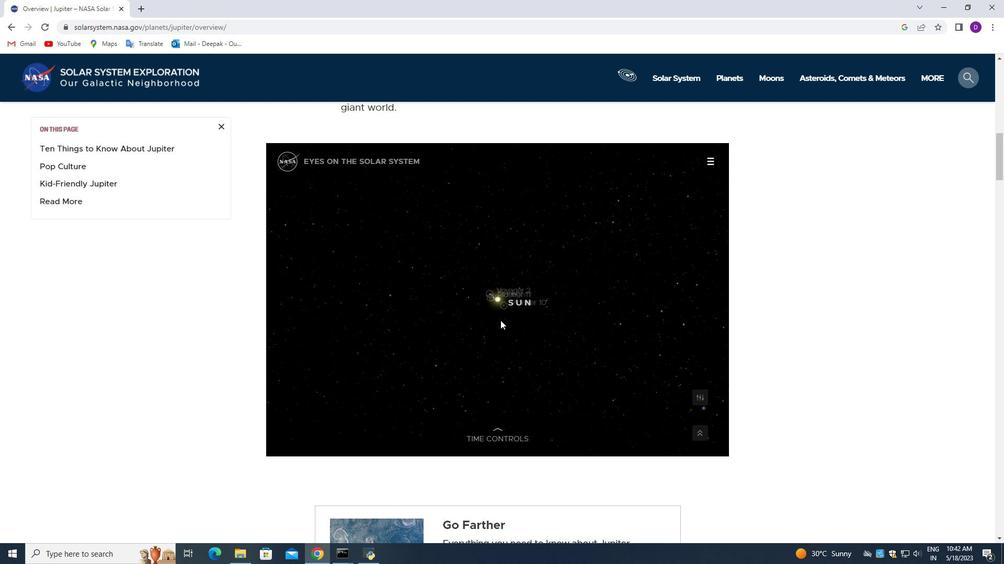 
Action: Mouse scrolled (501, 318) with delta (0, 0)
Screenshot: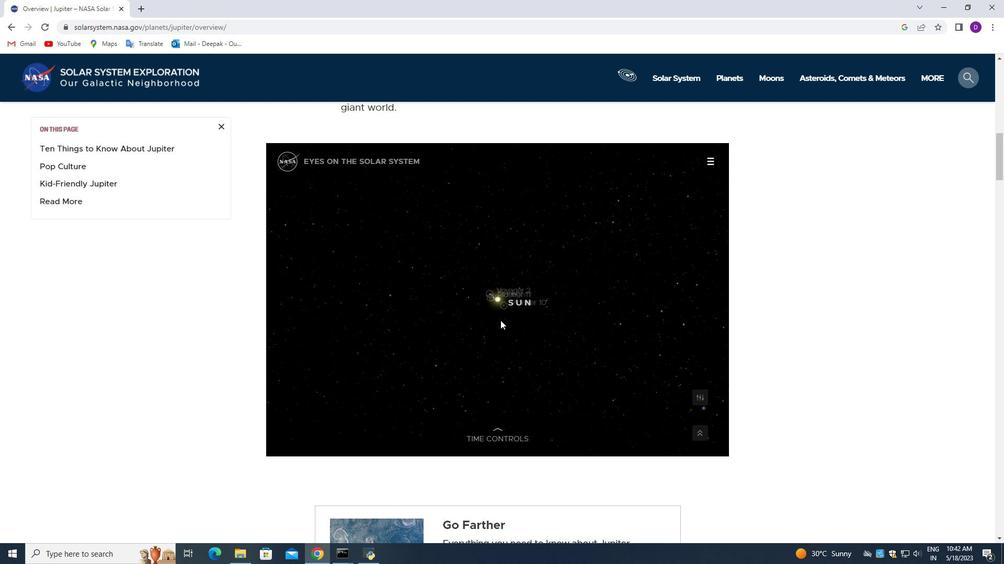 
Action: Mouse scrolled (501, 318) with delta (0, 0)
Screenshot: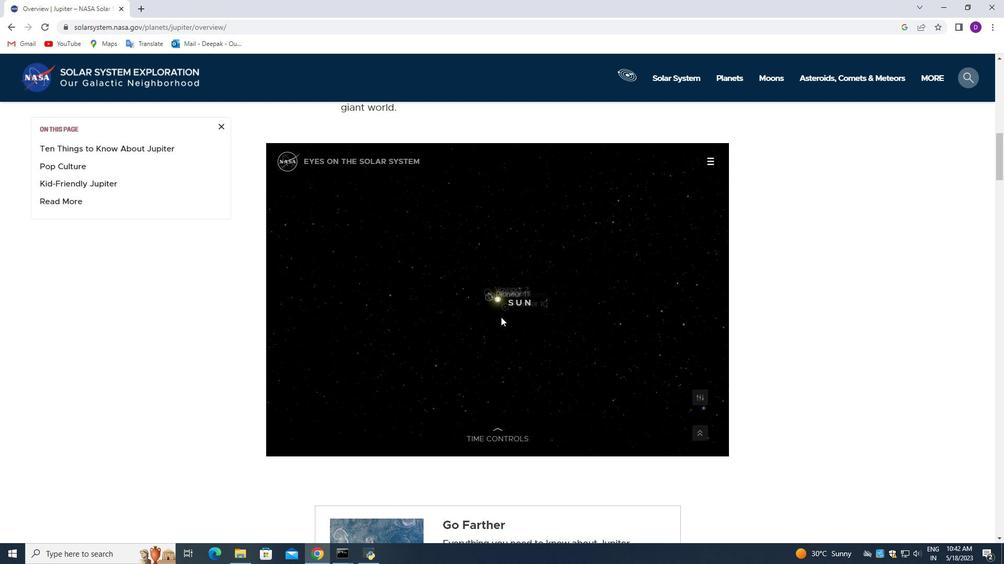 
Action: Mouse scrolled (501, 318) with delta (0, 0)
Screenshot: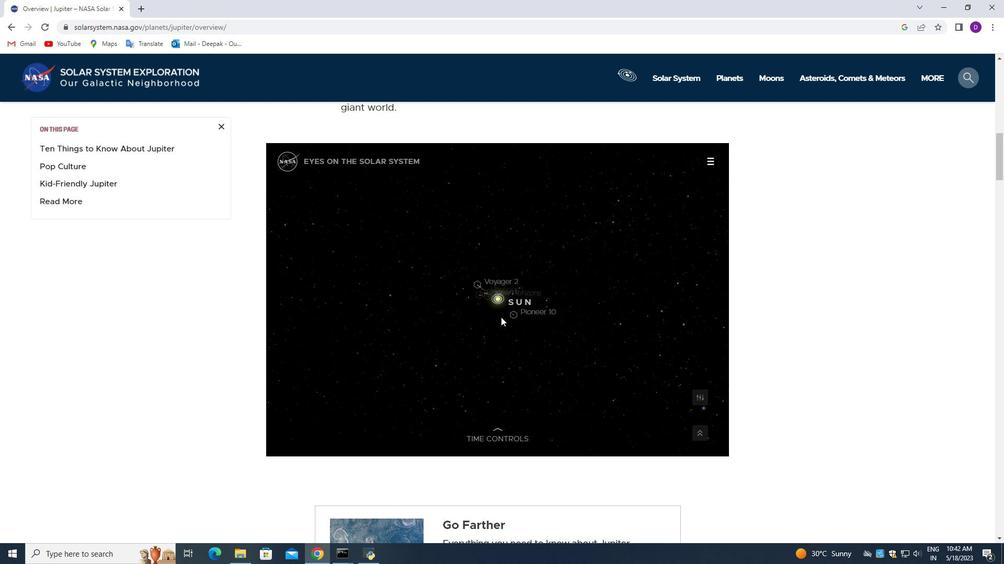 
Action: Mouse scrolled (501, 318) with delta (0, 0)
Screenshot: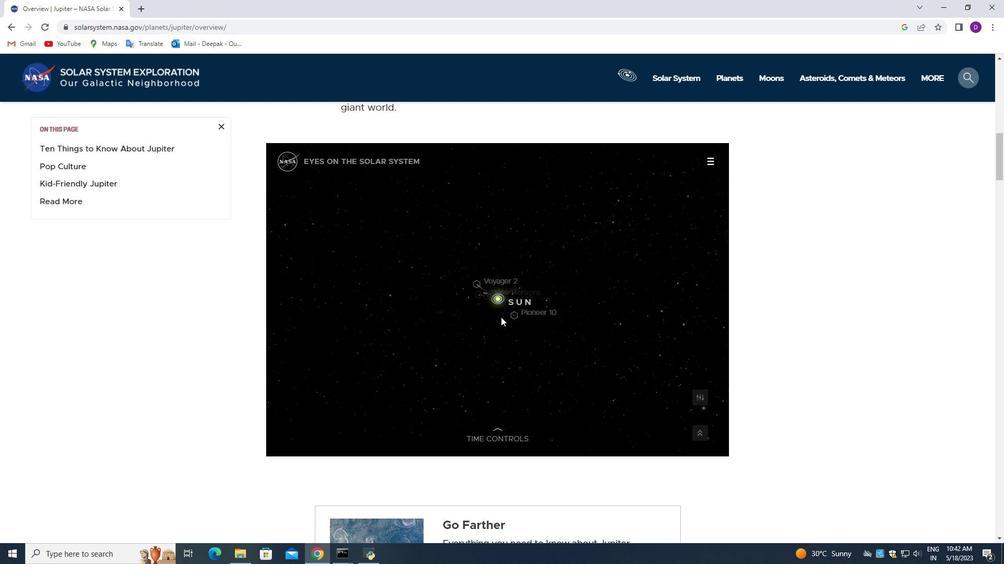 
Action: Mouse scrolled (501, 318) with delta (0, 0)
Screenshot: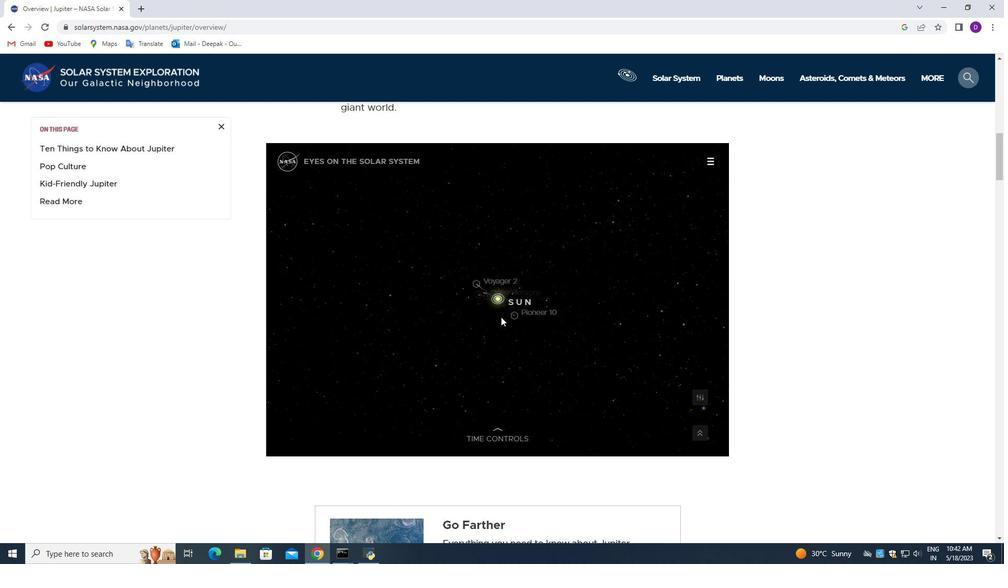 
Action: Mouse scrolled (501, 318) with delta (0, 0)
Screenshot: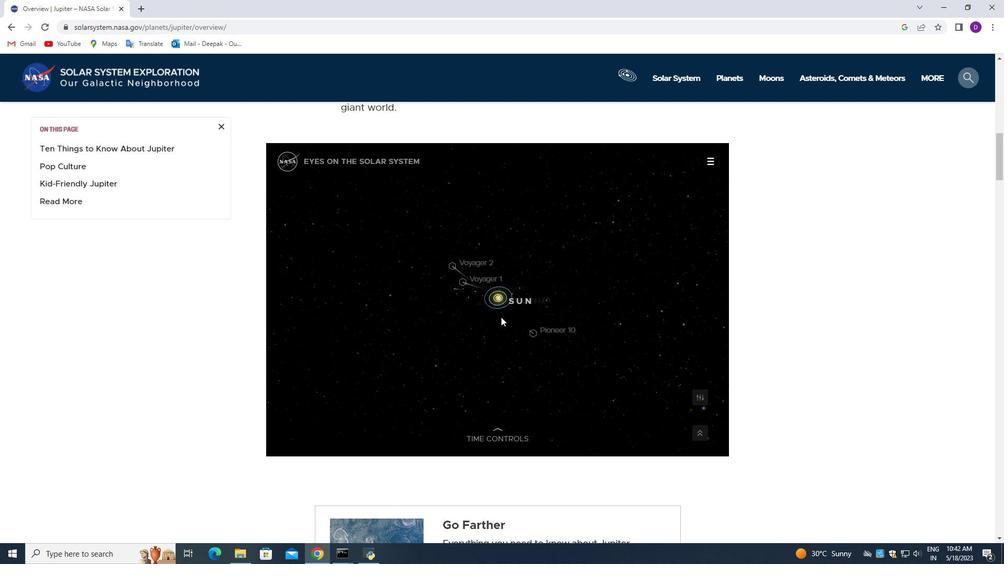 
Action: Mouse scrolled (501, 318) with delta (0, 0)
Screenshot: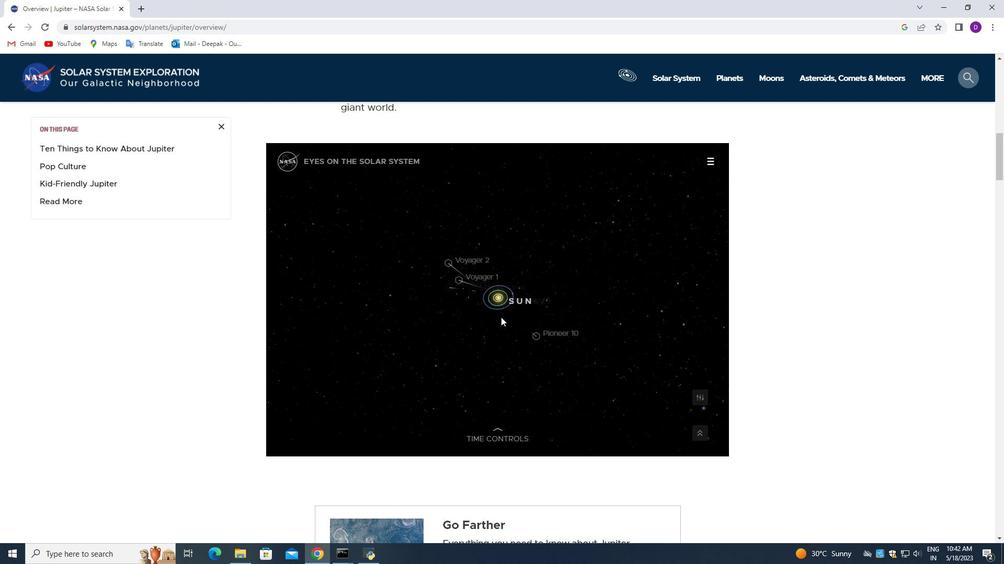 
Action: Mouse scrolled (501, 318) with delta (0, 0)
Screenshot: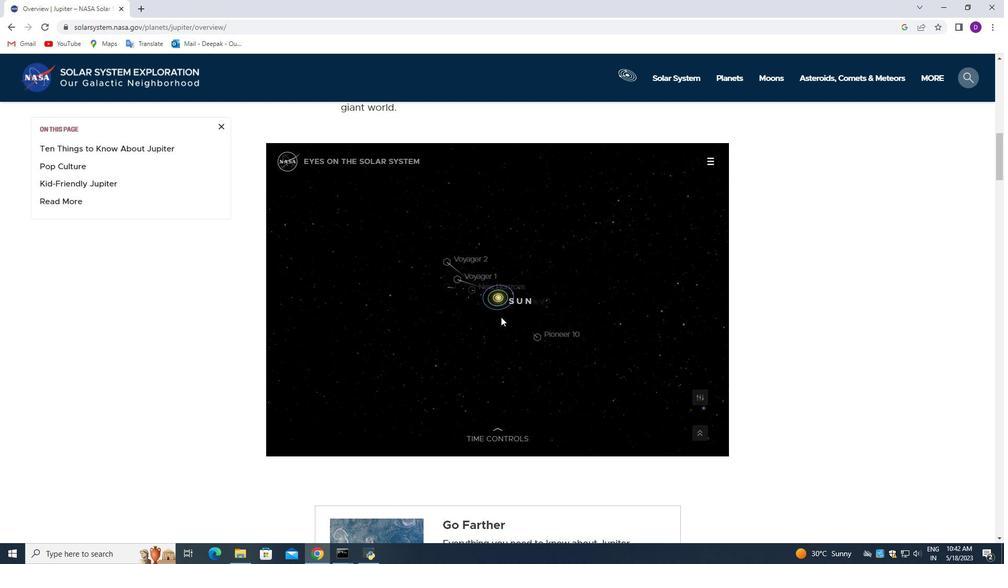 
Action: Mouse scrolled (501, 318) with delta (0, 0)
Screenshot: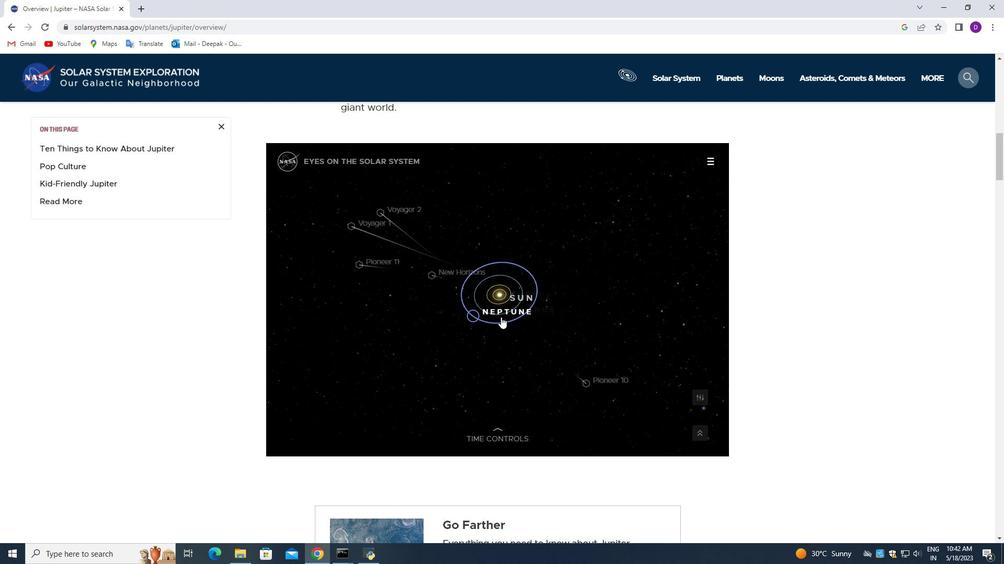 
Action: Mouse scrolled (501, 318) with delta (0, 0)
Screenshot: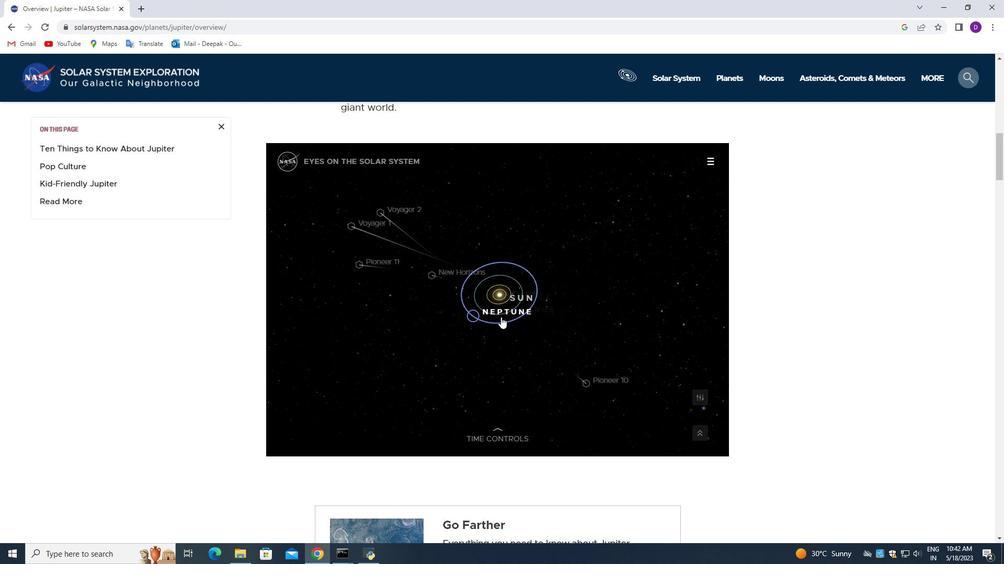 
Action: Mouse scrolled (501, 318) with delta (0, 0)
Screenshot: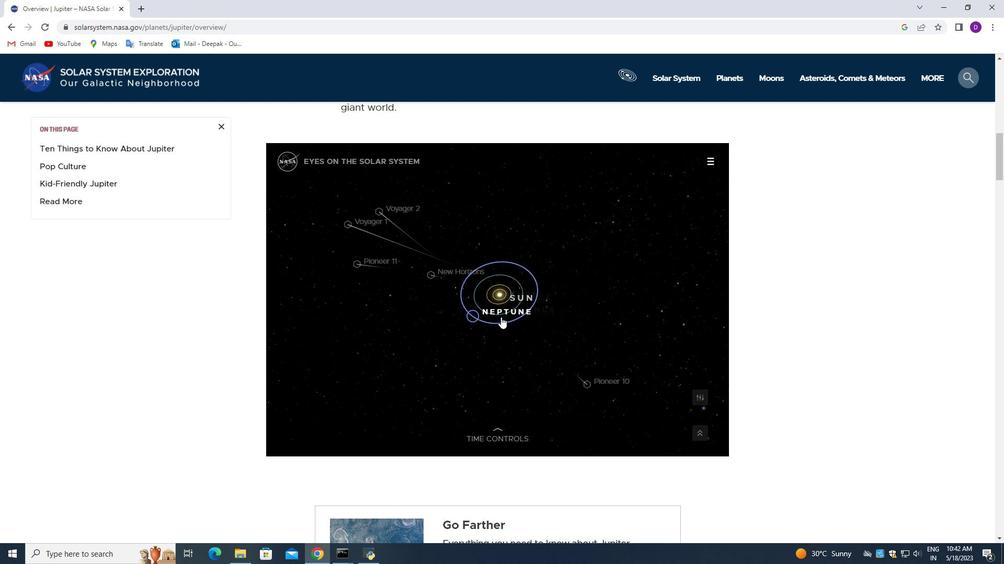 
Action: Mouse scrolled (501, 318) with delta (0, 0)
Screenshot: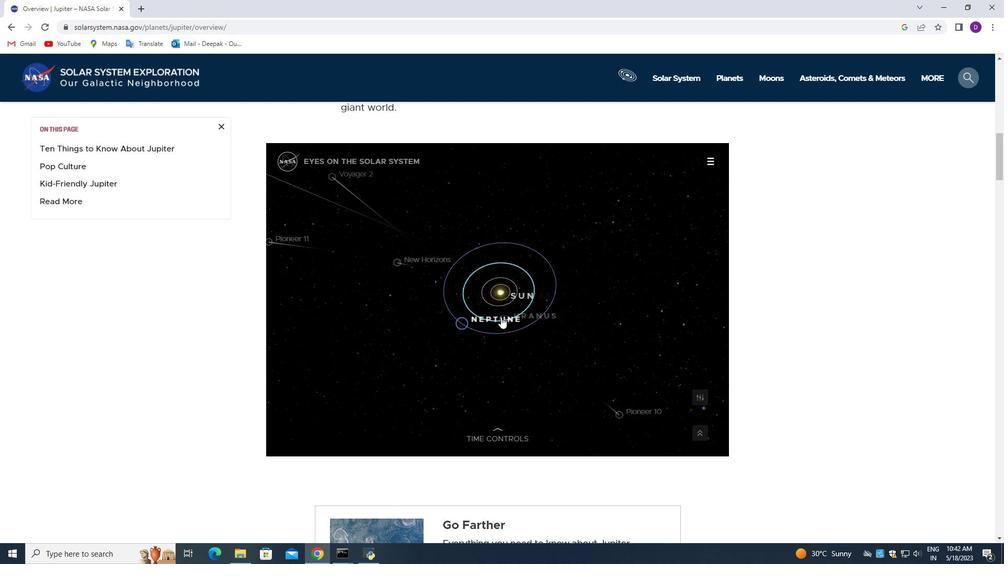 
Action: Mouse moved to (501, 317)
Screenshot: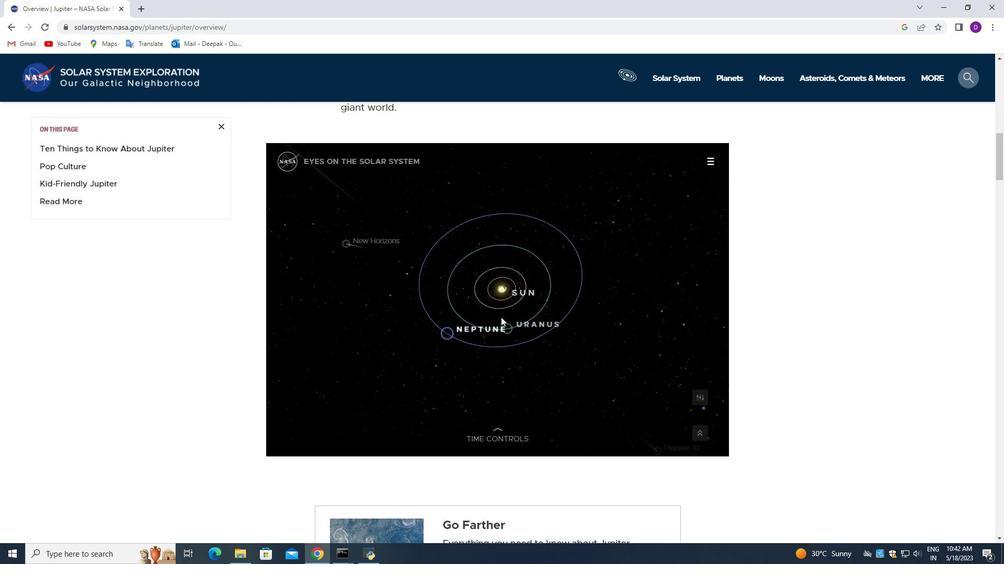 
Action: Mouse scrolled (501, 317) with delta (0, 0)
Screenshot: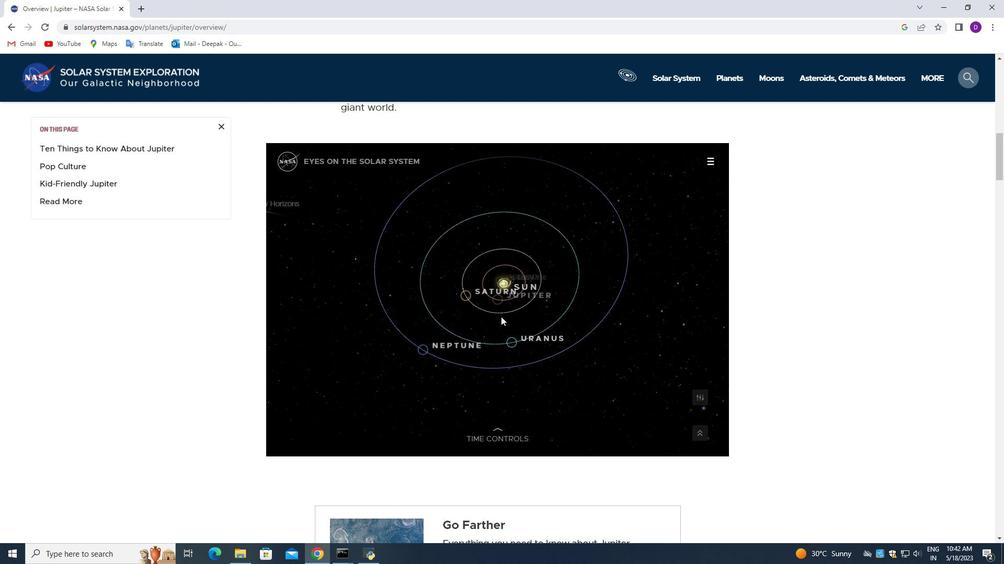 
Action: Mouse scrolled (501, 317) with delta (0, 0)
Screenshot: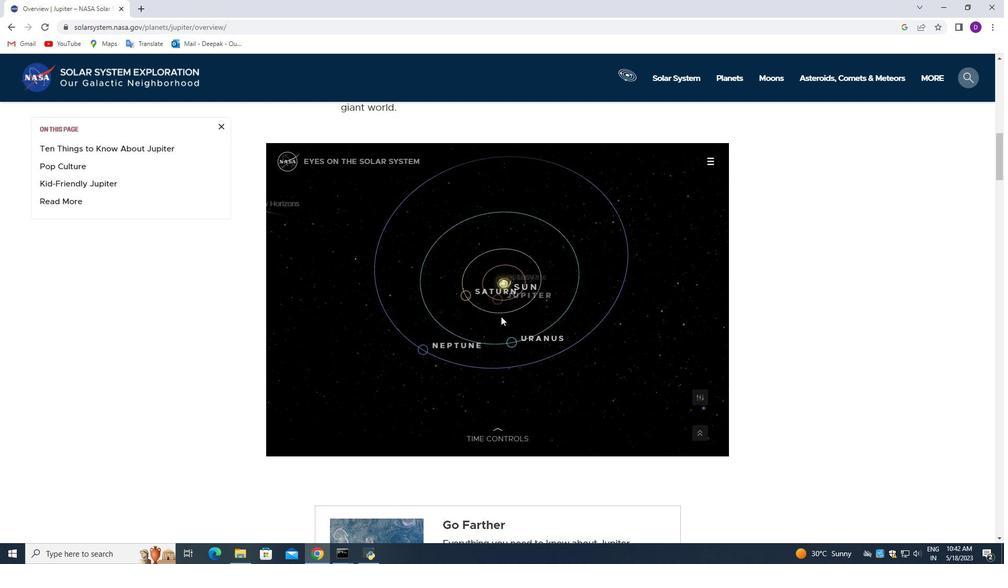 
Action: Mouse scrolled (501, 317) with delta (0, 0)
Screenshot: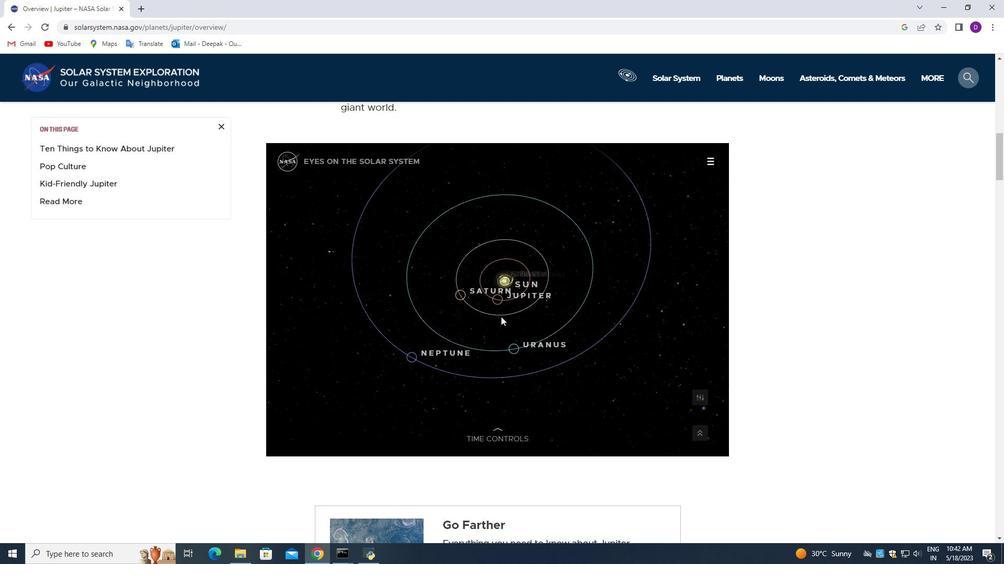 
Action: Mouse scrolled (501, 317) with delta (0, 0)
Screenshot: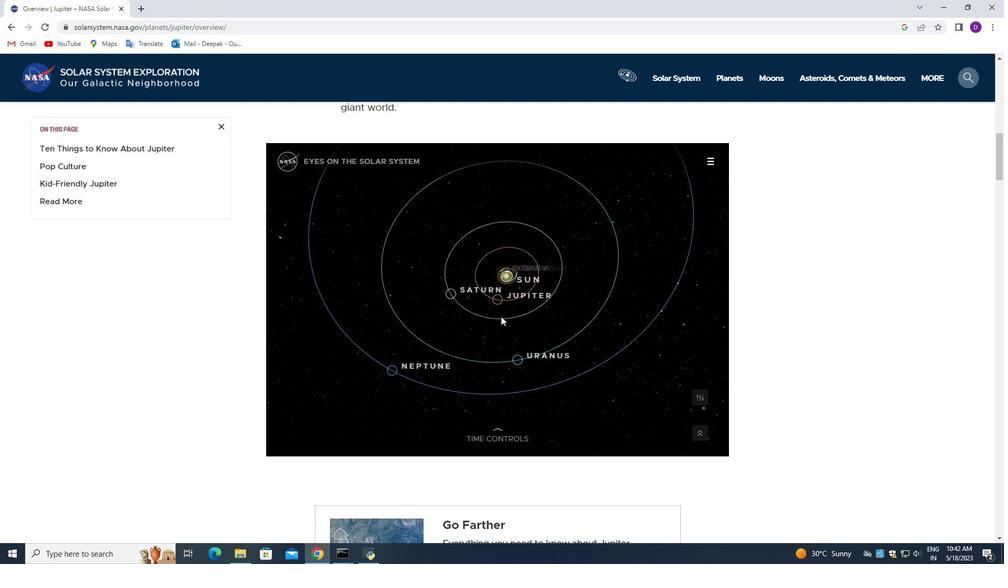 
Action: Mouse scrolled (501, 317) with delta (0, 0)
Screenshot: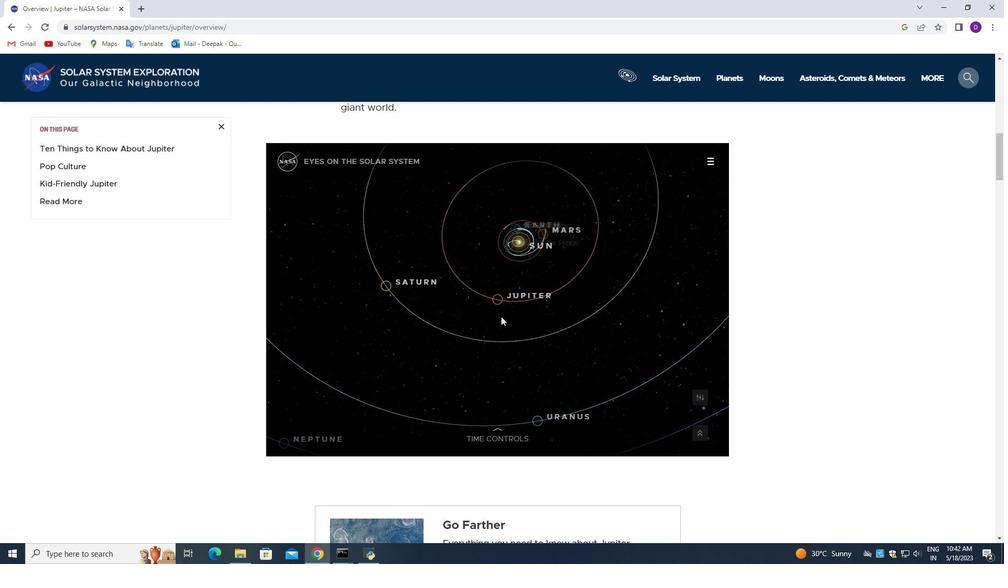 
Action: Mouse scrolled (501, 317) with delta (0, 0)
Screenshot: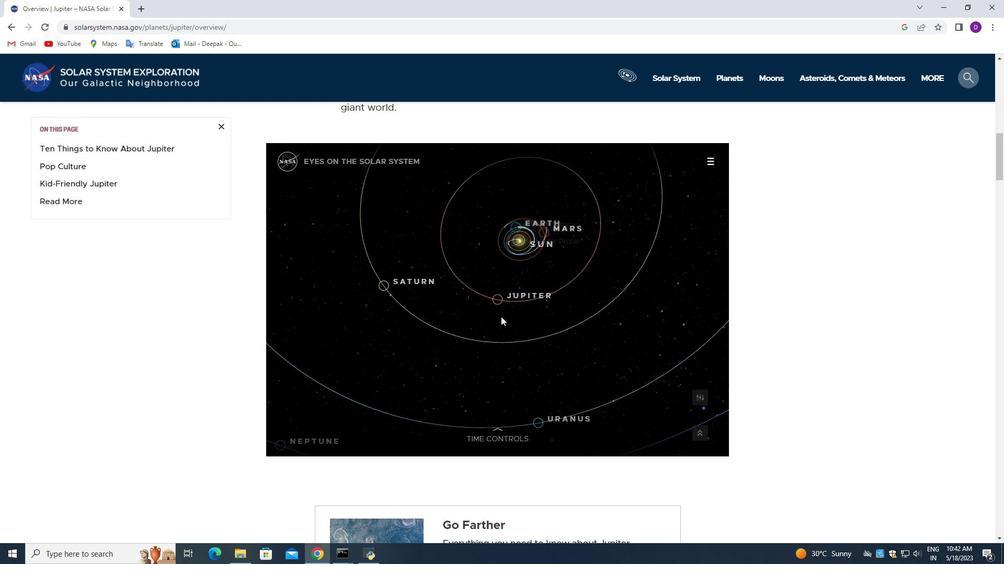 
Action: Mouse moved to (500, 308)
Screenshot: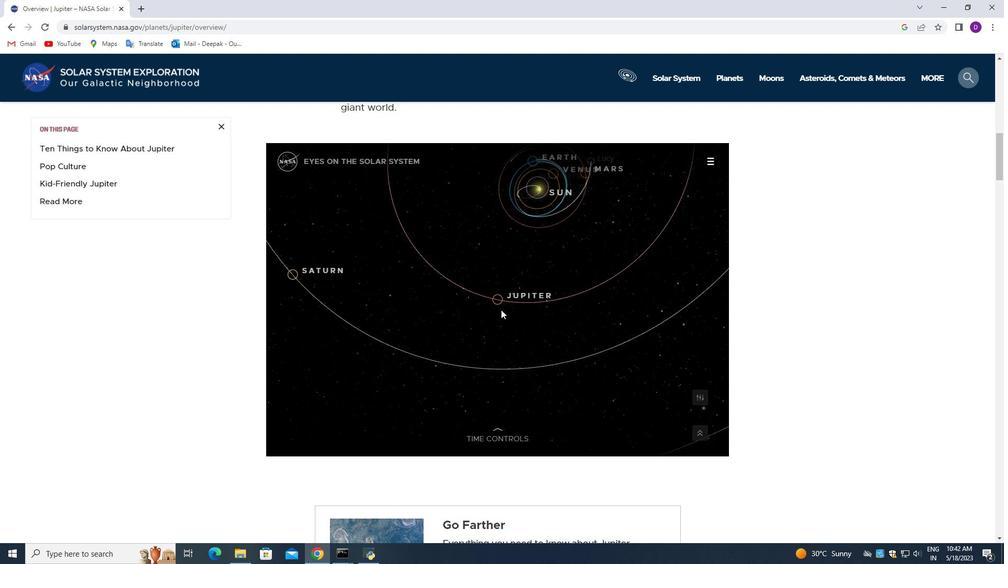 
Action: Mouse scrolled (500, 309) with delta (0, 0)
